 Task: Add a new product and its image to the database, including product details and image URLs.
Action: Mouse moved to (32, 127)
Screenshot: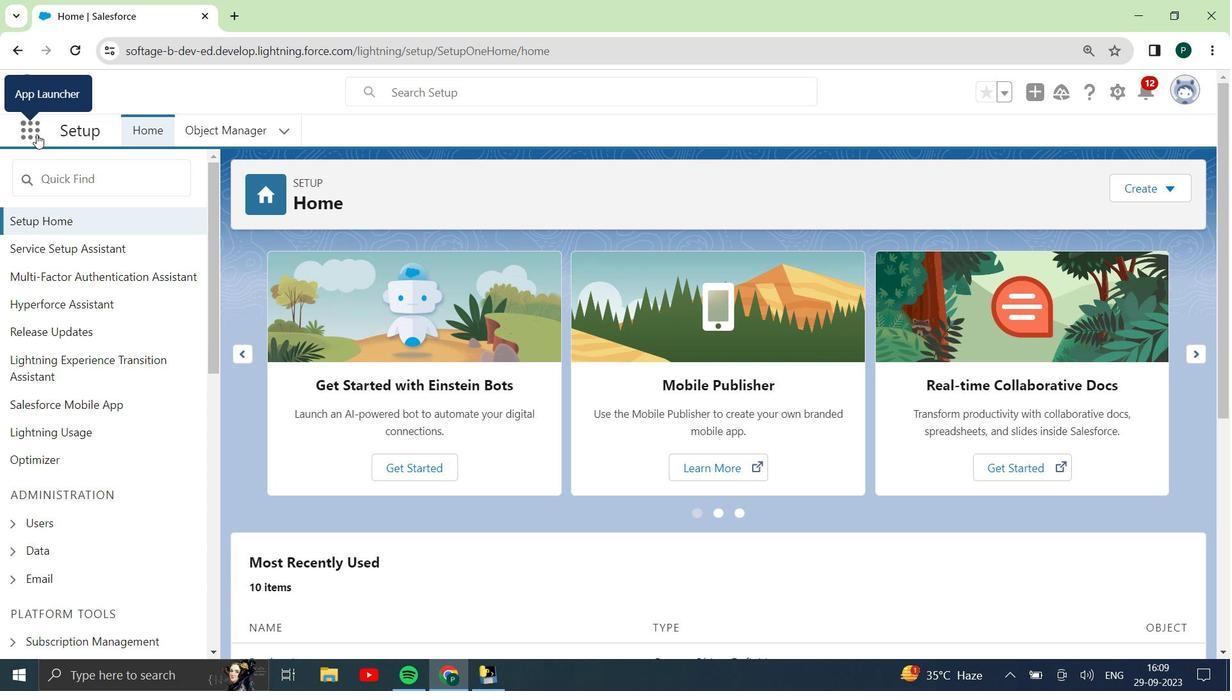 
Action: Mouse pressed left at (32, 127)
Screenshot: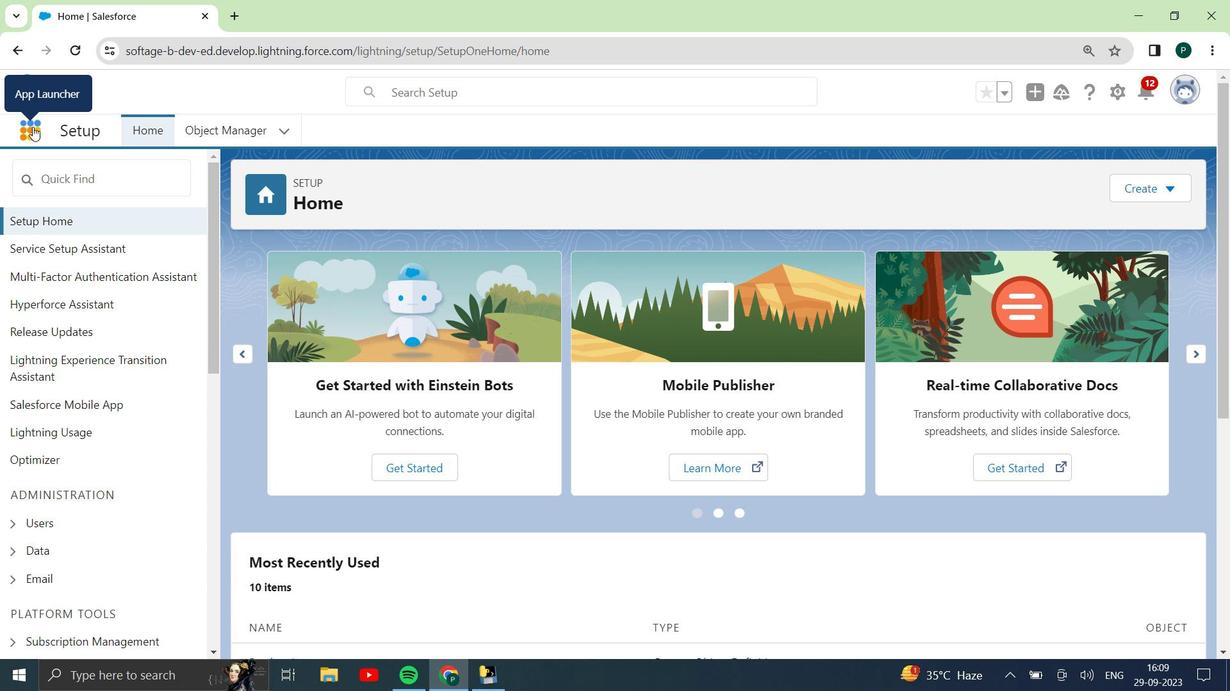 
Action: Mouse moved to (47, 436)
Screenshot: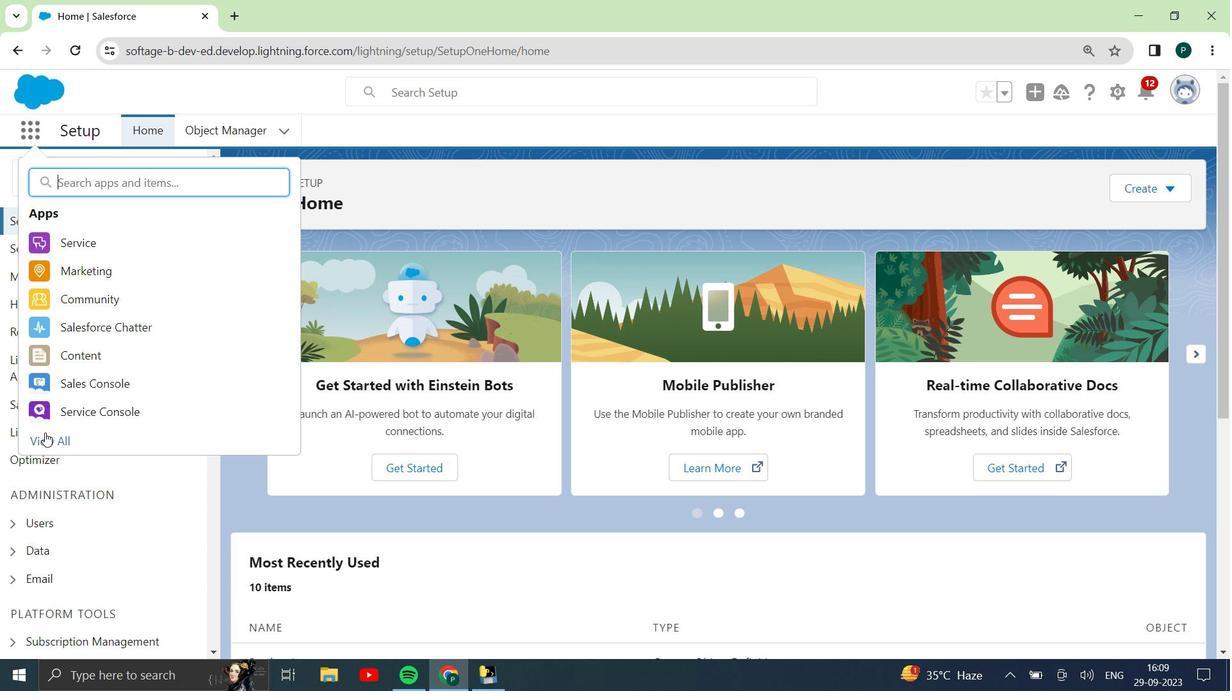 
Action: Mouse pressed left at (47, 436)
Screenshot: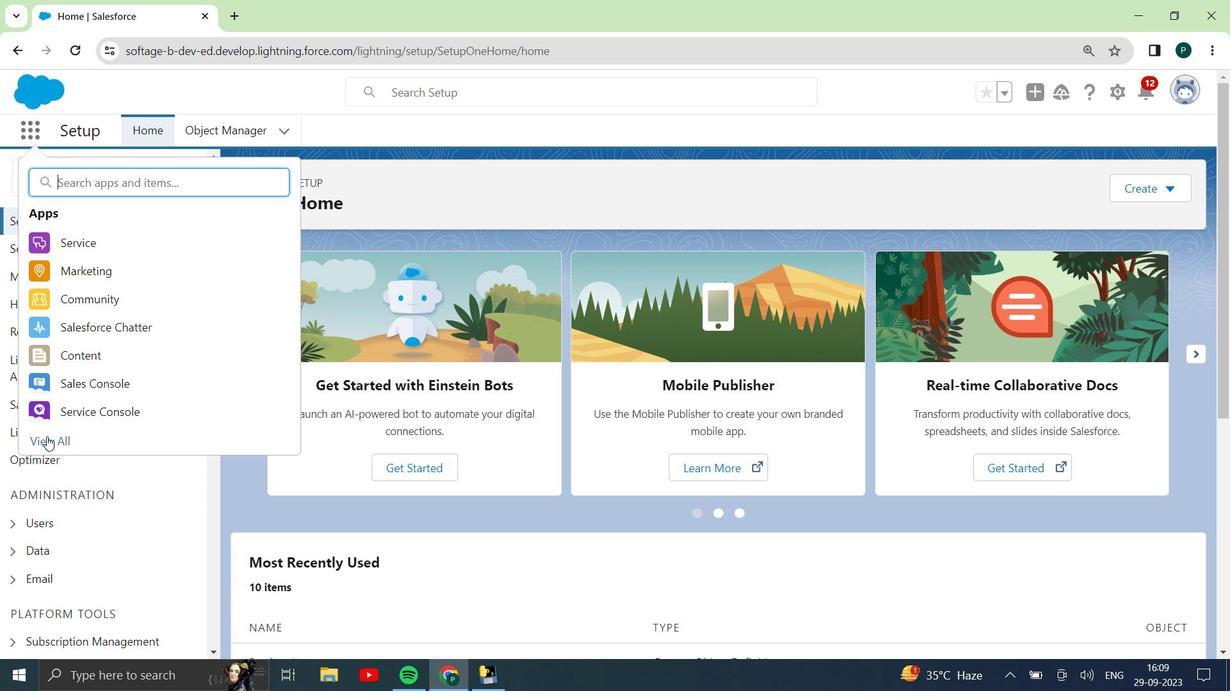 
Action: Mouse moved to (222, 375)
Screenshot: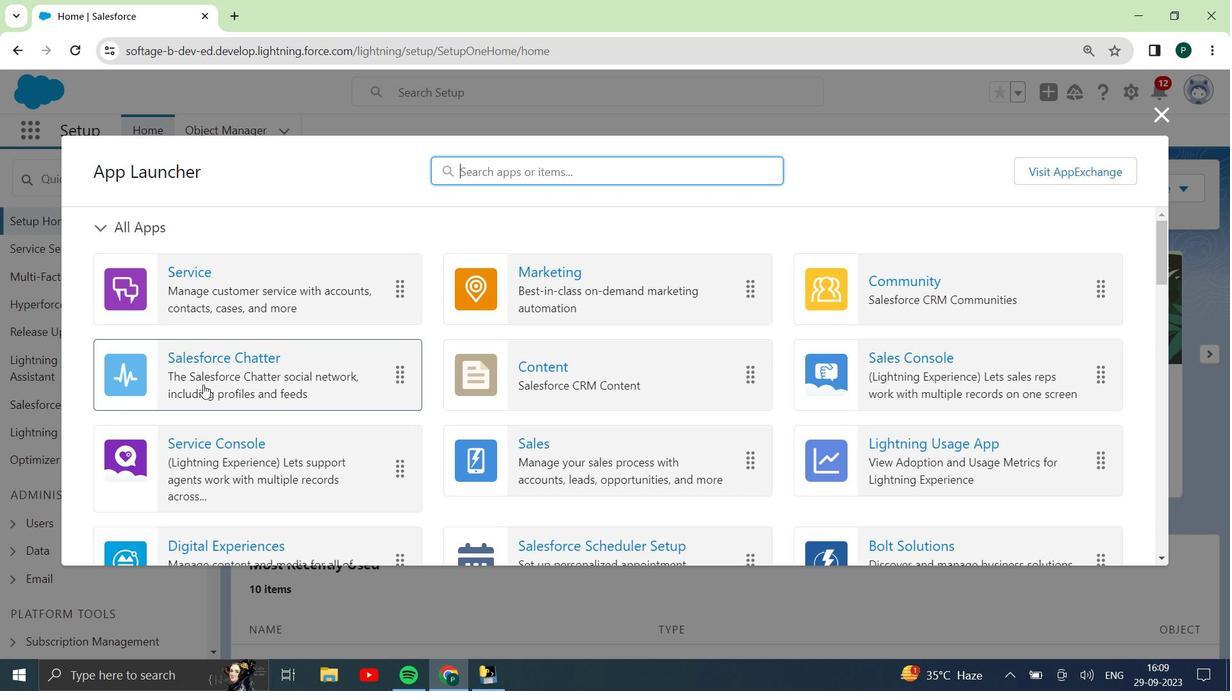 
Action: Mouse scrolled (222, 374) with delta (0, 0)
Screenshot: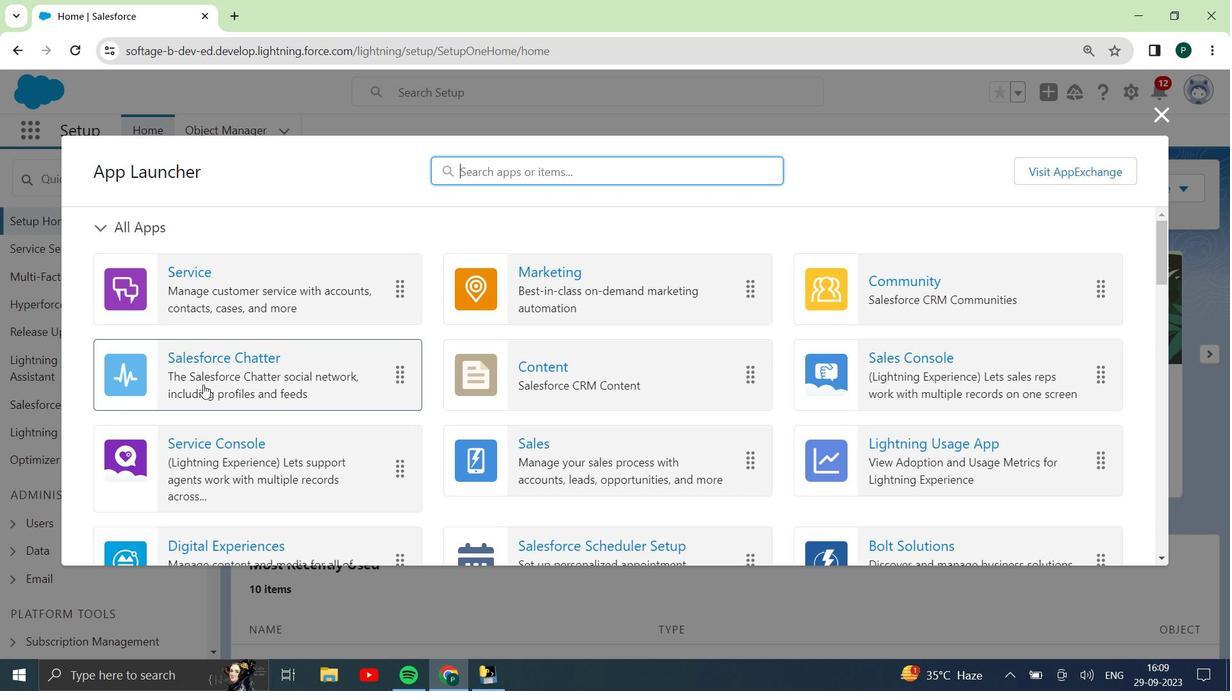
Action: Mouse scrolled (222, 374) with delta (0, 0)
Screenshot: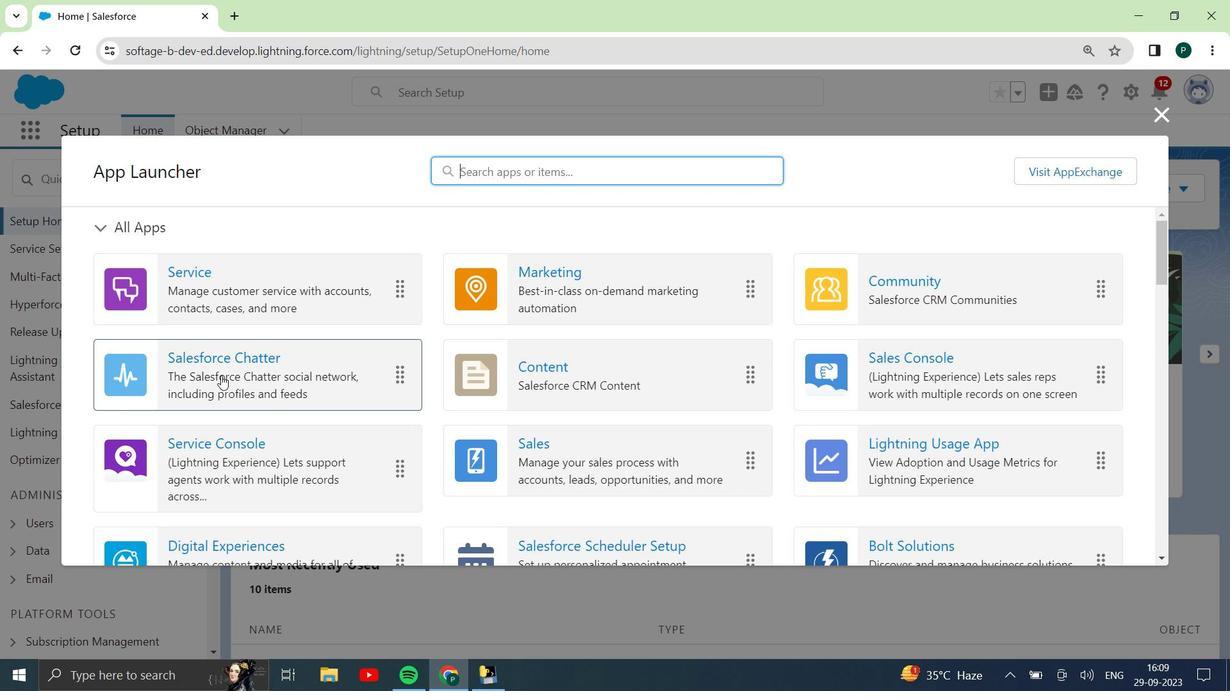 
Action: Mouse moved to (260, 475)
Screenshot: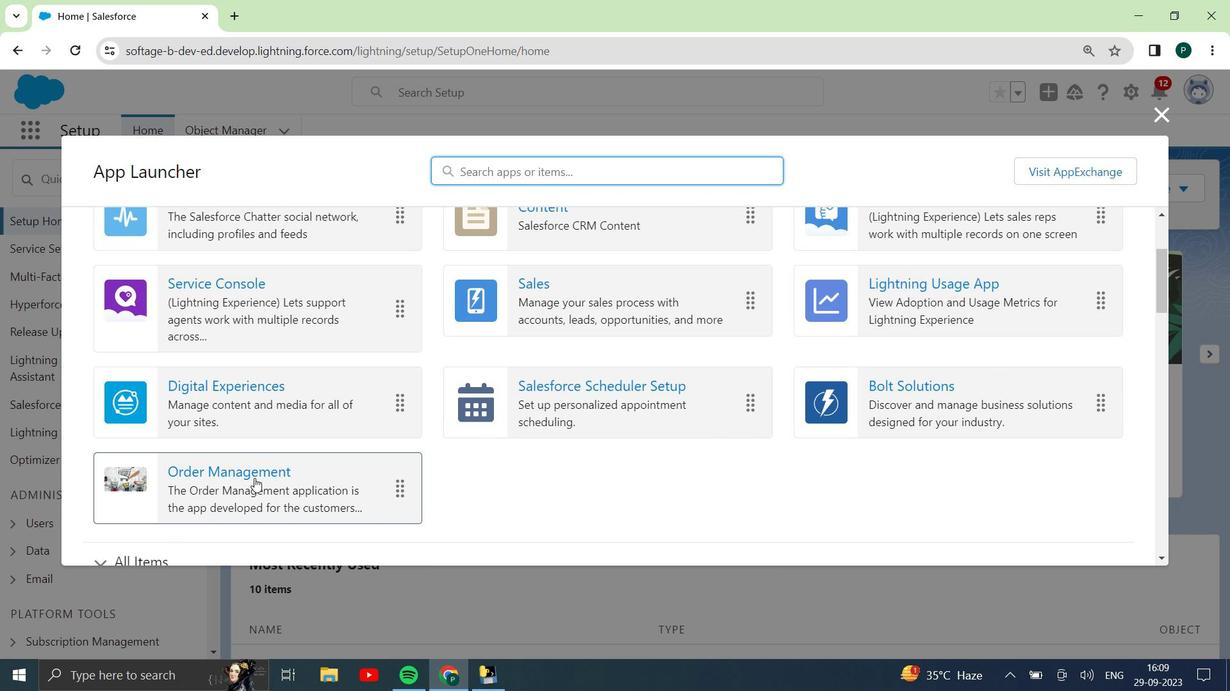 
Action: Mouse pressed left at (260, 475)
Screenshot: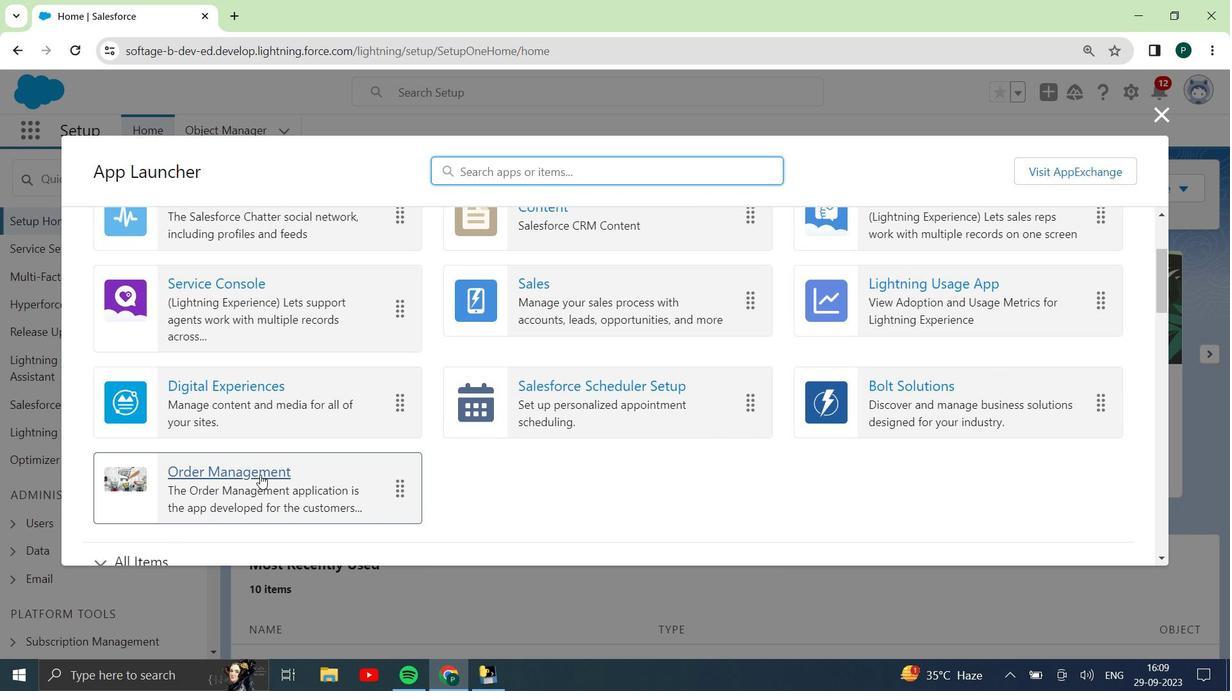 
Action: Mouse moved to (1103, 130)
Screenshot: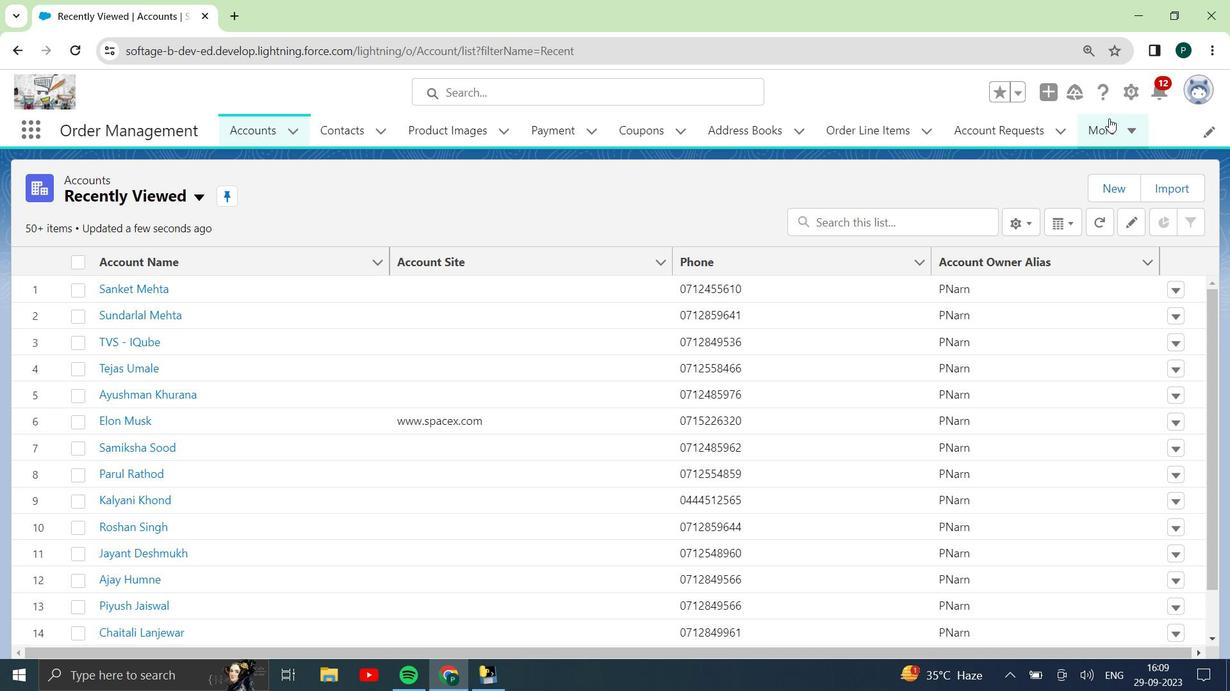 
Action: Mouse pressed left at (1103, 130)
Screenshot: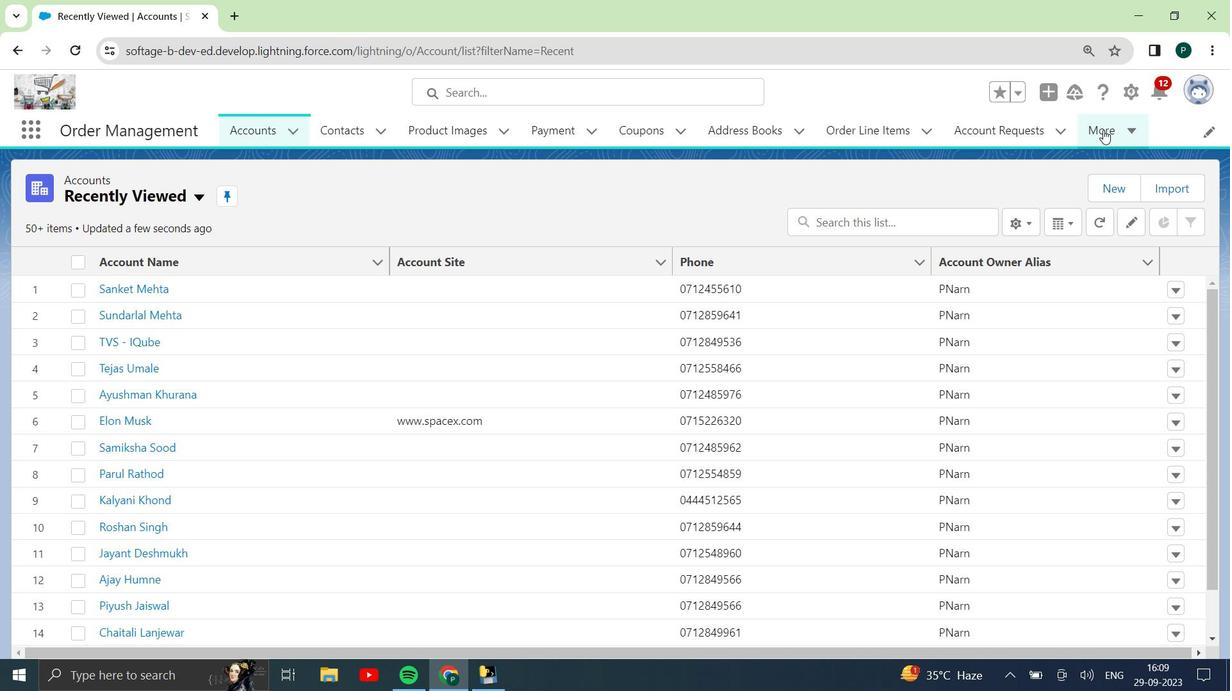 
Action: Mouse moved to (1078, 287)
Screenshot: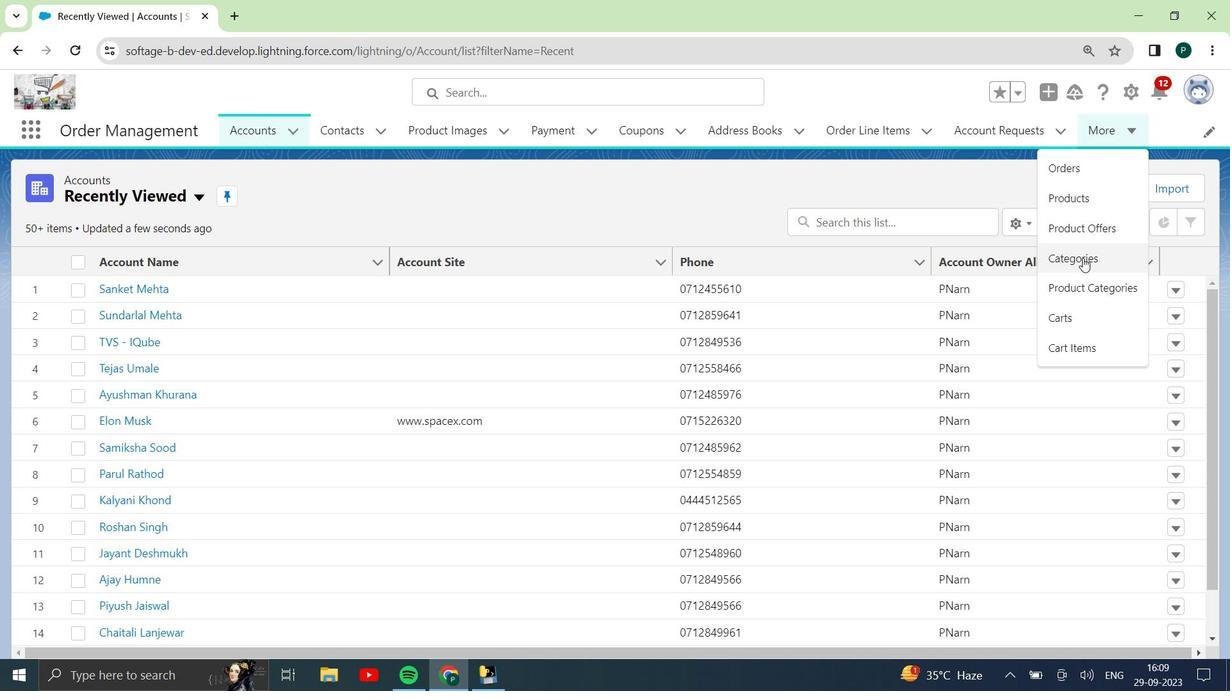 
Action: Mouse pressed left at (1078, 287)
Screenshot: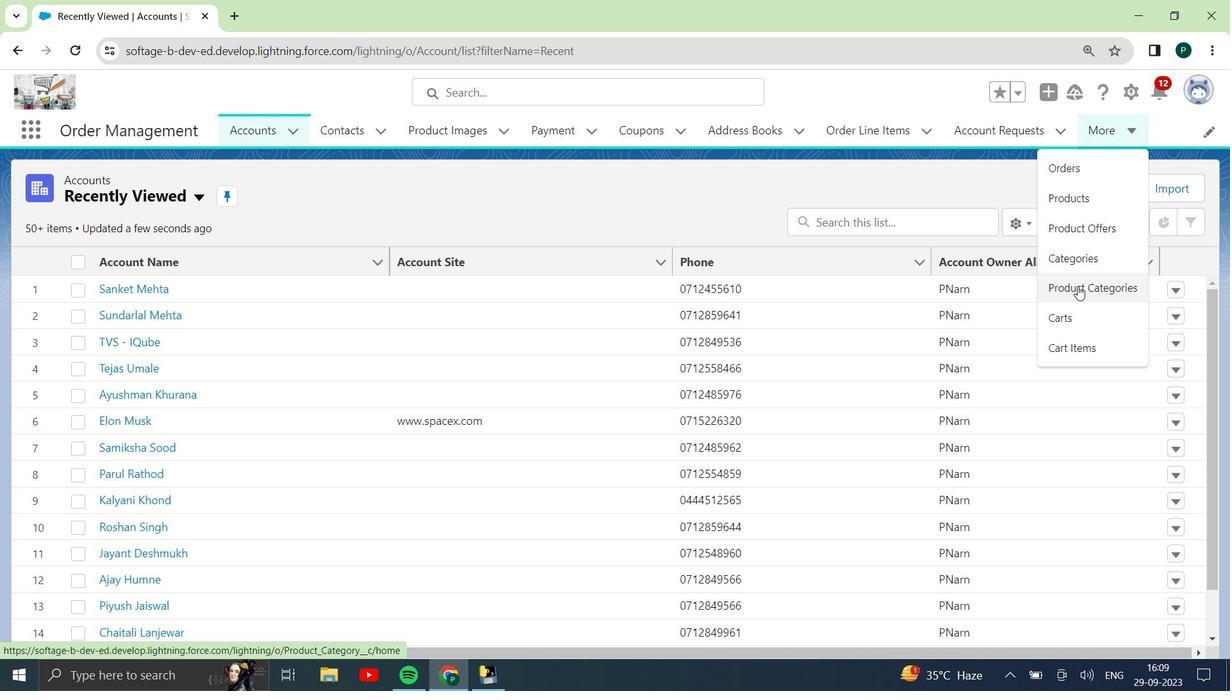 
Action: Mouse moved to (759, 465)
Screenshot: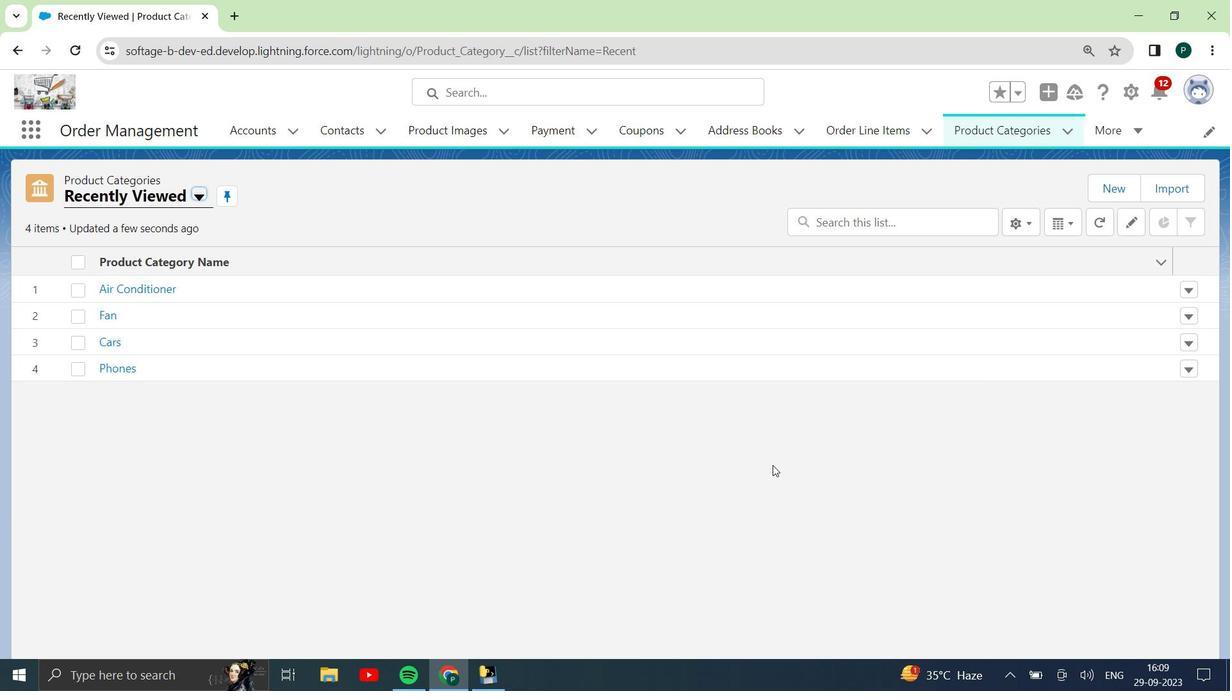 
Action: Mouse scrolled (759, 464) with delta (0, 0)
Screenshot: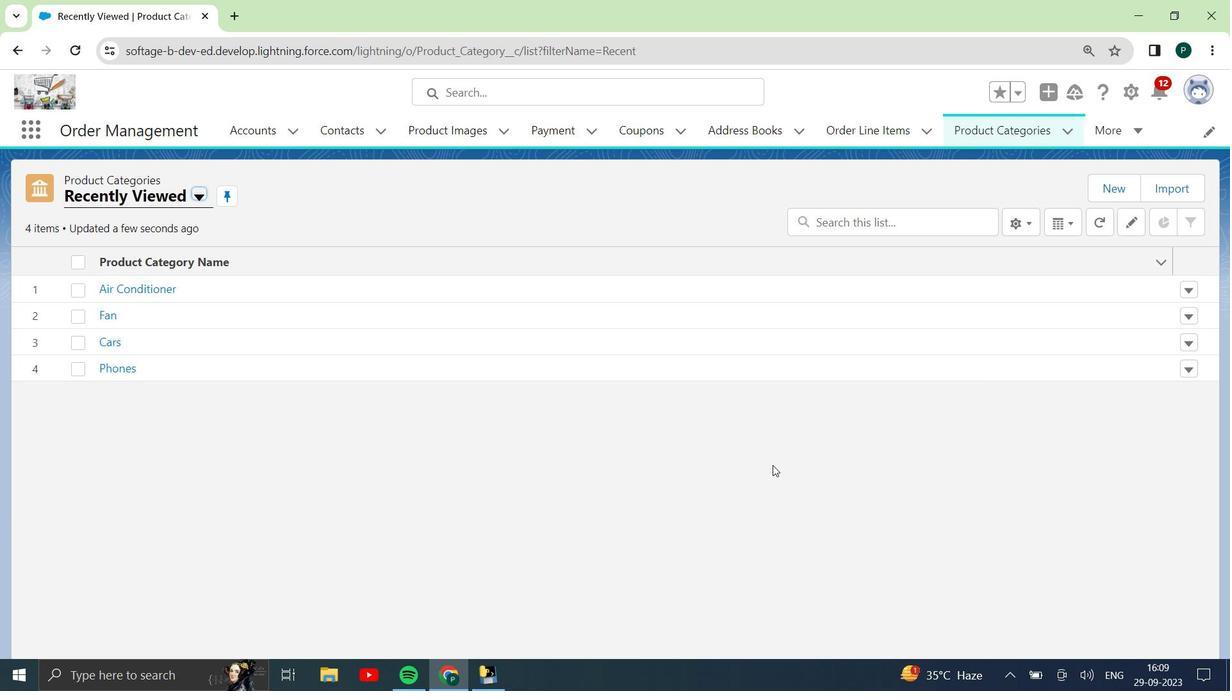 
Action: Mouse moved to (759, 465)
Screenshot: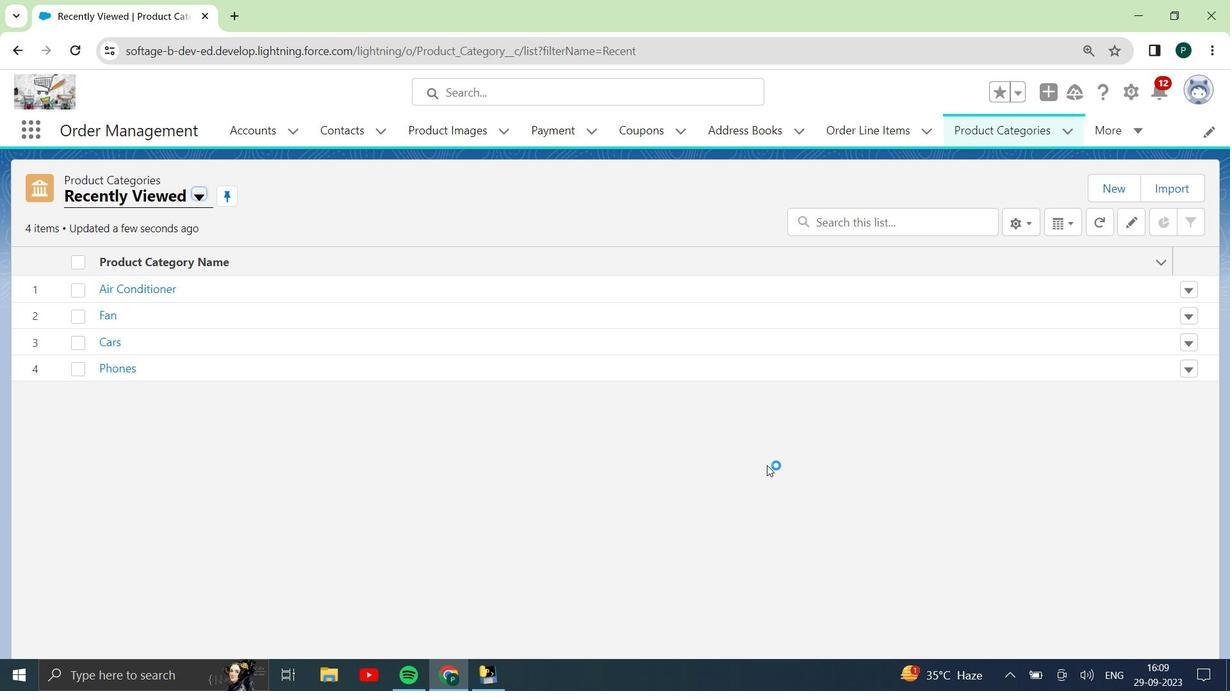 
Action: Mouse scrolled (759, 464) with delta (0, 0)
Screenshot: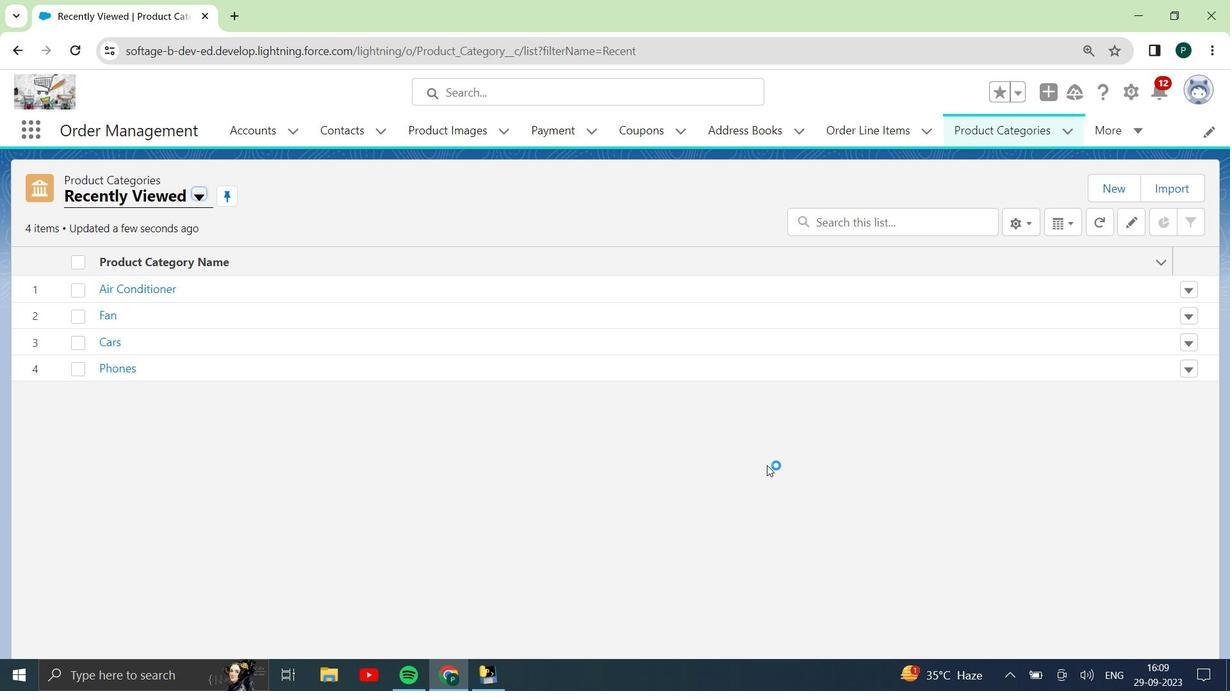 
Action: Mouse moved to (1114, 180)
Screenshot: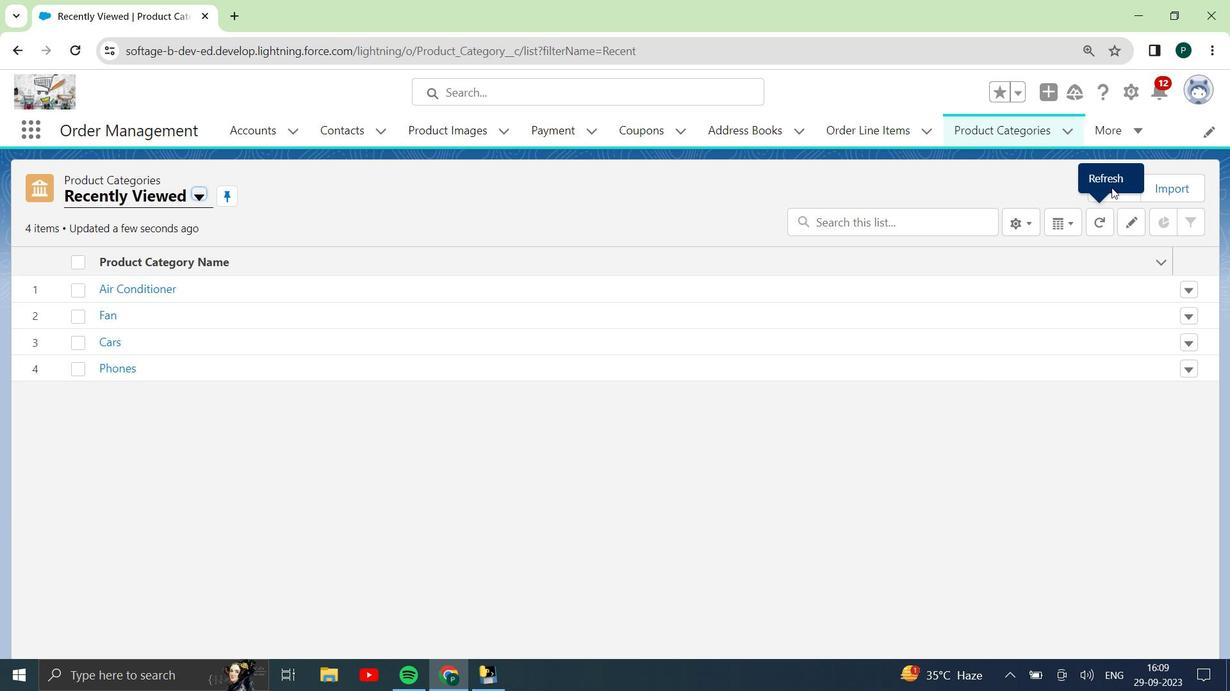 
Action: Mouse pressed left at (1114, 180)
Screenshot: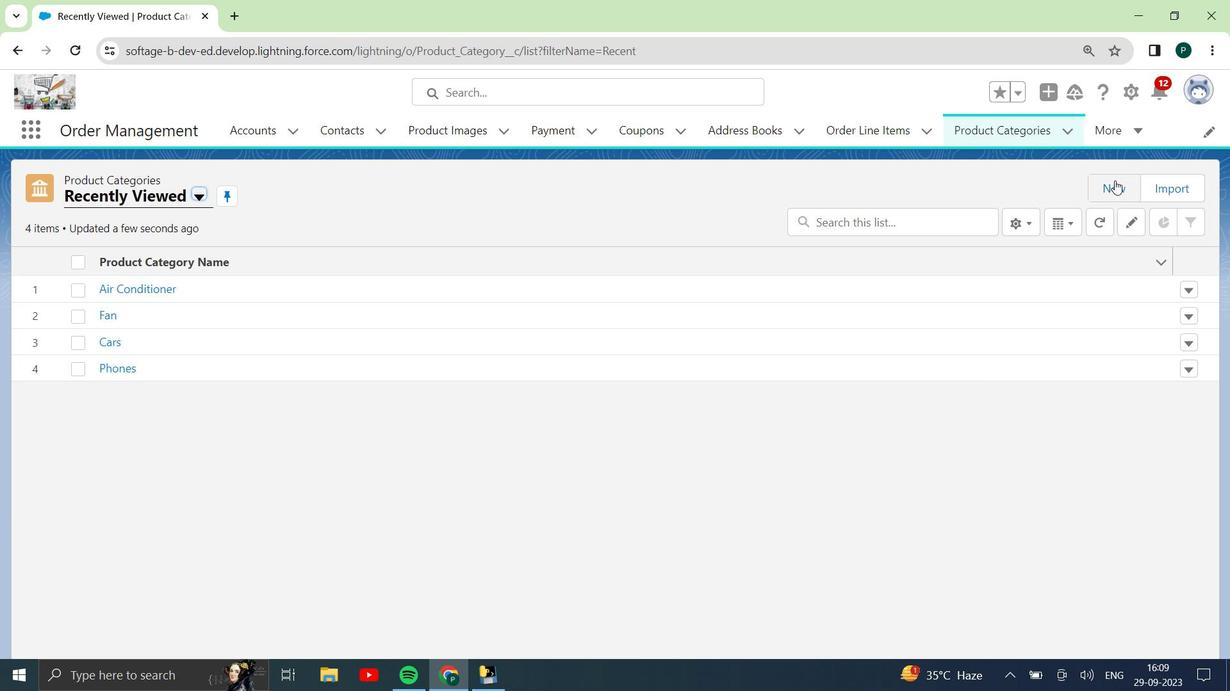 
Action: Mouse moved to (452, 402)
Screenshot: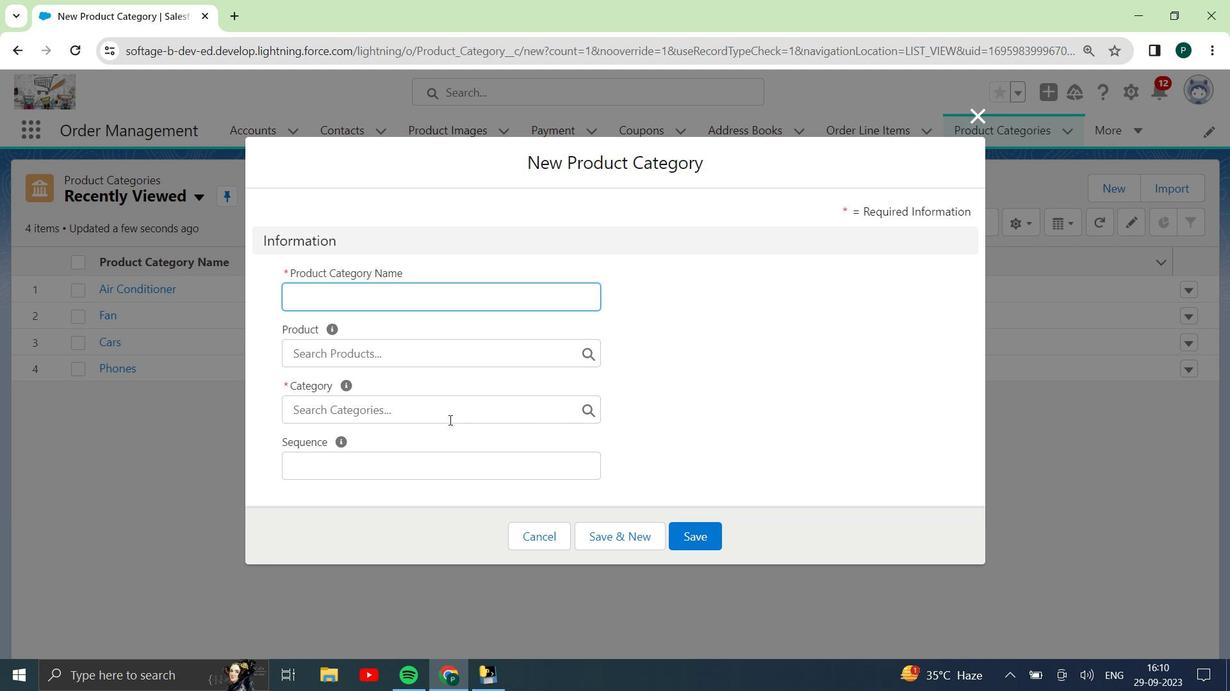 
Action: Mouse pressed left at (452, 402)
Screenshot: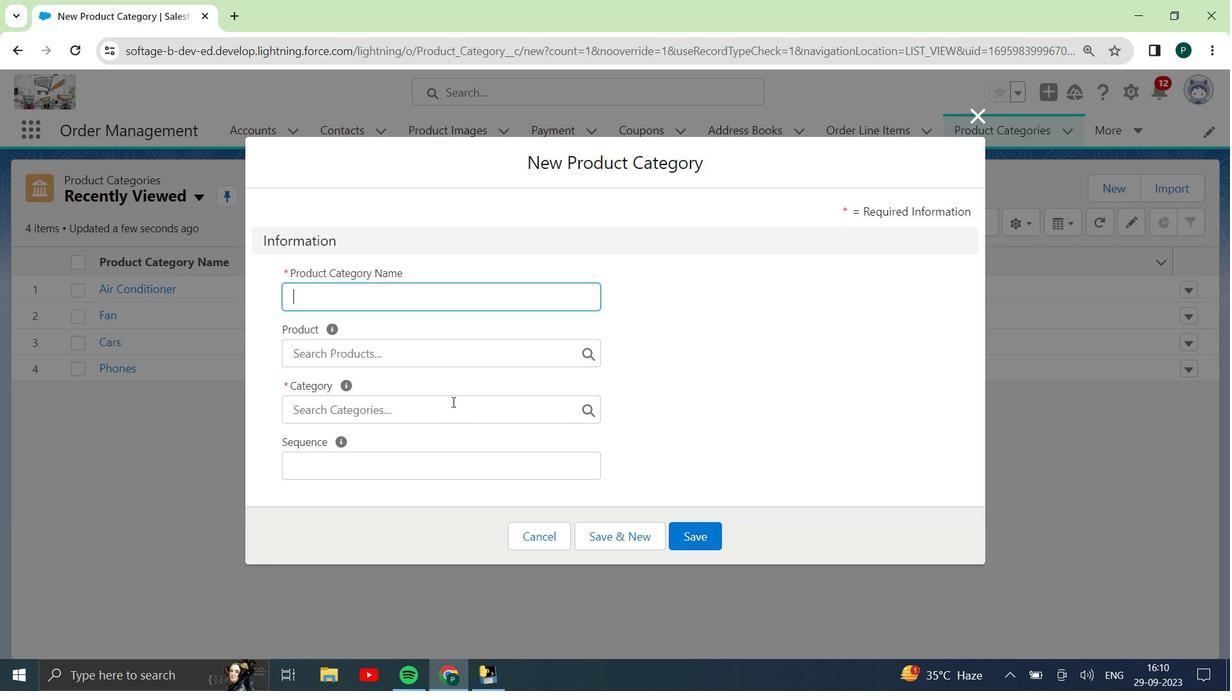
Action: Mouse moved to (411, 282)
Screenshot: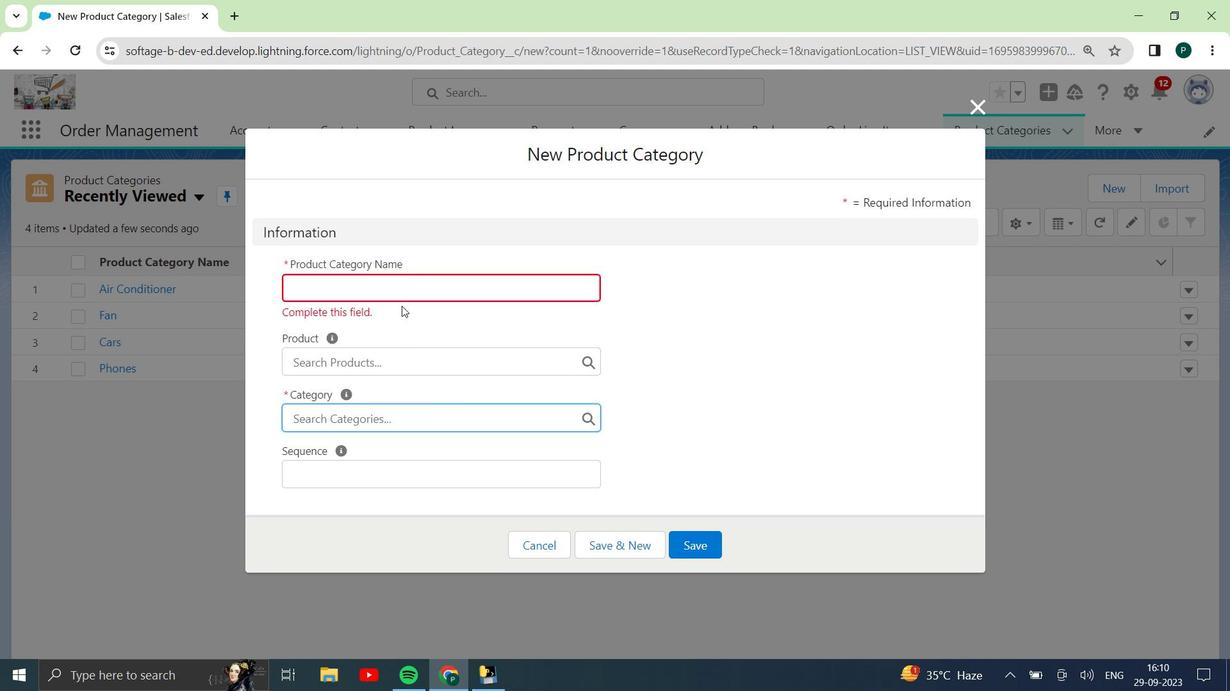 
Action: Mouse pressed left at (411, 282)
Screenshot: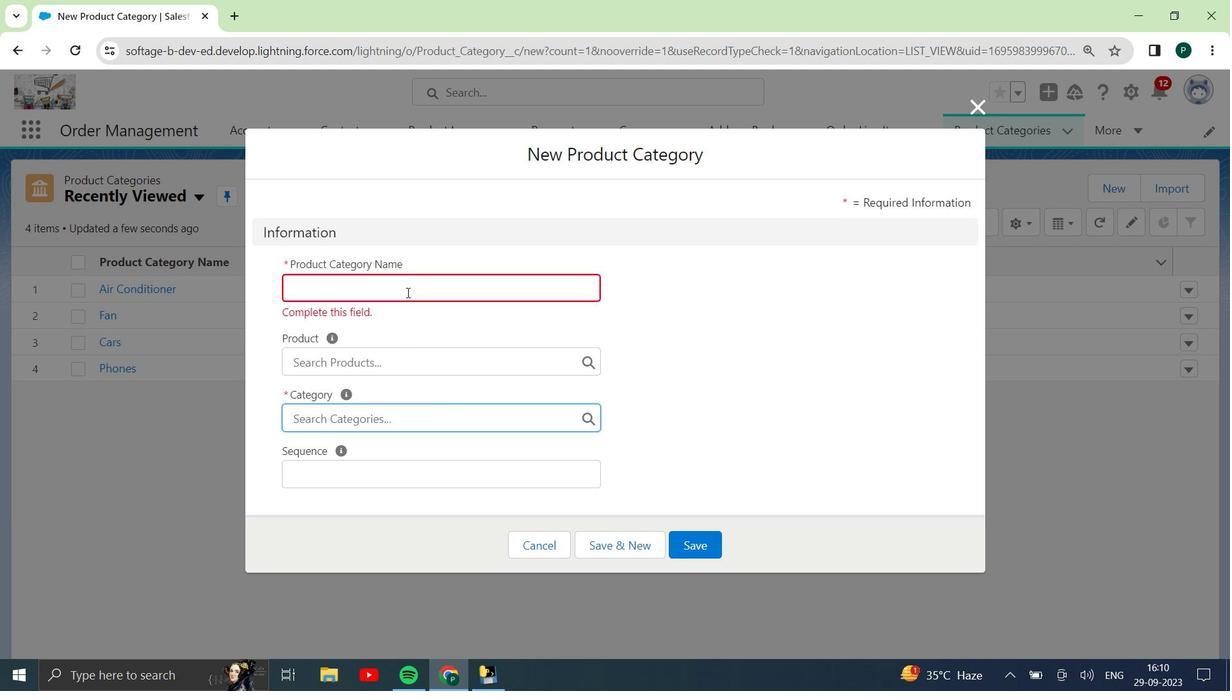 
Action: Key pressed vbn
Screenshot: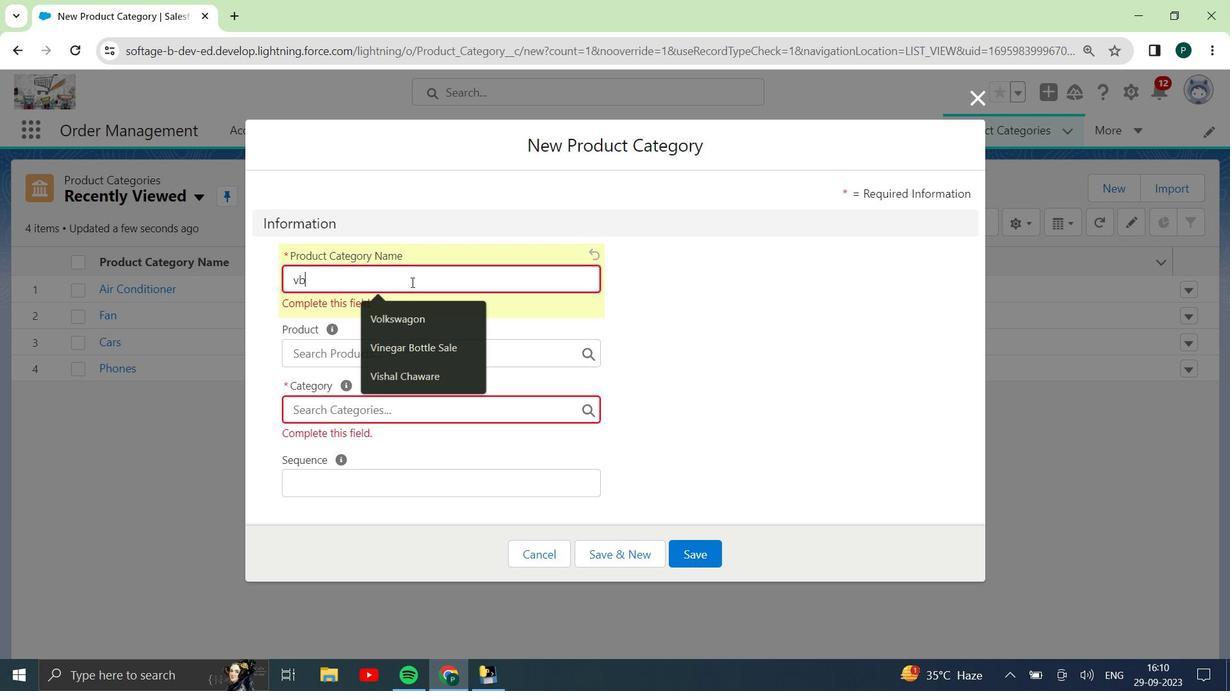 
Action: Mouse moved to (399, 402)
Screenshot: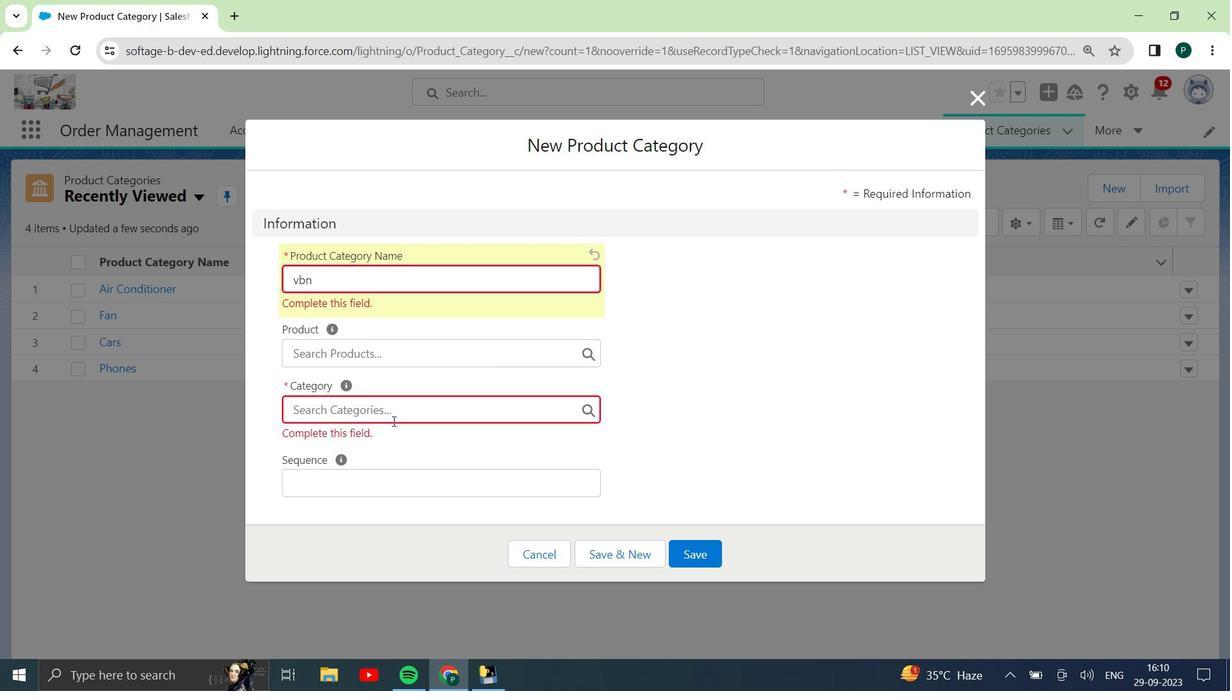 
Action: Mouse pressed left at (399, 402)
Screenshot: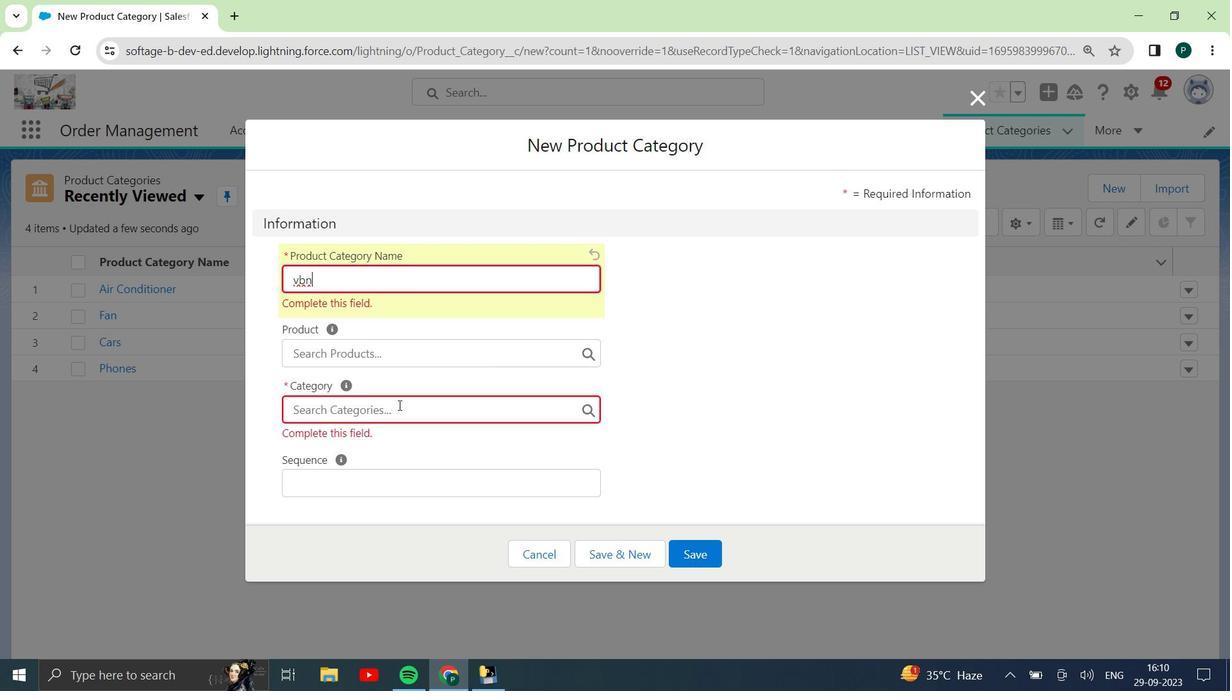 
Action: Mouse moved to (747, 373)
Screenshot: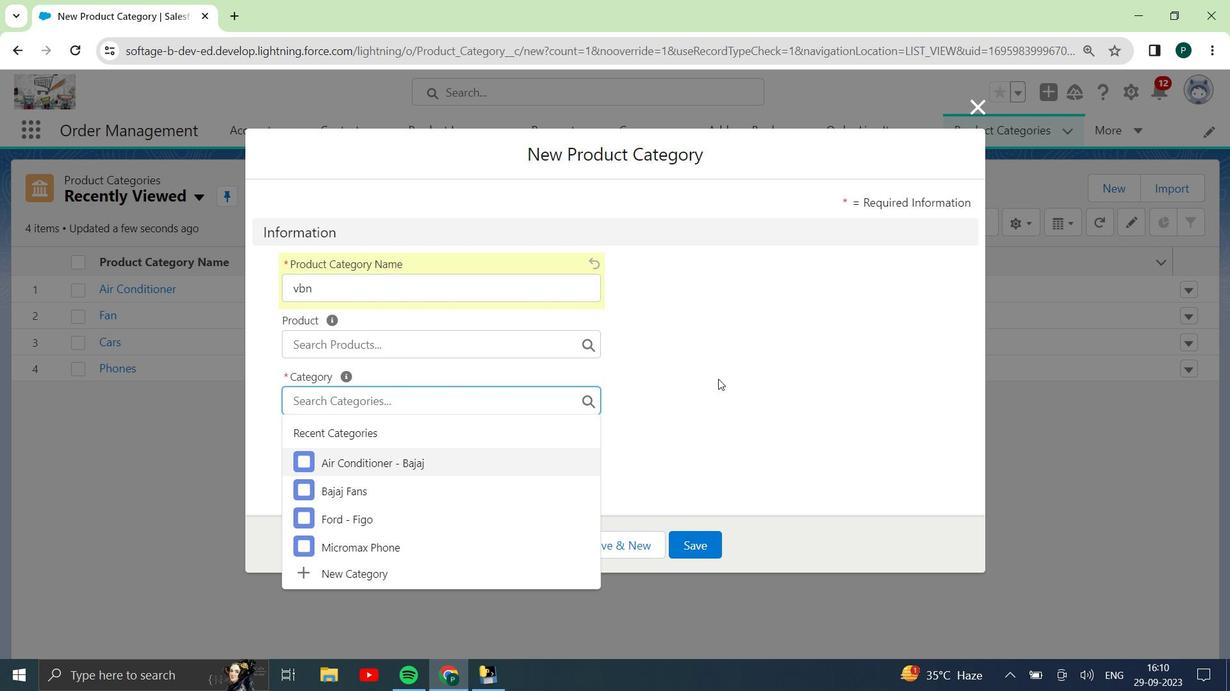 
Action: Mouse pressed left at (747, 373)
Screenshot: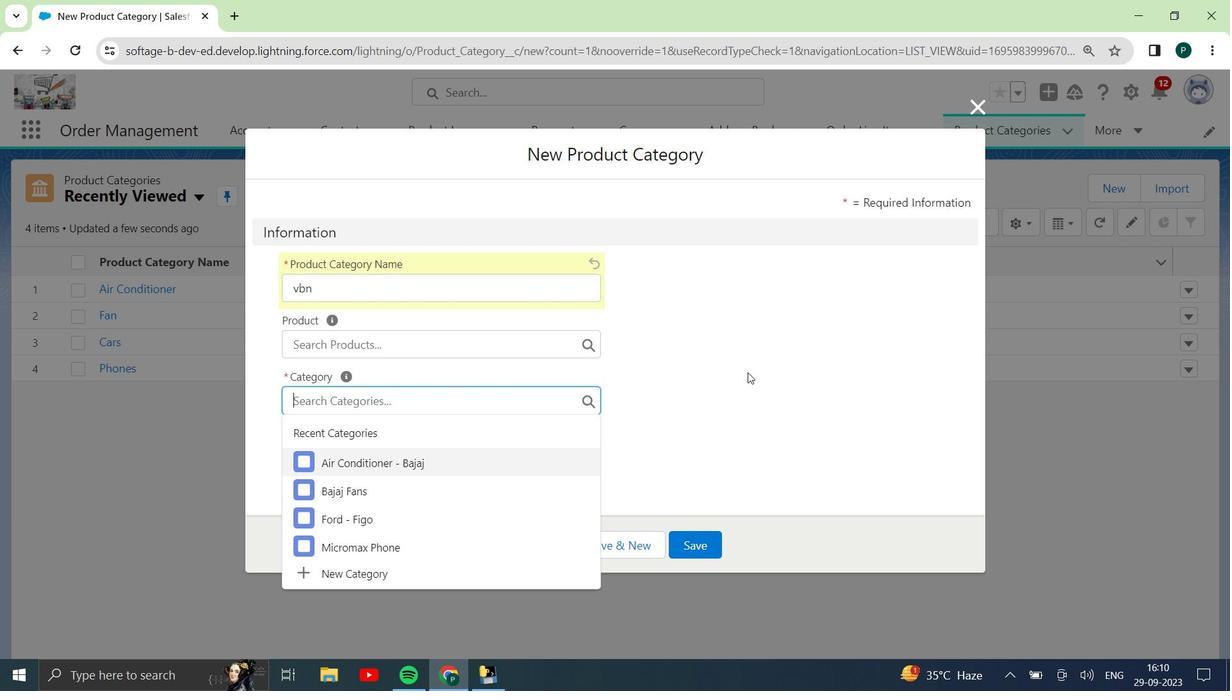 
Action: Mouse pressed left at (747, 373)
Screenshot: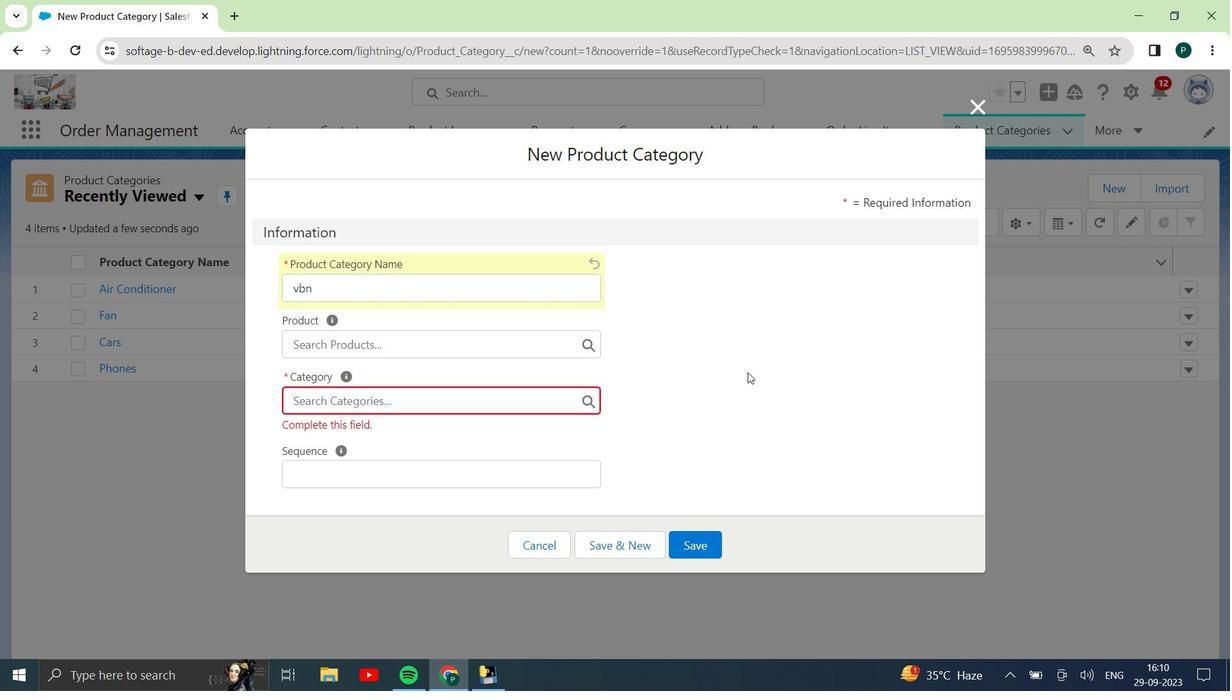 
Action: Mouse moved to (565, 549)
Screenshot: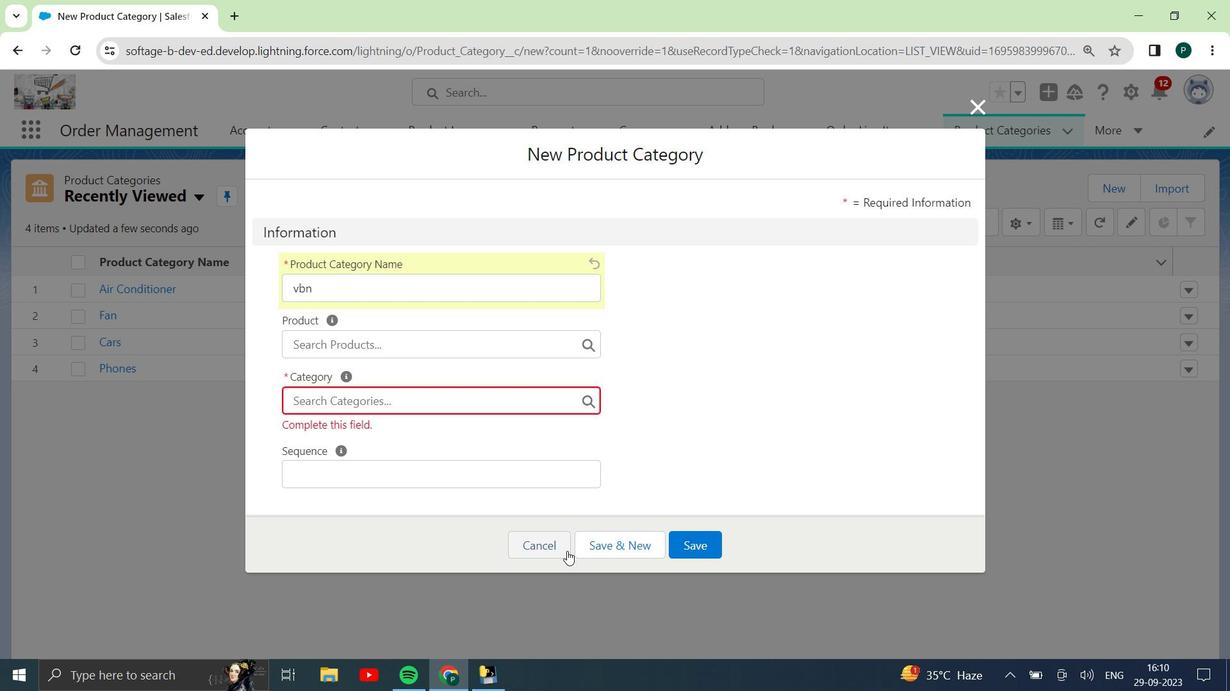 
Action: Mouse pressed left at (565, 549)
Screenshot: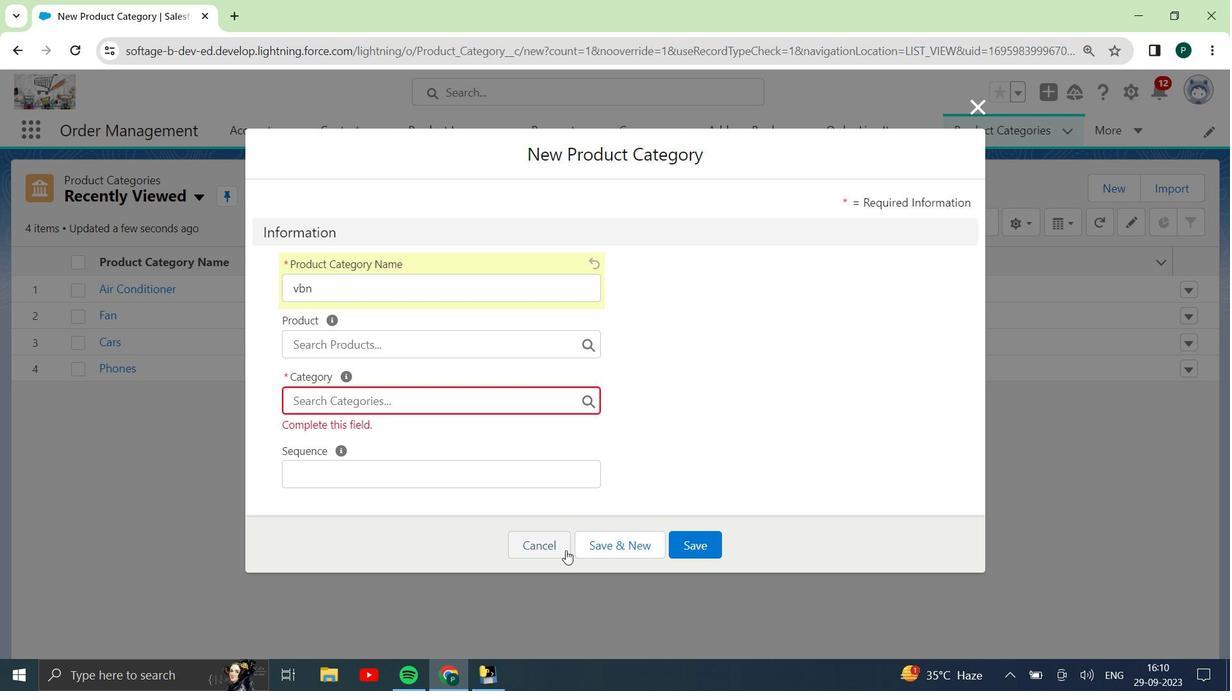 
Action: Mouse moved to (467, 128)
Screenshot: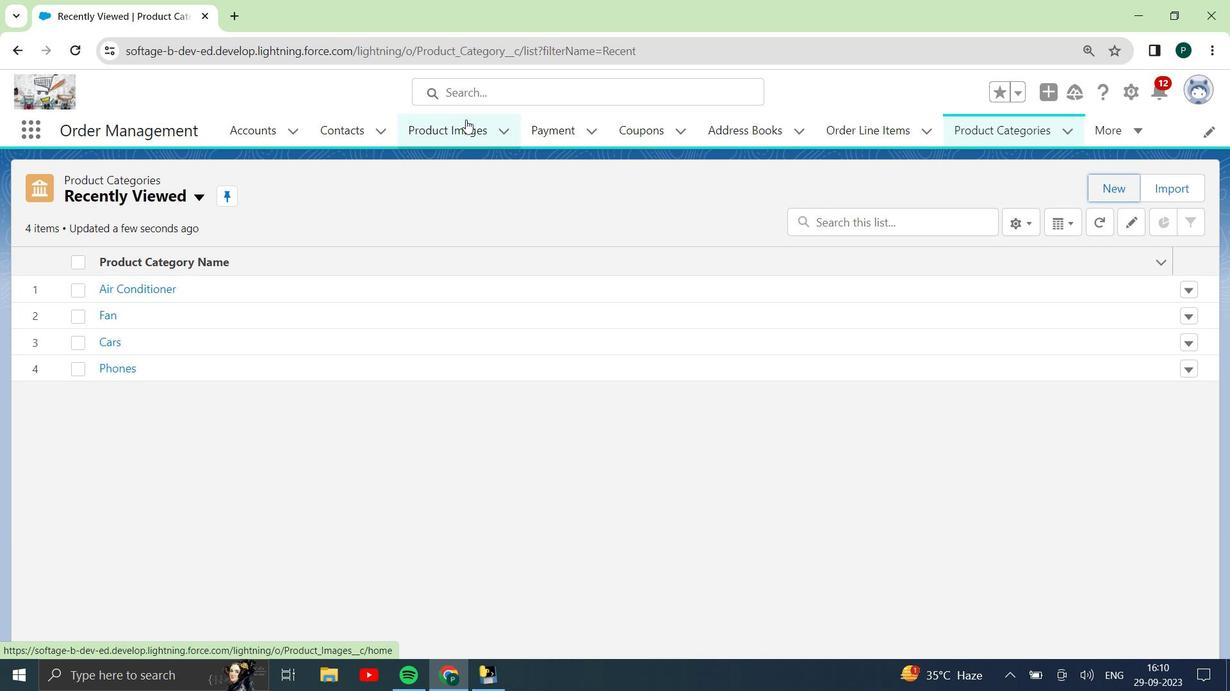 
Action: Mouse pressed left at (467, 128)
Screenshot: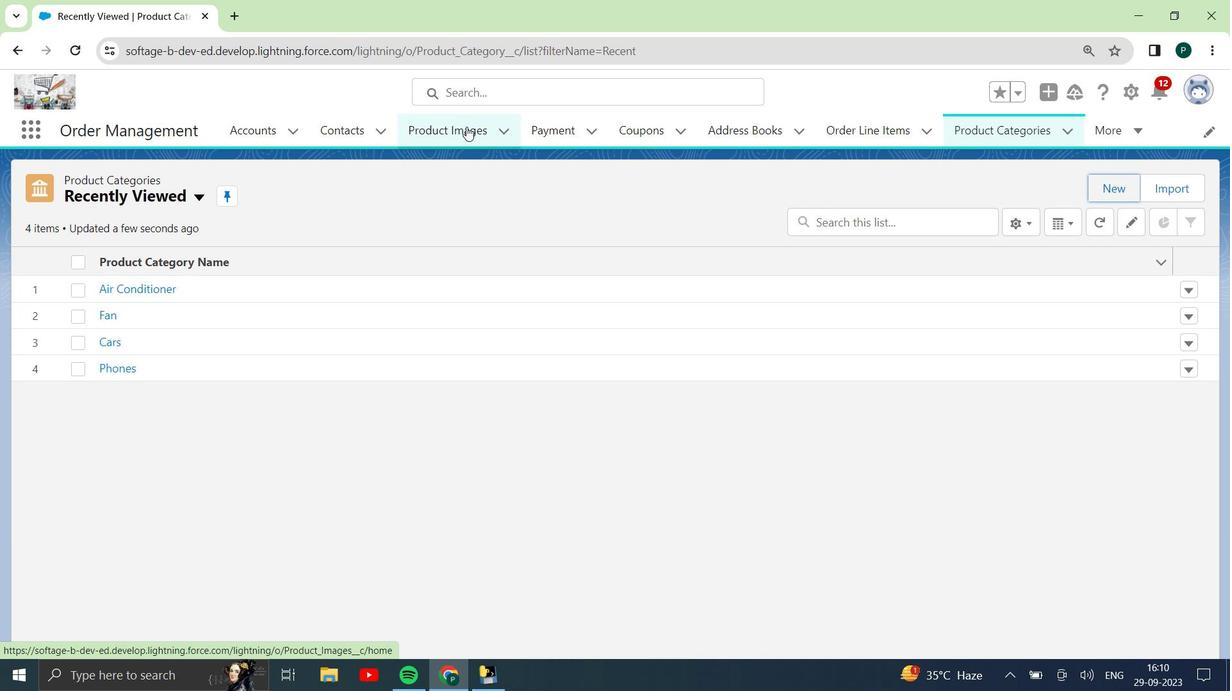 
Action: Mouse moved to (905, 414)
Screenshot: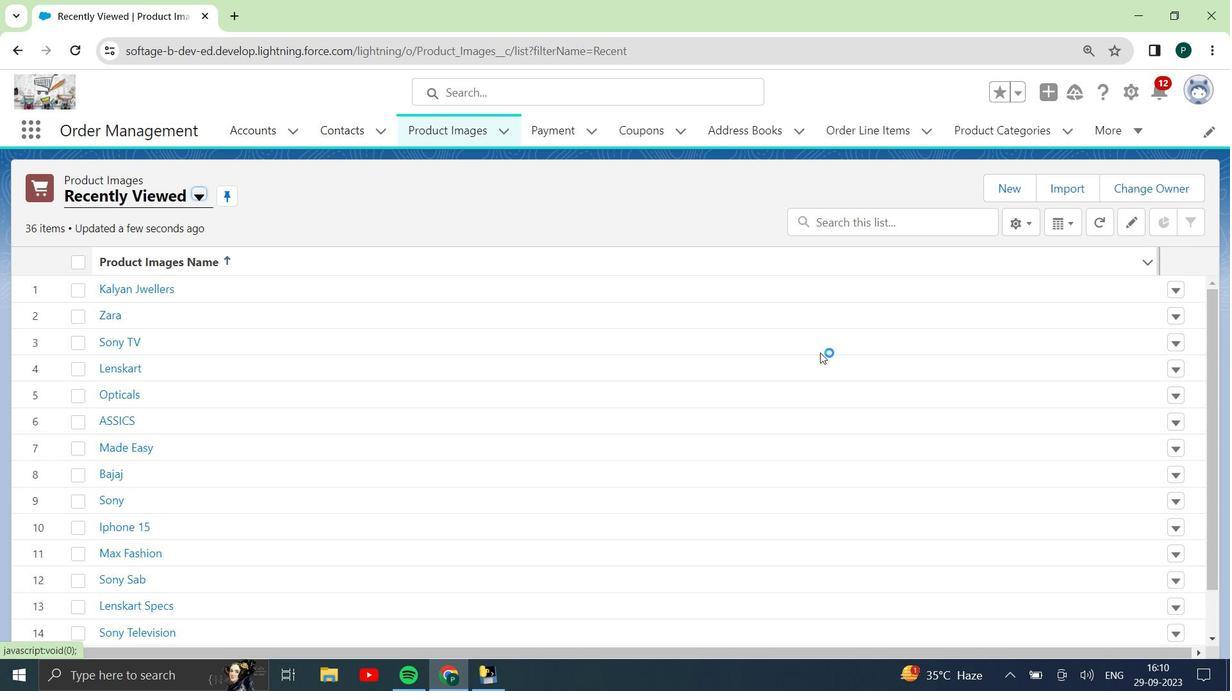
Action: Mouse scrolled (905, 413) with delta (0, 0)
Screenshot: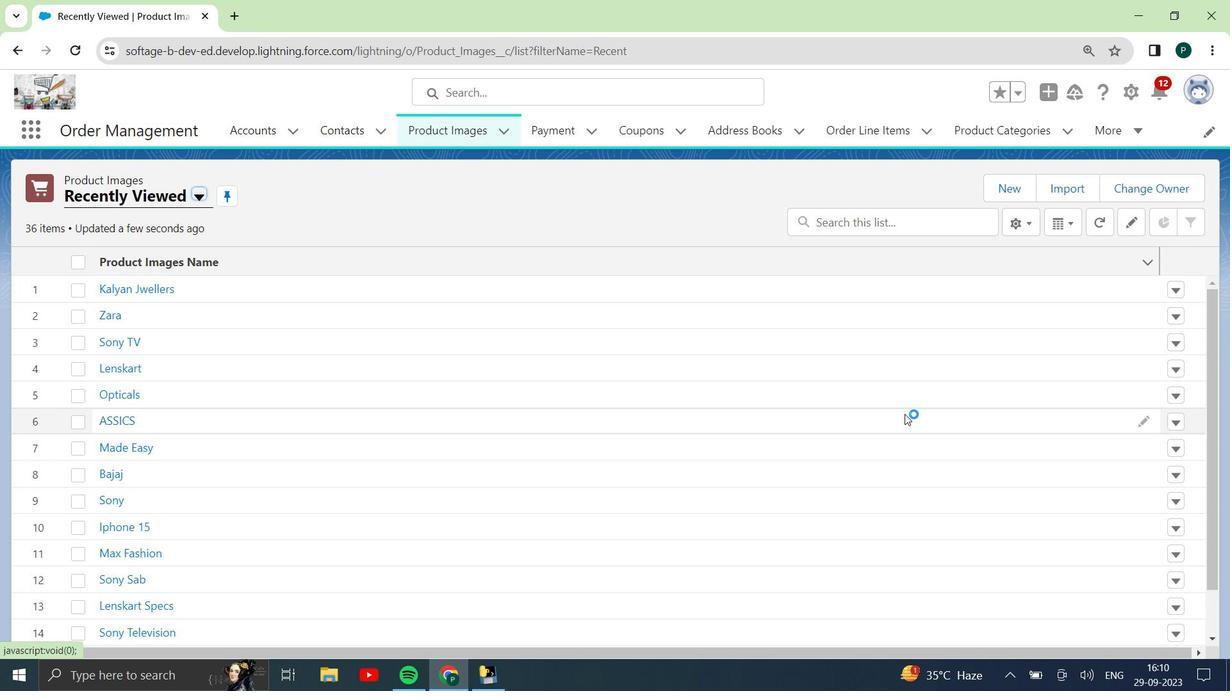
Action: Mouse scrolled (905, 413) with delta (0, 0)
Screenshot: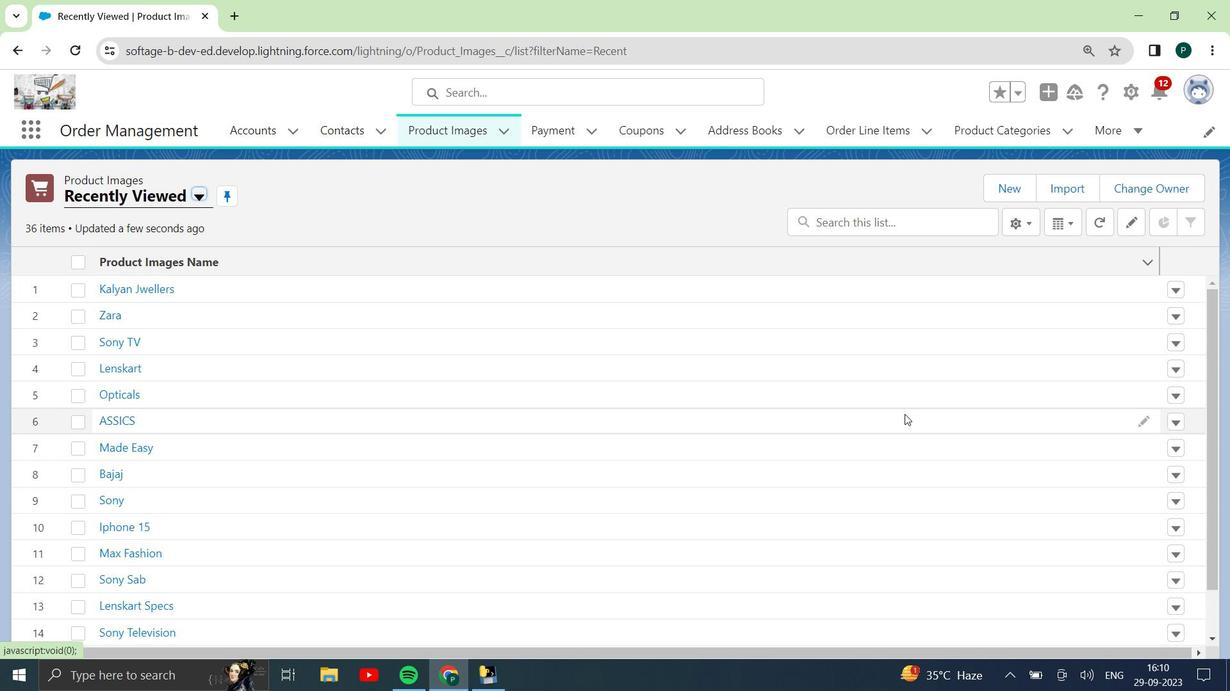 
Action: Mouse scrolled (905, 413) with delta (0, 0)
Screenshot: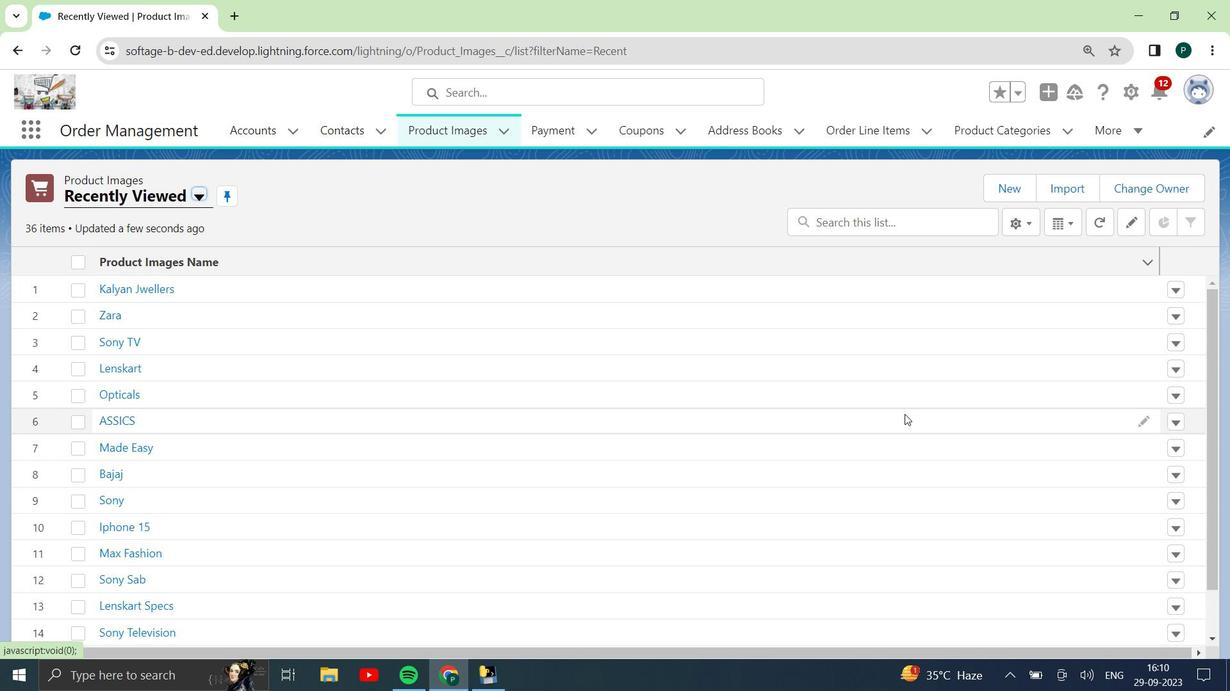 
Action: Mouse scrolled (905, 413) with delta (0, 0)
Screenshot: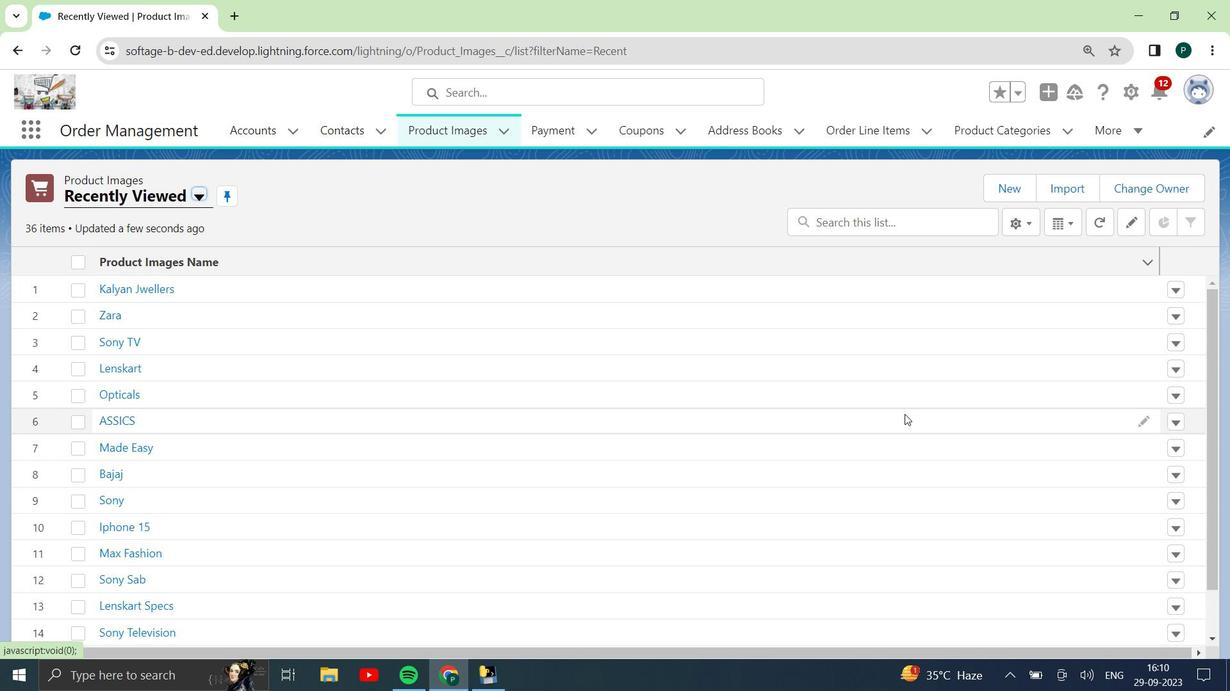 
Action: Mouse scrolled (905, 413) with delta (0, 0)
Screenshot: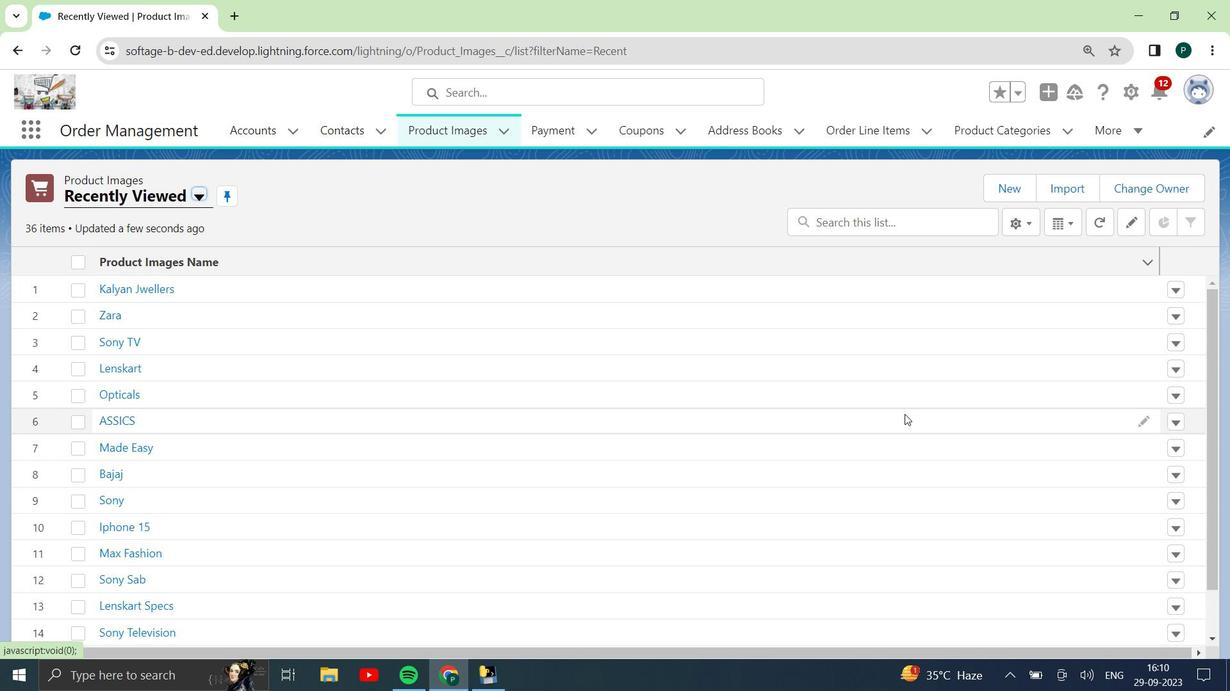
Action: Mouse scrolled (905, 413) with delta (0, 0)
Screenshot: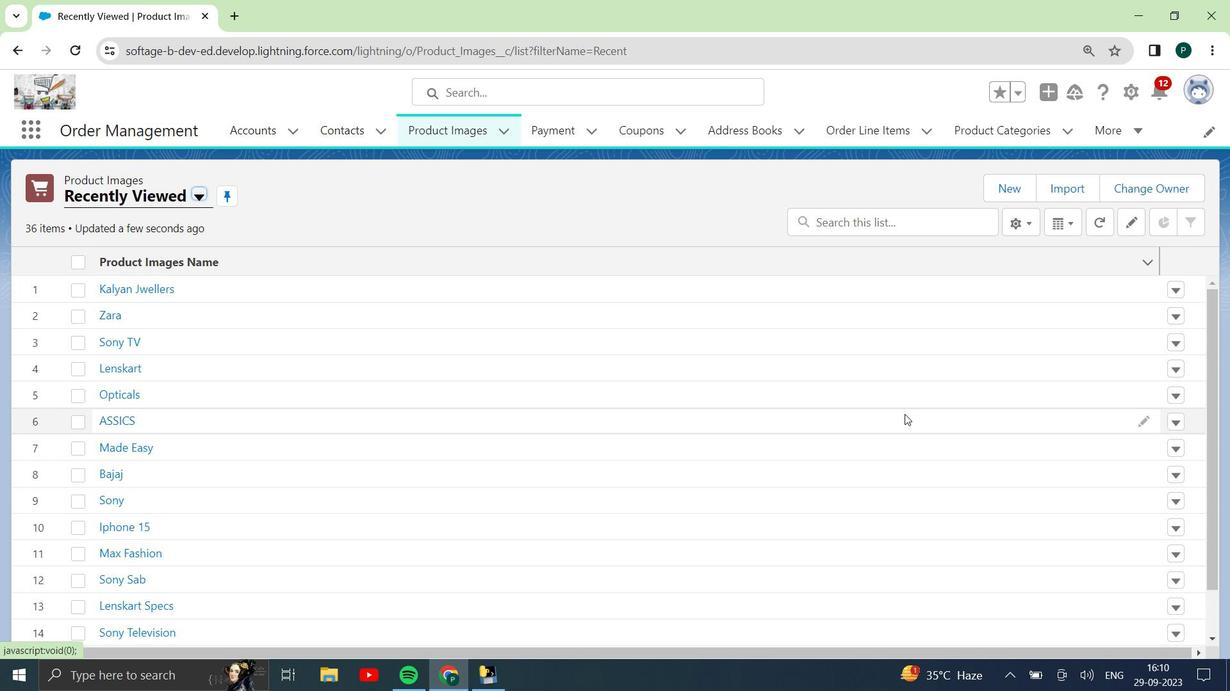 
Action: Mouse scrolled (905, 413) with delta (0, 0)
Screenshot: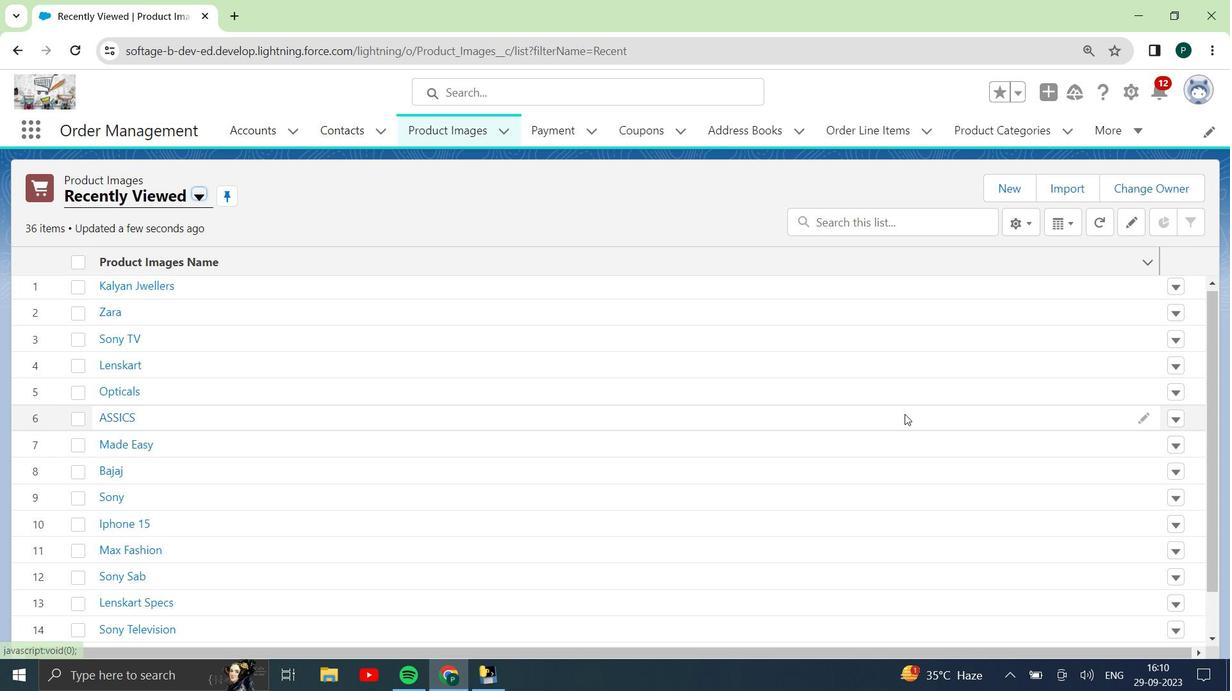 
Action: Mouse scrolled (905, 415) with delta (0, 0)
Screenshot: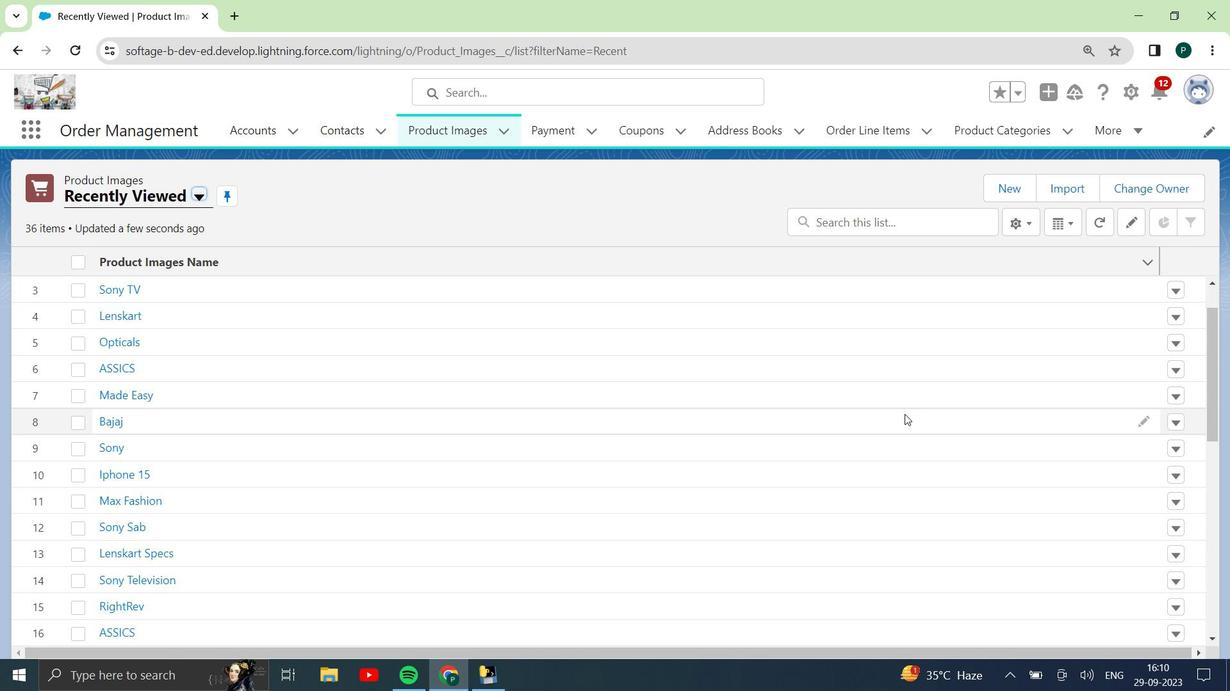 
Action: Mouse scrolled (905, 415) with delta (0, 0)
Screenshot: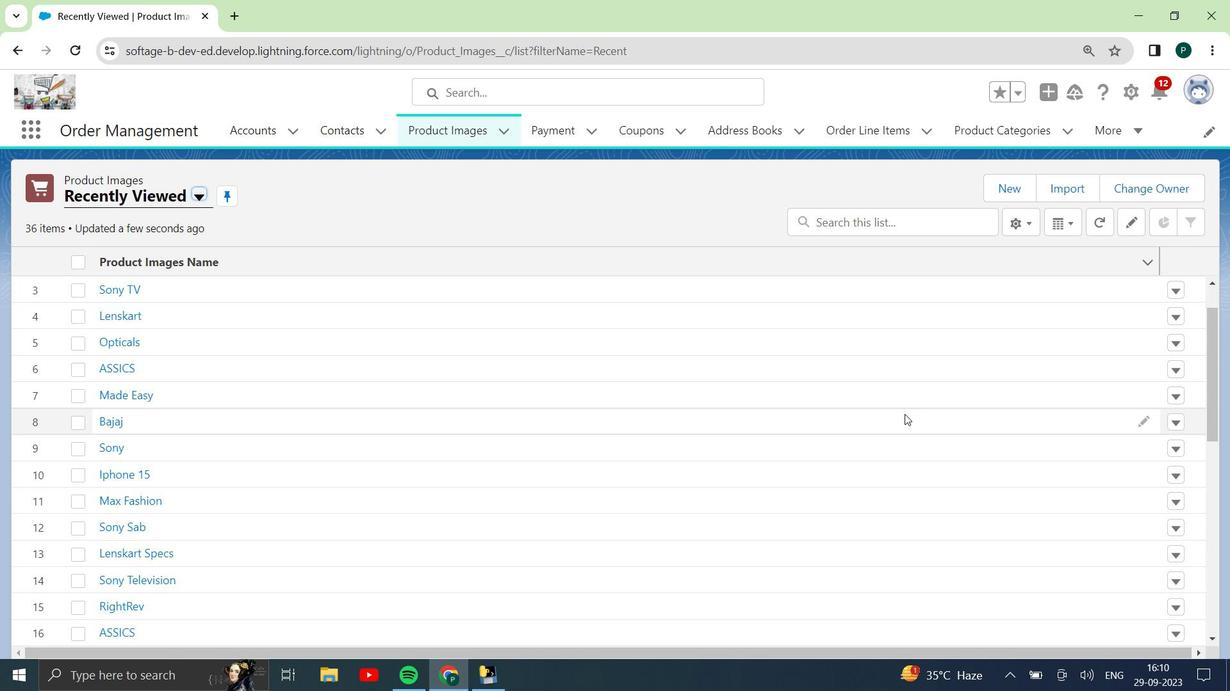 
Action: Mouse scrolled (905, 415) with delta (0, 0)
Screenshot: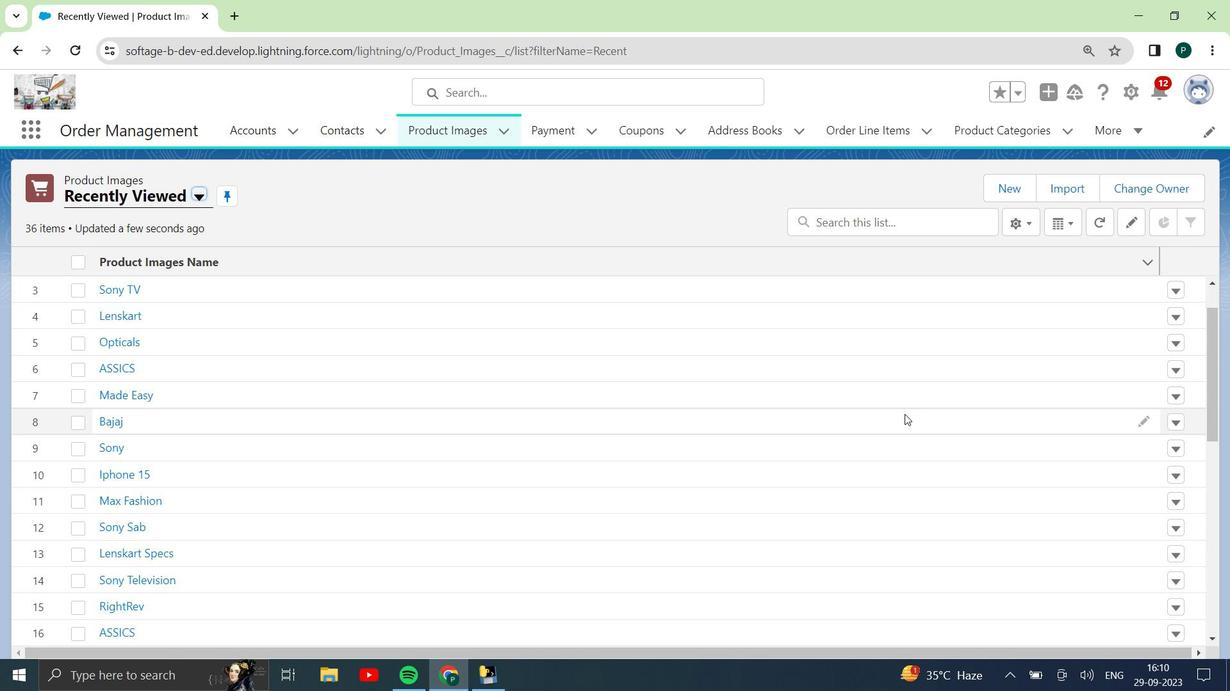 
Action: Mouse scrolled (905, 415) with delta (0, 0)
Screenshot: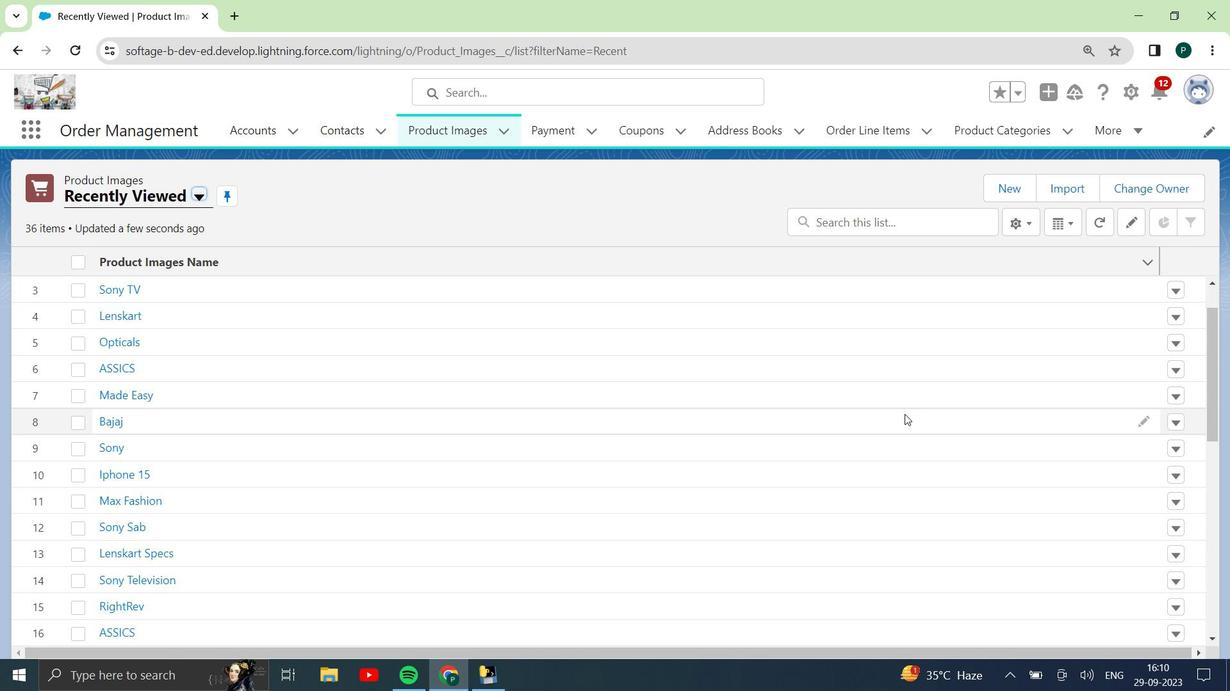 
Action: Mouse scrolled (905, 415) with delta (0, 0)
Screenshot: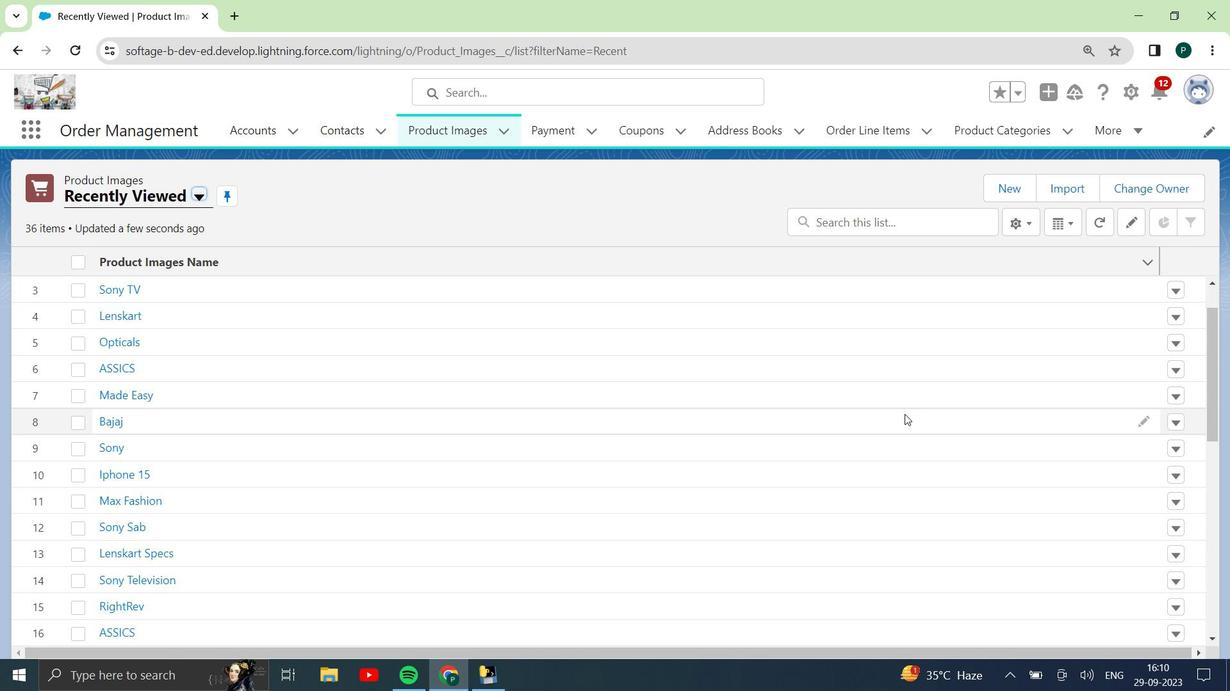 
Action: Mouse scrolled (905, 415) with delta (0, 0)
Screenshot: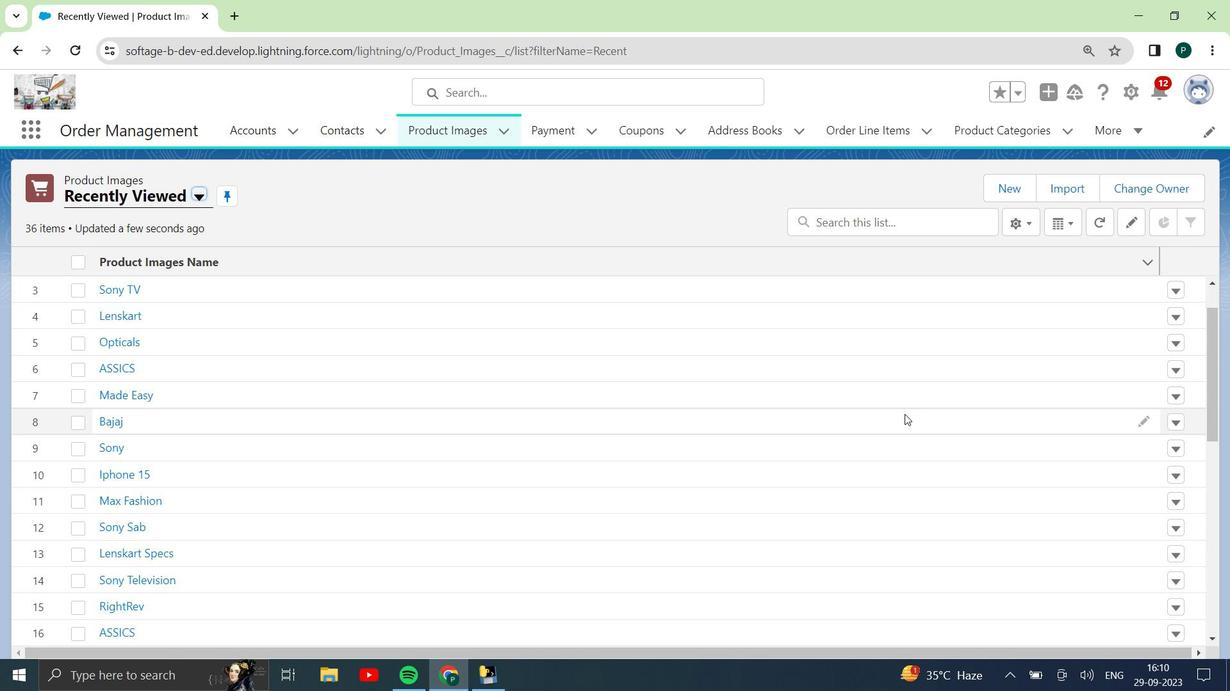 
Action: Mouse moved to (1012, 200)
Screenshot: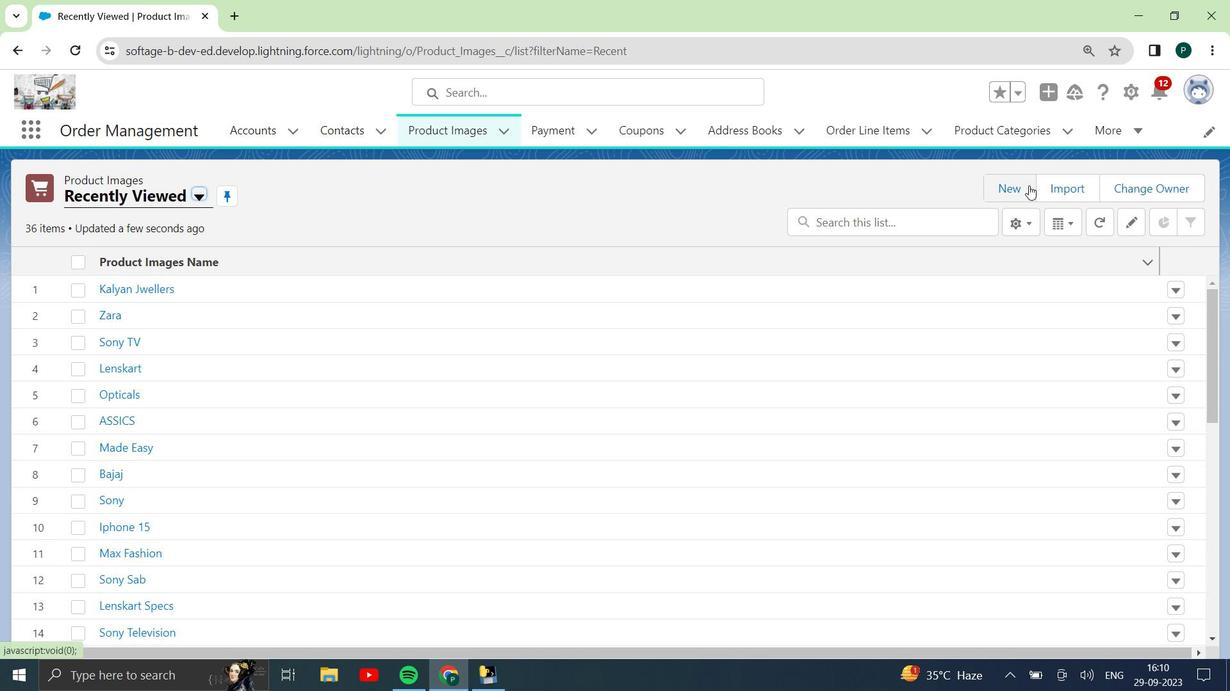 
Action: Mouse pressed left at (1012, 200)
Screenshot: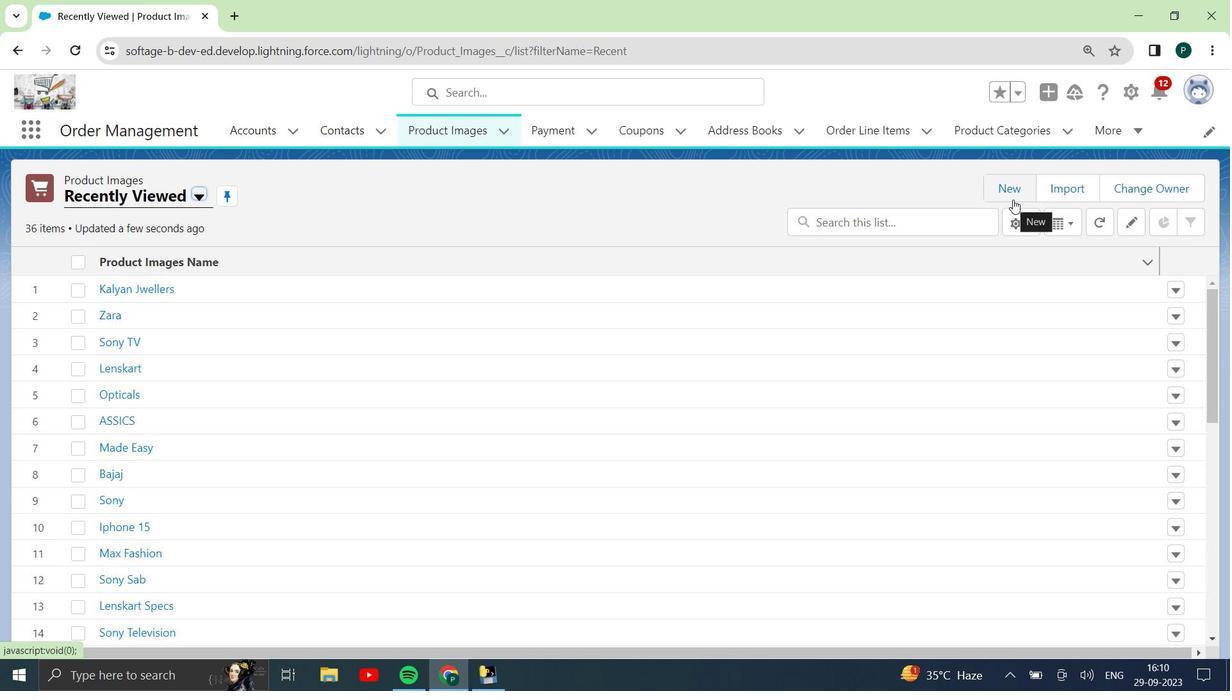 
Action: Mouse moved to (562, 290)
Screenshot: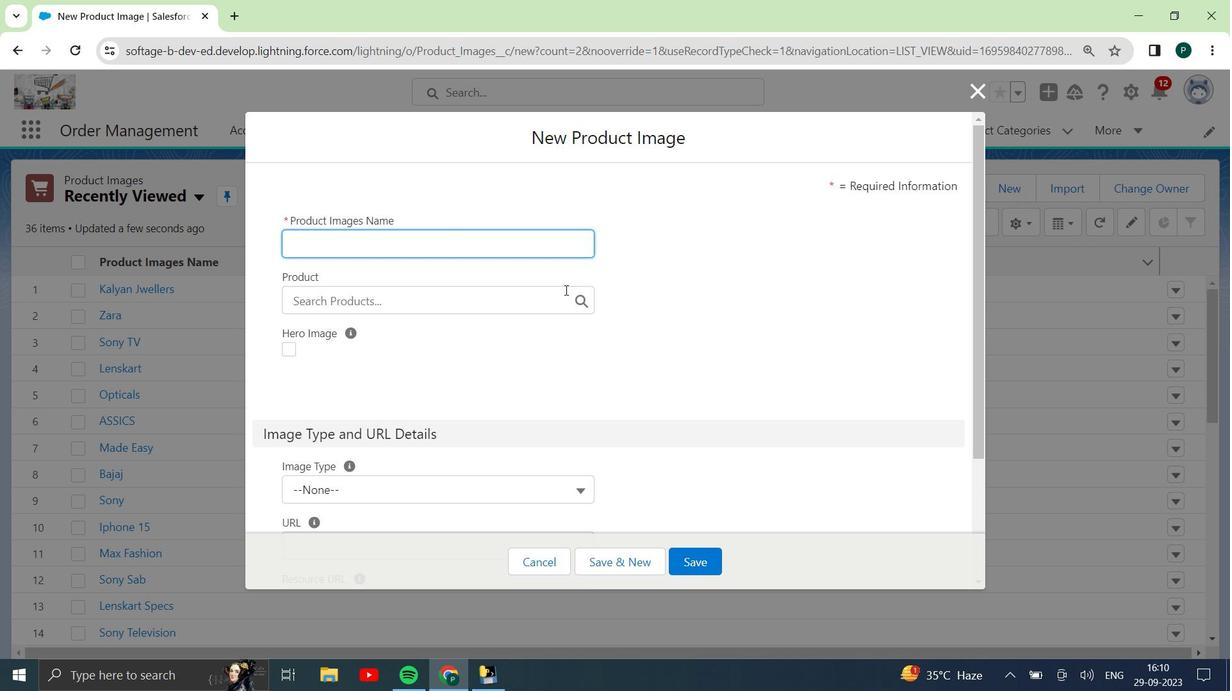 
Action: Mouse scrolled (562, 290) with delta (0, 0)
Screenshot: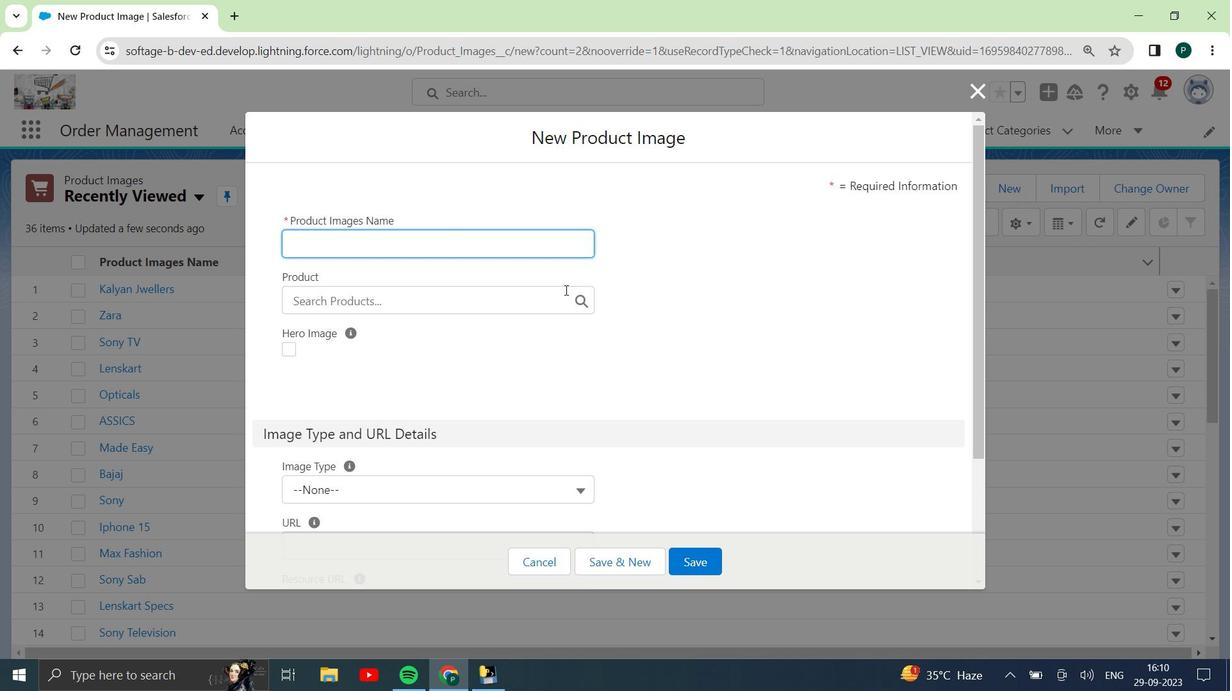 
Action: Mouse scrolled (562, 290) with delta (0, 0)
Screenshot: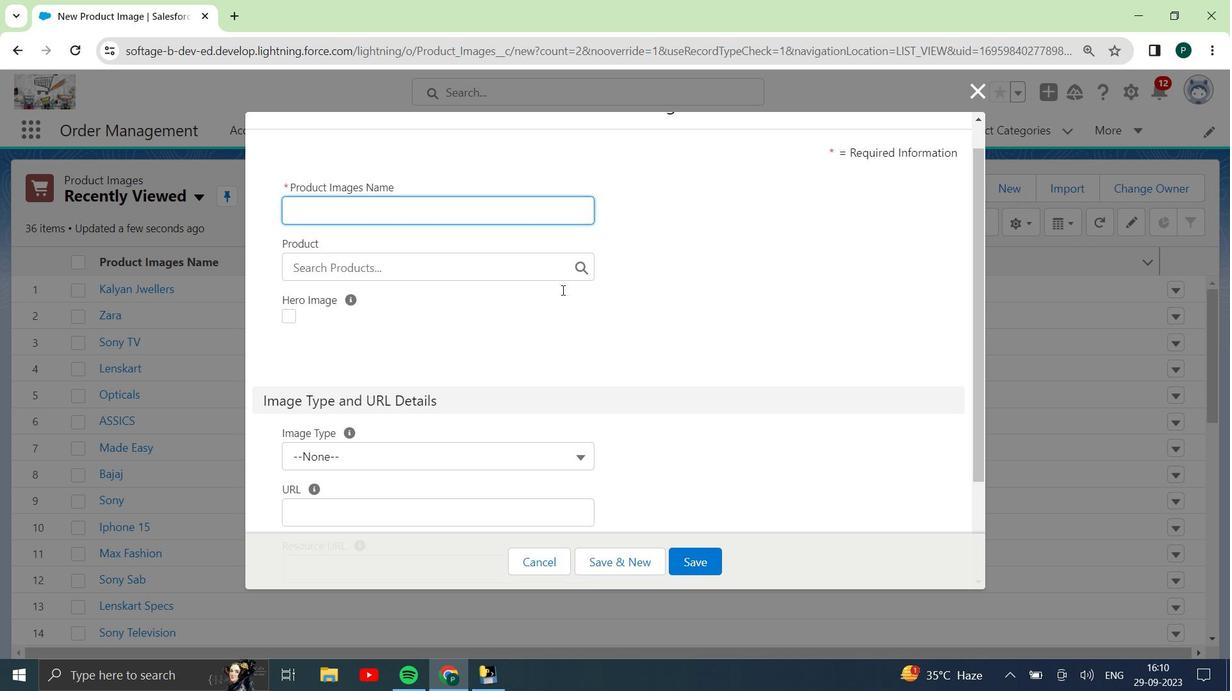 
Action: Mouse scrolled (562, 290) with delta (0, 0)
Screenshot: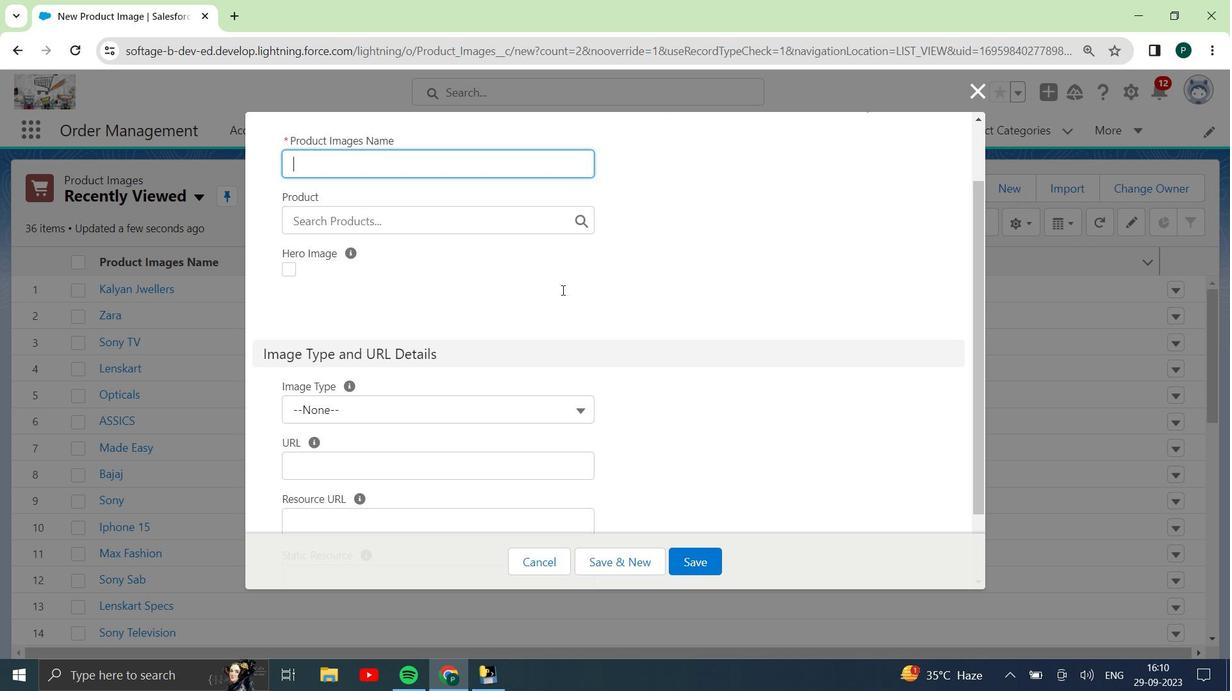 
Action: Mouse scrolled (562, 290) with delta (0, 0)
Screenshot: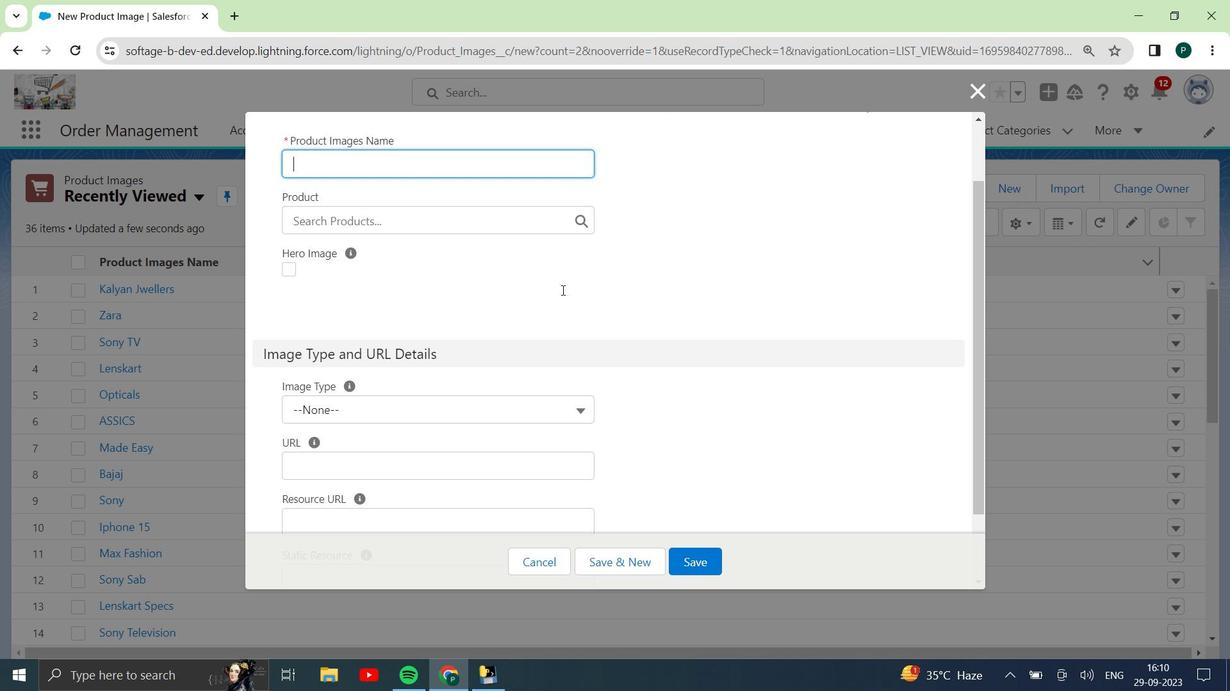 
Action: Mouse scrolled (562, 290) with delta (0, 0)
Screenshot: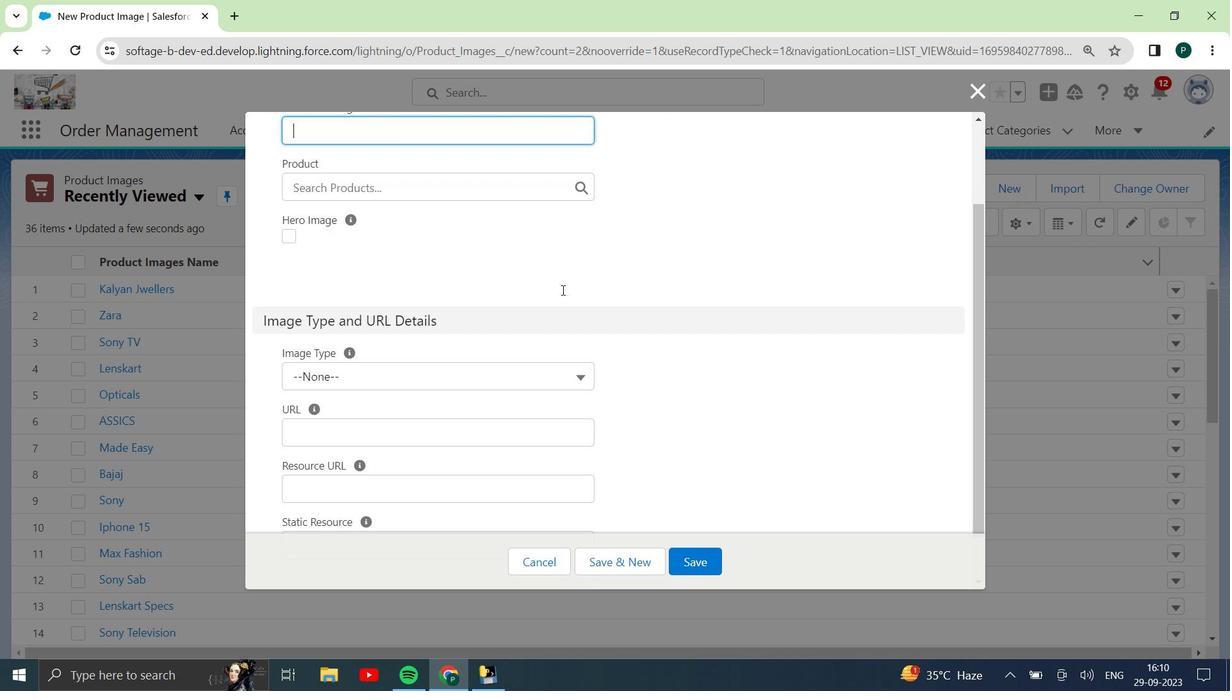 
Action: Mouse scrolled (562, 290) with delta (0, 0)
Screenshot: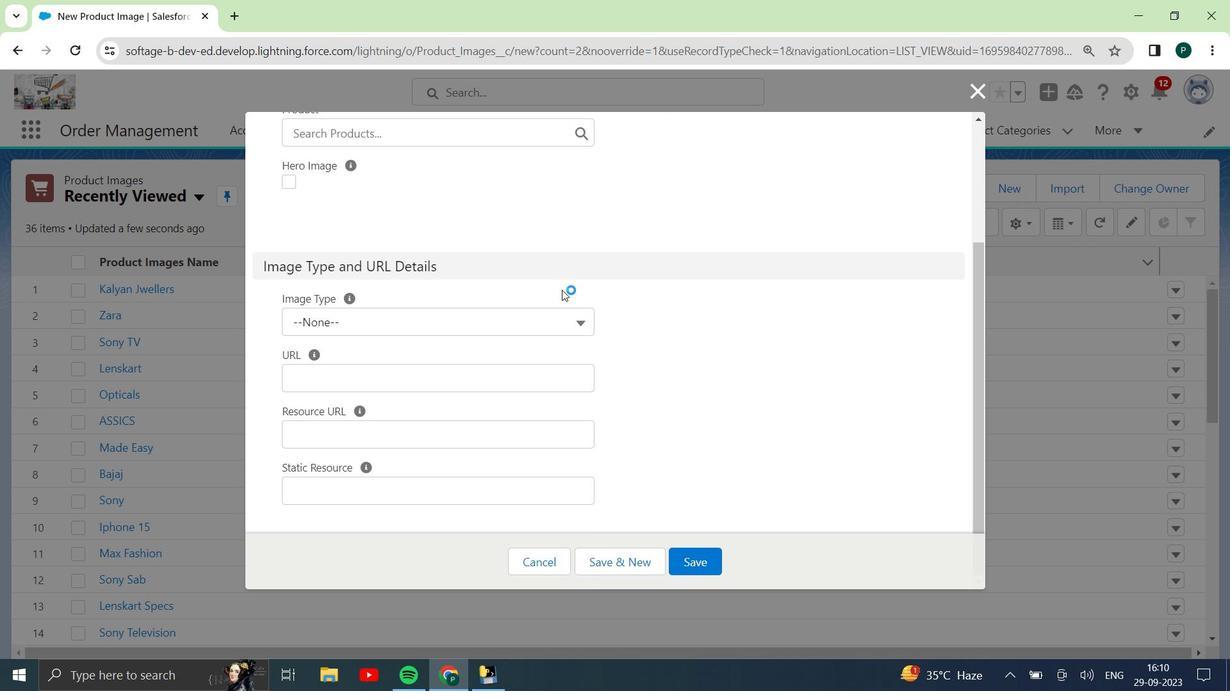 
Action: Mouse scrolled (562, 290) with delta (0, 0)
Screenshot: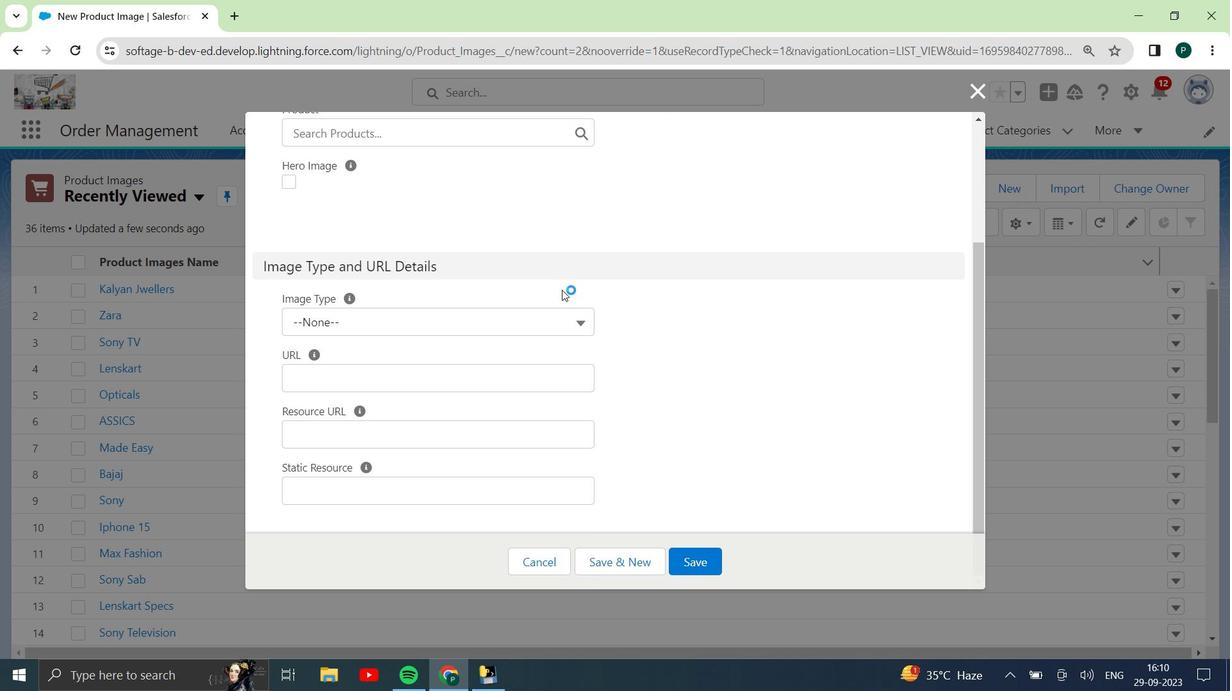 
Action: Mouse scrolled (562, 290) with delta (0, 0)
Screenshot: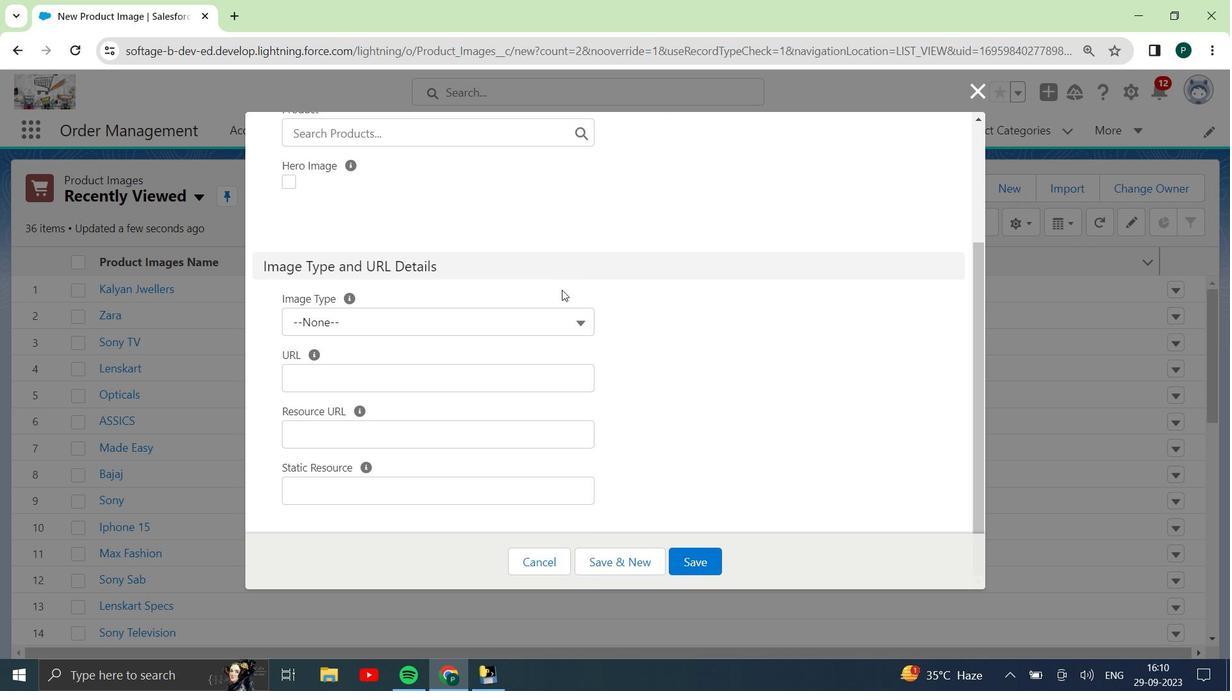 
Action: Mouse scrolled (562, 290) with delta (0, 0)
Screenshot: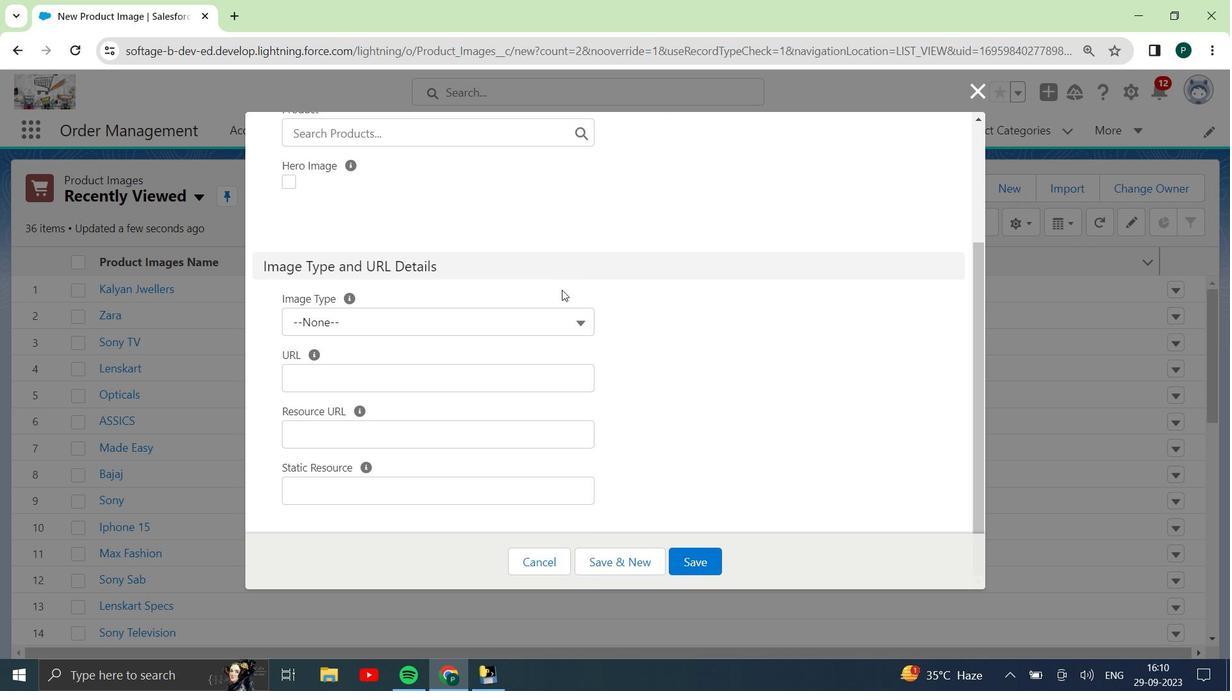 
Action: Mouse scrolled (562, 290) with delta (0, 0)
Screenshot: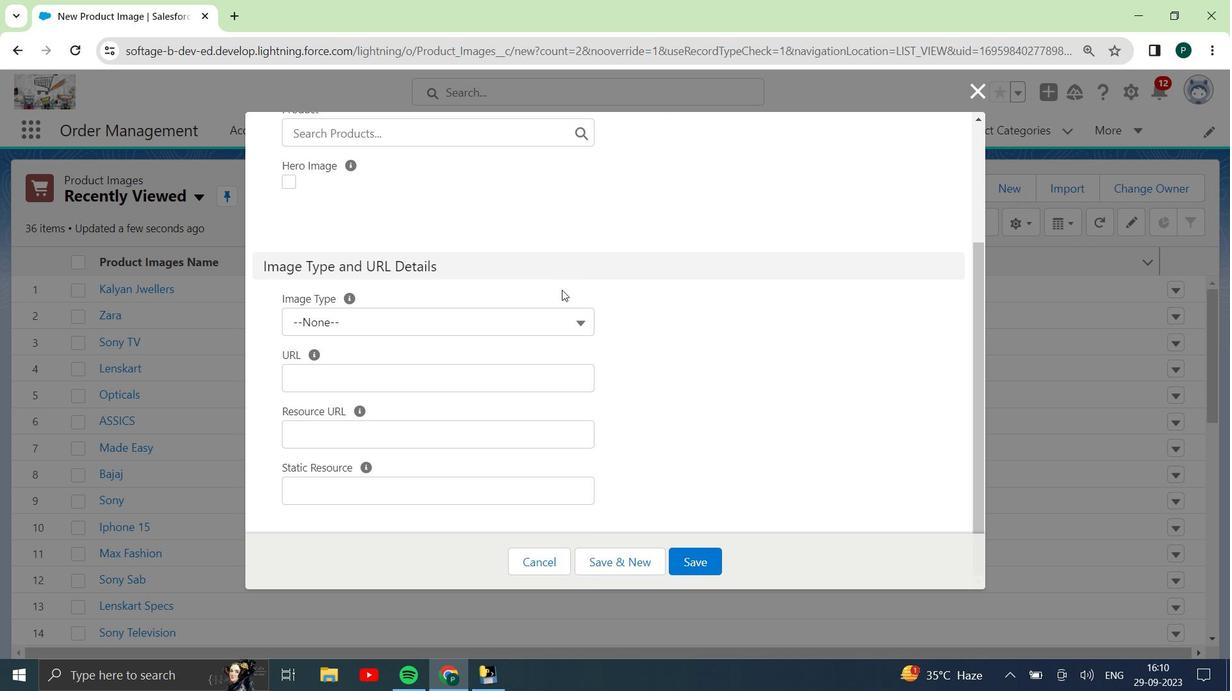 
Action: Mouse scrolled (562, 291) with delta (0, 0)
Screenshot: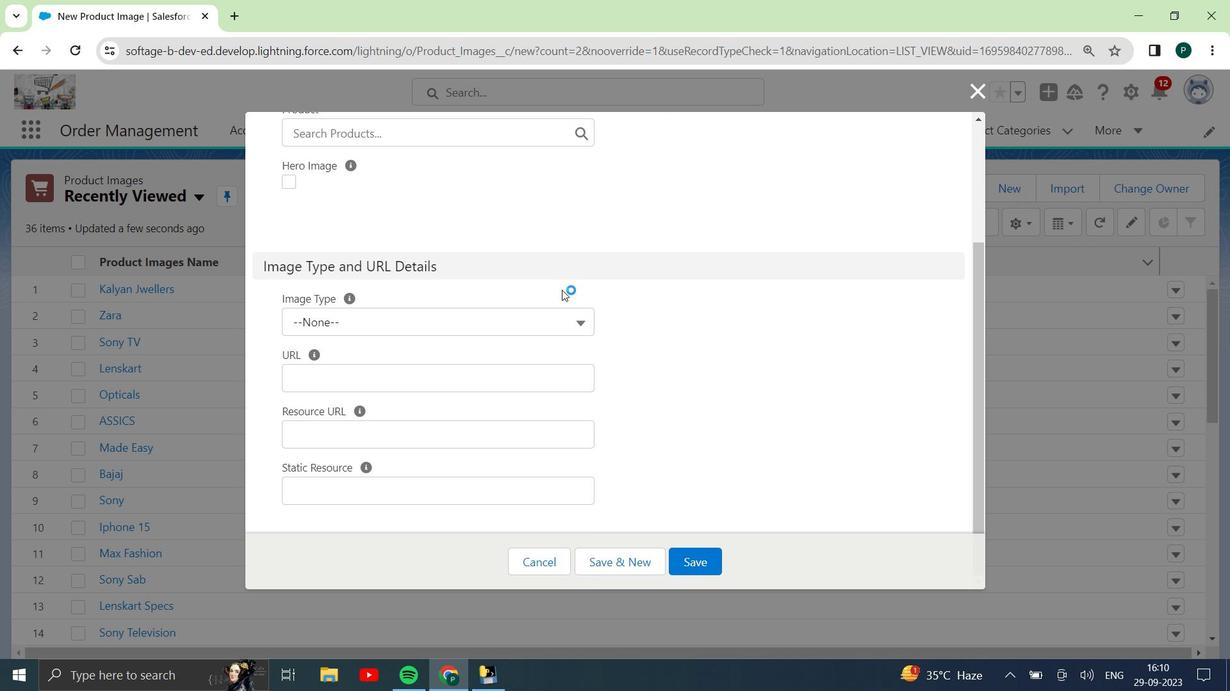 
Action: Mouse scrolled (562, 291) with delta (0, 0)
Screenshot: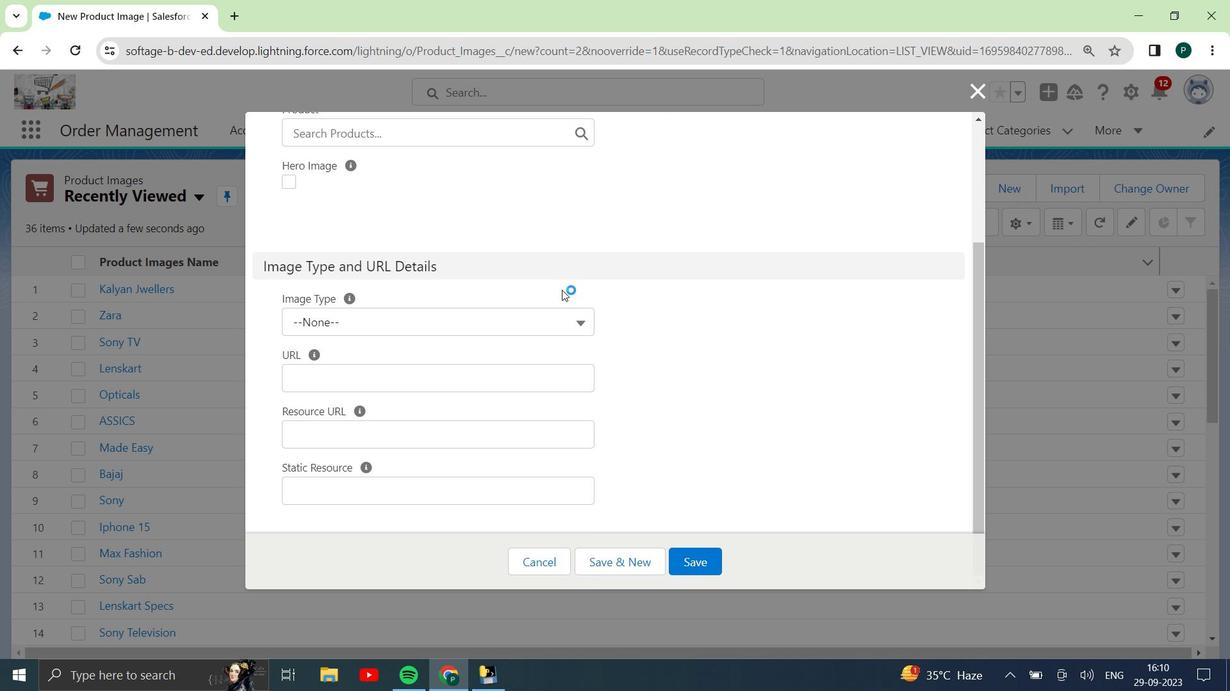 
Action: Mouse scrolled (562, 291) with delta (0, 0)
Screenshot: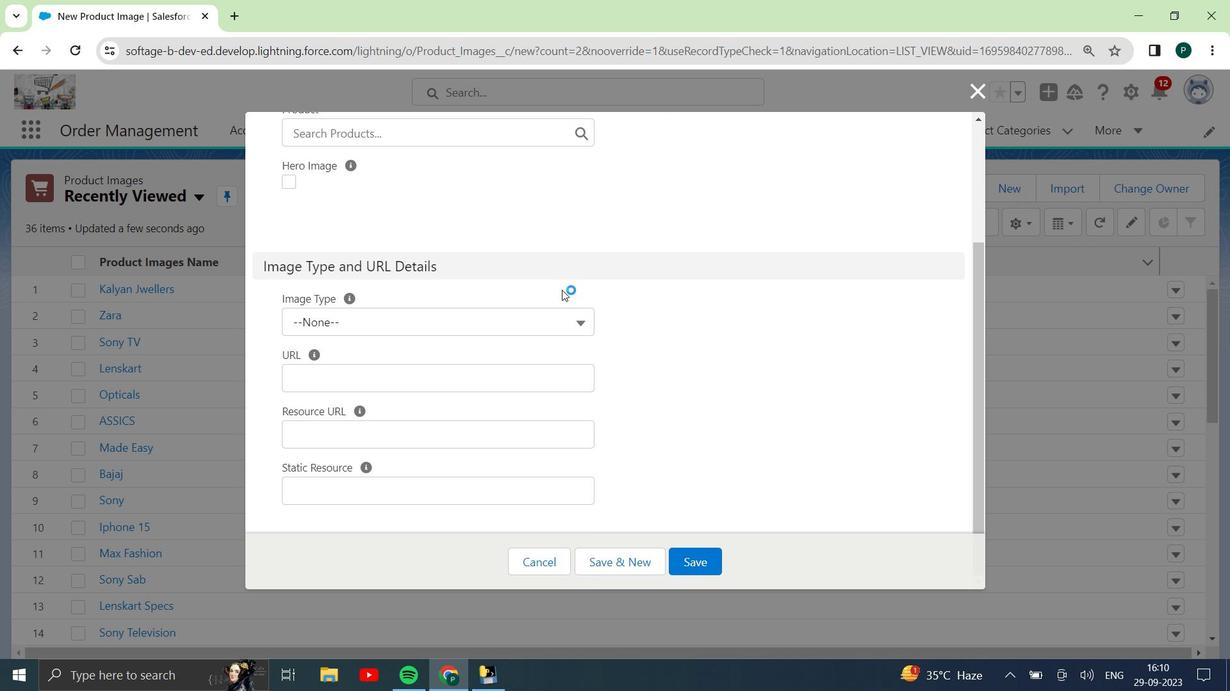 
Action: Mouse scrolled (562, 291) with delta (0, 0)
Screenshot: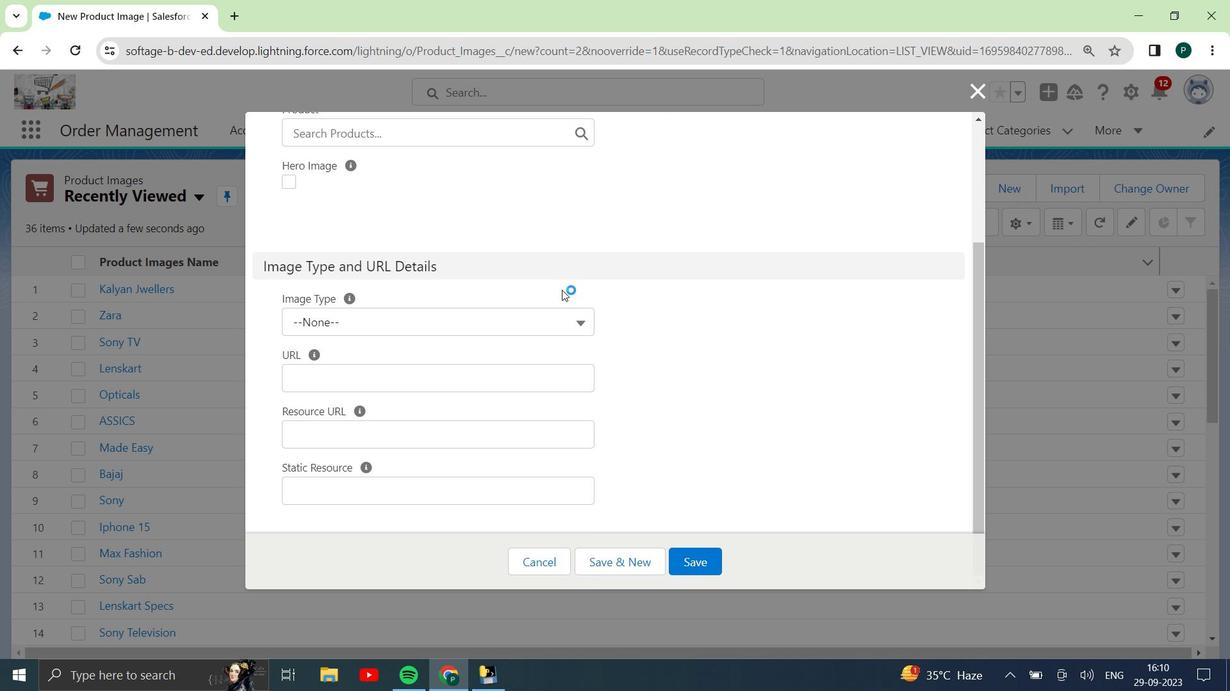
Action: Mouse scrolled (562, 291) with delta (0, 0)
Screenshot: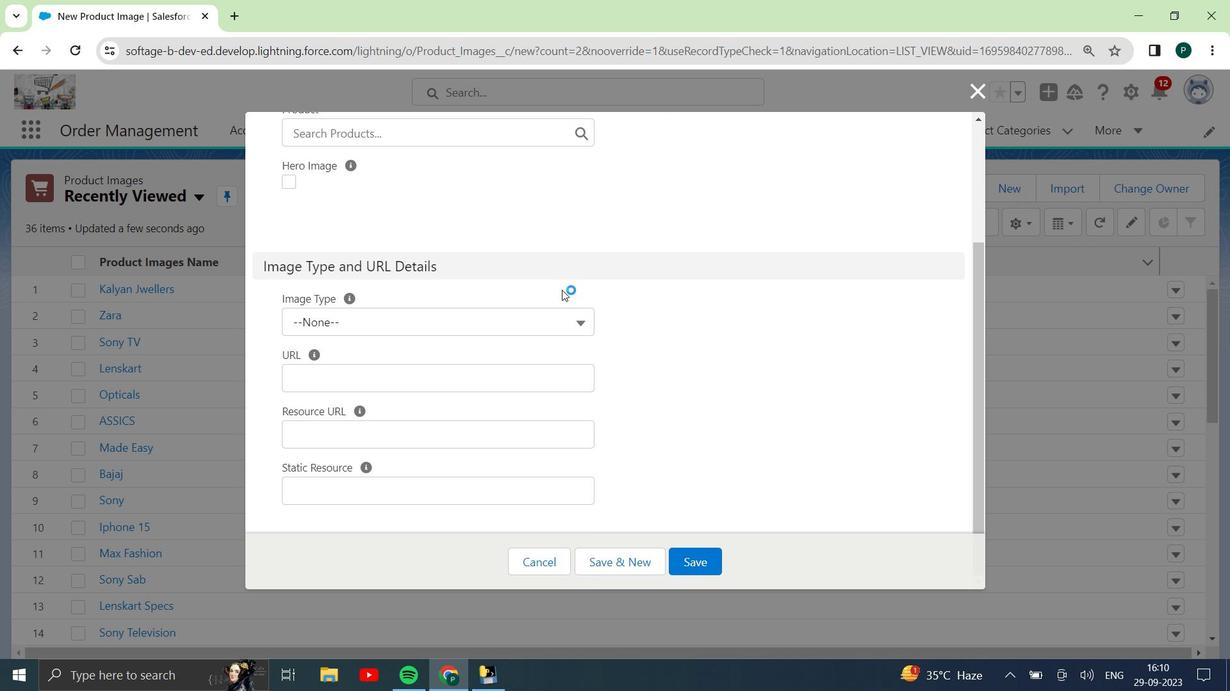
Action: Mouse scrolled (562, 291) with delta (0, 0)
Screenshot: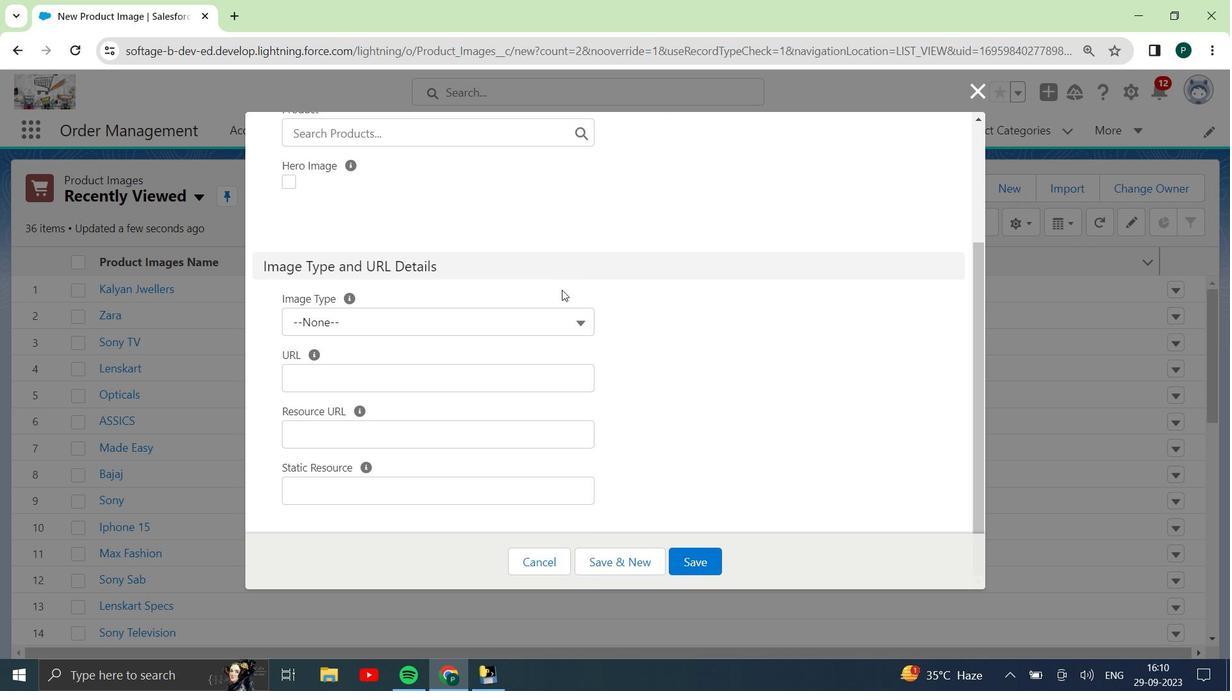 
Action: Mouse scrolled (562, 291) with delta (0, 0)
Screenshot: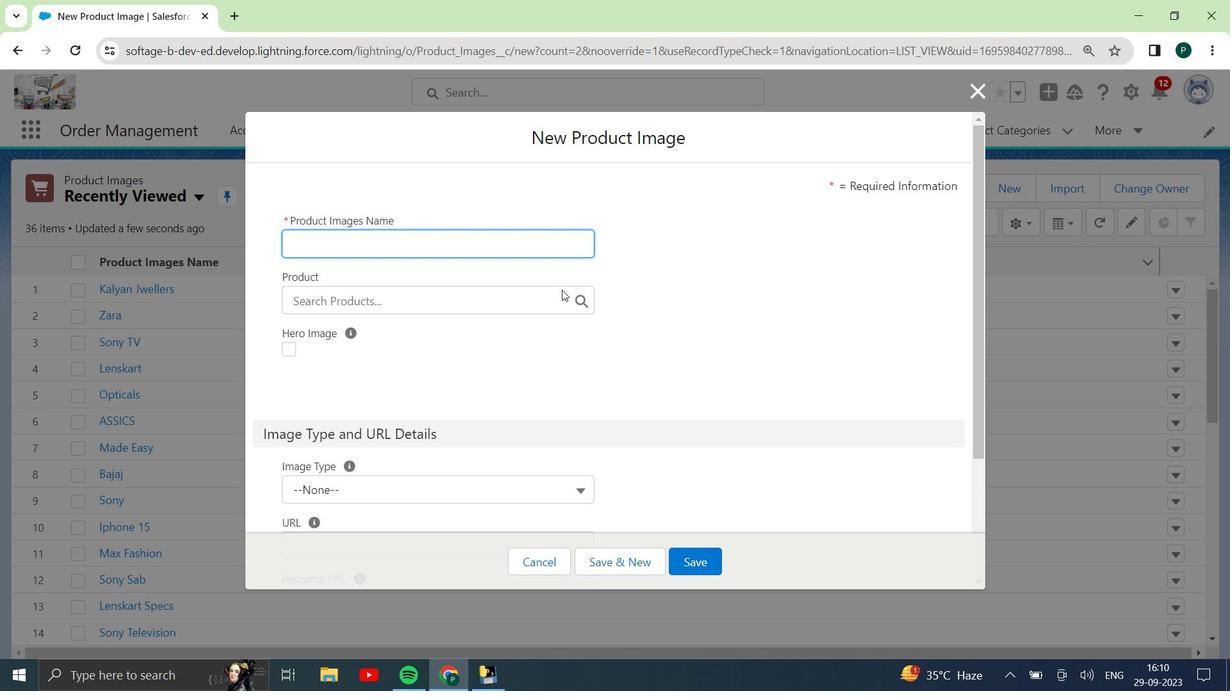 
Action: Mouse scrolled (562, 291) with delta (0, 0)
Screenshot: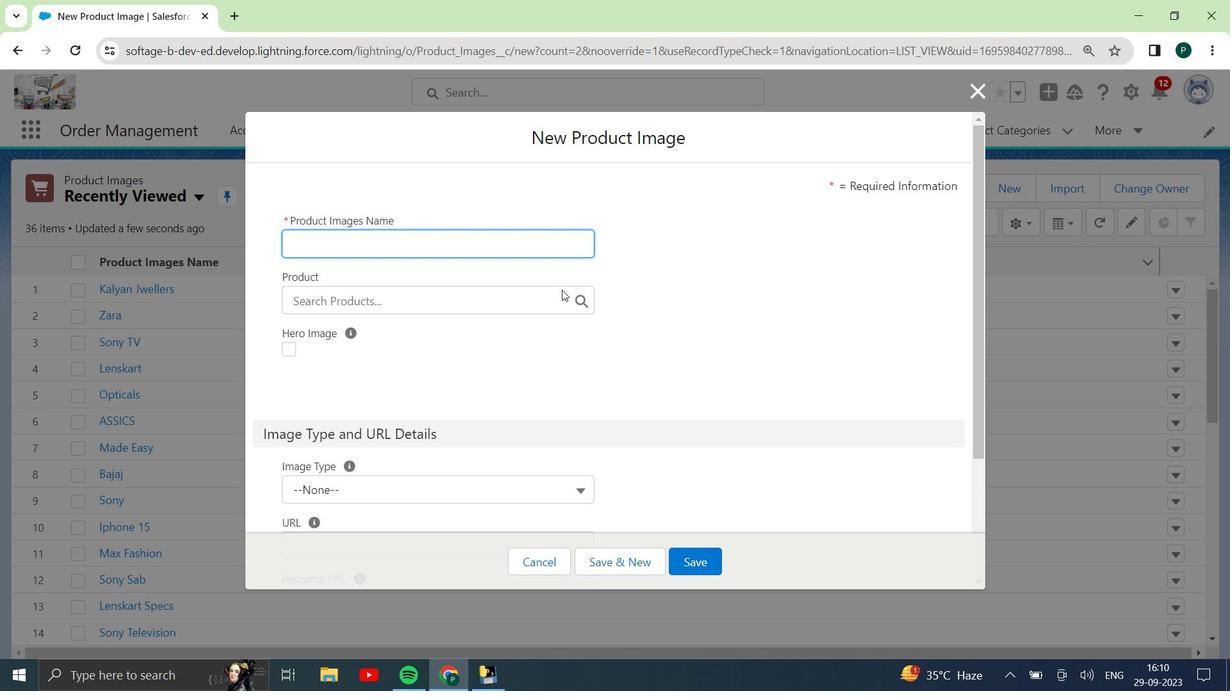 
Action: Mouse scrolled (562, 291) with delta (0, 0)
Screenshot: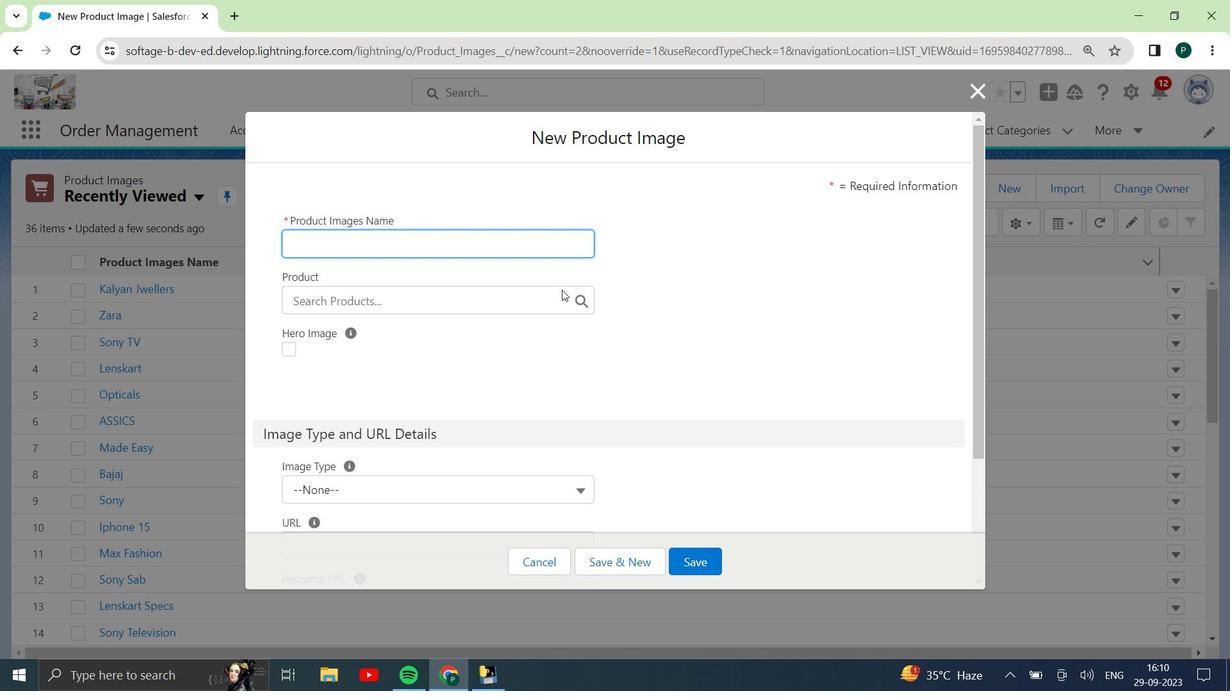 
Action: Mouse scrolled (562, 291) with delta (0, 0)
Screenshot: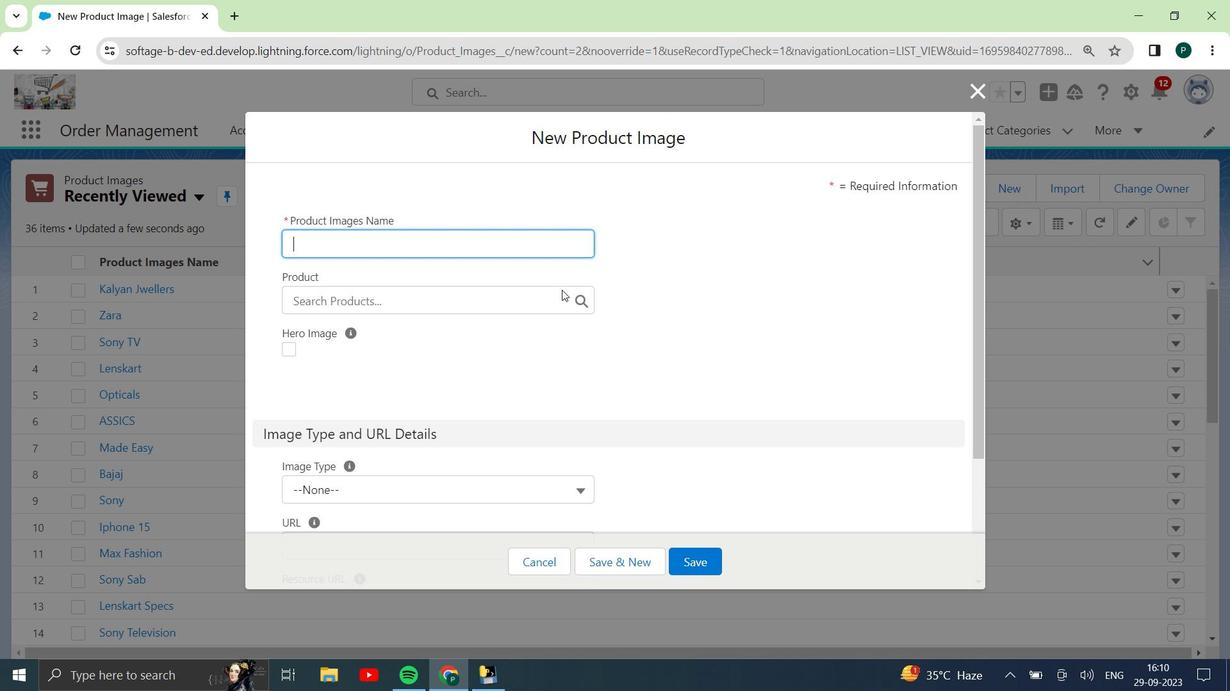 
Action: Mouse scrolled (562, 291) with delta (0, 0)
Screenshot: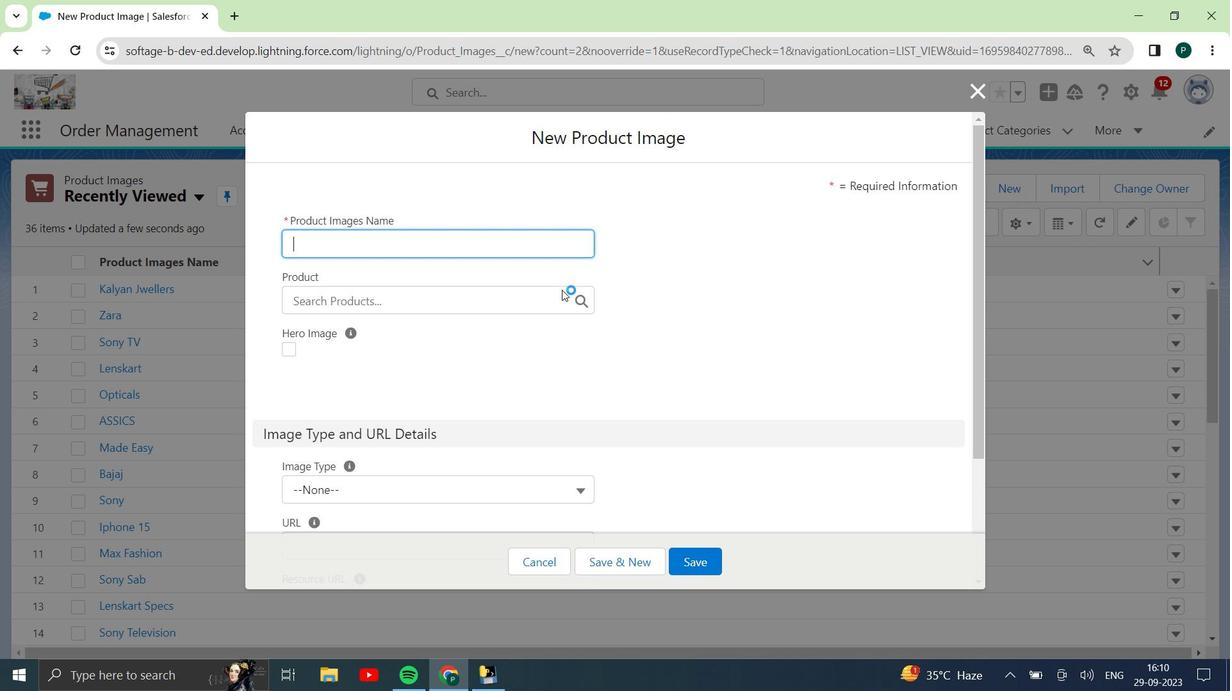 
Action: Mouse scrolled (562, 291) with delta (0, 0)
Screenshot: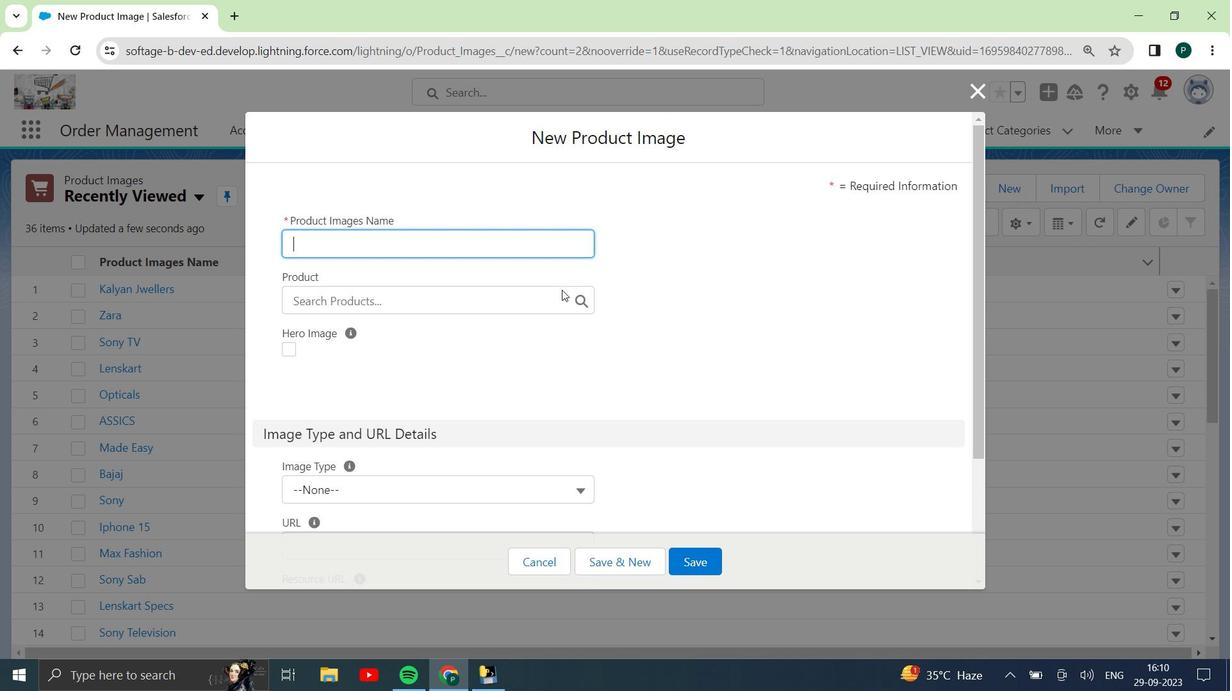 
Action: Mouse moved to (409, 240)
Screenshot: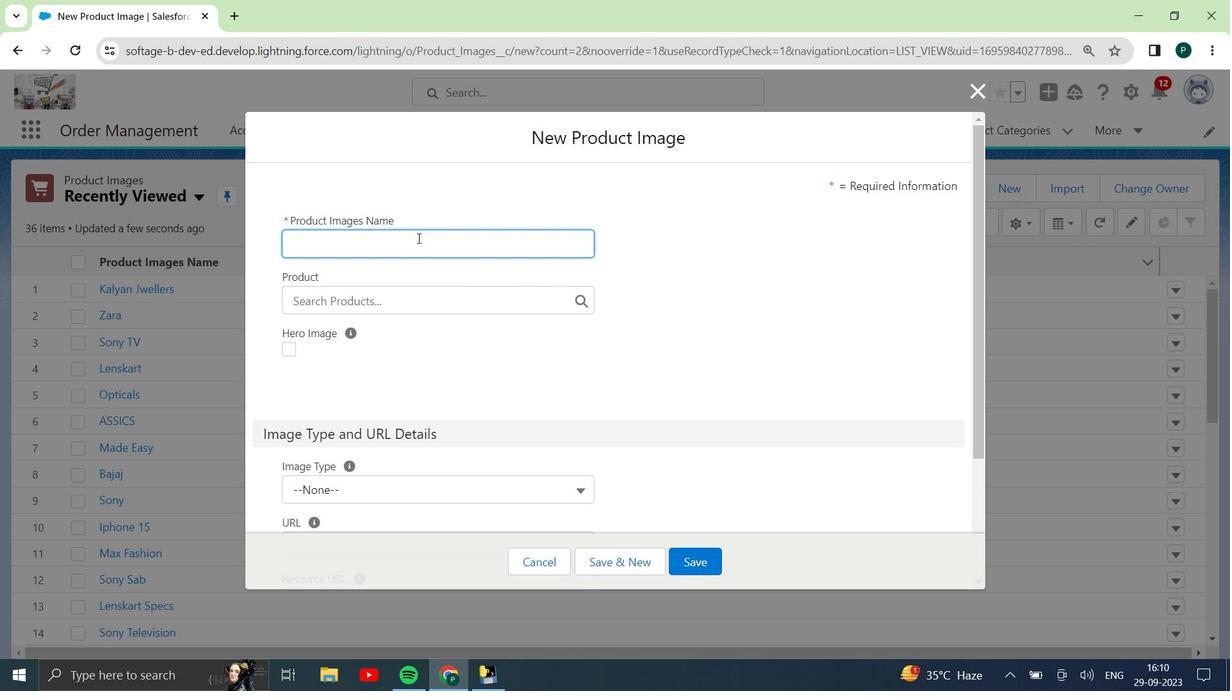 
Action: Mouse pressed left at (409, 240)
Screenshot: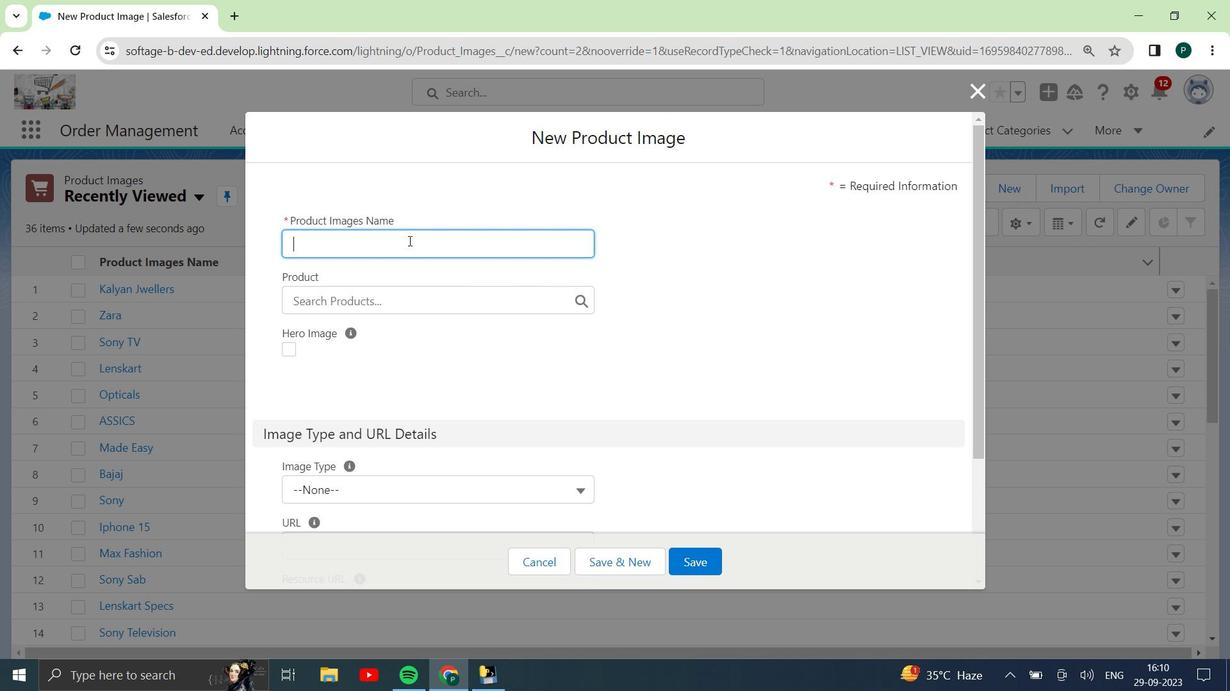 
Action: Key pressed <Key.shift><Key.shift><Key.shift>Yamaha<Key.space>-<Key.space><Key.shift><Key.shift><Key.shift><Key.shift>RX<Key.space><Key.backspace>100
Screenshot: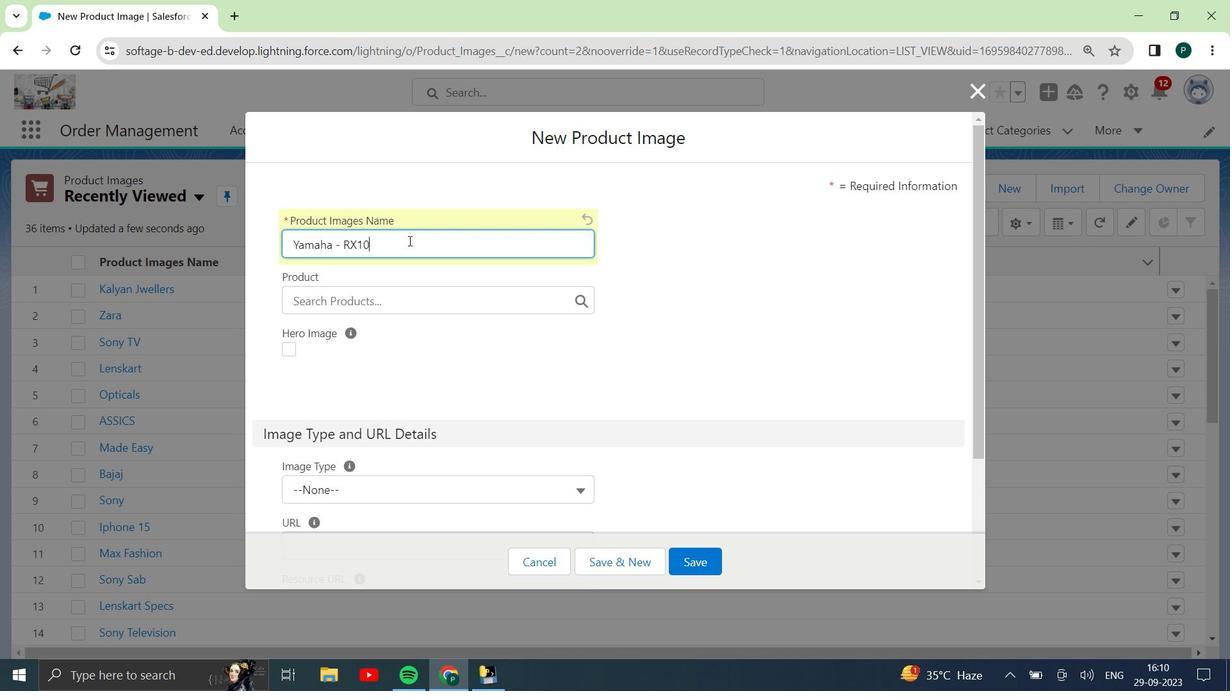 
Action: Mouse moved to (294, 348)
Screenshot: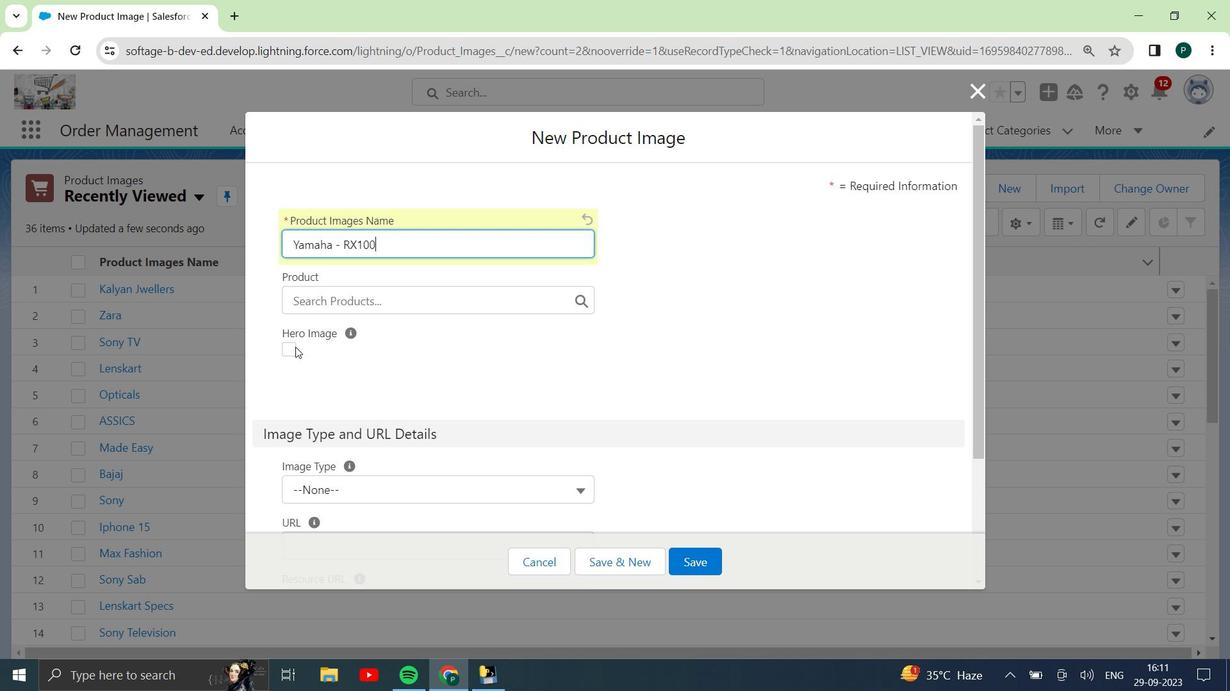 
Action: Mouse pressed left at (294, 348)
Screenshot: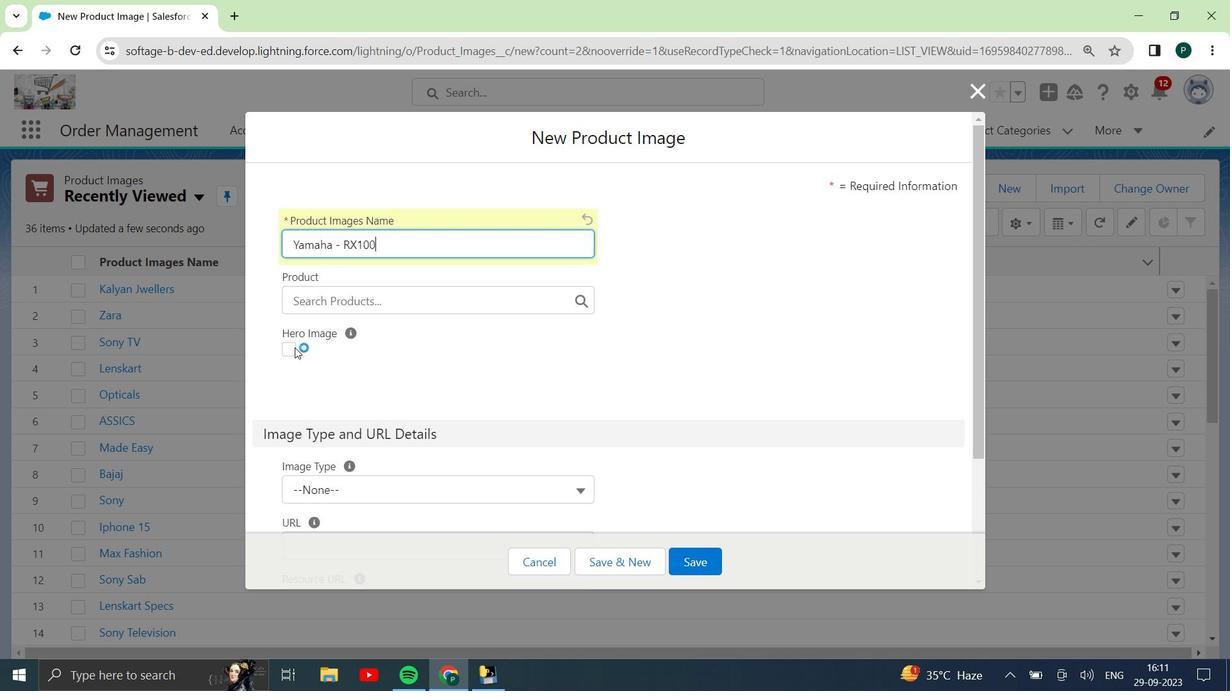 
Action: Mouse moved to (400, 303)
Screenshot: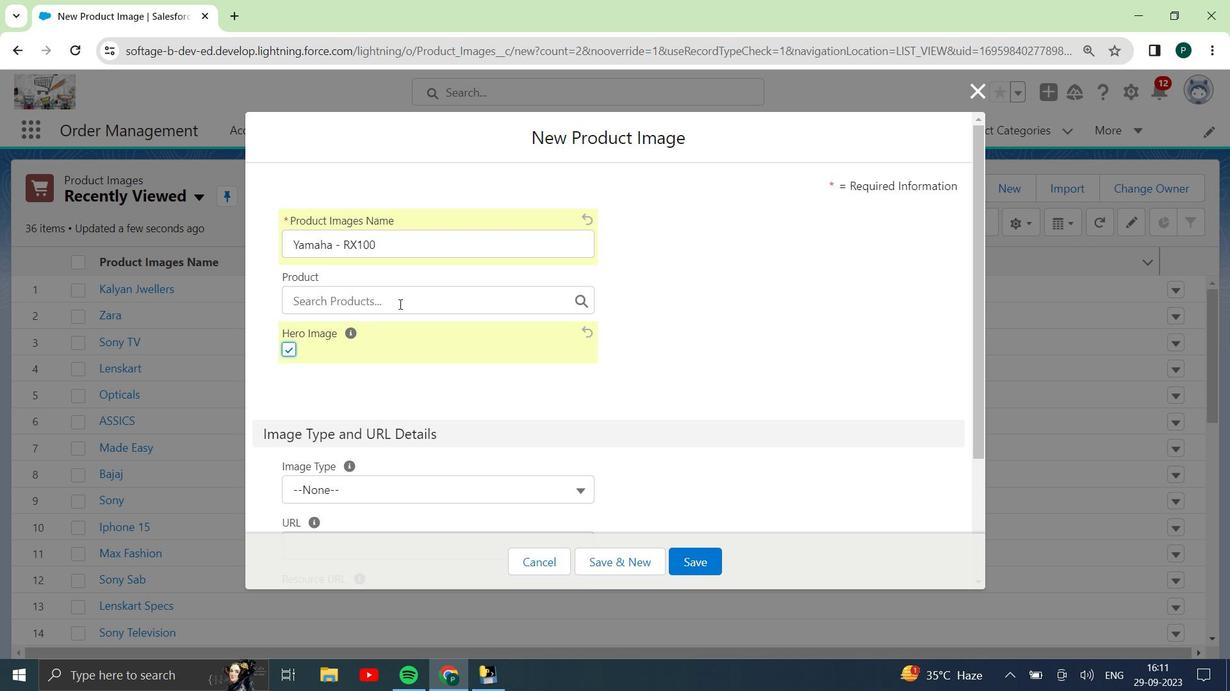 
Action: Mouse pressed left at (400, 303)
Screenshot: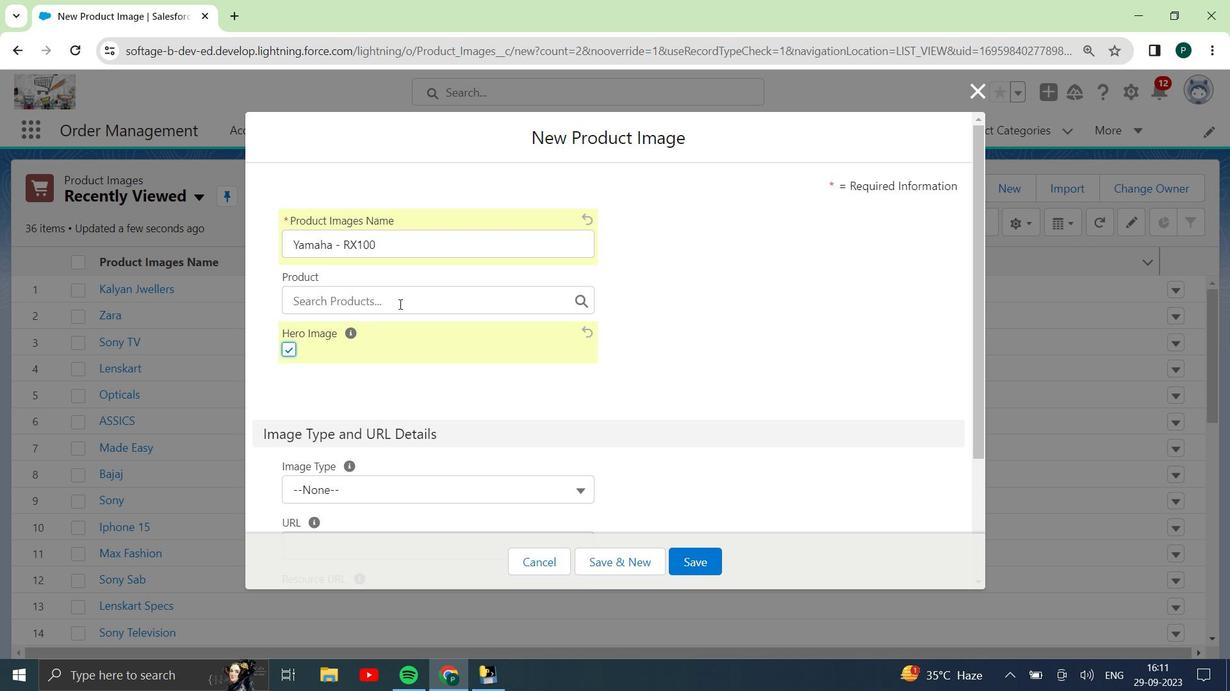 
Action: Mouse moved to (408, 376)
Screenshot: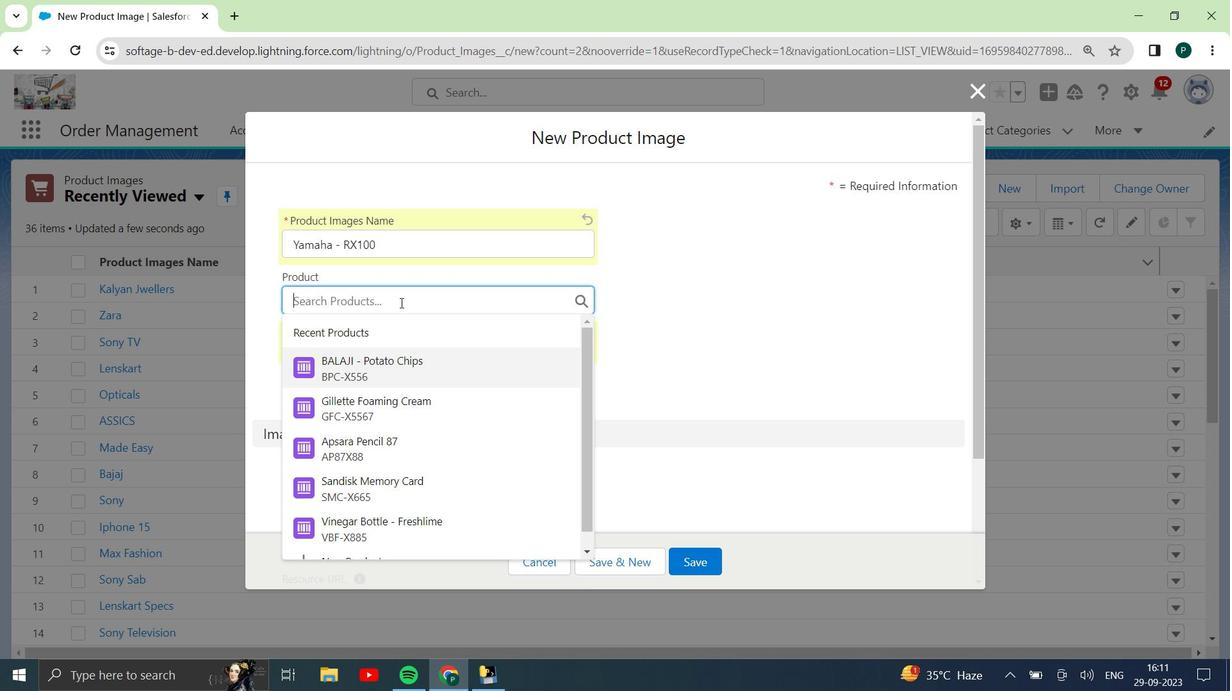 
Action: Mouse scrolled (408, 375) with delta (0, 0)
Screenshot: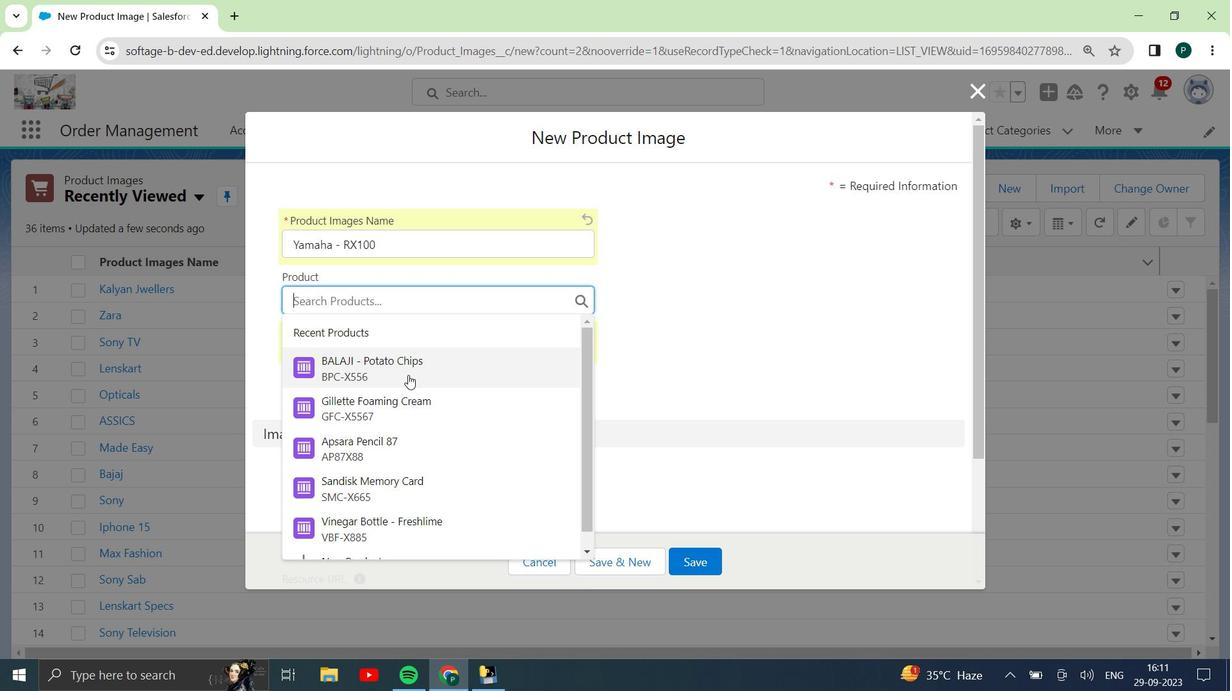 
Action: Mouse scrolled (408, 375) with delta (0, 0)
Screenshot: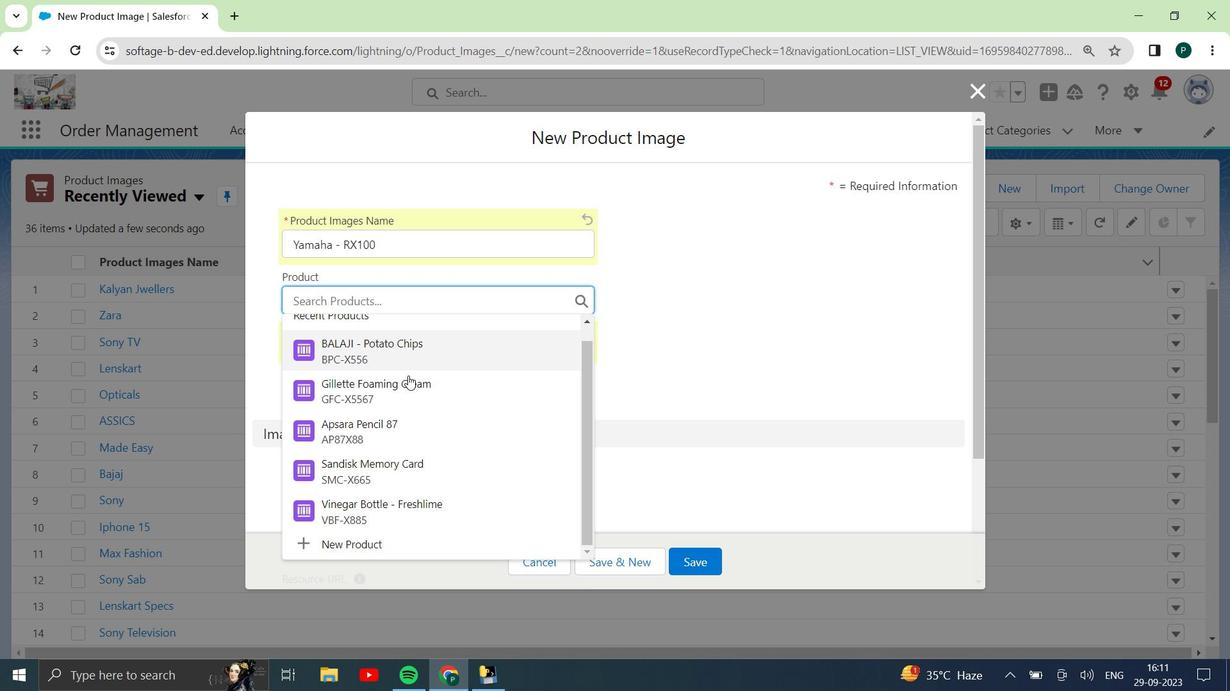 
Action: Mouse scrolled (408, 375) with delta (0, 0)
Screenshot: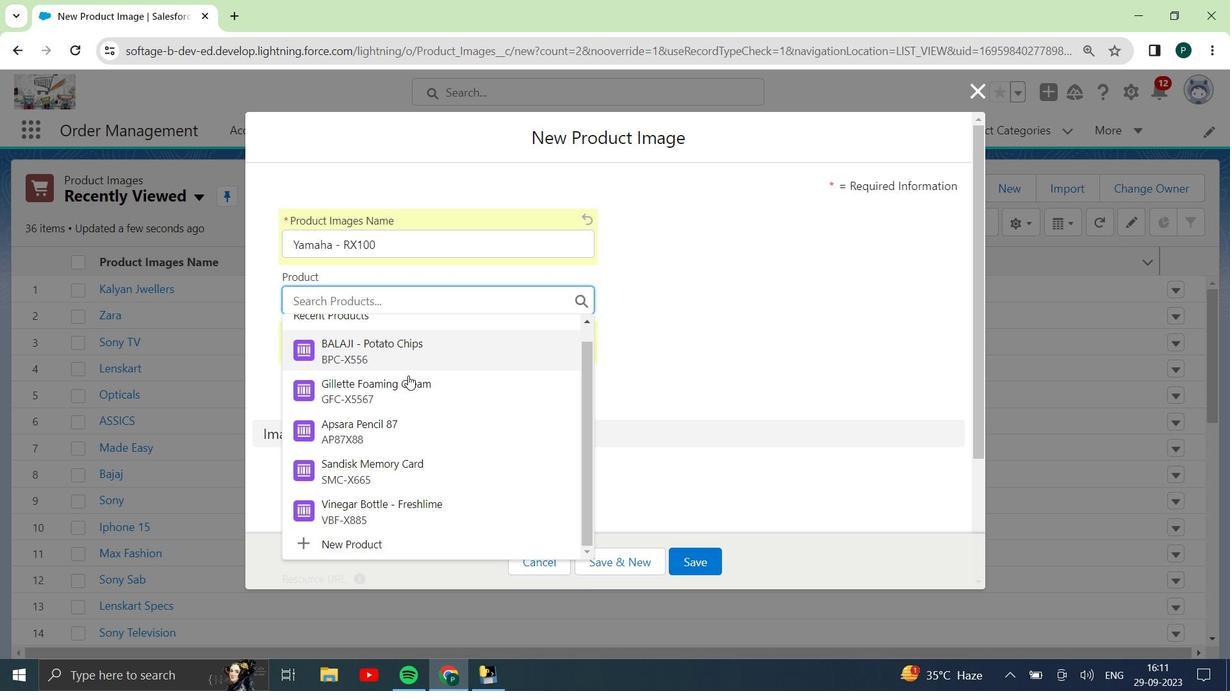 
Action: Mouse scrolled (408, 375) with delta (0, 0)
Screenshot: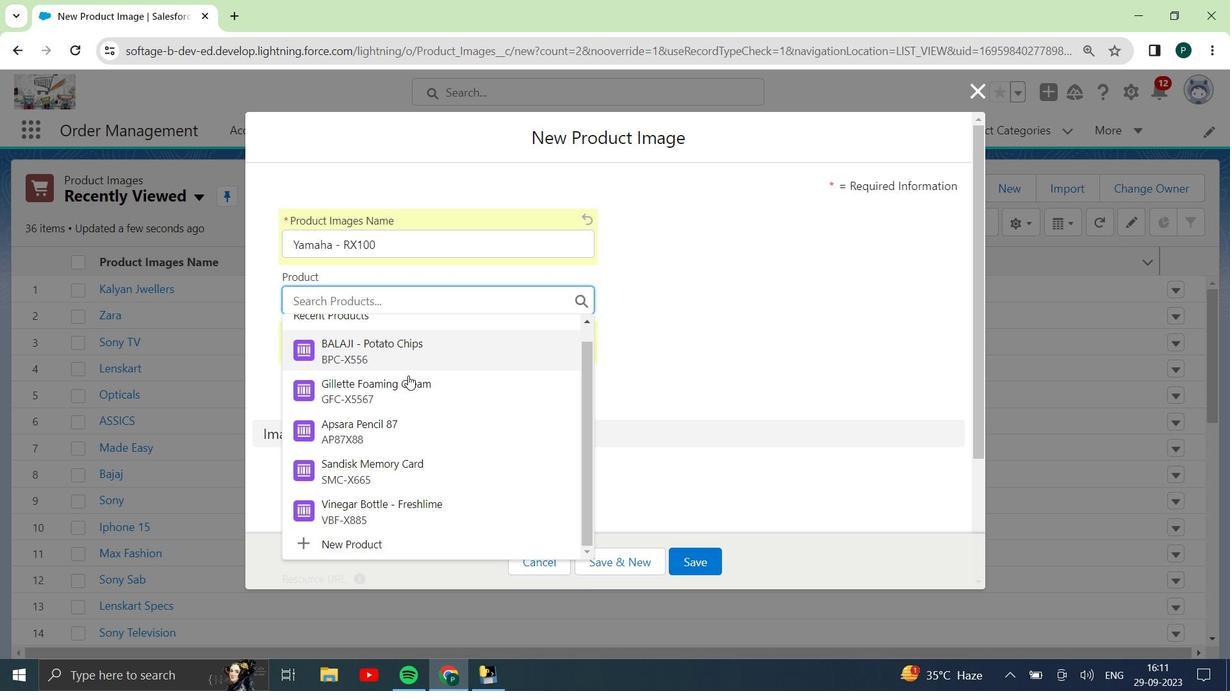 
Action: Mouse scrolled (408, 375) with delta (0, 0)
Screenshot: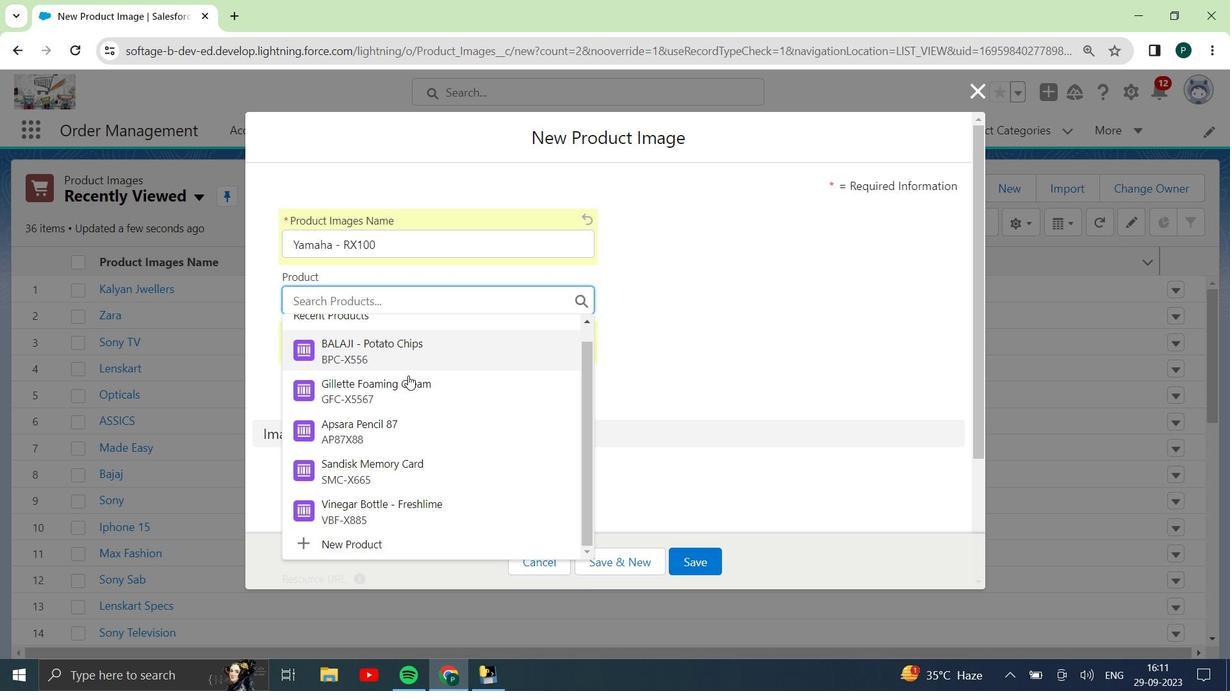 
Action: Mouse moved to (358, 540)
Screenshot: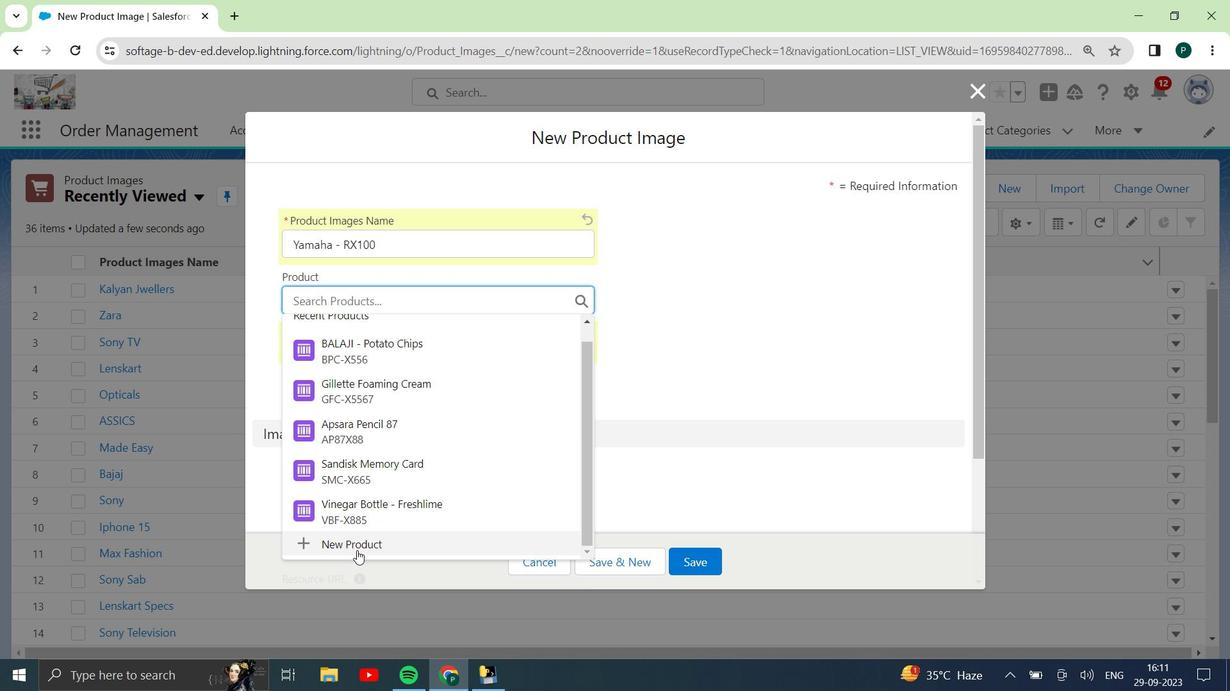 
Action: Mouse pressed left at (358, 540)
Screenshot: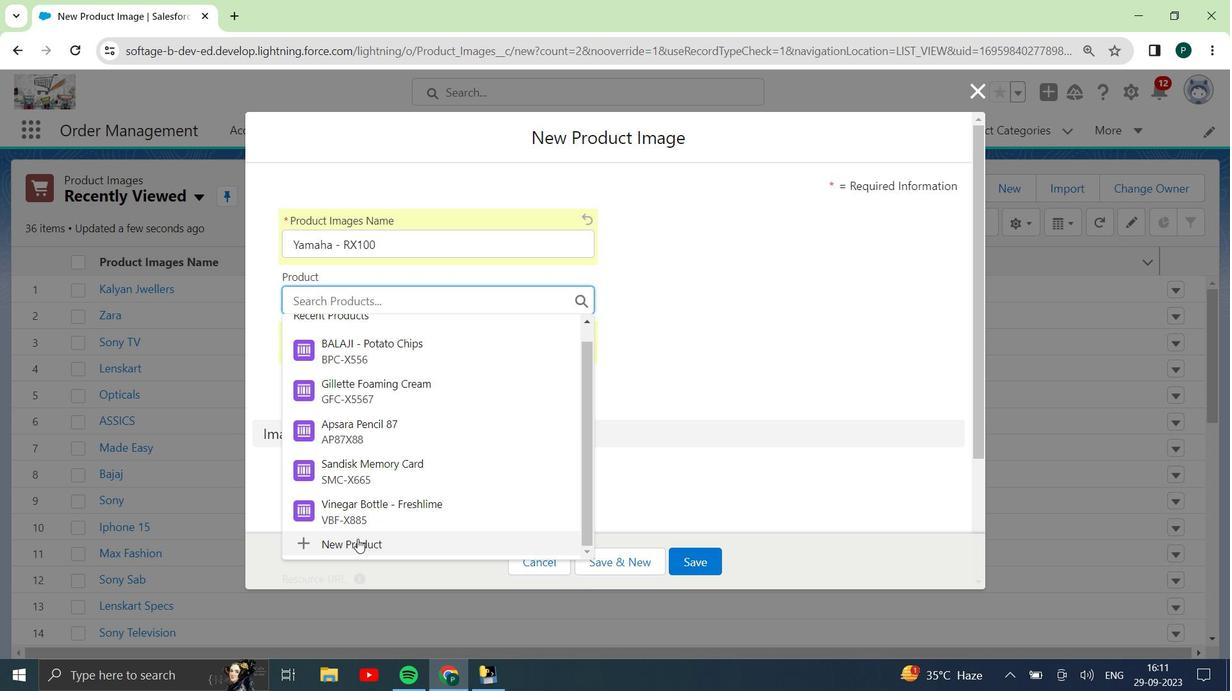 
Action: Mouse moved to (632, 253)
Screenshot: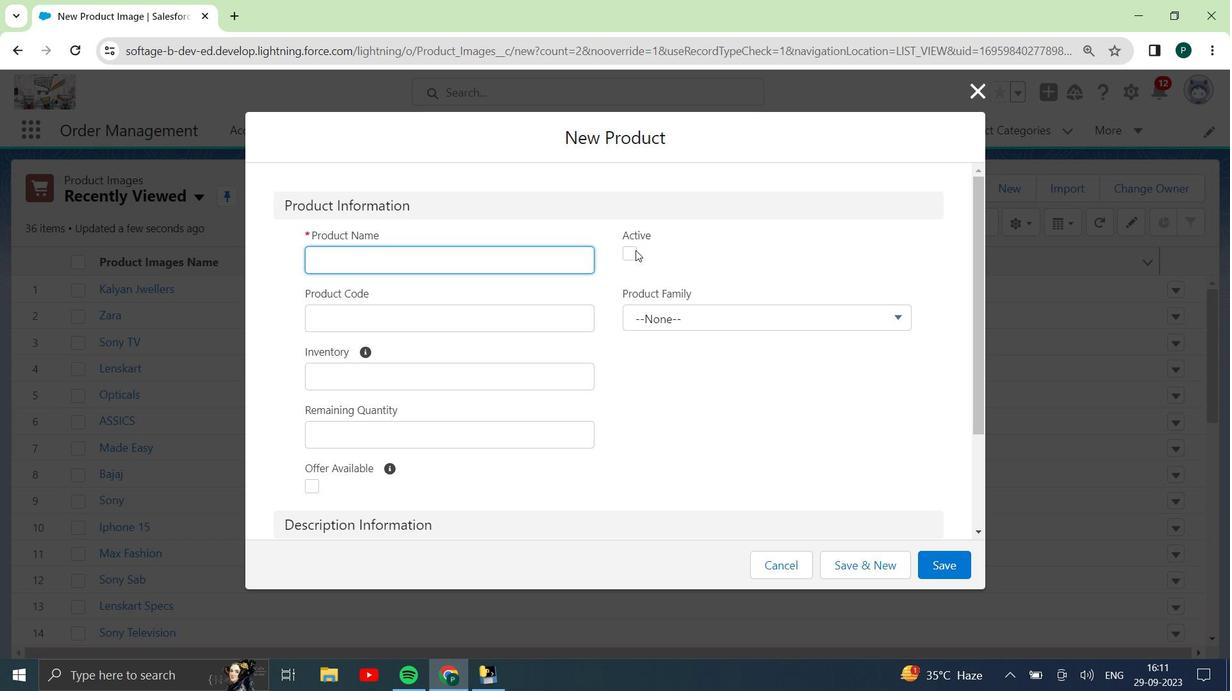 
Action: Mouse pressed left at (632, 253)
Screenshot: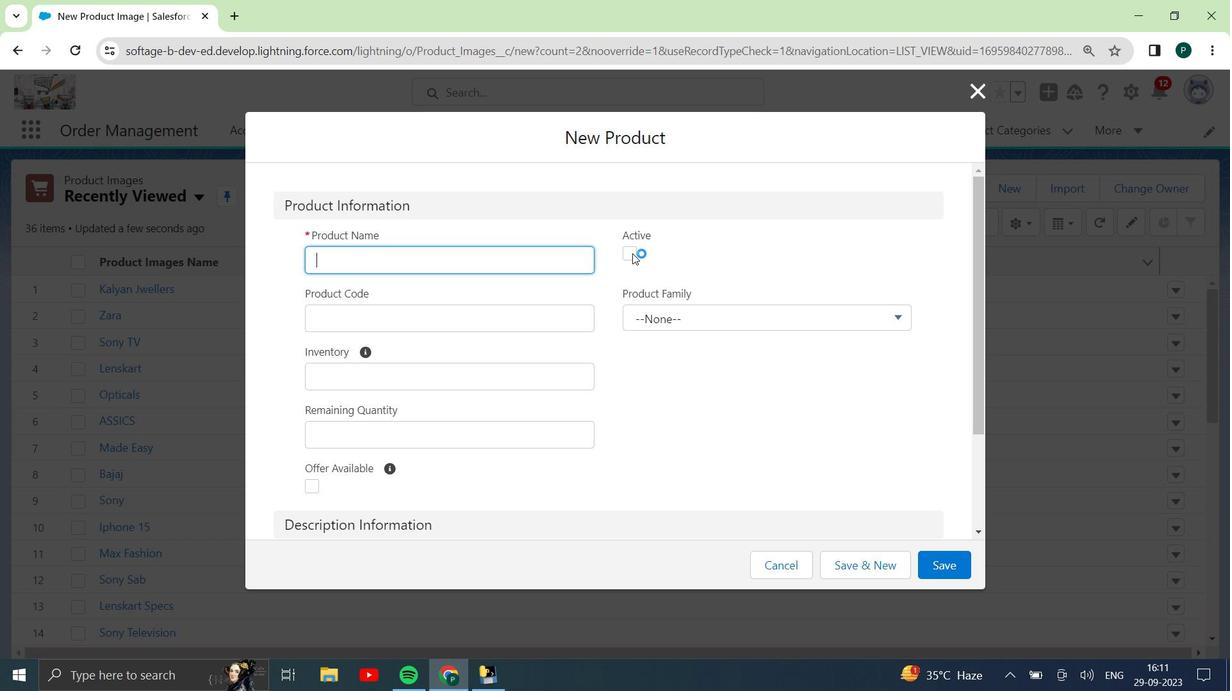 
Action: Mouse moved to (975, 84)
Screenshot: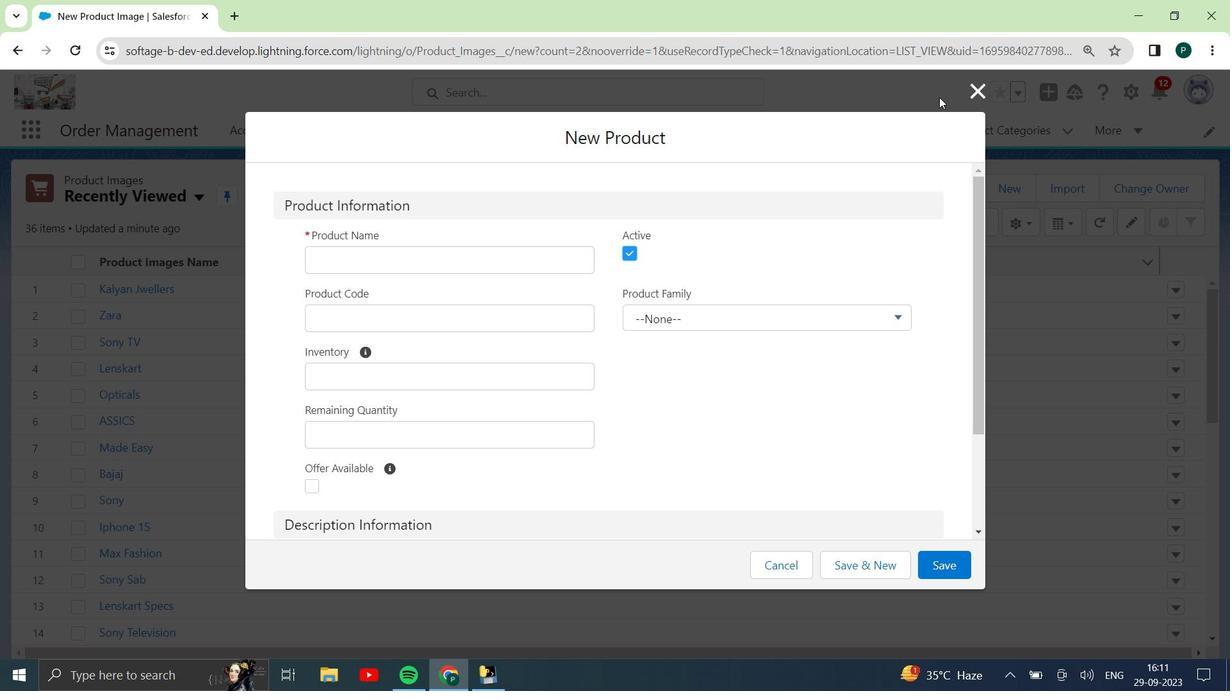 
Action: Mouse pressed left at (975, 84)
Screenshot: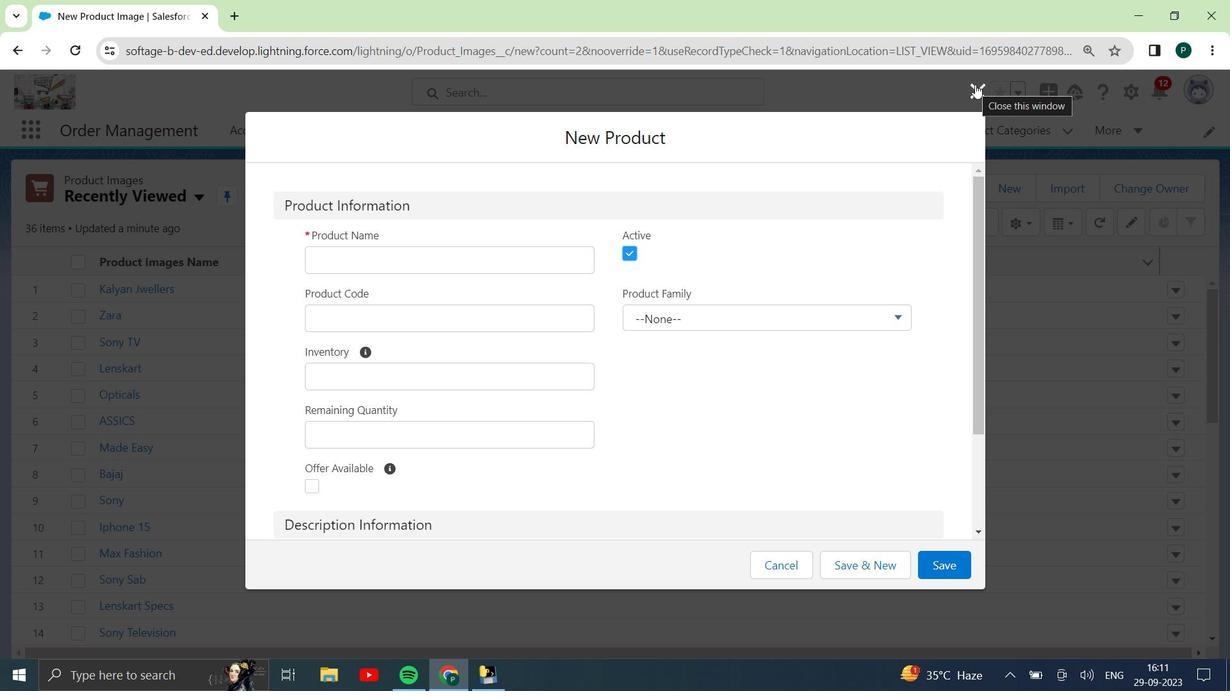 
Action: Mouse moved to (634, 286)
Screenshot: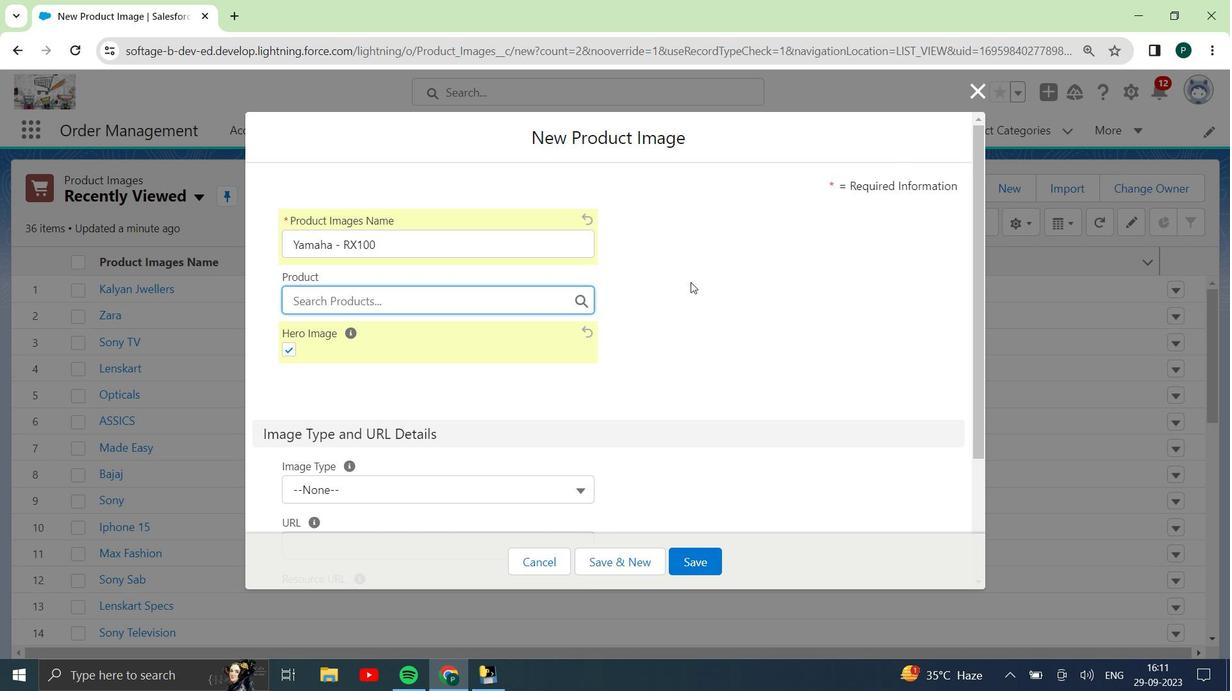 
Action: Mouse scrolled (634, 287) with delta (0, 0)
Screenshot: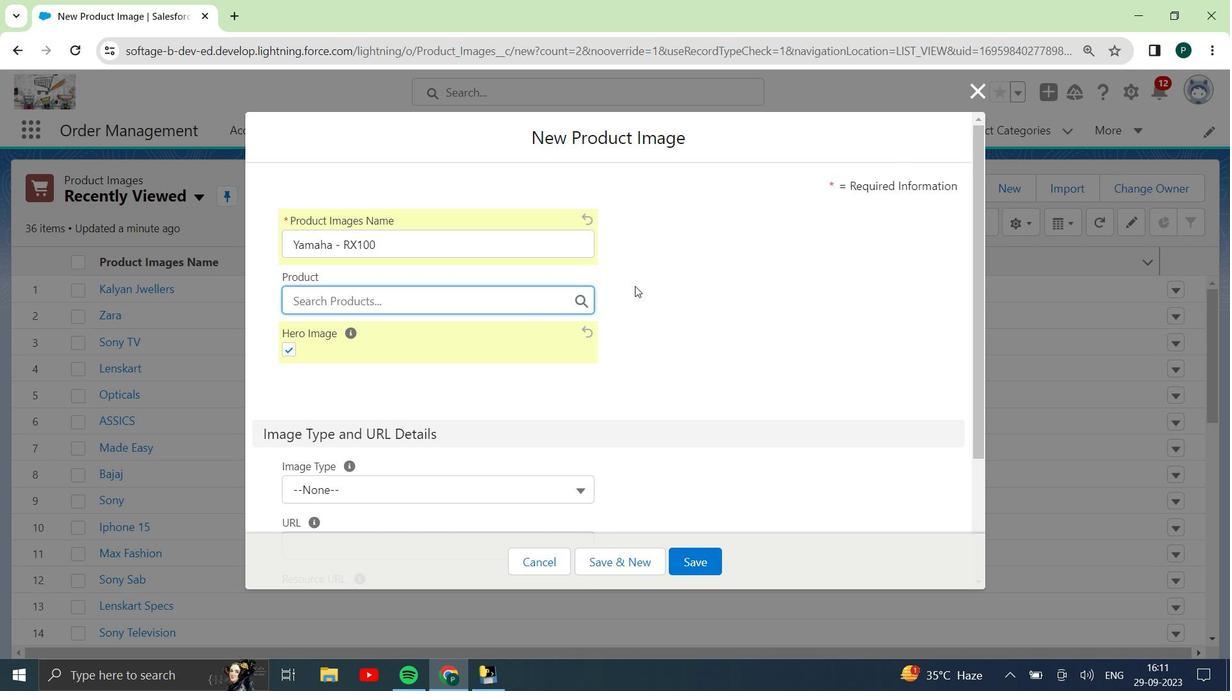 
Action: Mouse scrolled (634, 287) with delta (0, 0)
Screenshot: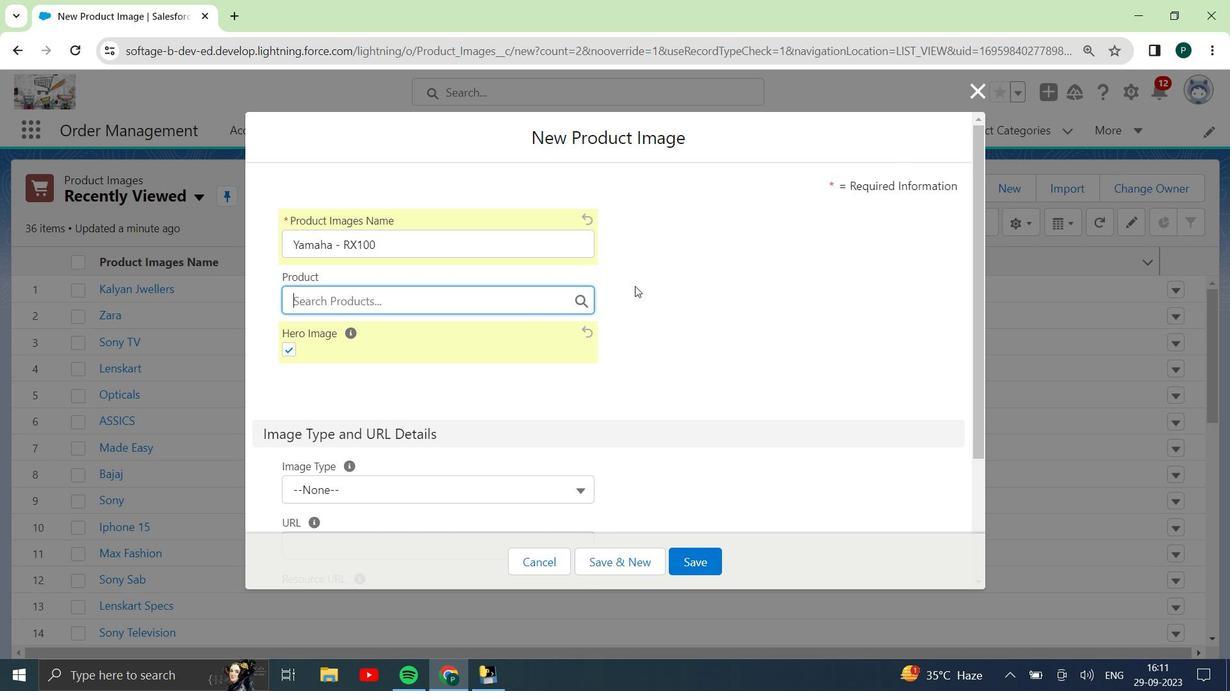 
Action: Mouse scrolled (634, 287) with delta (0, 0)
Screenshot: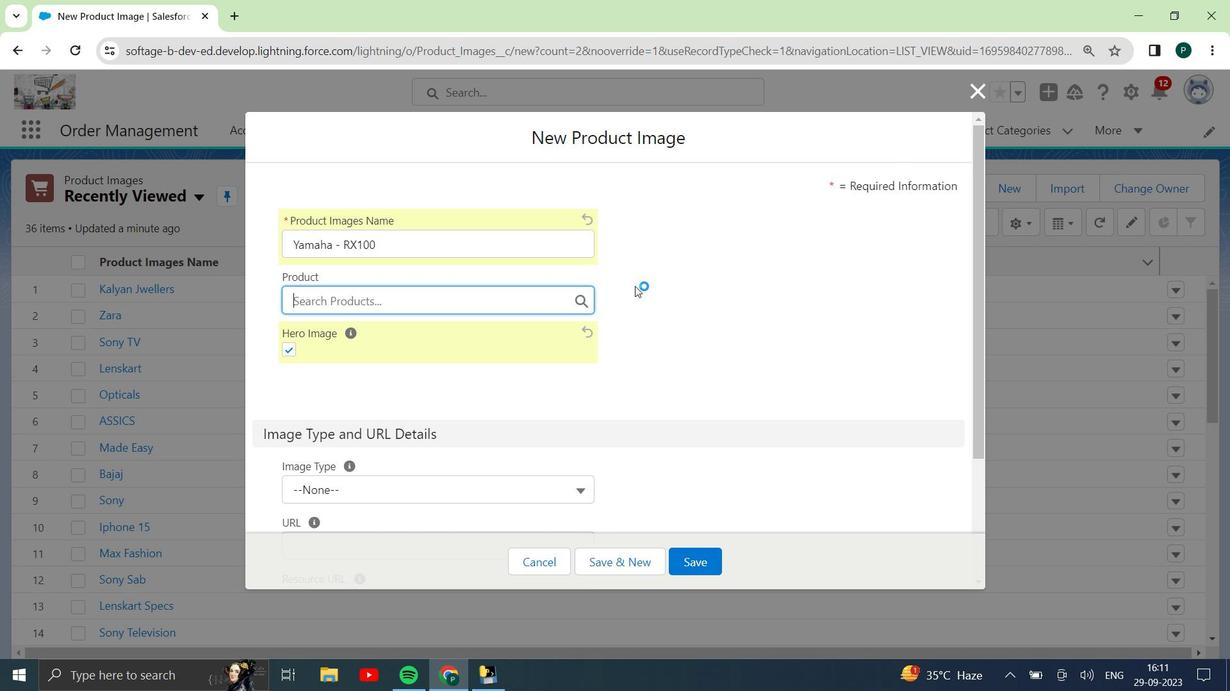 
Action: Mouse scrolled (634, 287) with delta (0, 0)
Screenshot: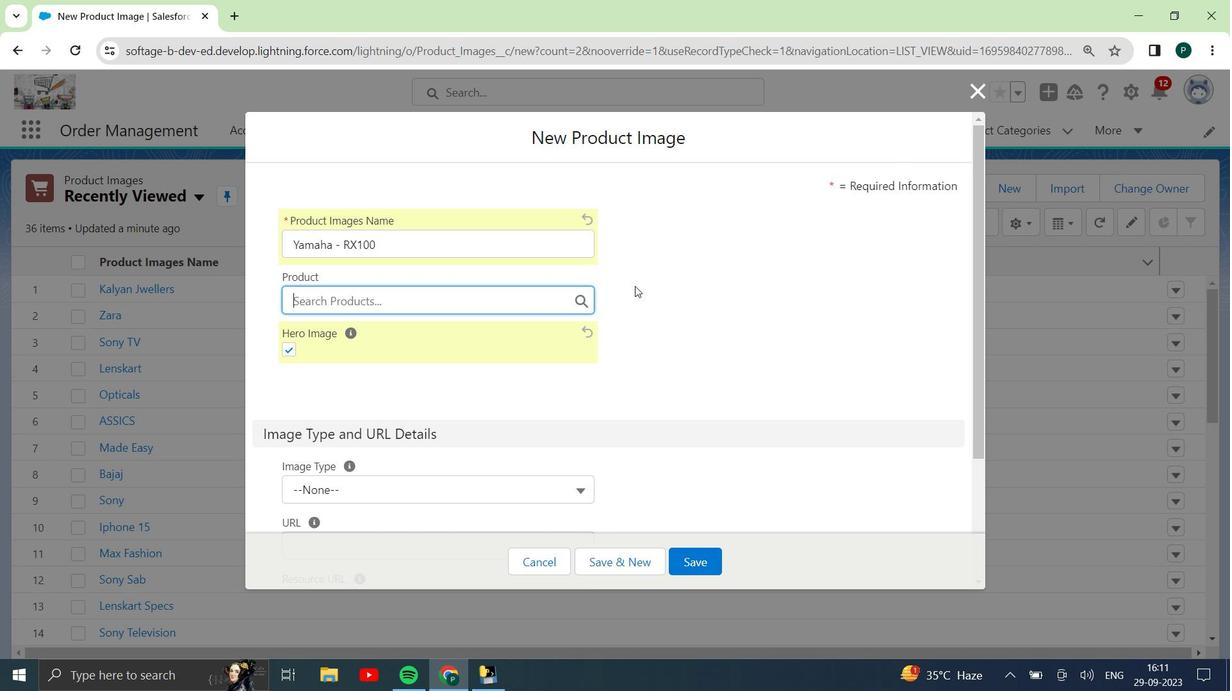
Action: Mouse scrolled (634, 285) with delta (0, 0)
Screenshot: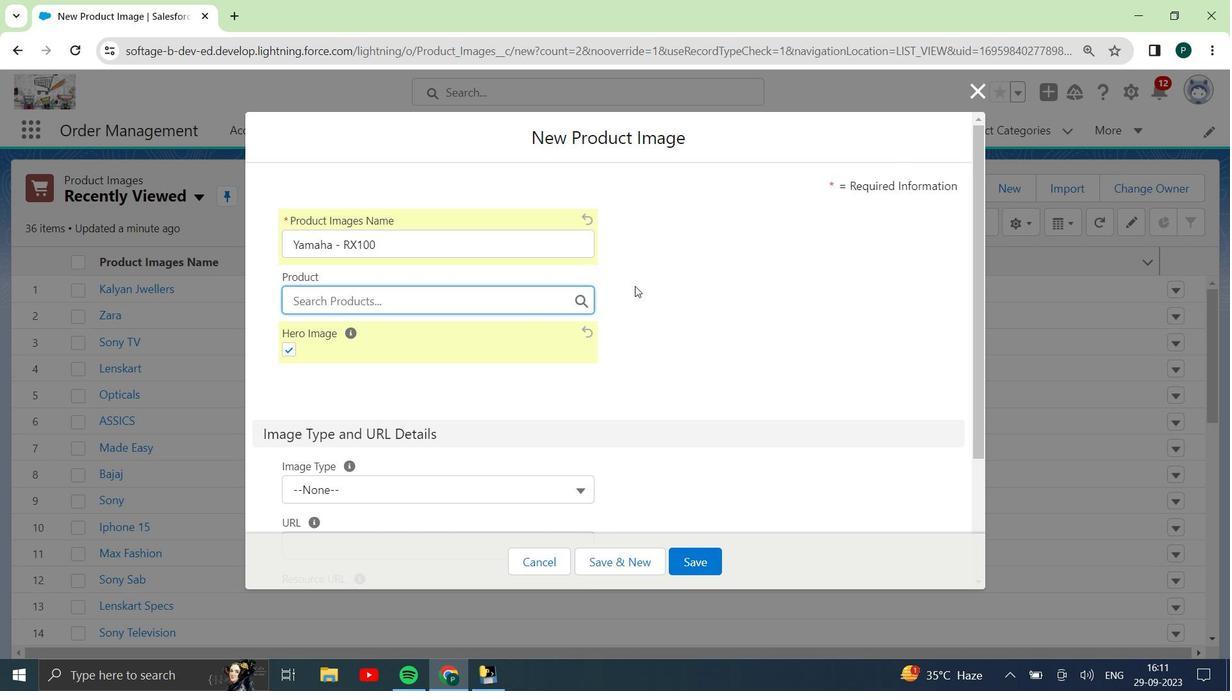 
Action: Mouse scrolled (634, 285) with delta (0, 0)
Screenshot: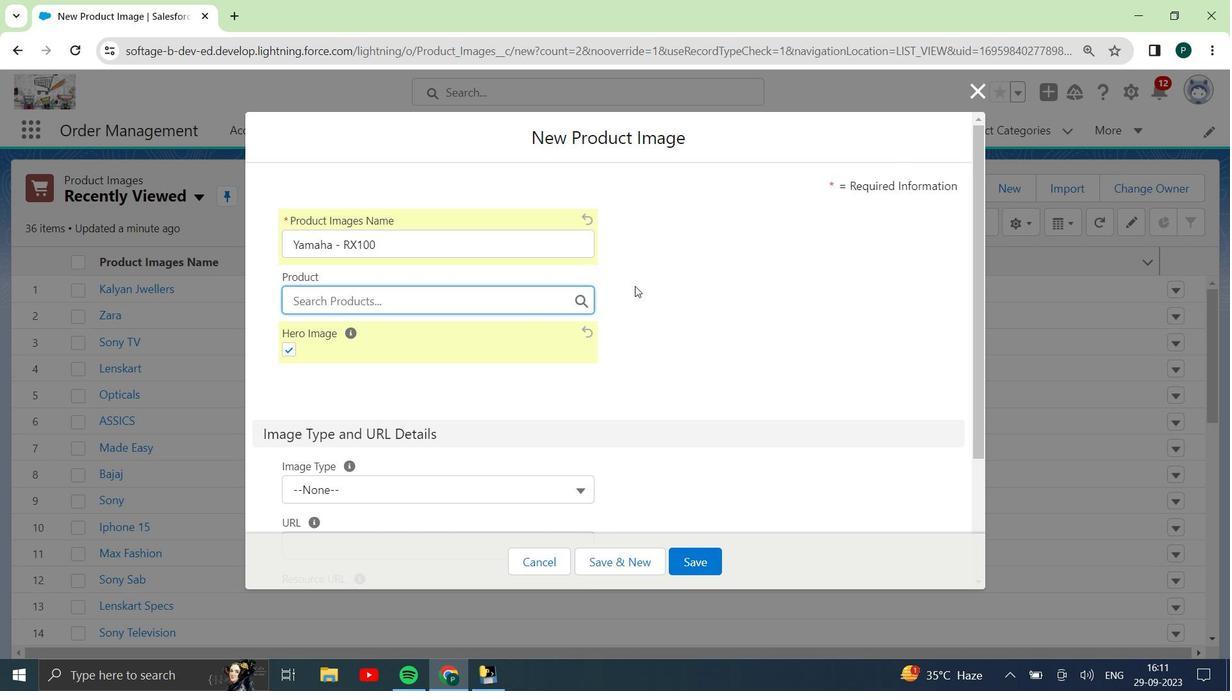 
Action: Mouse scrolled (634, 285) with delta (0, 0)
Screenshot: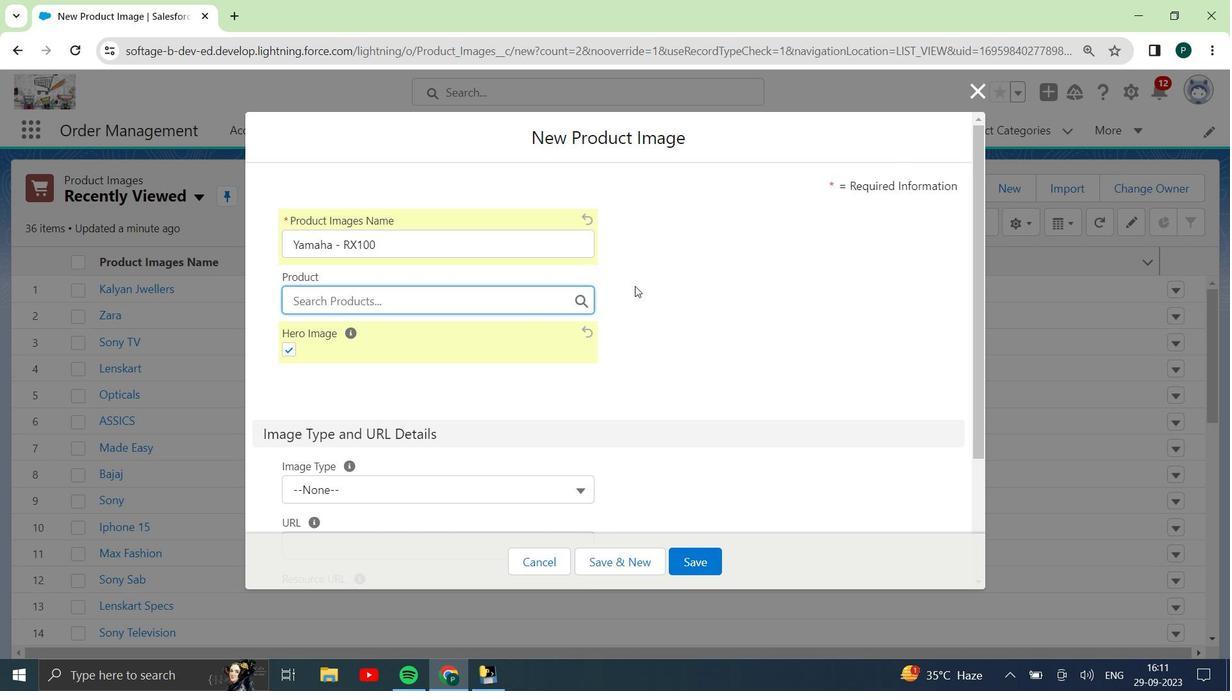 
Action: Mouse scrolled (634, 285) with delta (0, 0)
Screenshot: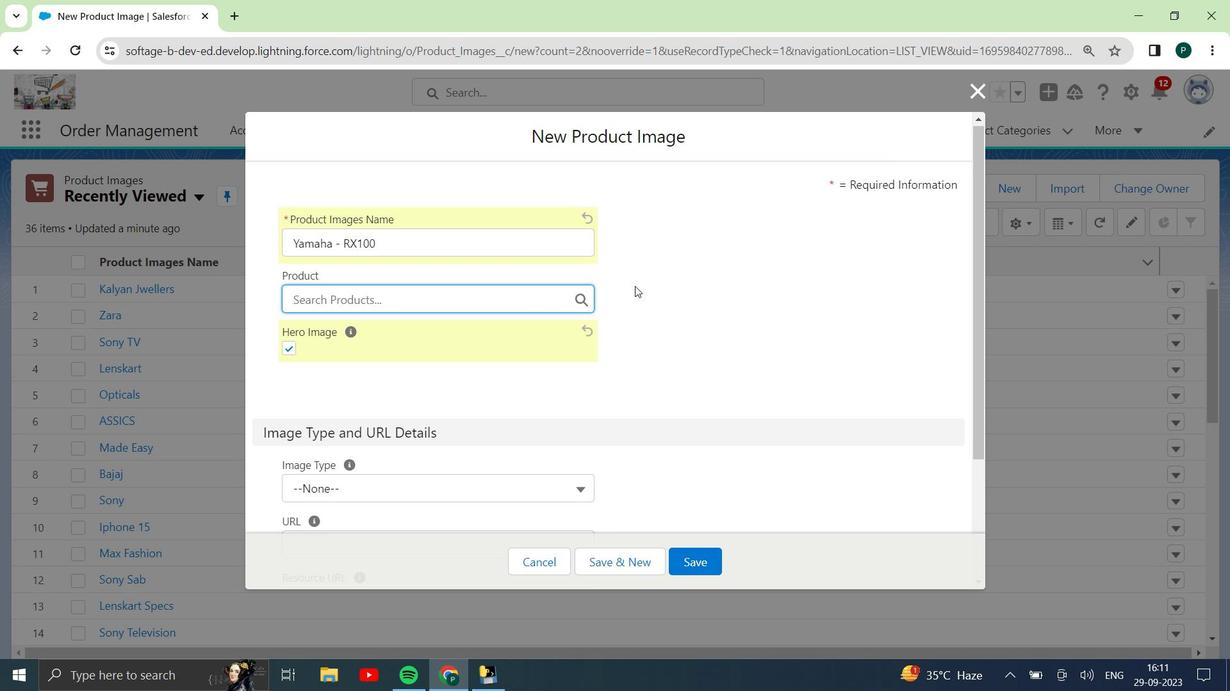
Action: Mouse scrolled (634, 285) with delta (0, 0)
Screenshot: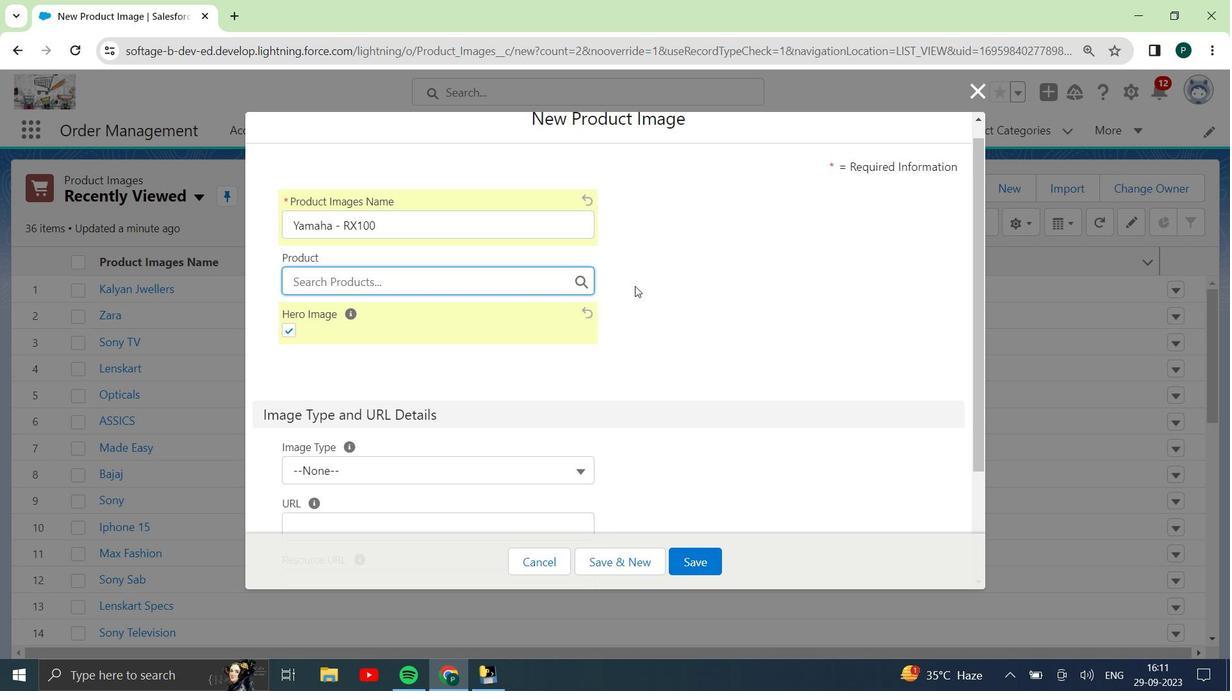 
Action: Mouse scrolled (634, 287) with delta (0, 0)
Screenshot: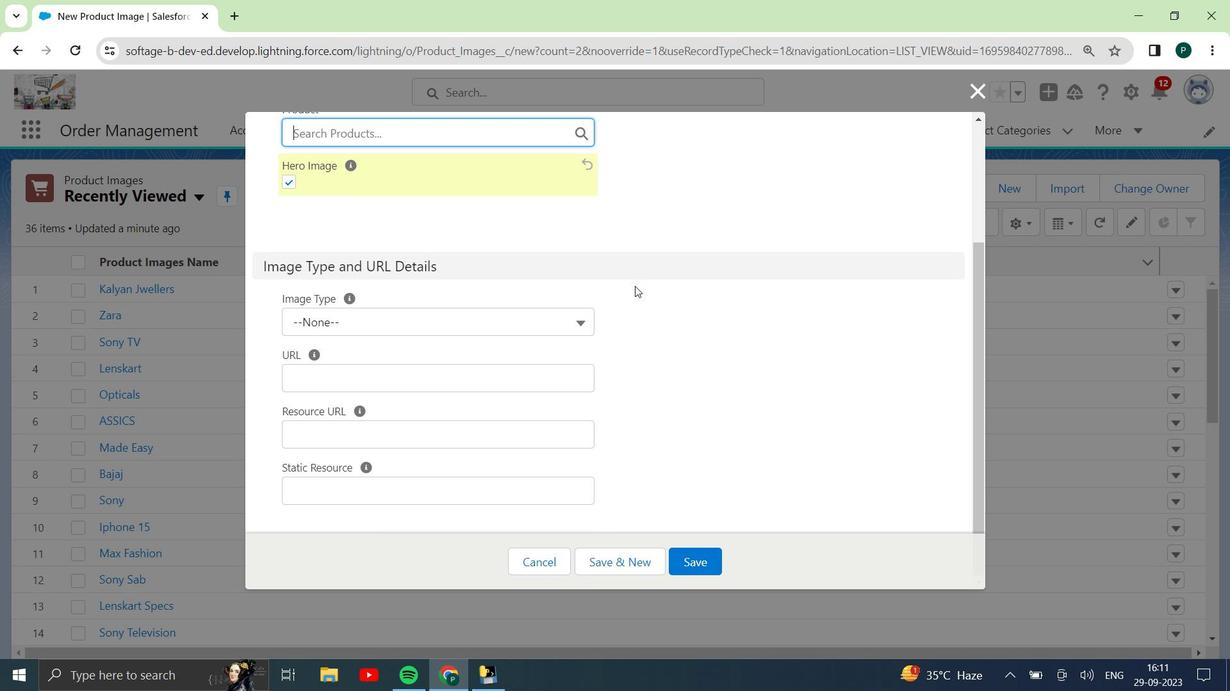 
Action: Mouse scrolled (634, 287) with delta (0, 0)
Screenshot: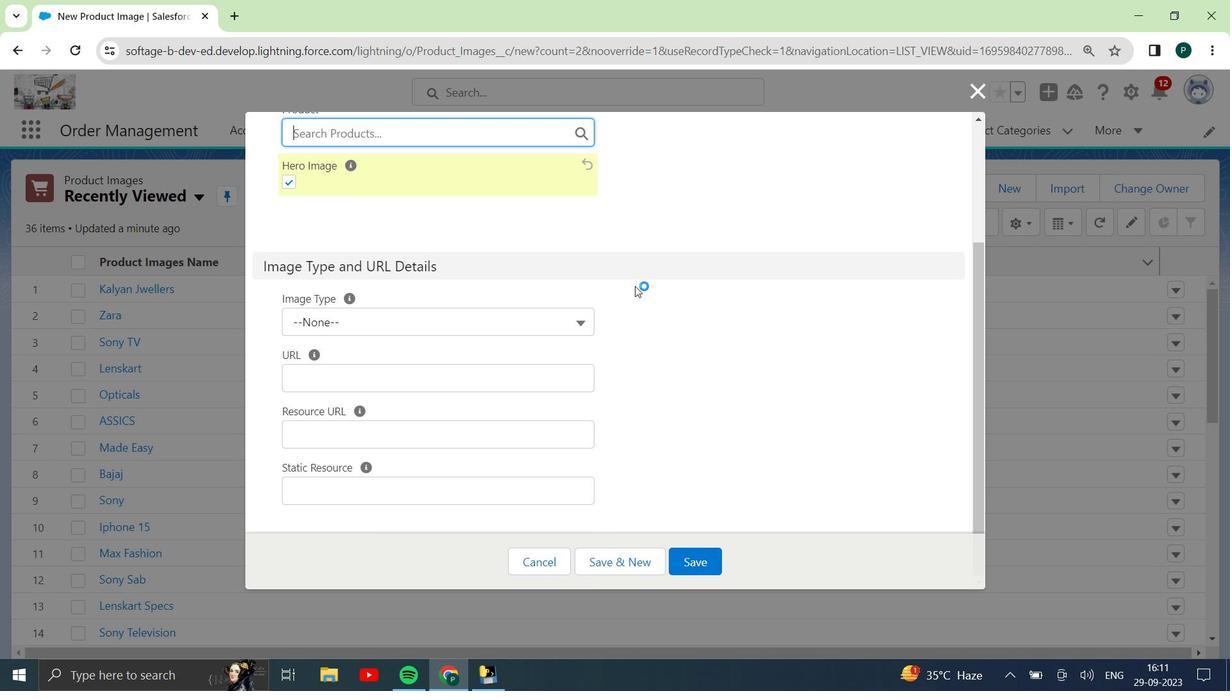
Action: Mouse scrolled (634, 287) with delta (0, 0)
Screenshot: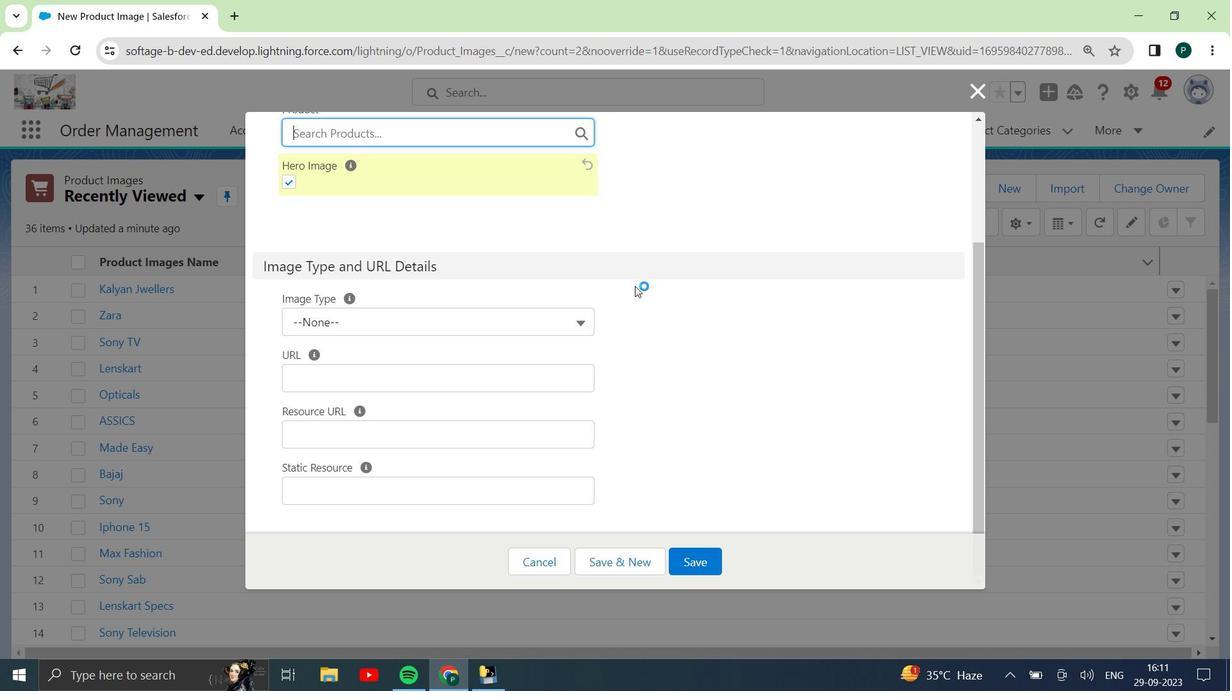 
Action: Mouse scrolled (634, 287) with delta (0, 0)
Screenshot: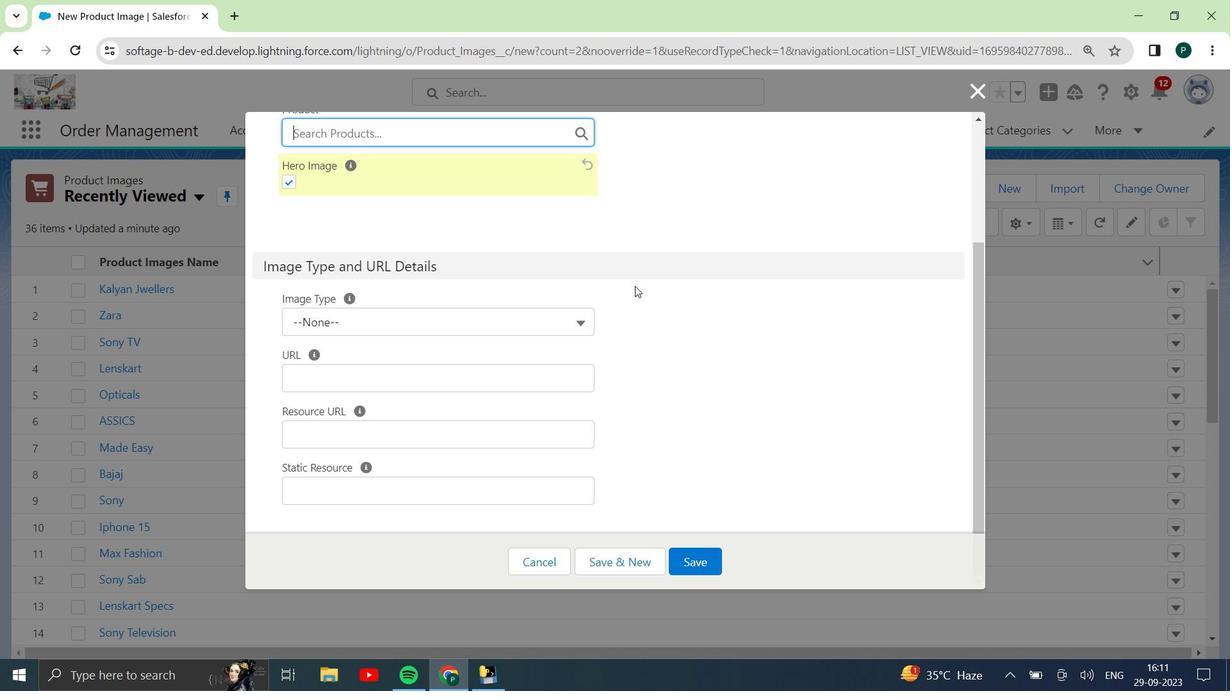 
Action: Mouse scrolled (634, 287) with delta (0, 0)
Screenshot: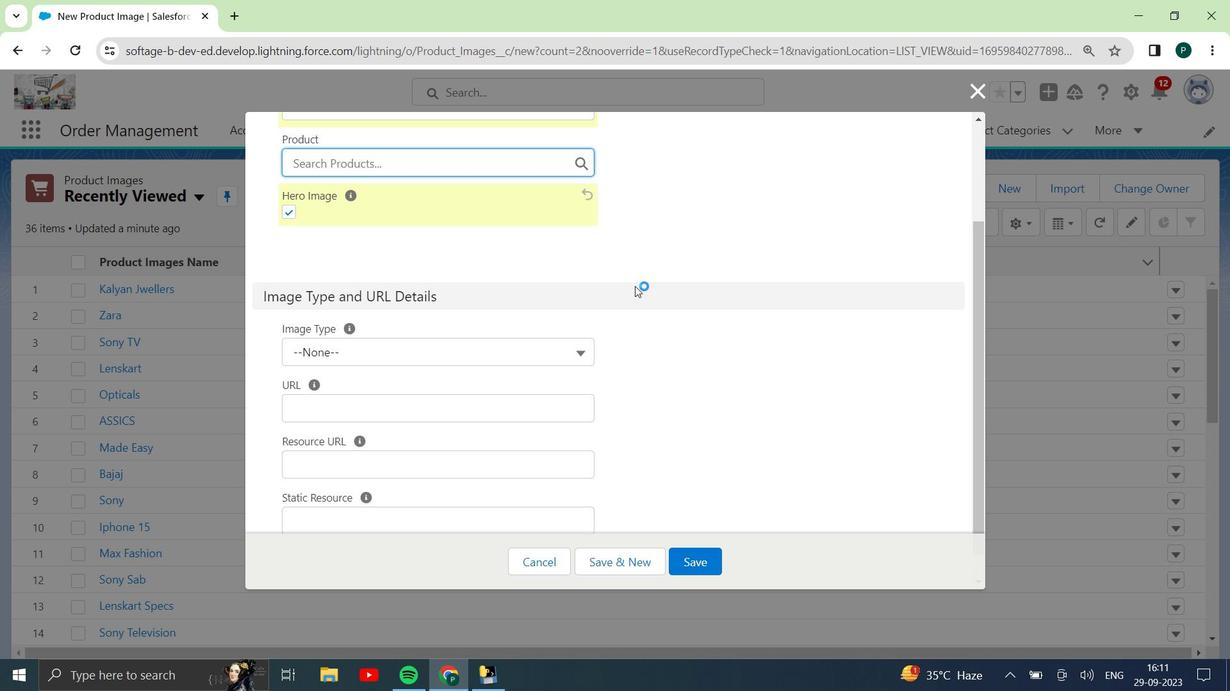 
Action: Mouse moved to (382, 305)
Screenshot: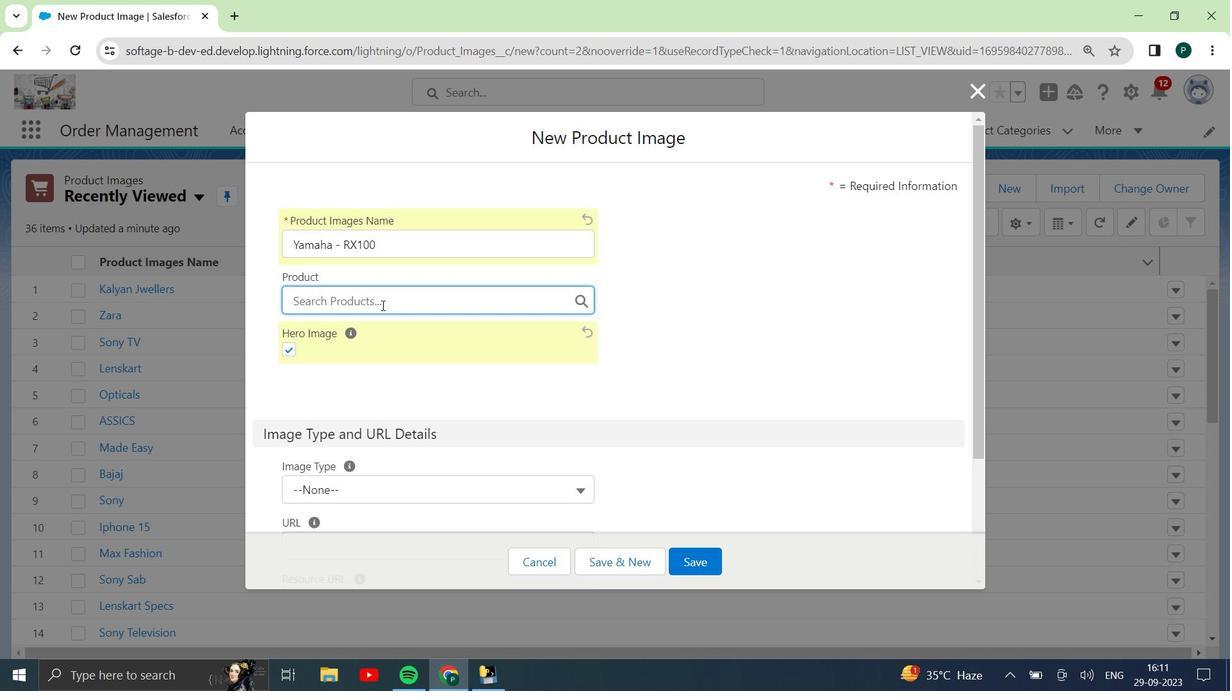 
Action: Mouse pressed left at (382, 305)
Screenshot: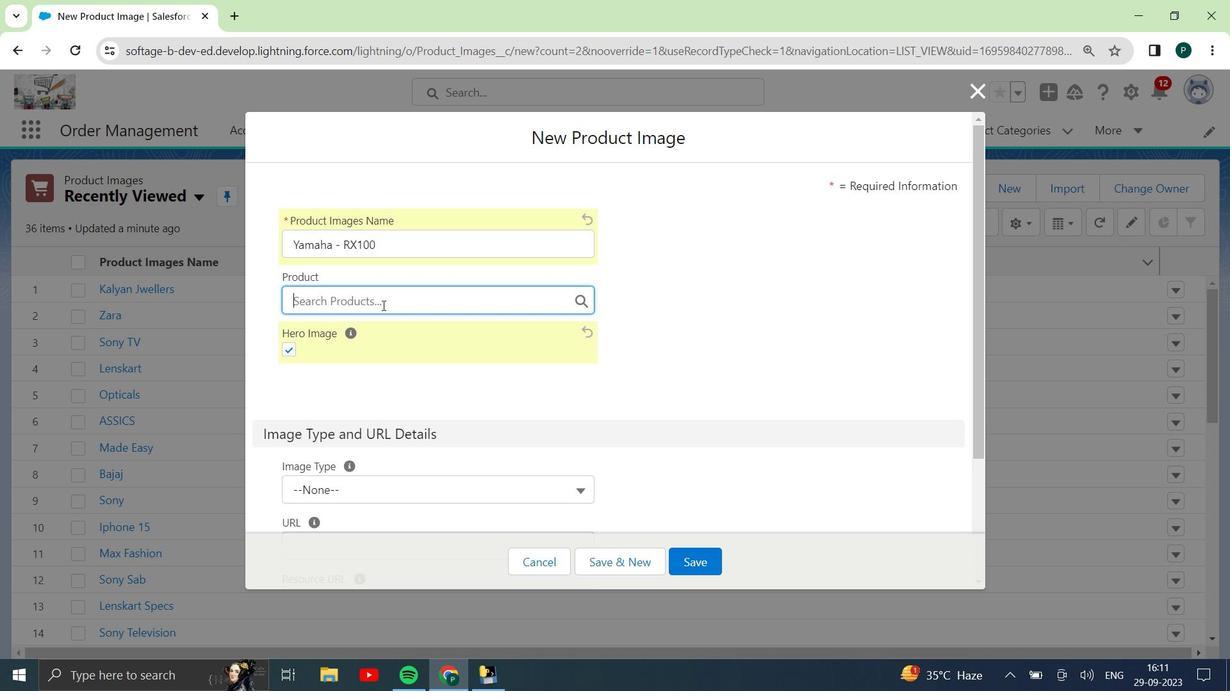 
Action: Mouse moved to (356, 457)
Screenshot: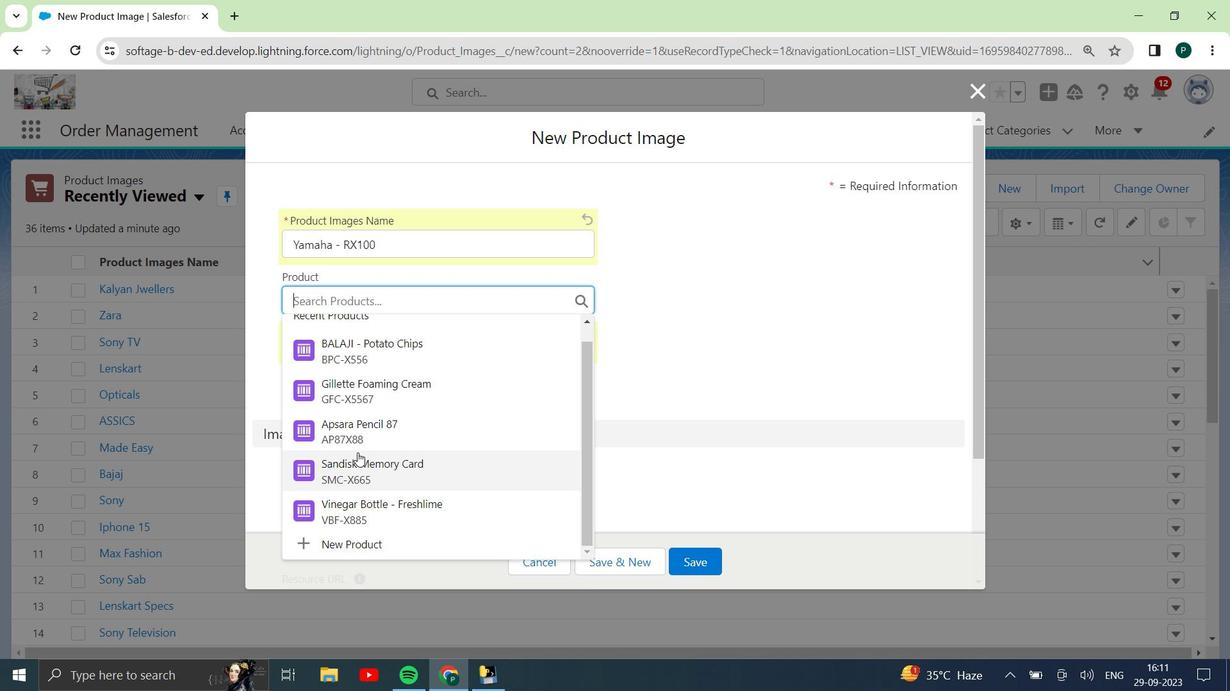 
Action: Mouse scrolled (356, 456) with delta (0, 0)
Screenshot: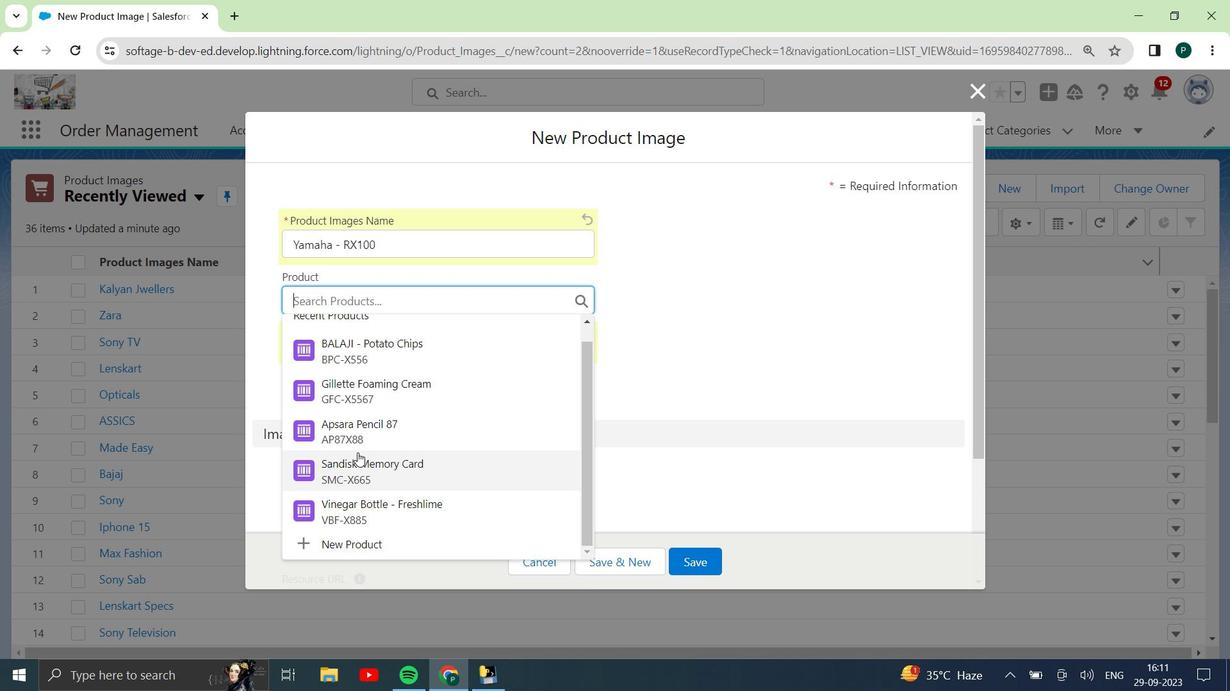 
Action: Mouse moved to (354, 464)
Screenshot: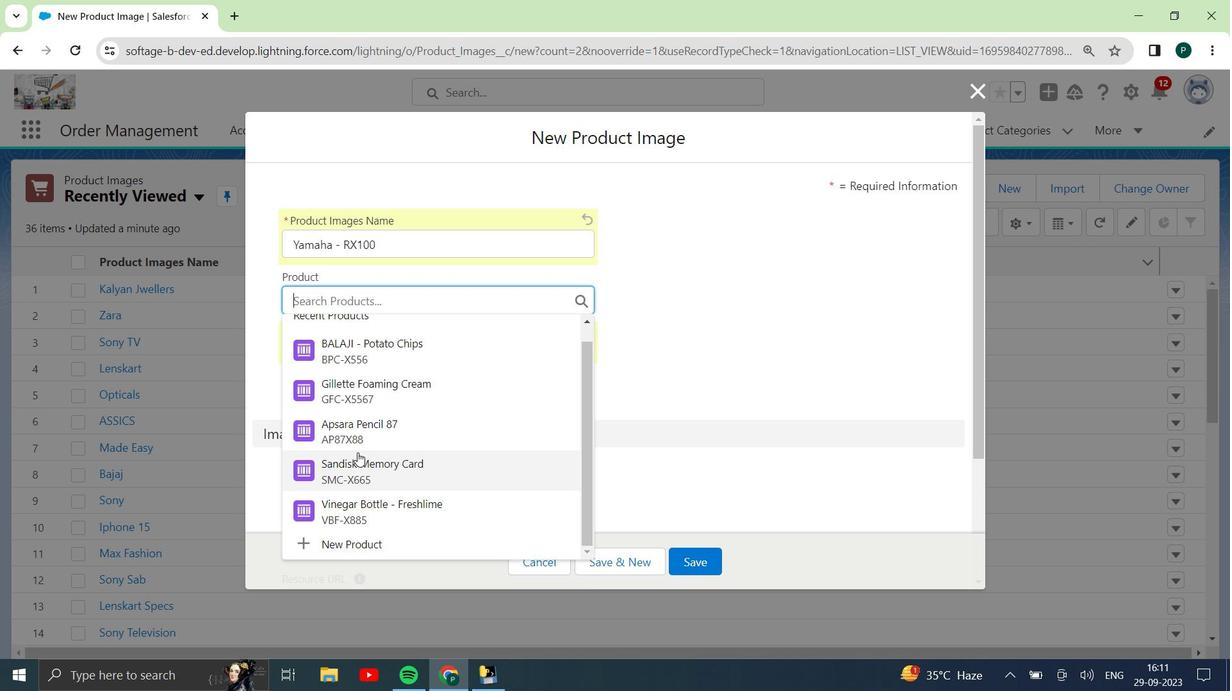 
Action: Mouse scrolled (354, 463) with delta (0, 0)
Screenshot: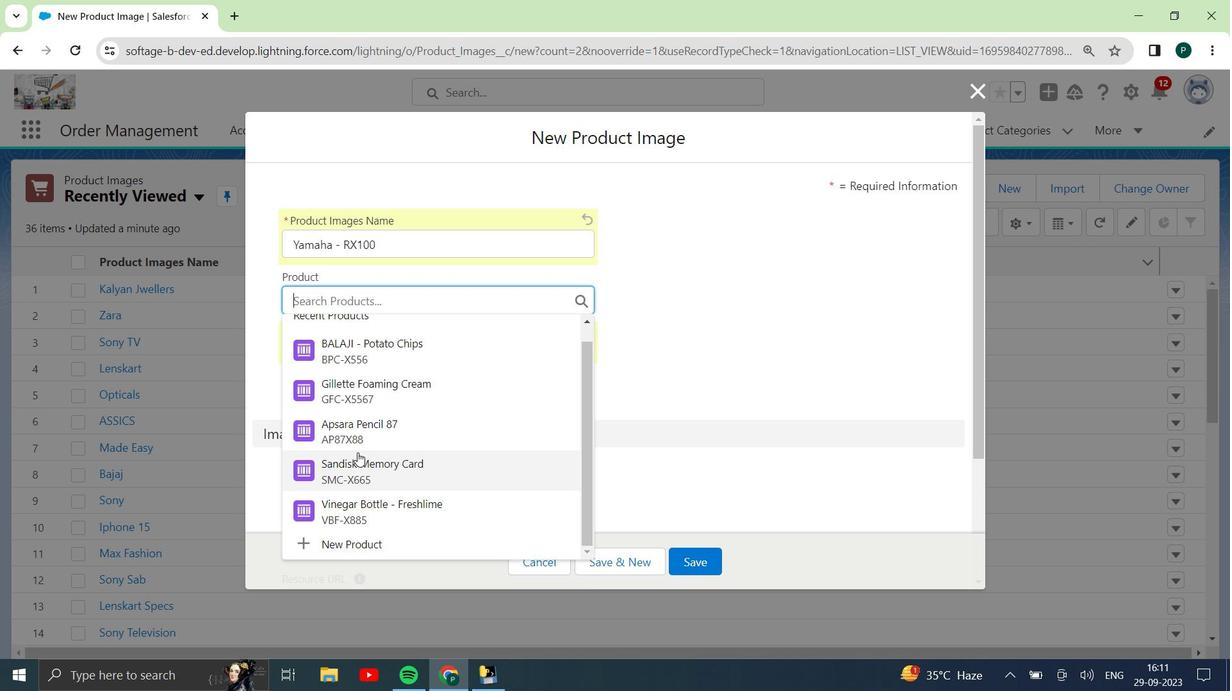 
Action: Mouse moved to (349, 549)
Screenshot: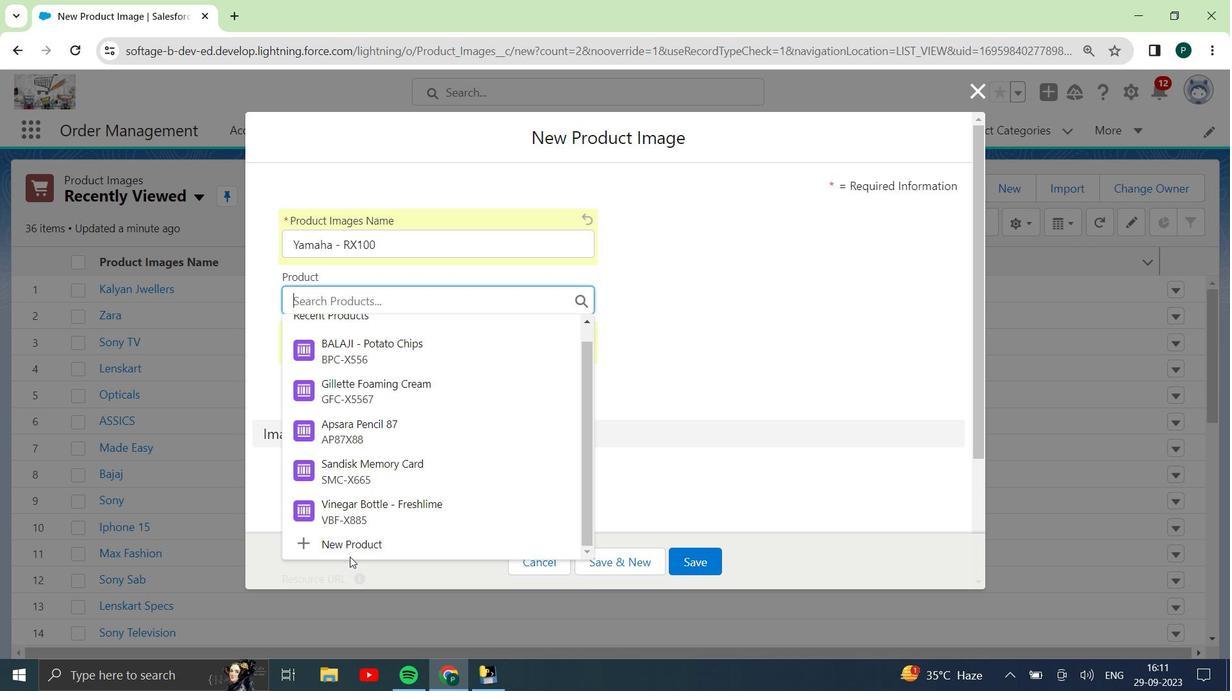 
Action: Mouse pressed left at (349, 549)
Screenshot: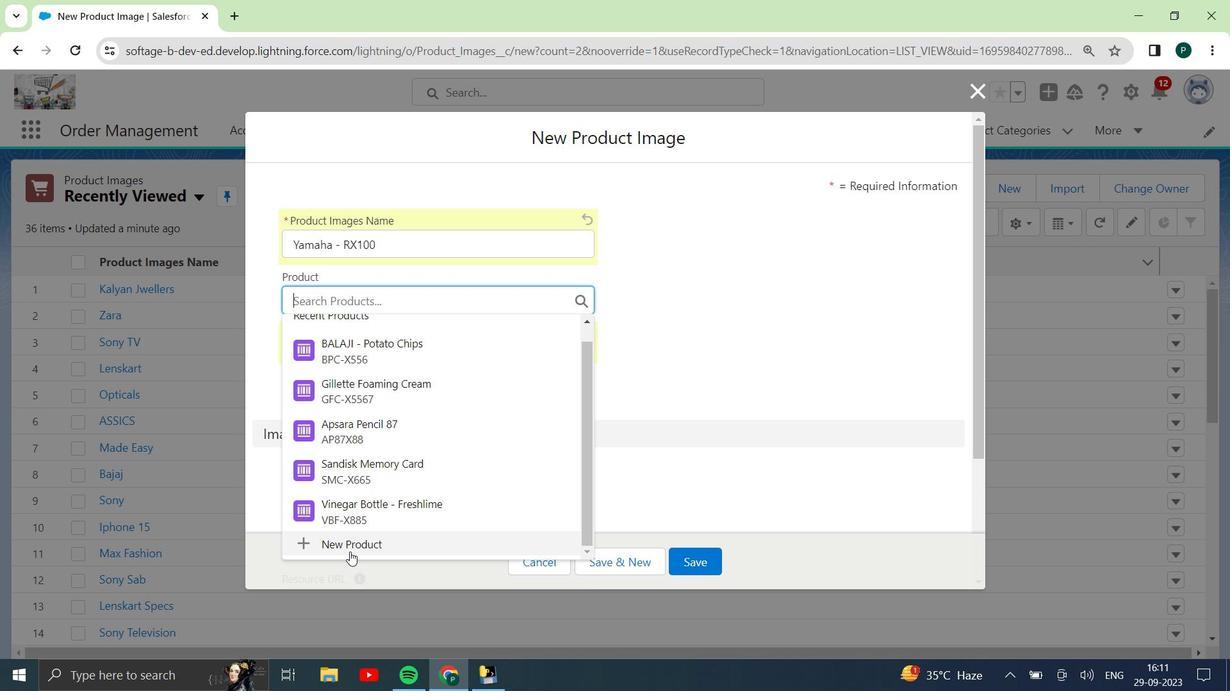 
Action: Mouse moved to (426, 253)
Screenshot: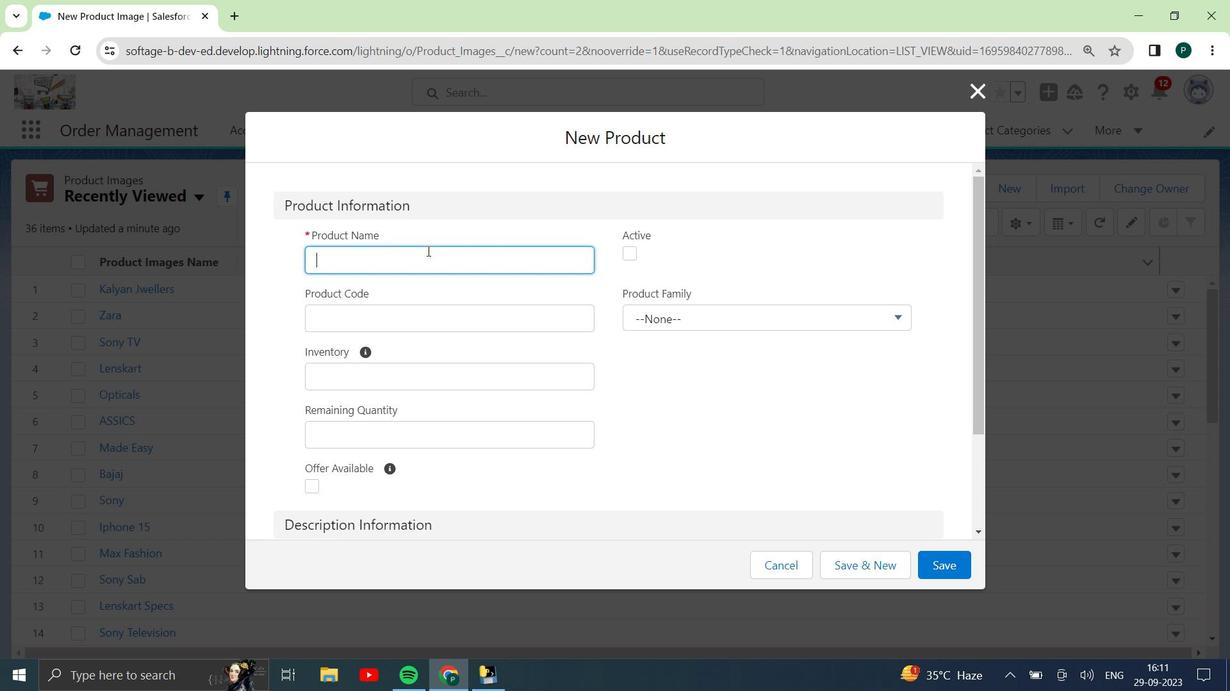 
Action: Mouse pressed left at (426, 253)
Screenshot: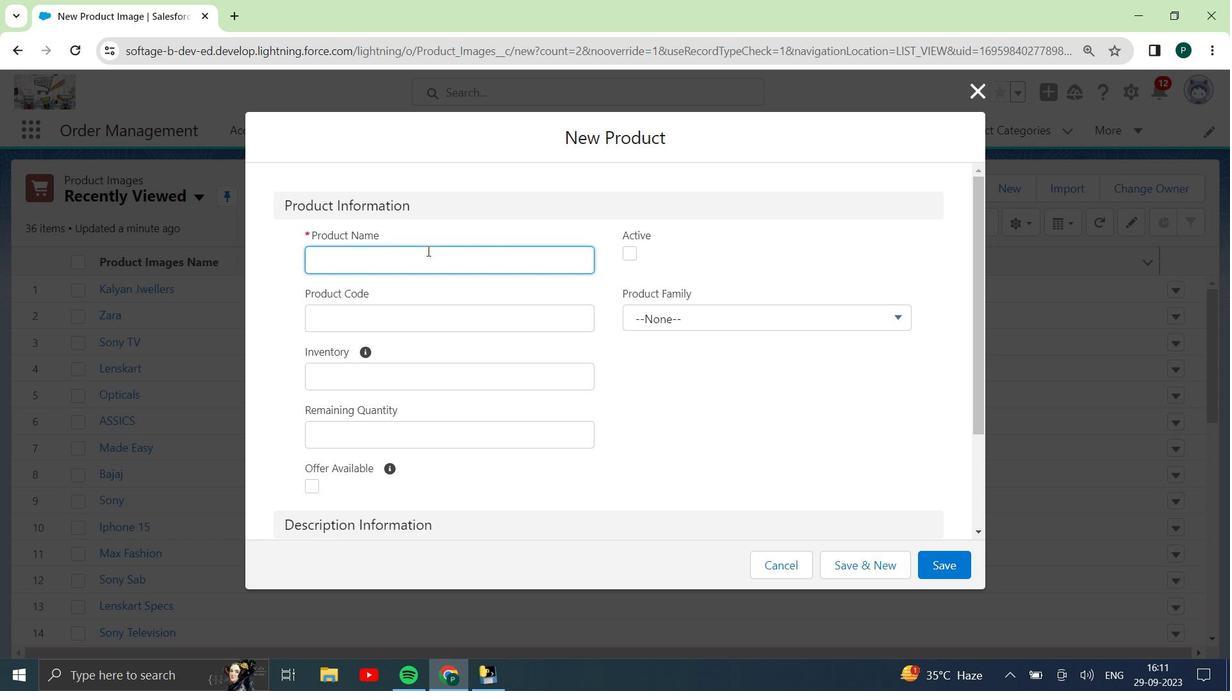 
Action: Key pressed <Key.shift>Yamaha<Key.space>-<Key.space><Key.shift>Rx<Key.backspace><Key.shift>X100
Screenshot: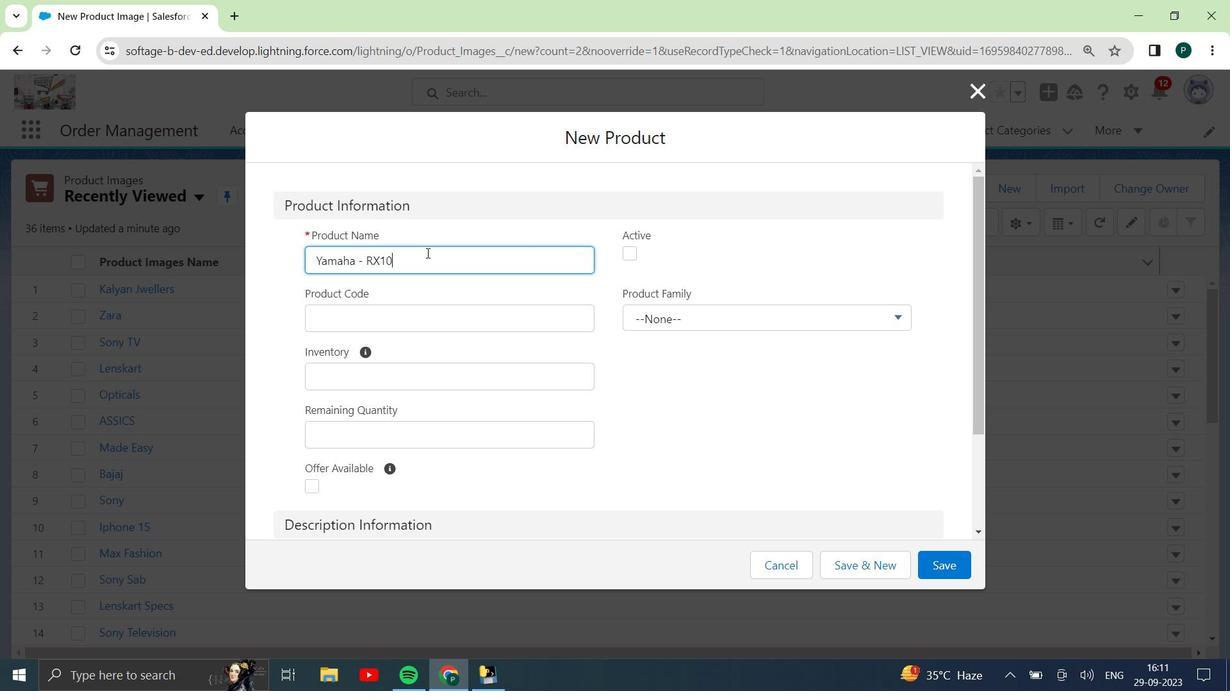 
Action: Mouse moved to (440, 310)
Screenshot: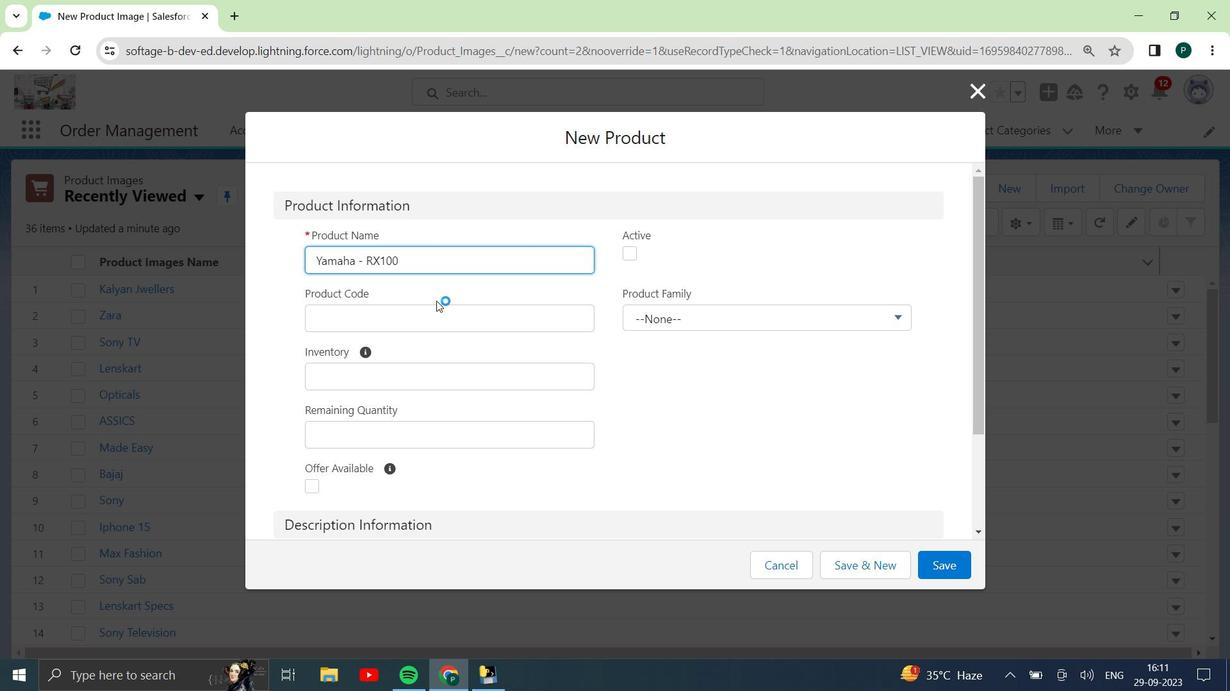 
Action: Mouse pressed left at (440, 310)
Screenshot: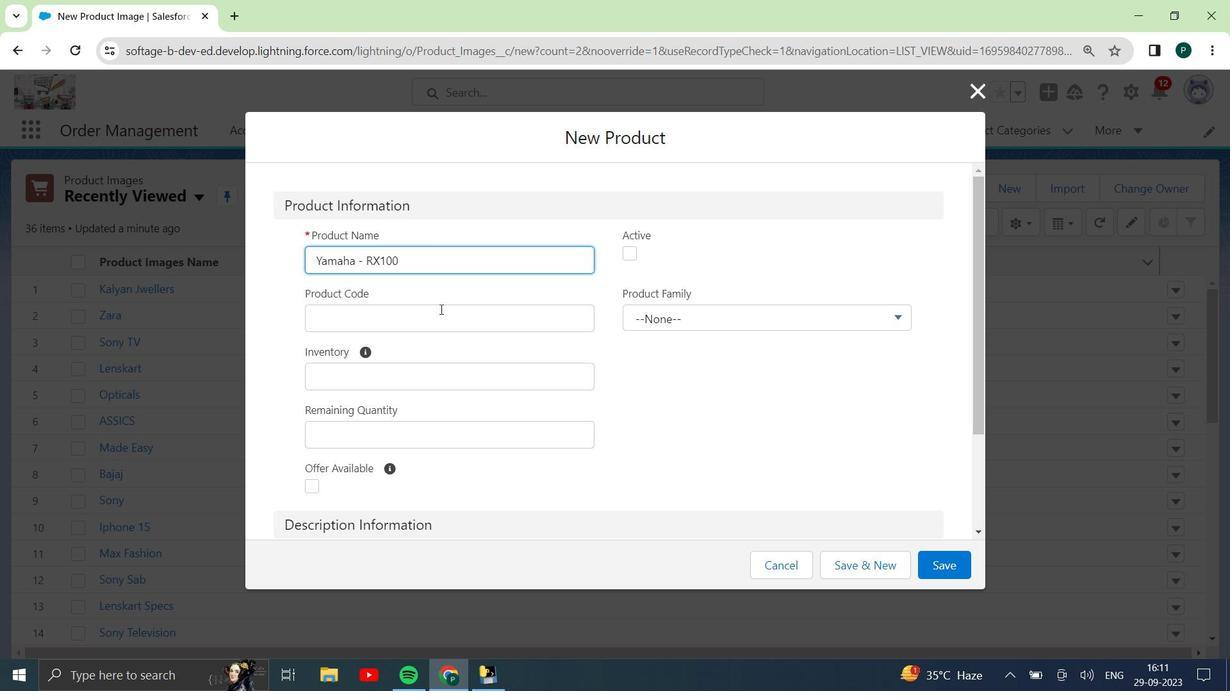 
Action: Key pressed <Key.shift>Y<Key.shift>M<Key.shift>H-<Key.shift>Rx<Key.backspace><Key.shift>X199<Key.backspace><Key.backspace><Key.backspace>100<Key.shift>X45
Screenshot: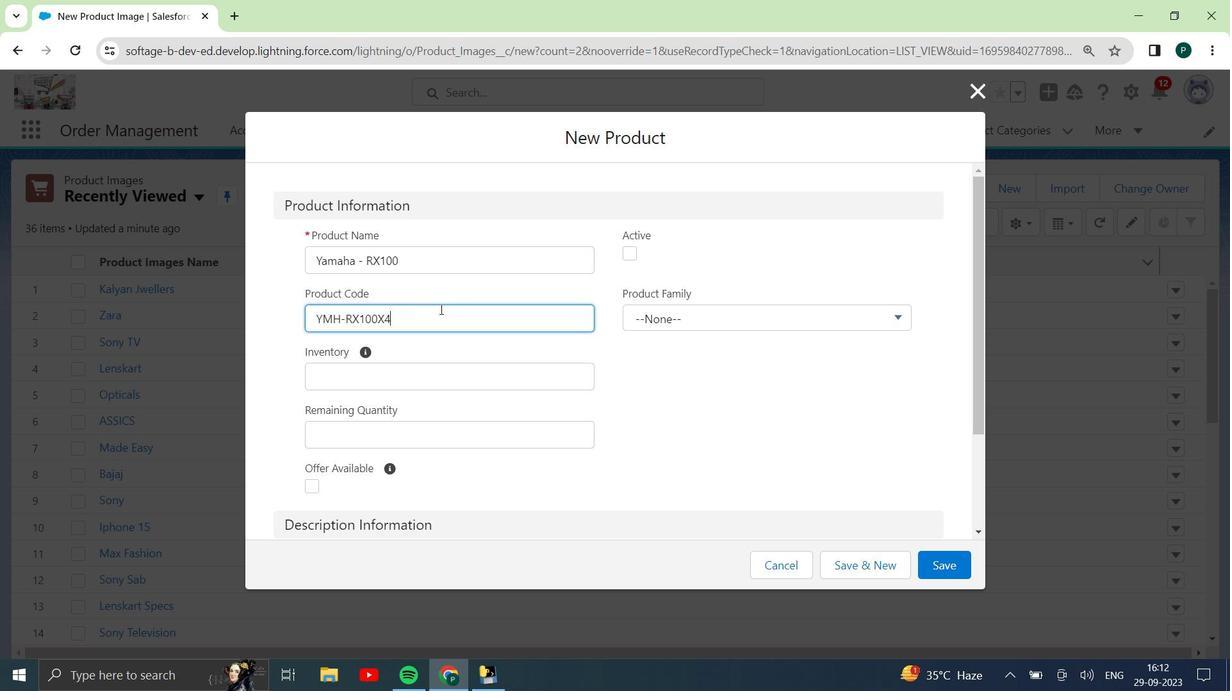 
Action: Mouse moved to (632, 256)
Screenshot: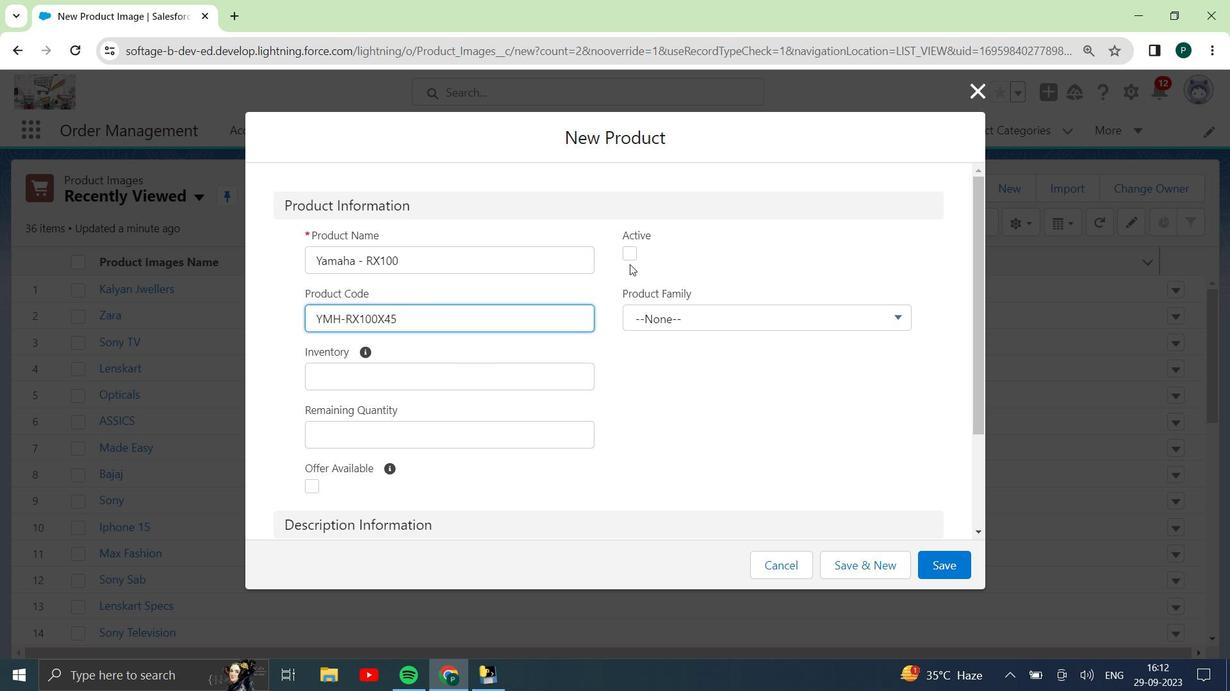 
Action: Mouse pressed left at (632, 256)
Screenshot: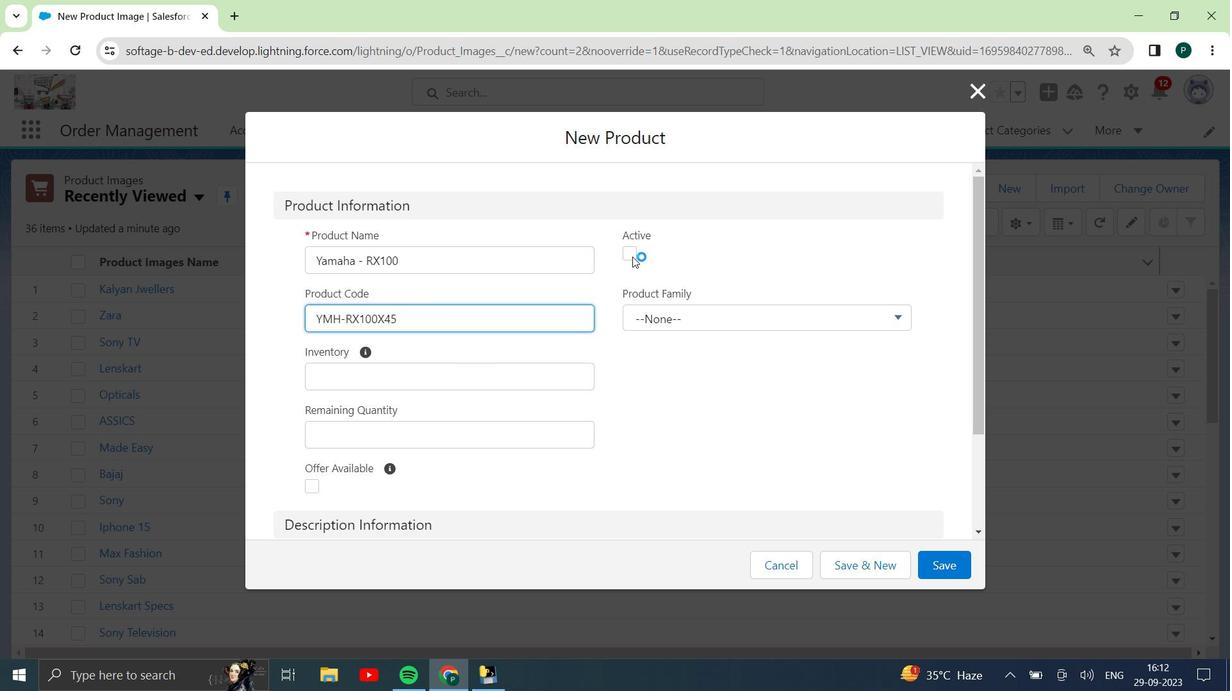 
Action: Mouse moved to (312, 490)
Screenshot: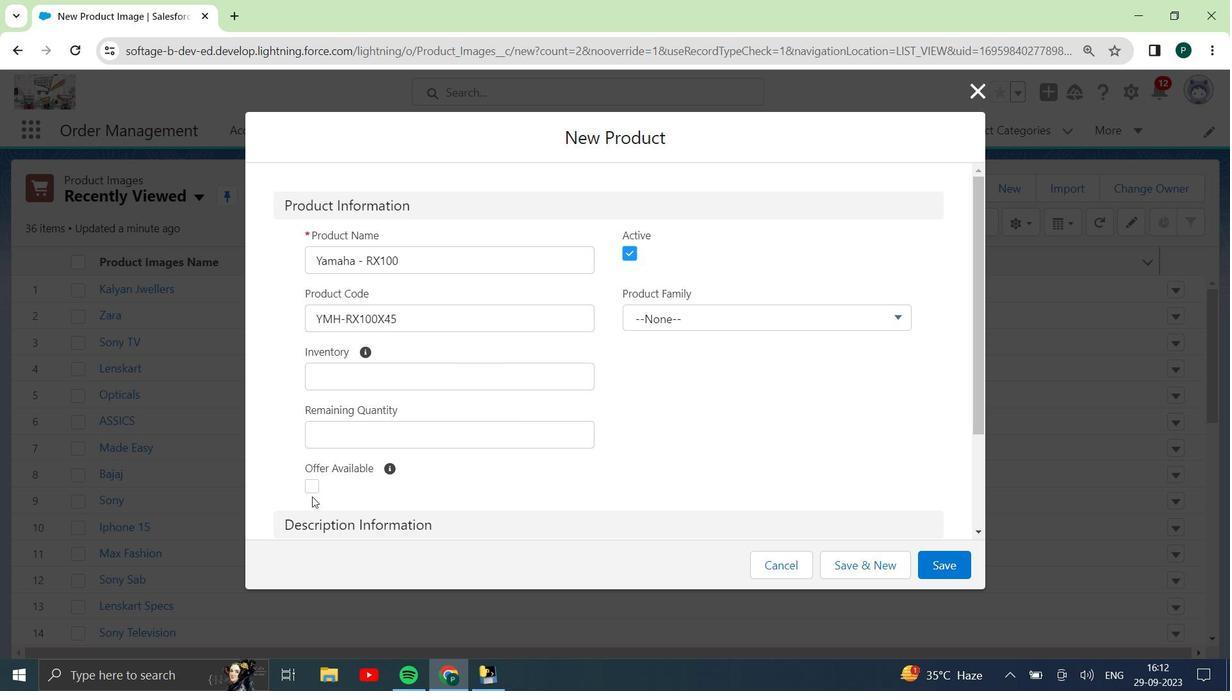 
Action: Mouse pressed left at (312, 490)
Screenshot: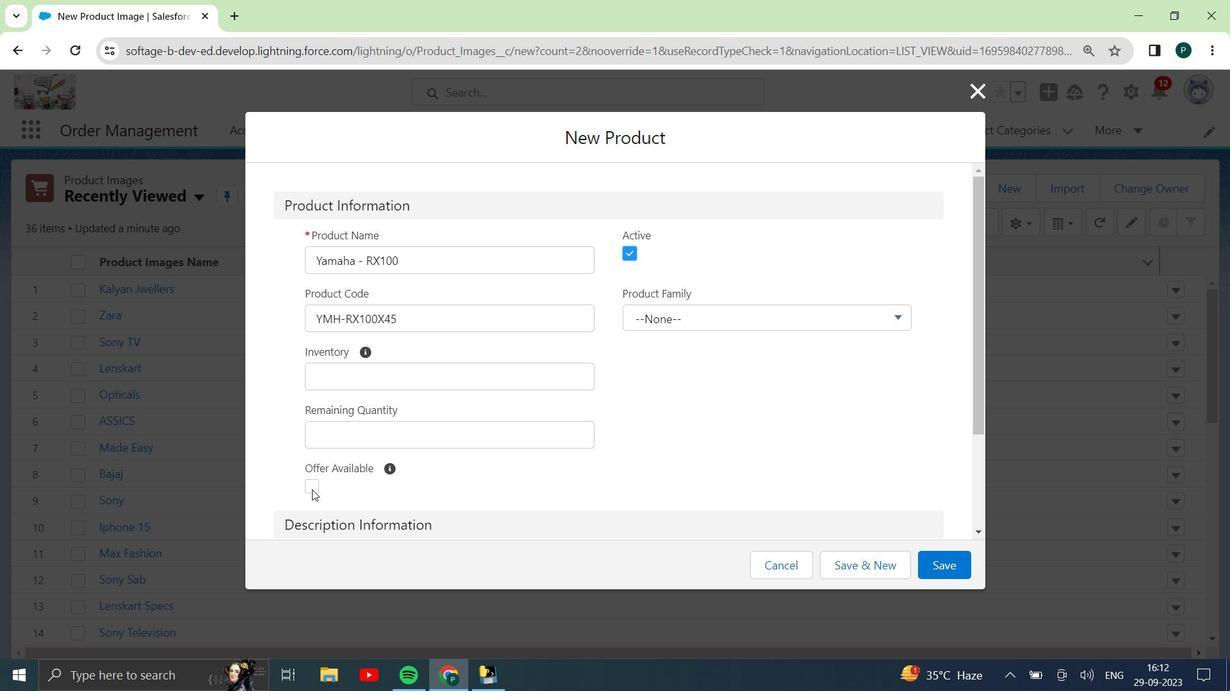 
Action: Mouse moved to (674, 317)
Screenshot: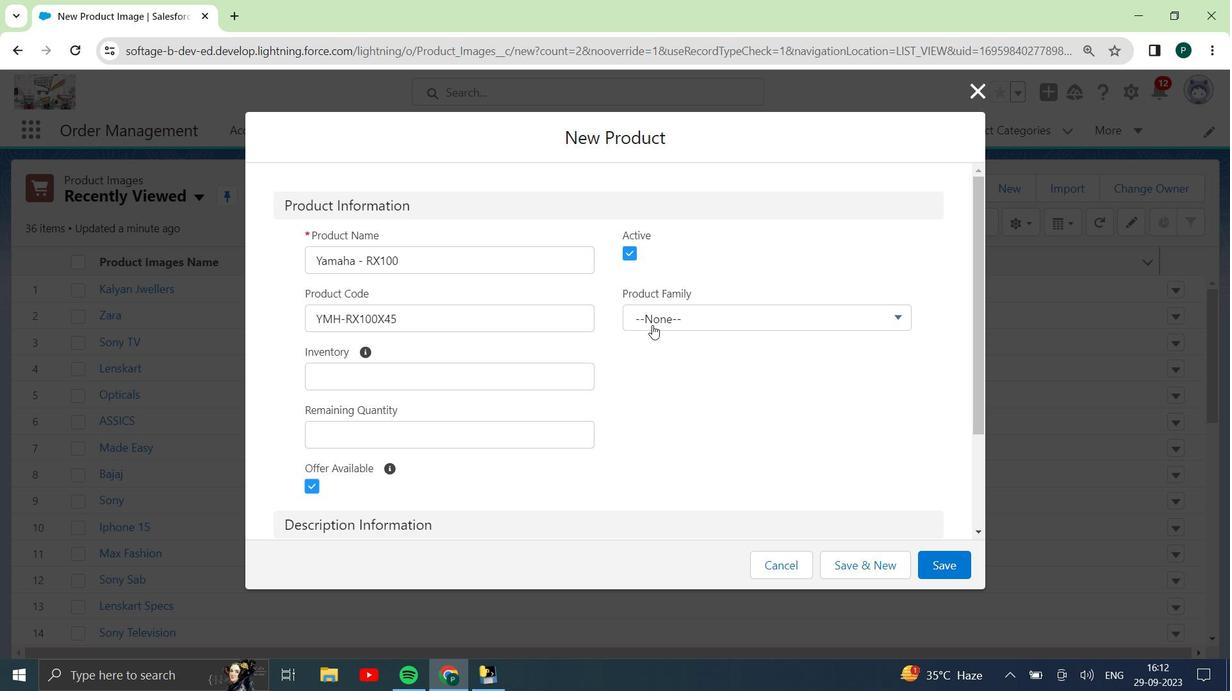
Action: Mouse pressed left at (674, 317)
Screenshot: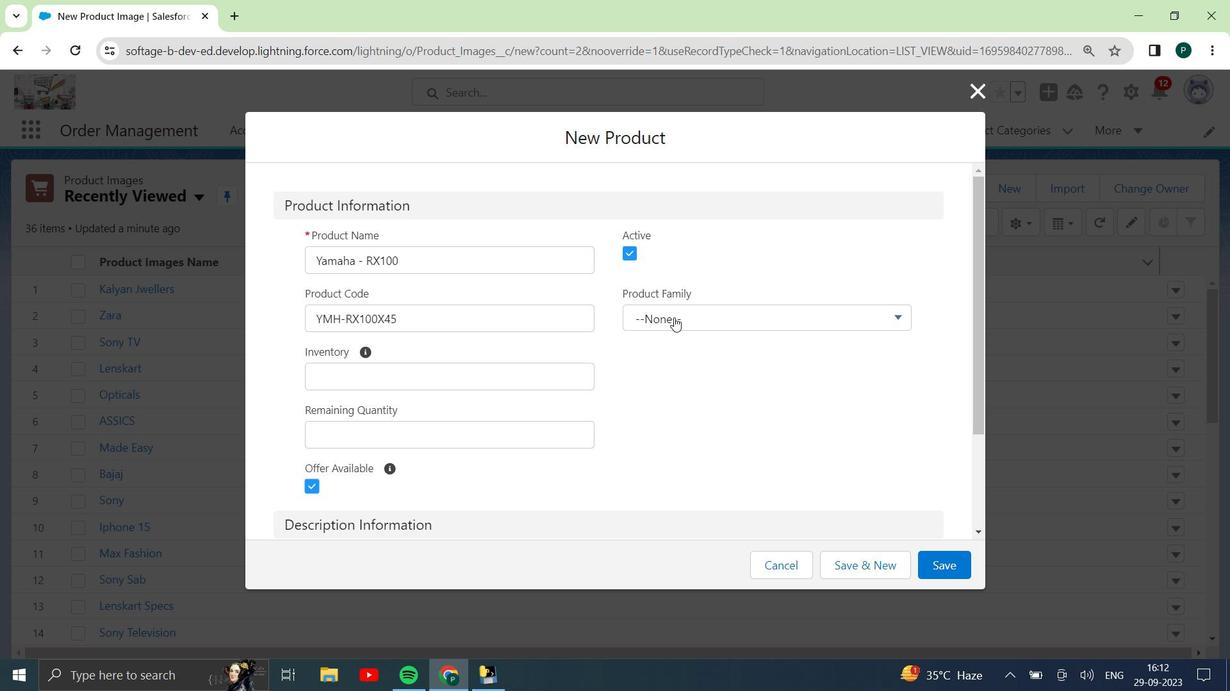 
Action: Mouse moved to (686, 381)
Screenshot: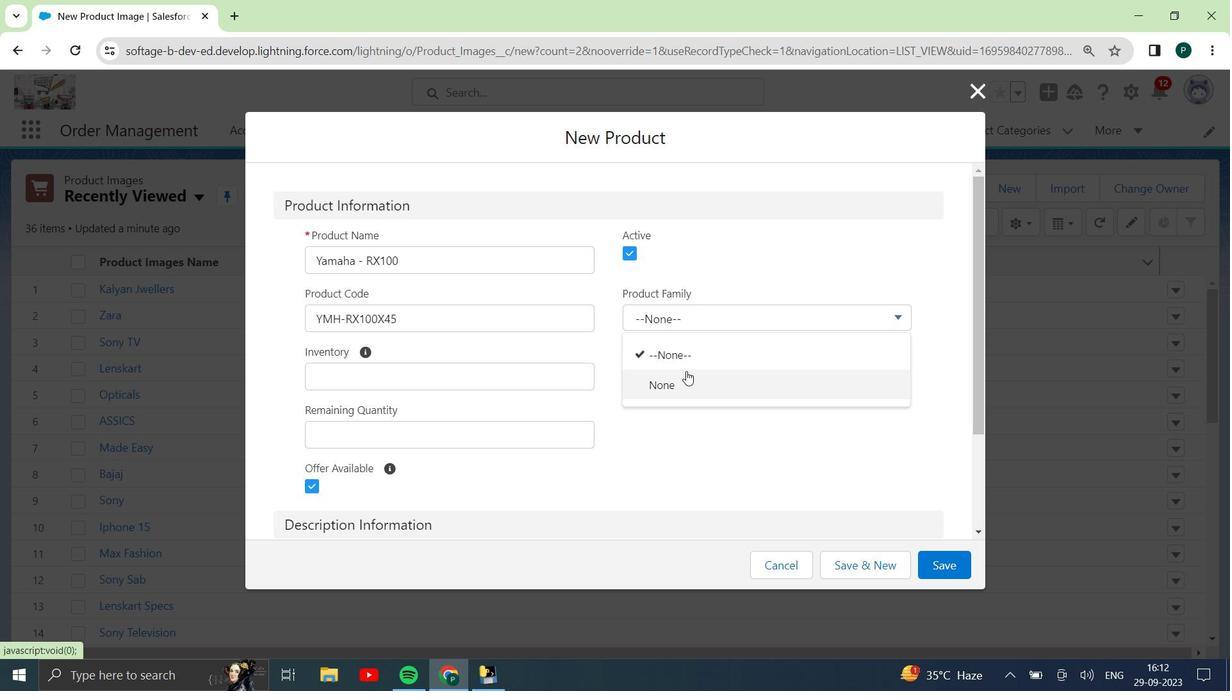 
Action: Mouse pressed left at (686, 381)
Screenshot: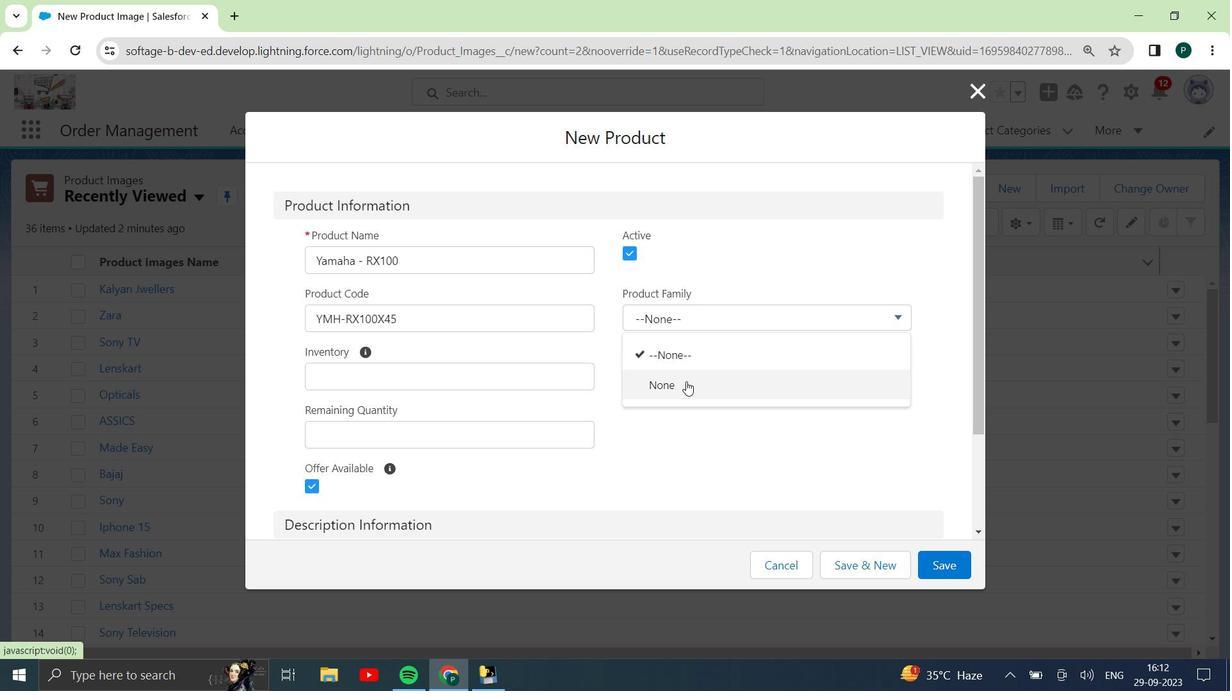 
Action: Mouse moved to (402, 385)
Screenshot: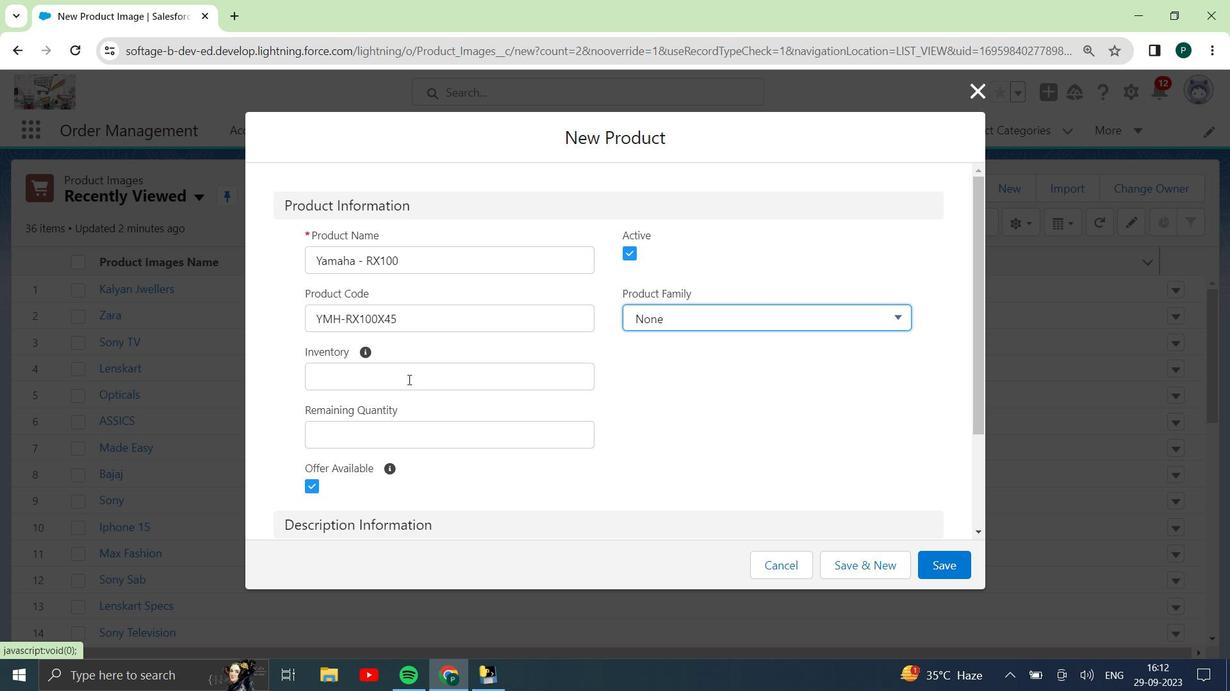 
Action: Mouse pressed left at (402, 385)
Screenshot: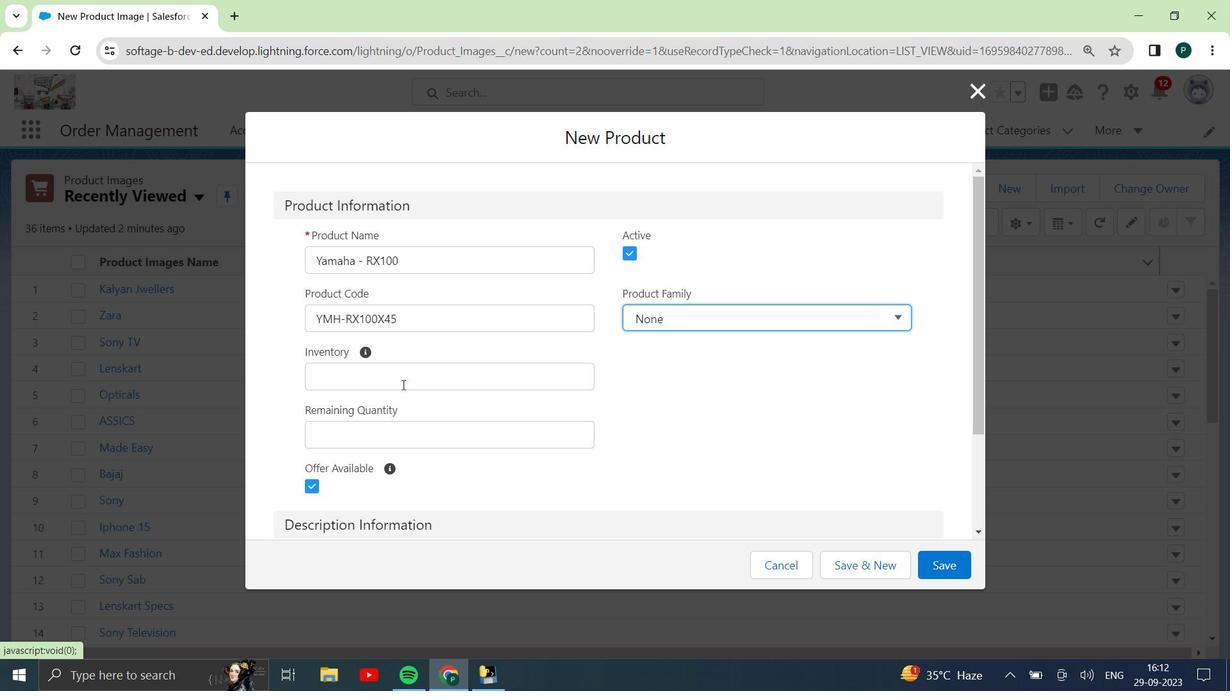 
Action: Key pressed 15000
Screenshot: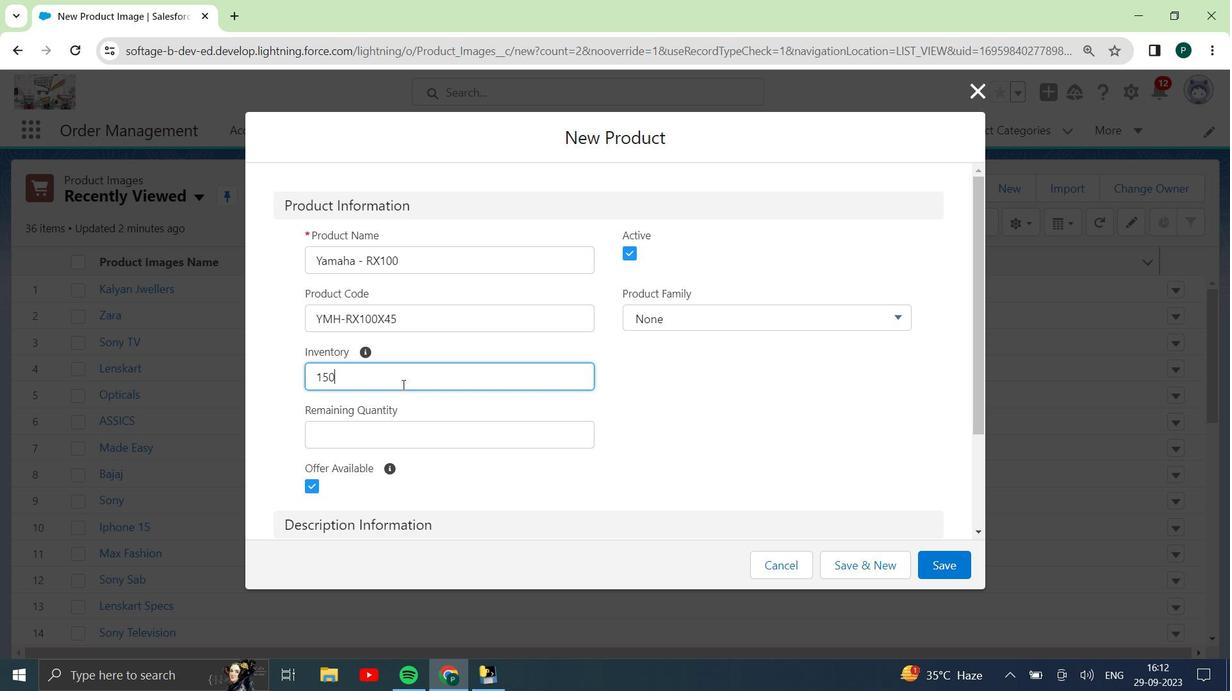 
Action: Mouse moved to (401, 449)
Screenshot: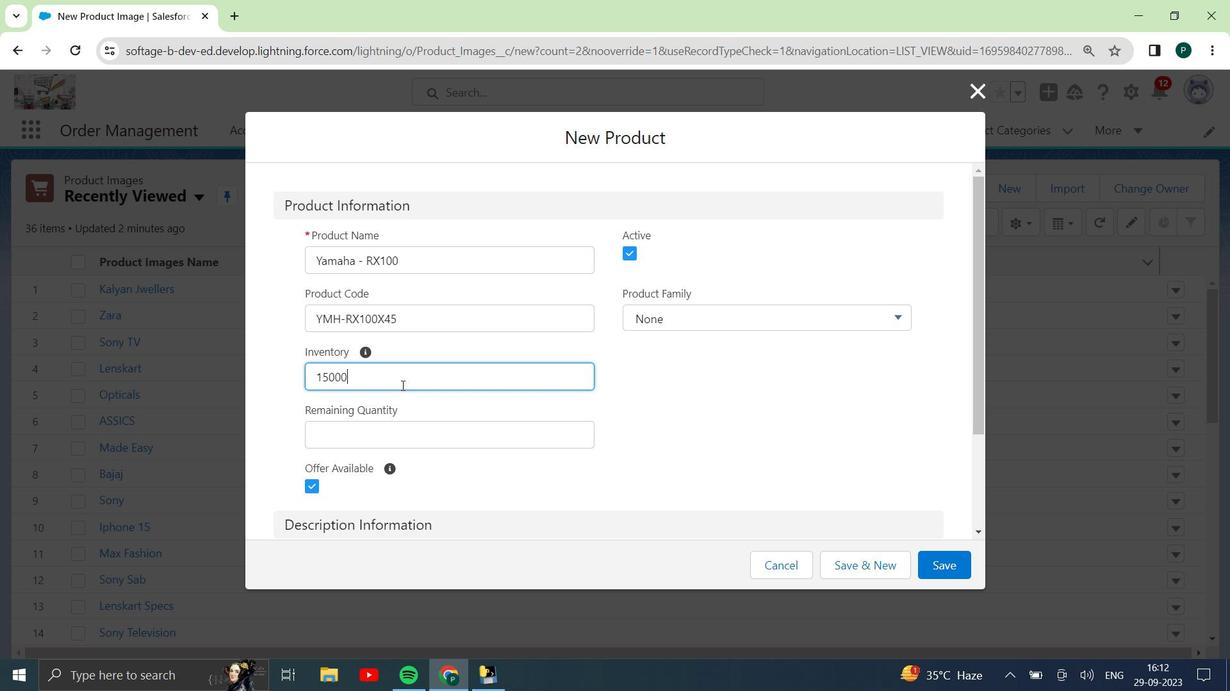 
Action: Mouse pressed left at (401, 449)
Screenshot: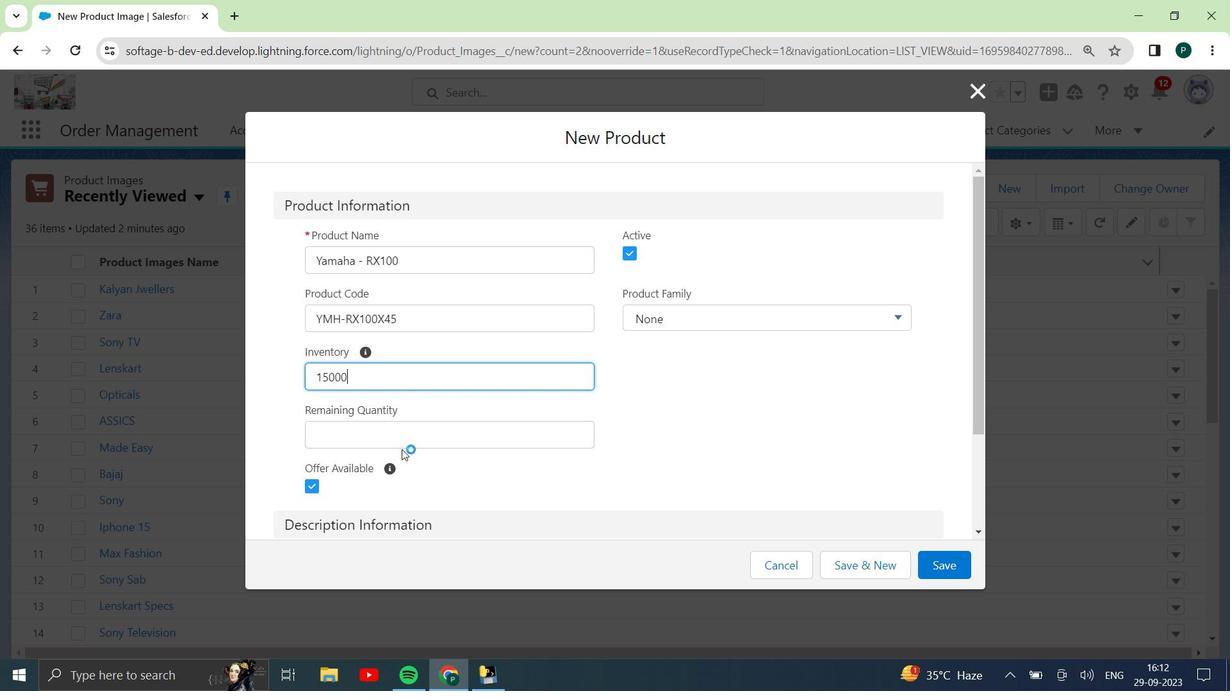 
Action: Mouse moved to (407, 435)
Screenshot: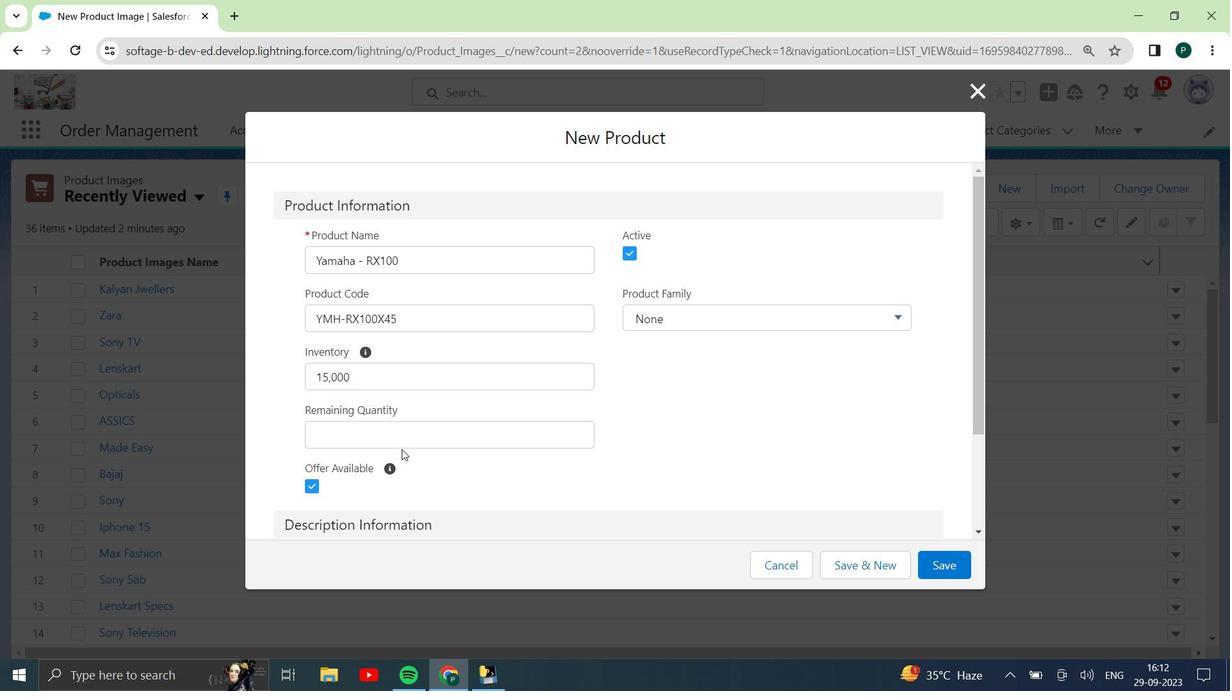 
Action: Mouse pressed left at (407, 435)
Screenshot: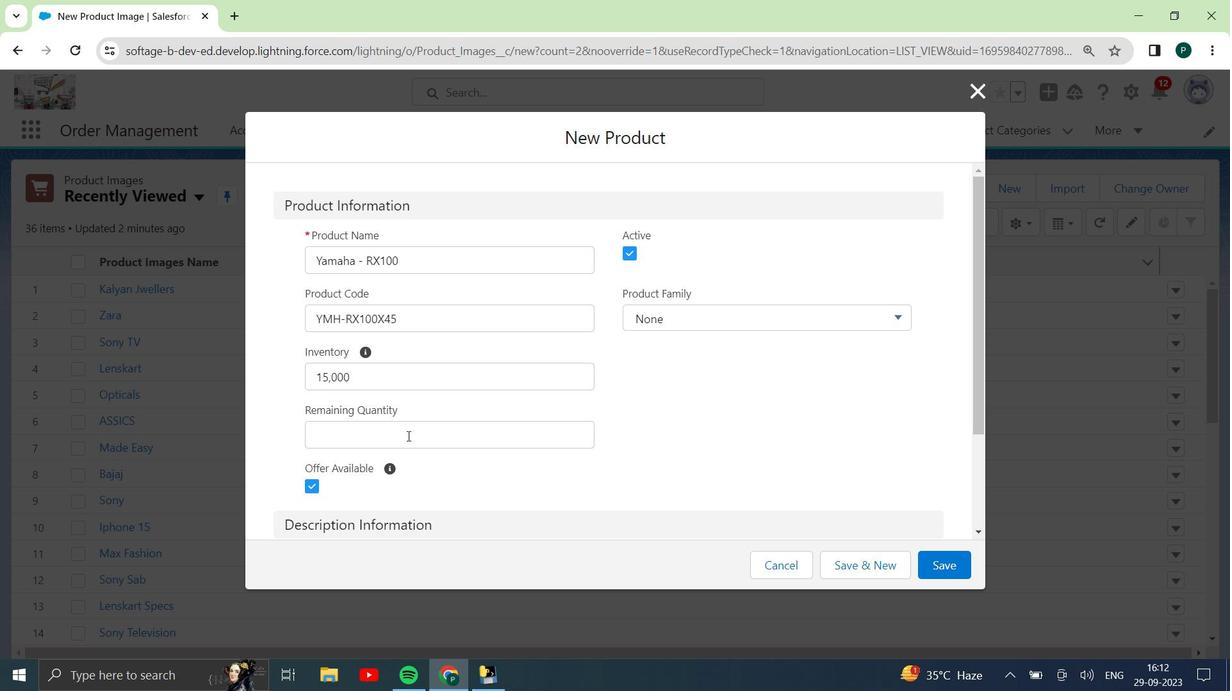 
Action: Key pressed 3534
Screenshot: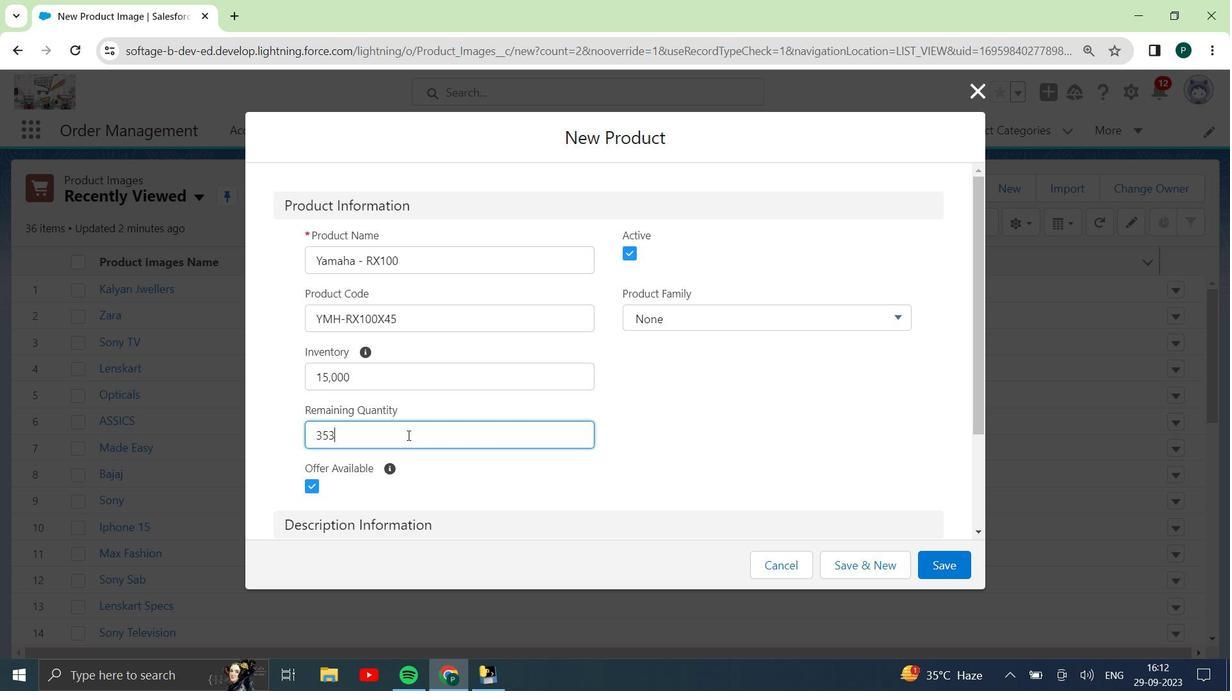
Action: Mouse moved to (670, 416)
Screenshot: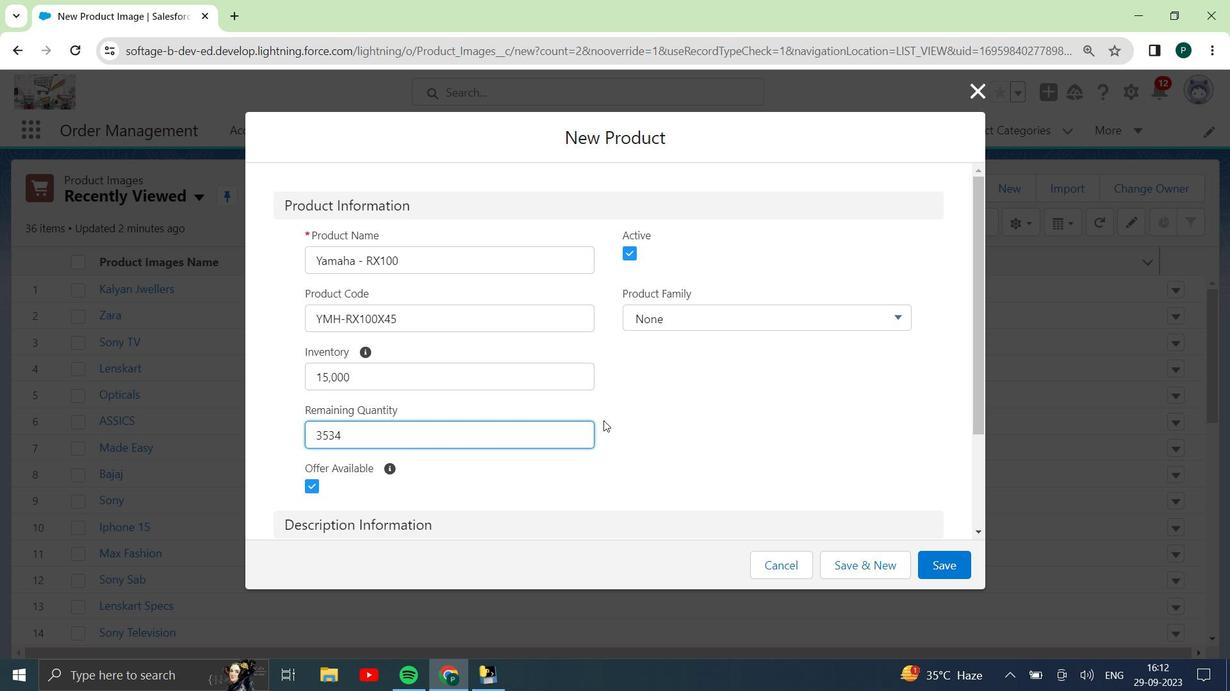 
Action: Mouse scrolled (670, 415) with delta (0, 0)
Screenshot: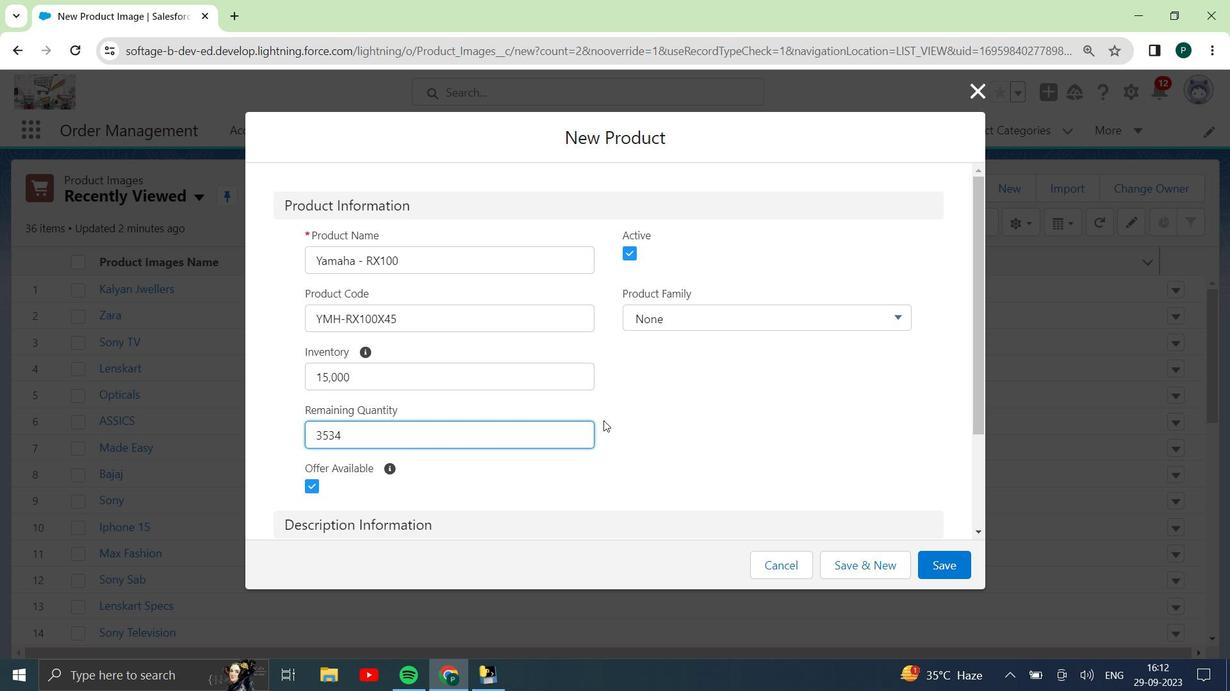 
Action: Mouse moved to (671, 416)
Screenshot: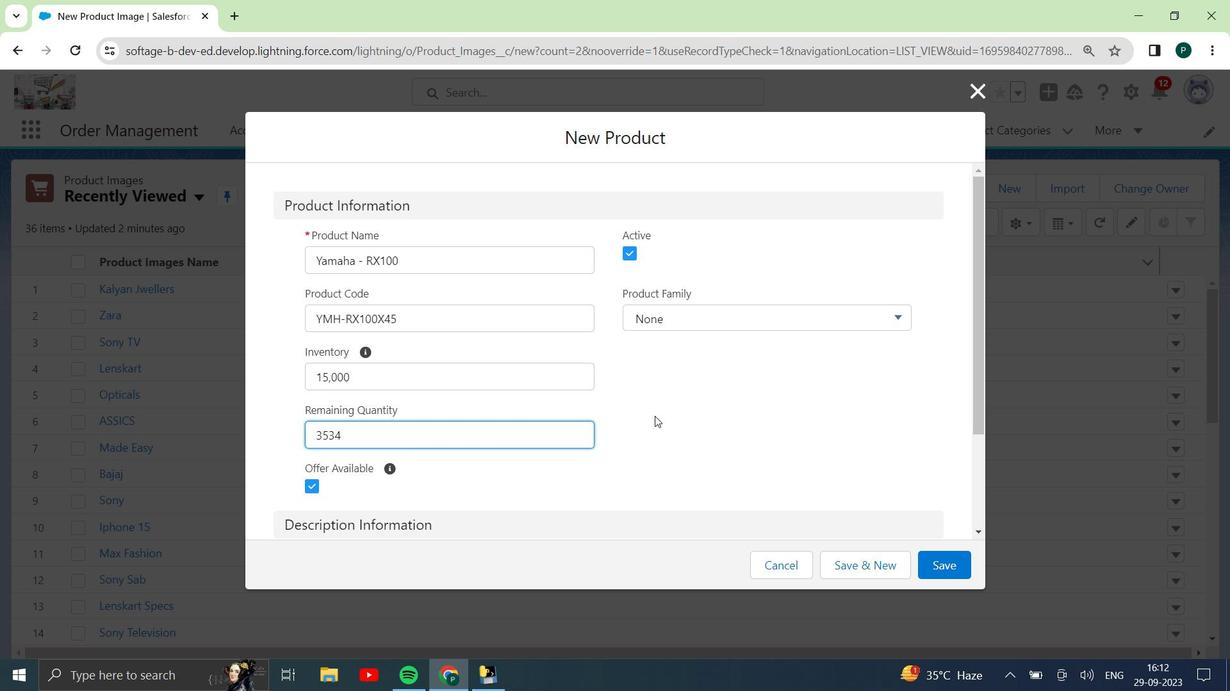 
Action: Mouse scrolled (671, 415) with delta (0, 0)
Screenshot: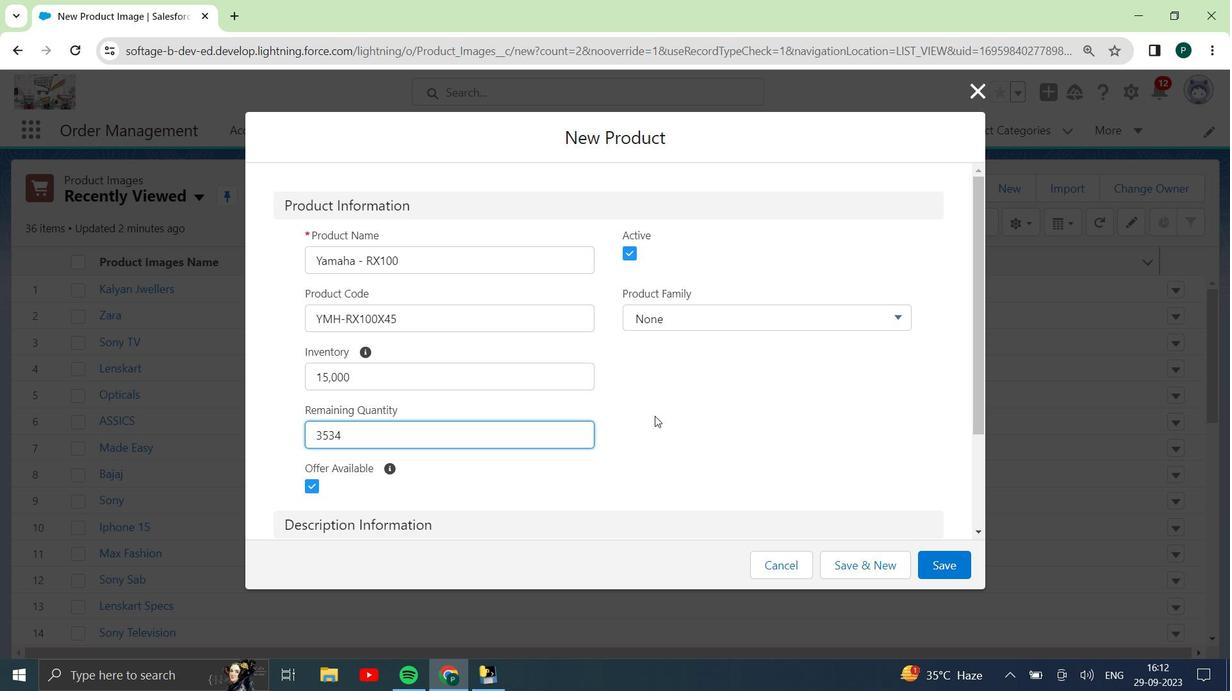 
Action: Mouse moved to (671, 417)
Screenshot: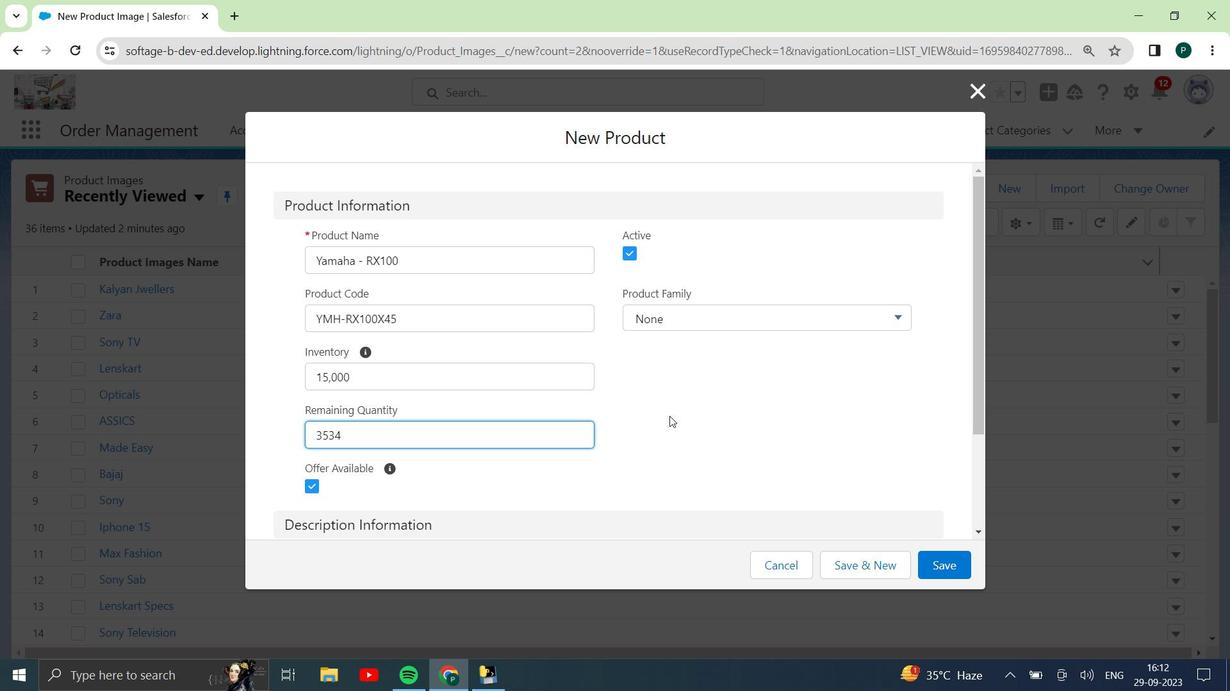 
Action: Mouse scrolled (671, 417) with delta (0, 0)
Screenshot: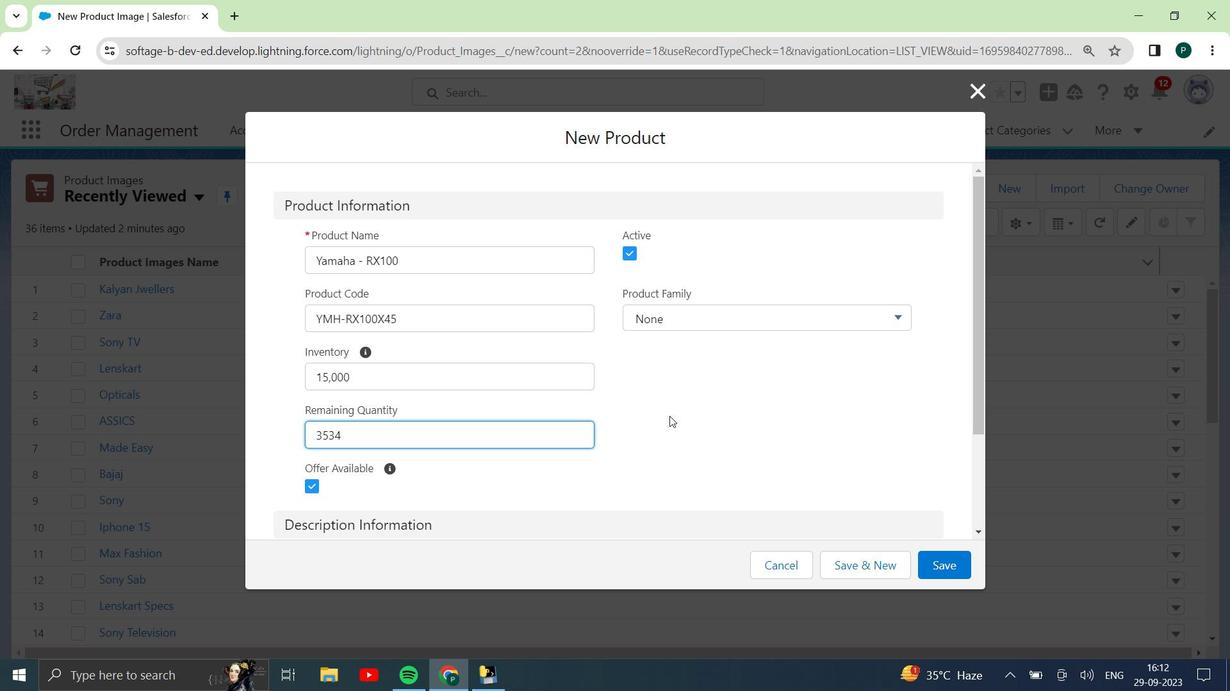 
Action: Mouse moved to (467, 443)
Screenshot: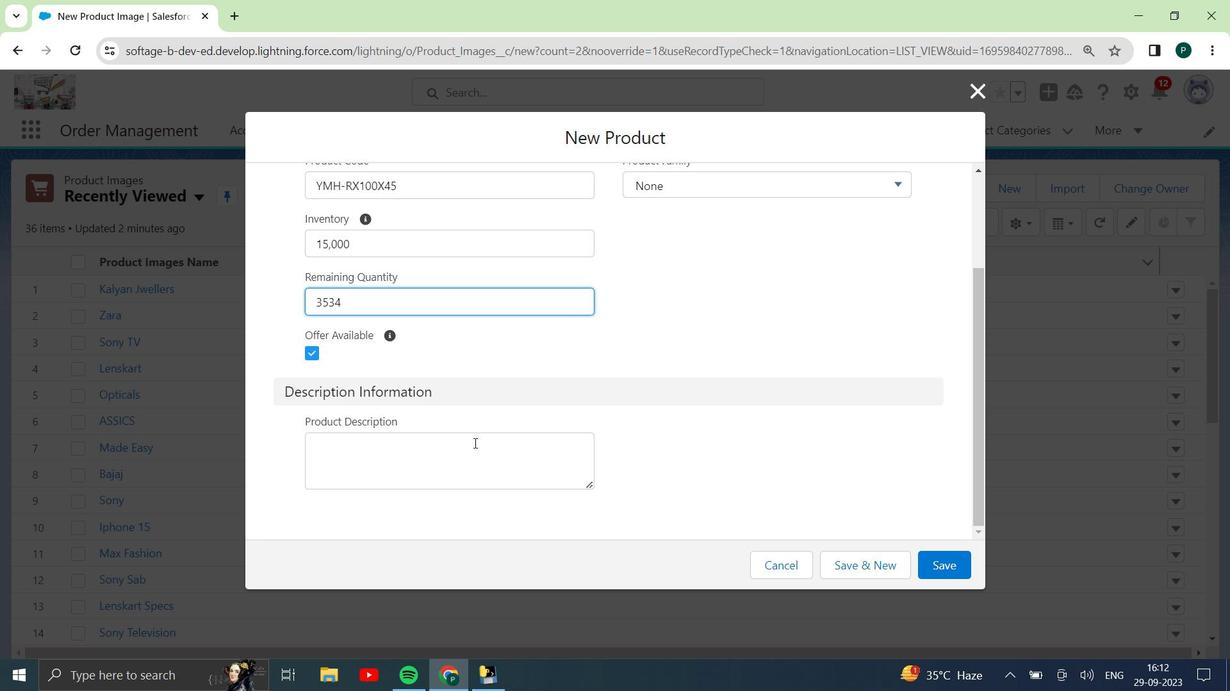 
Action: Mouse pressed left at (467, 443)
Screenshot: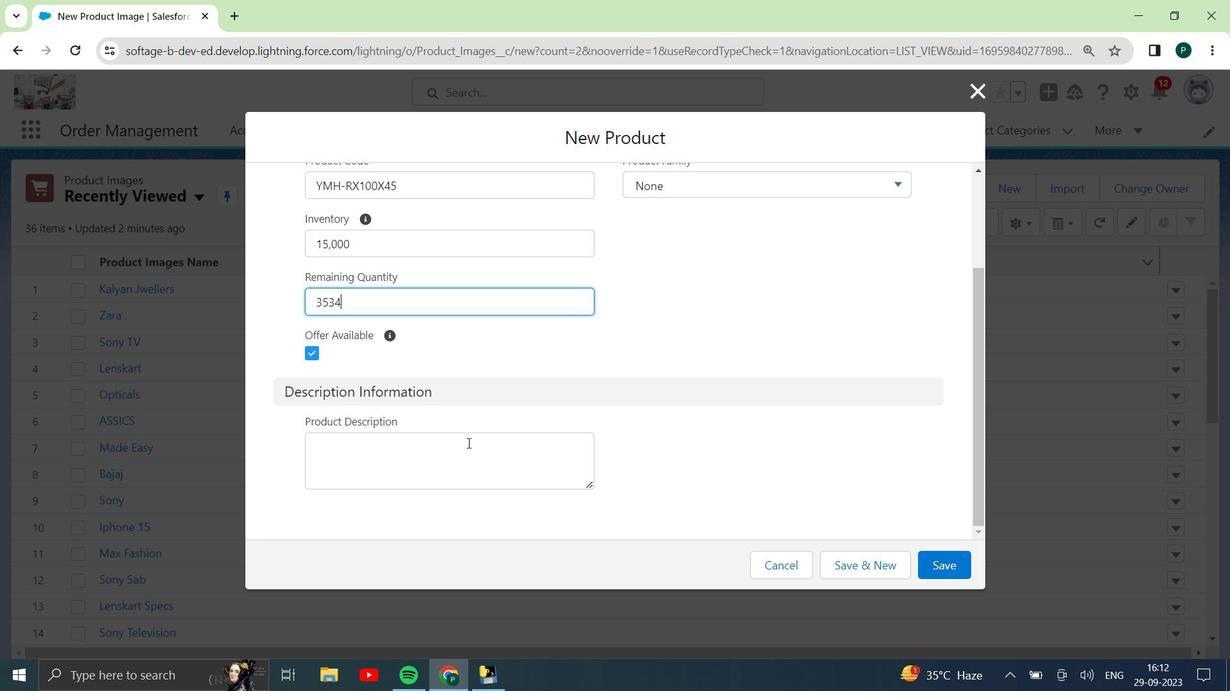 
Action: Key pressed <Key.shift><Key.shift><Key.shift><Key.shift><Key.shift><Key.shift><Key.shift><Key.shift><Key.shift><Key.shift><Key.shift><Key.shift><Key.shift><Key.shift><Key.shift><Key.shift><Key.shift><Key.shift><Key.shift>YMH-<Key.shift><Key.shift><Key.shift><Key.shift><Key.shift><Key.shift>RX100<Key.shift><Key.shift><Key.shift><Key.shift>X45<Key.space>
Screenshot: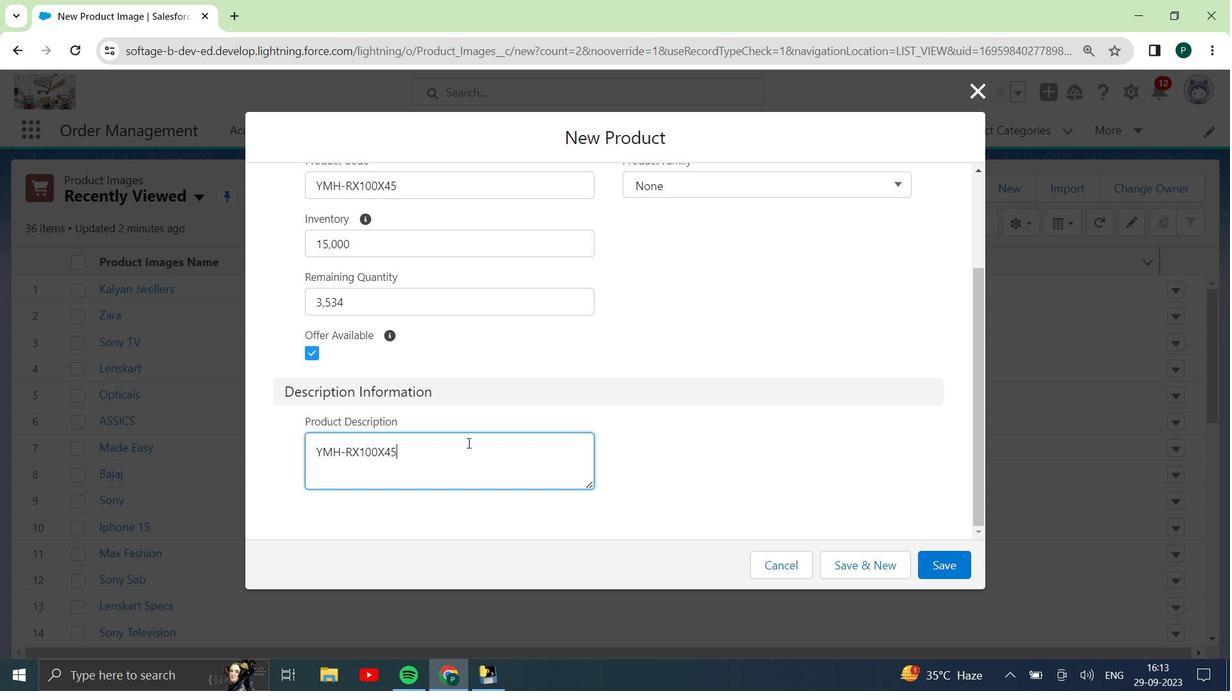 
Action: Mouse moved to (948, 570)
Screenshot: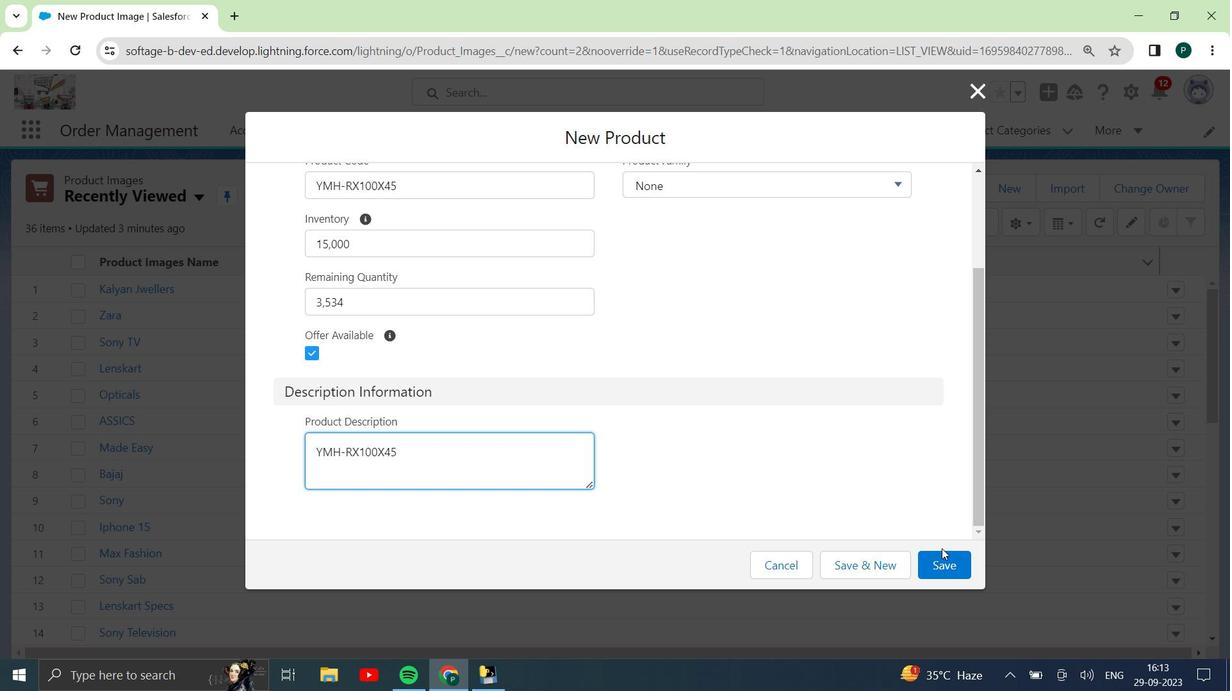 
Action: Mouse pressed left at (948, 570)
Screenshot: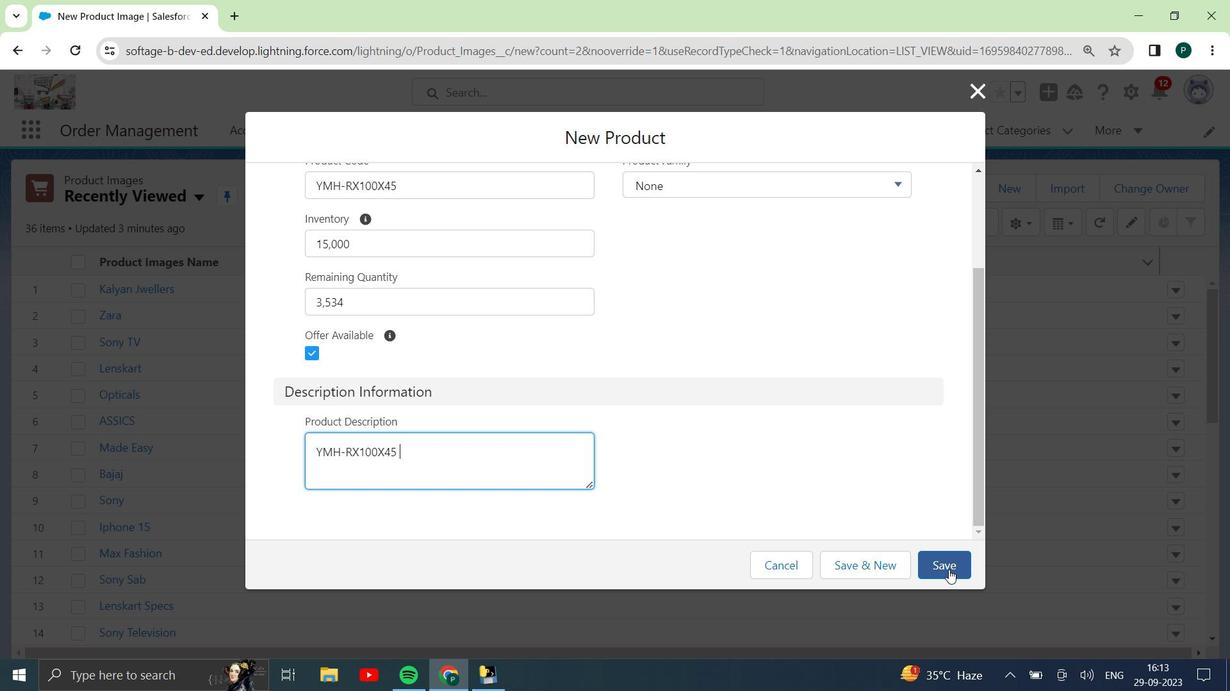 
Action: Mouse moved to (848, 354)
Screenshot: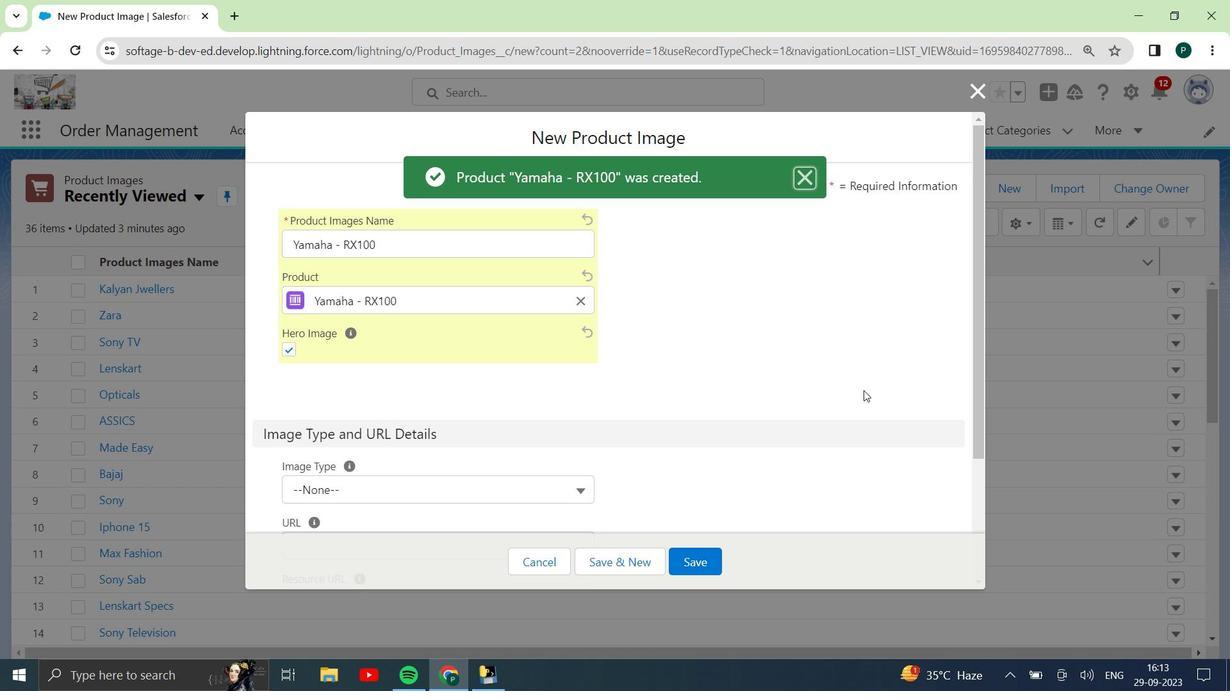 
Action: Mouse scrolled (848, 354) with delta (0, 0)
Screenshot: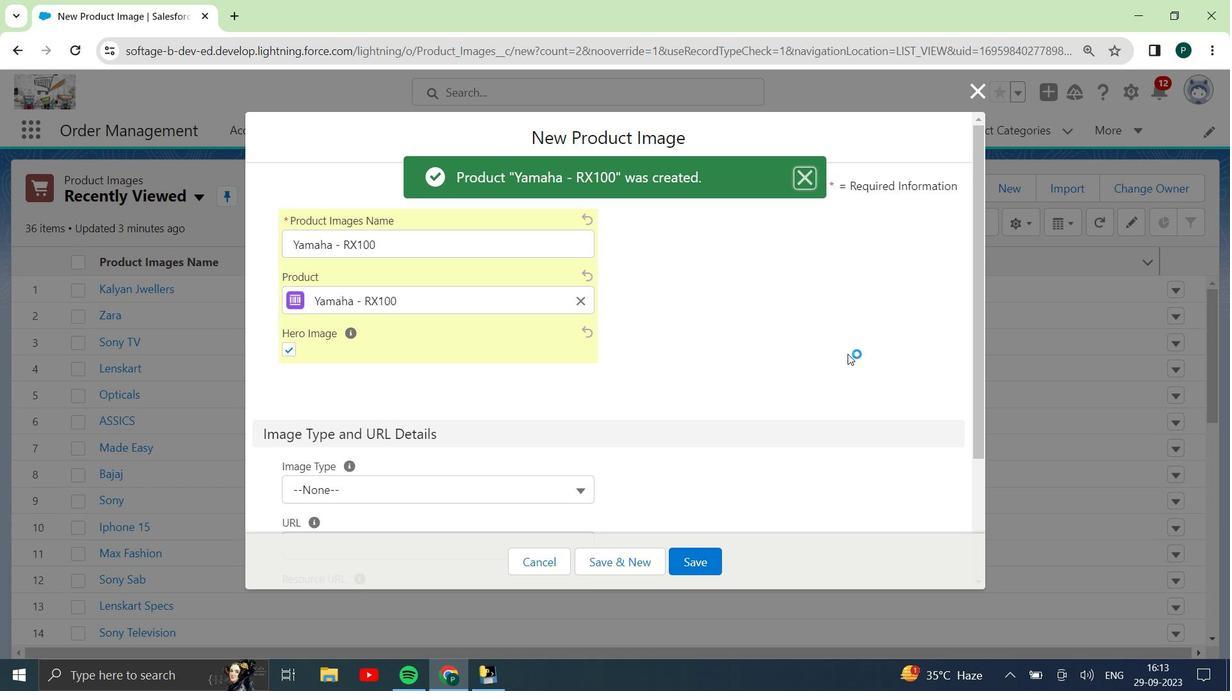 
Action: Mouse moved to (847, 354)
Screenshot: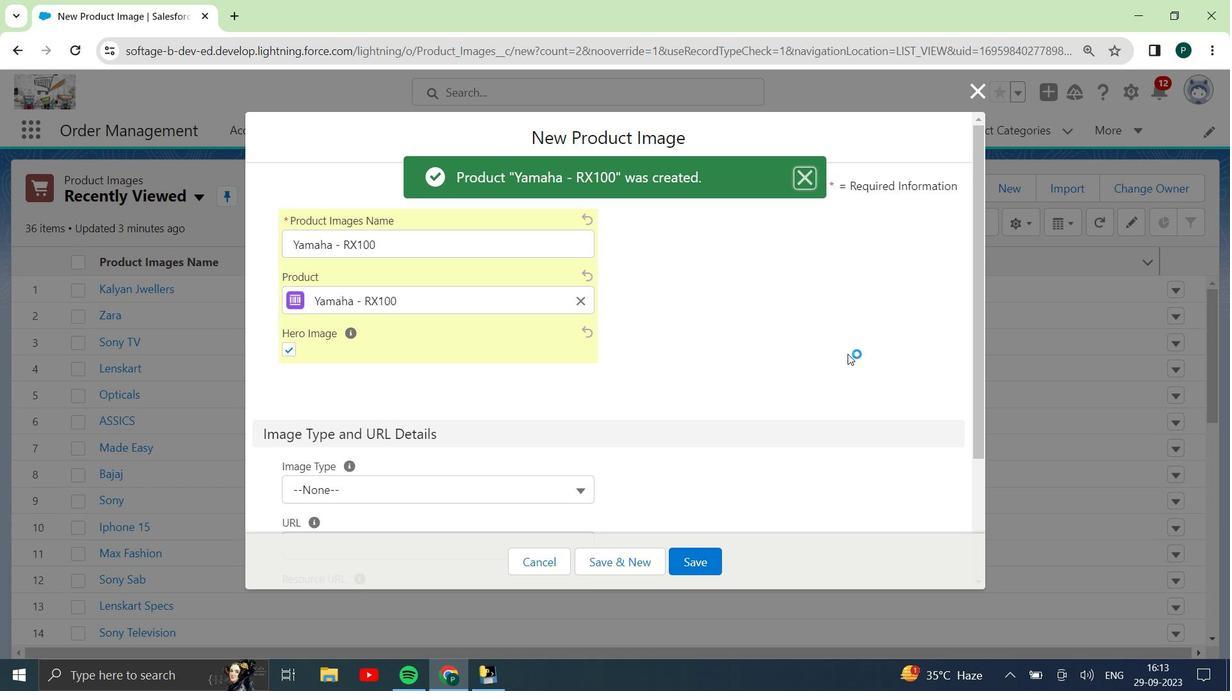 
Action: Mouse scrolled (847, 353) with delta (0, 0)
Screenshot: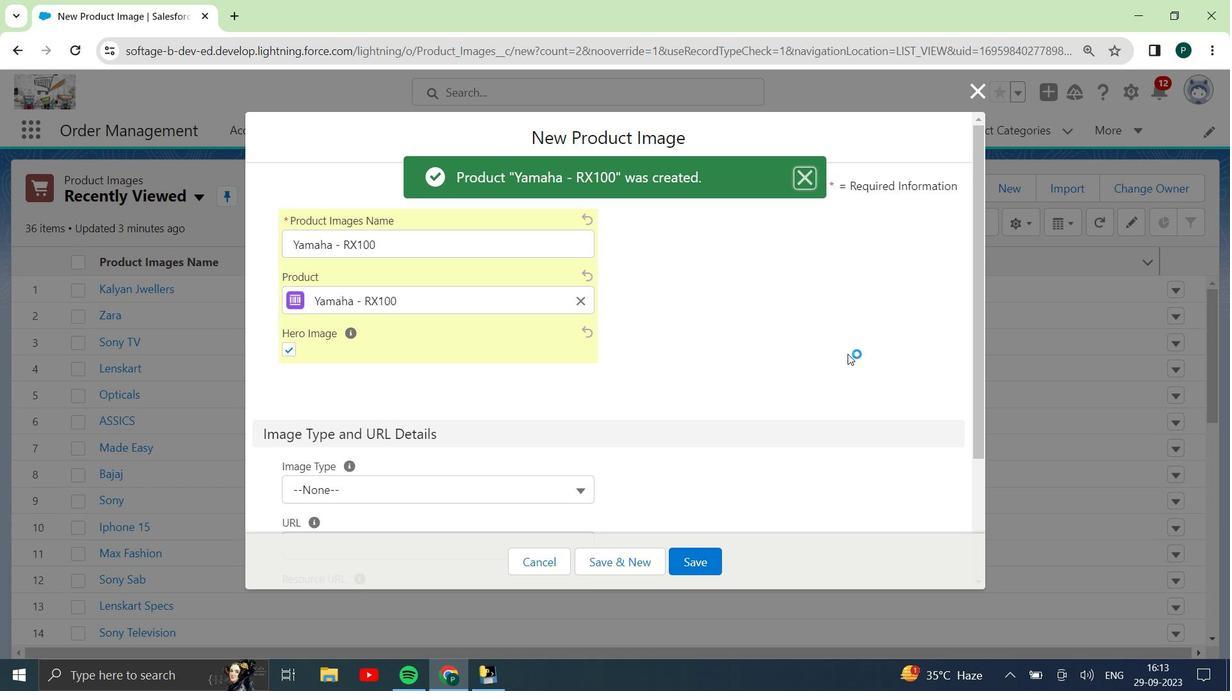 
Action: Mouse moved to (834, 355)
Screenshot: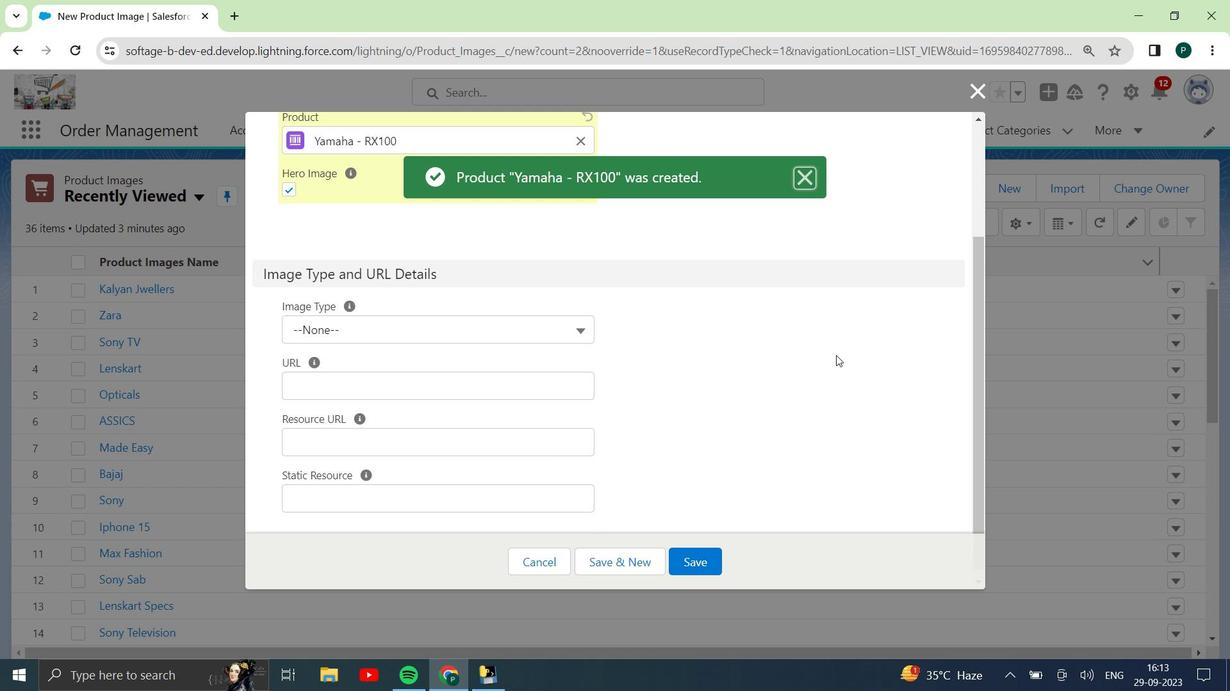 
Action: Mouse scrolled (834, 354) with delta (0, 0)
Screenshot: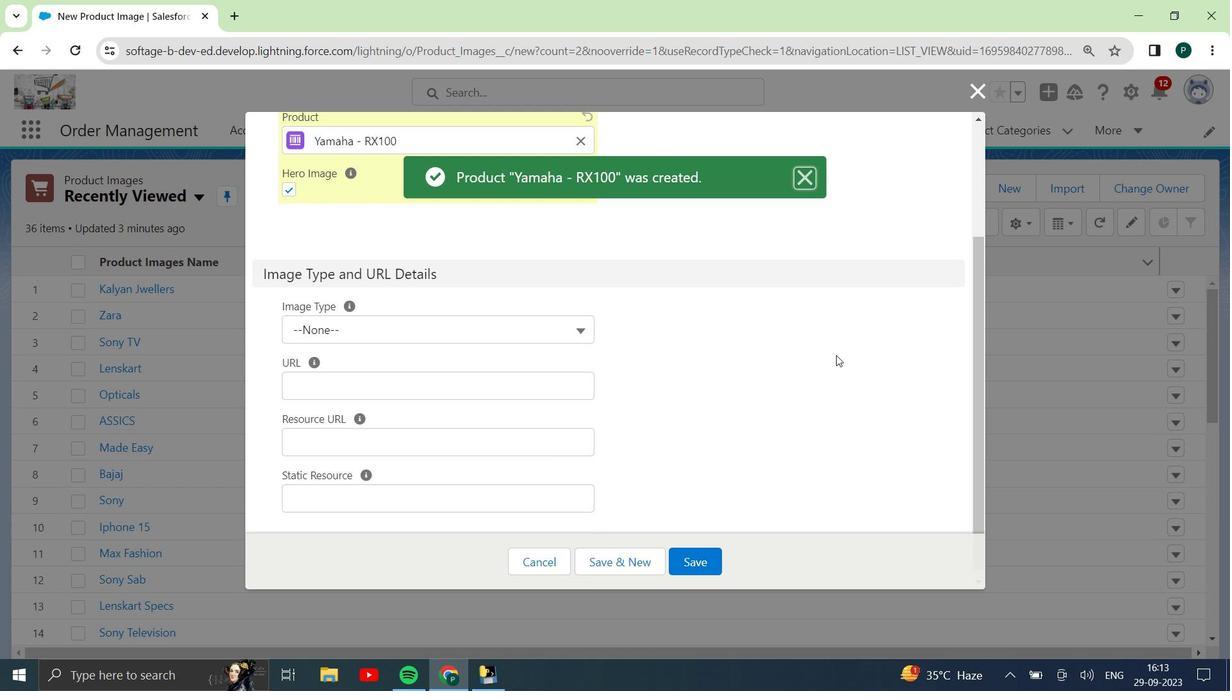 
Action: Mouse moved to (834, 355)
Screenshot: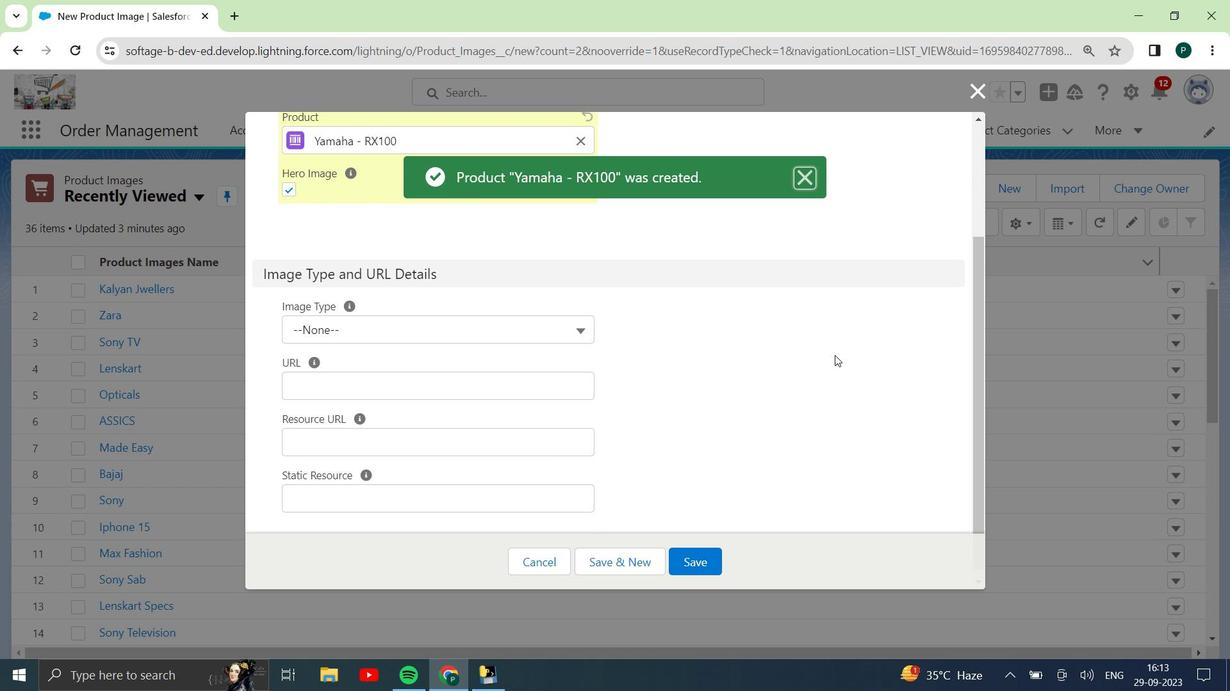 
Action: Mouse scrolled (834, 354) with delta (0, 0)
Screenshot: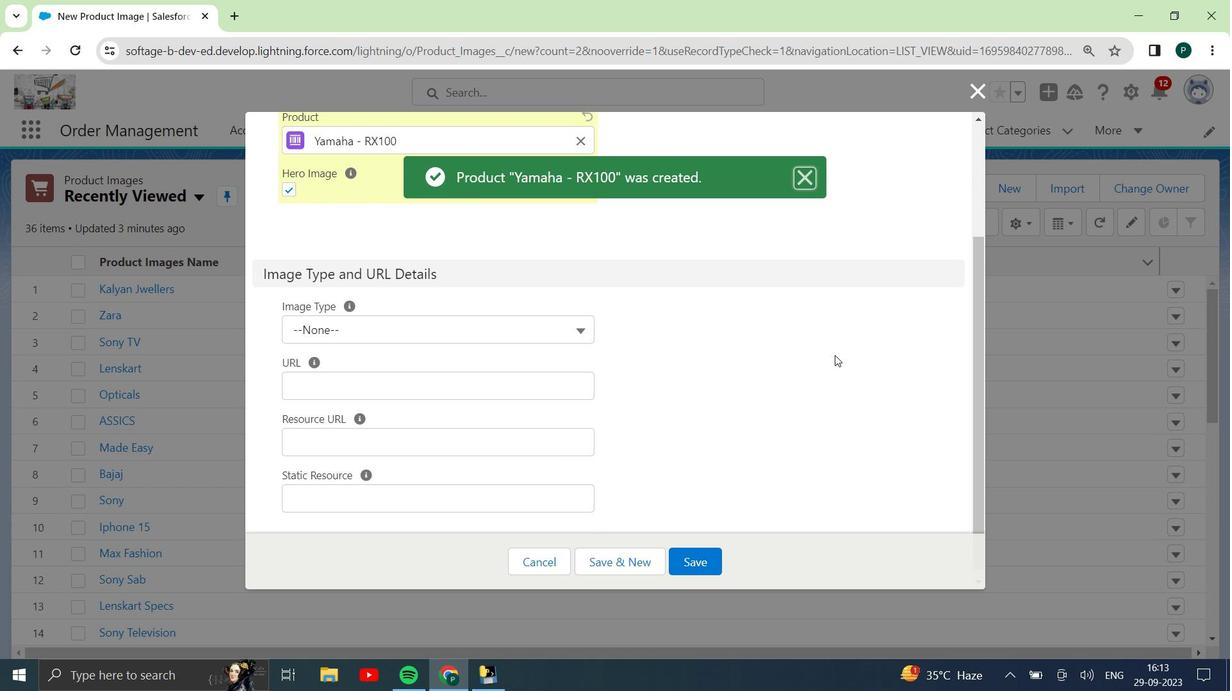 
Action: Mouse moved to (832, 355)
Screenshot: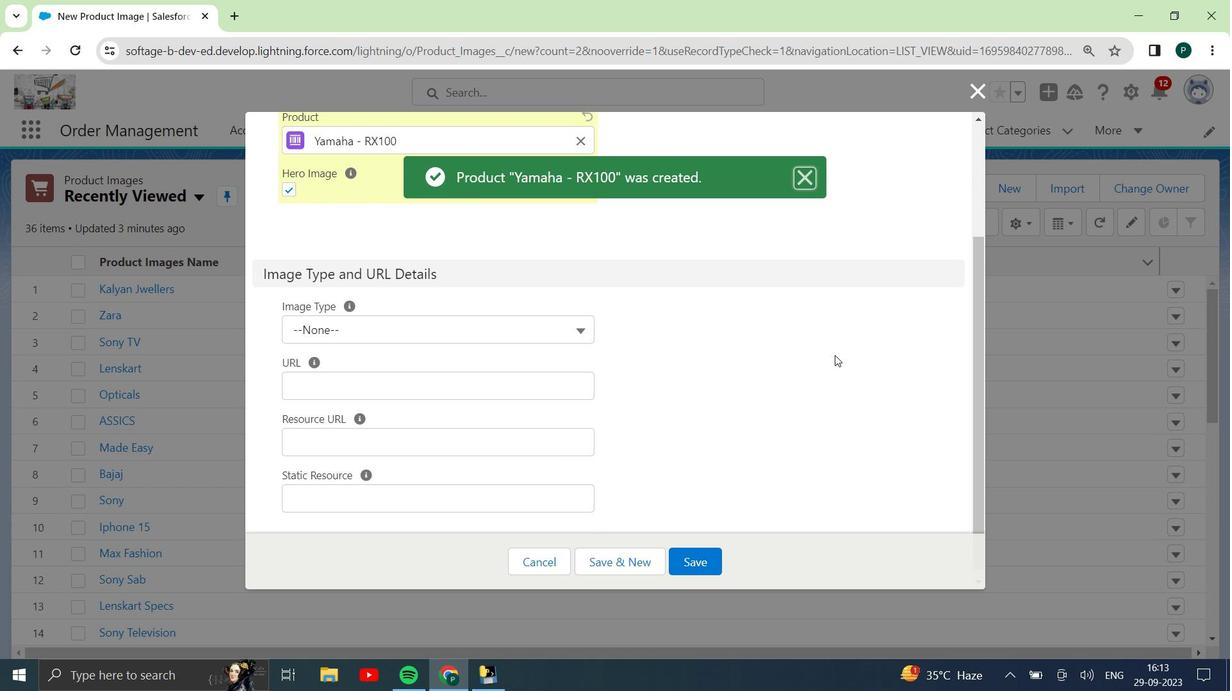 
Action: Mouse scrolled (832, 354) with delta (0, 0)
Screenshot: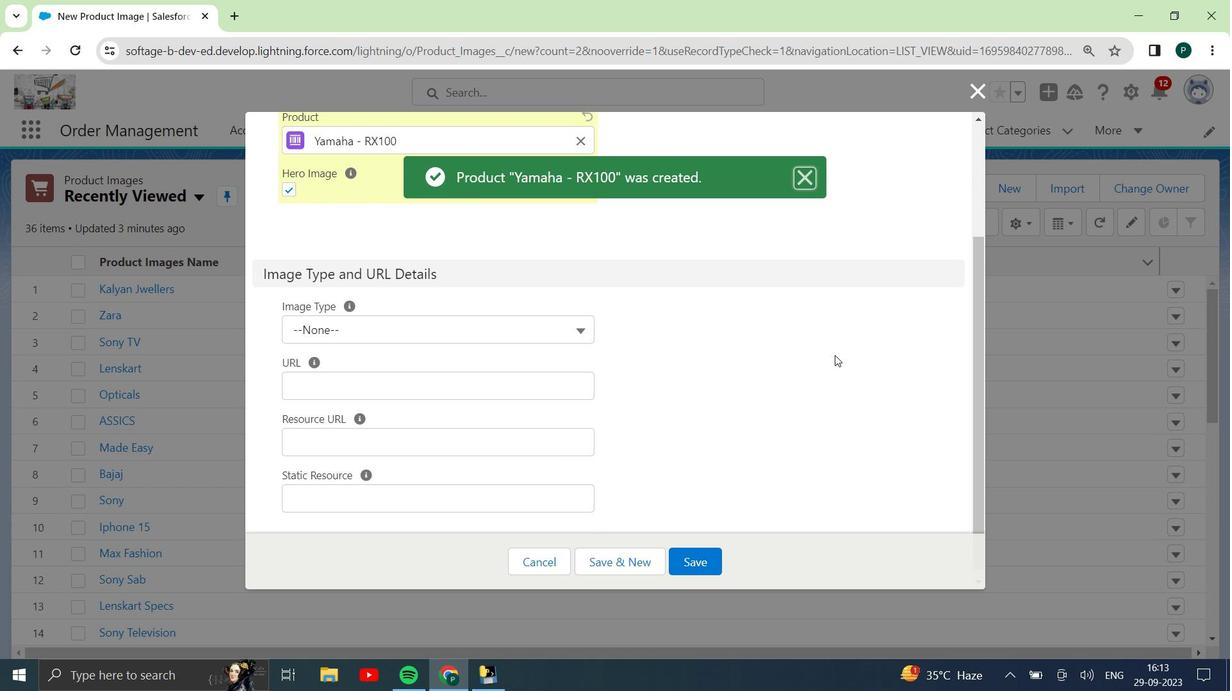 
Action: Mouse moved to (832, 355)
Screenshot: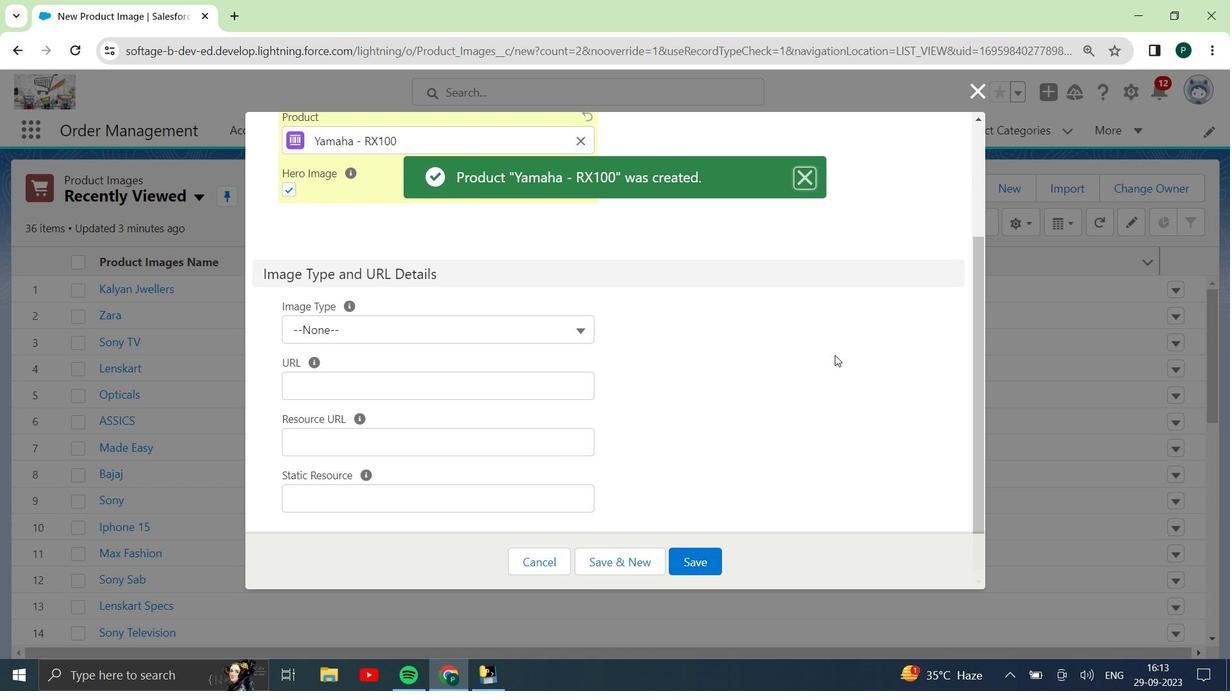
Action: Mouse scrolled (832, 354) with delta (0, 0)
Screenshot: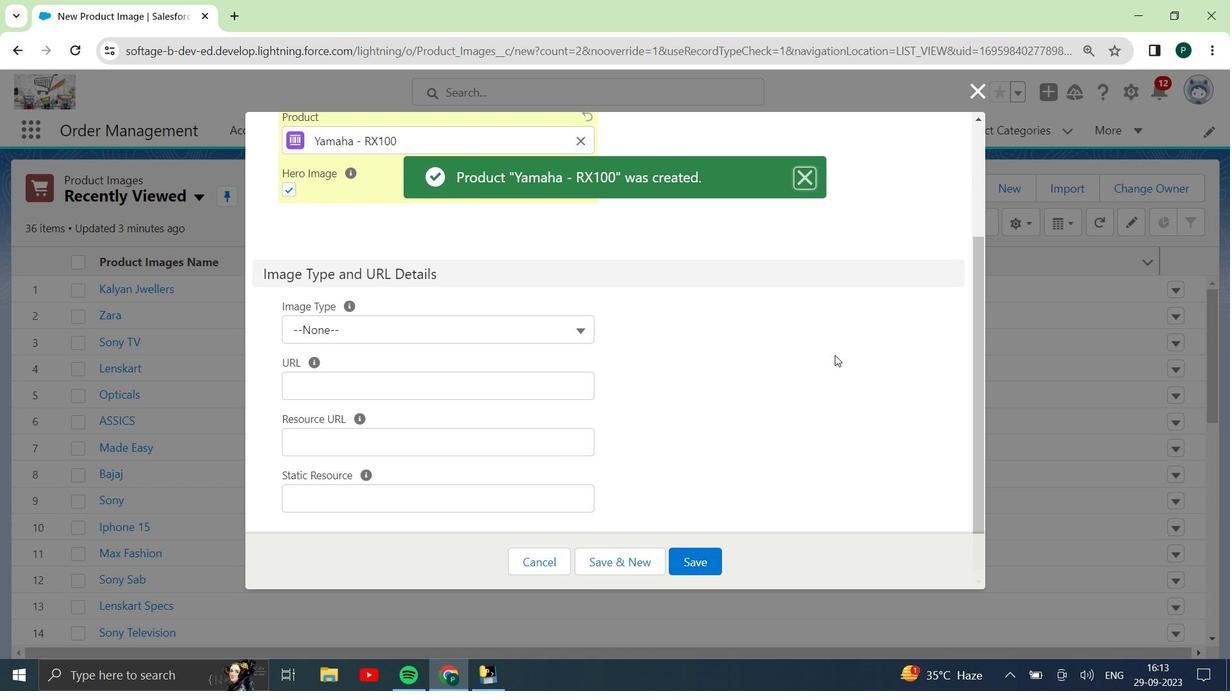 
Action: Mouse moved to (477, 320)
Screenshot: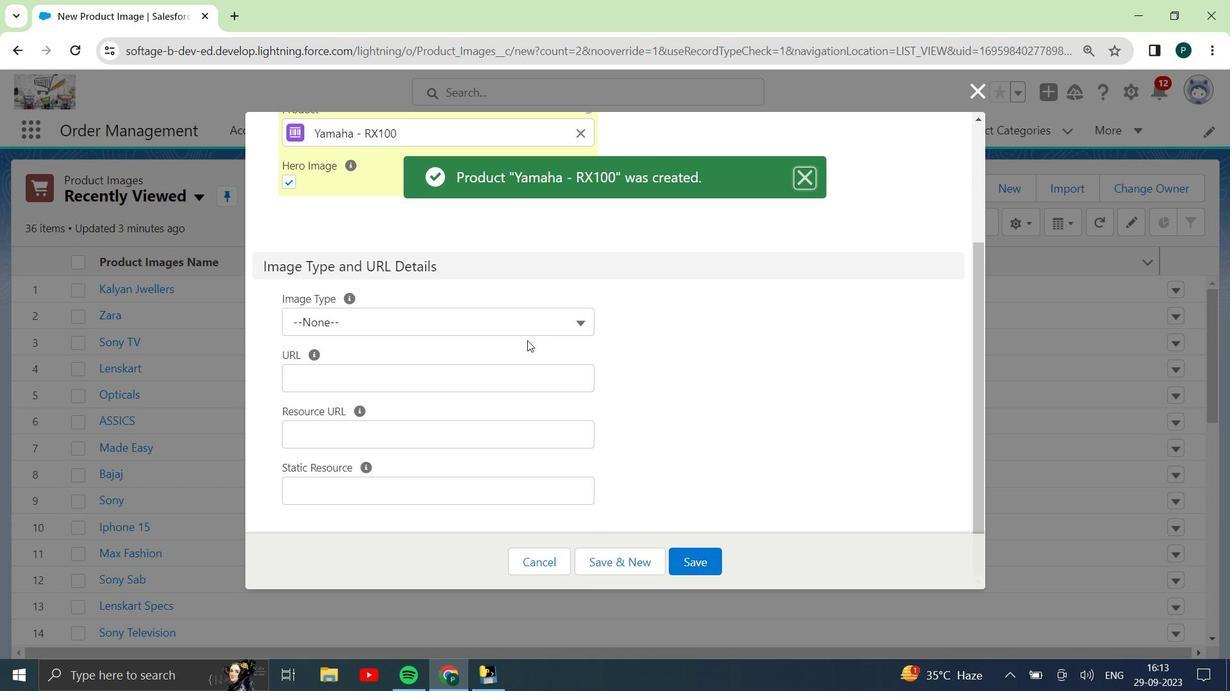 
Action: Mouse pressed left at (477, 320)
Screenshot: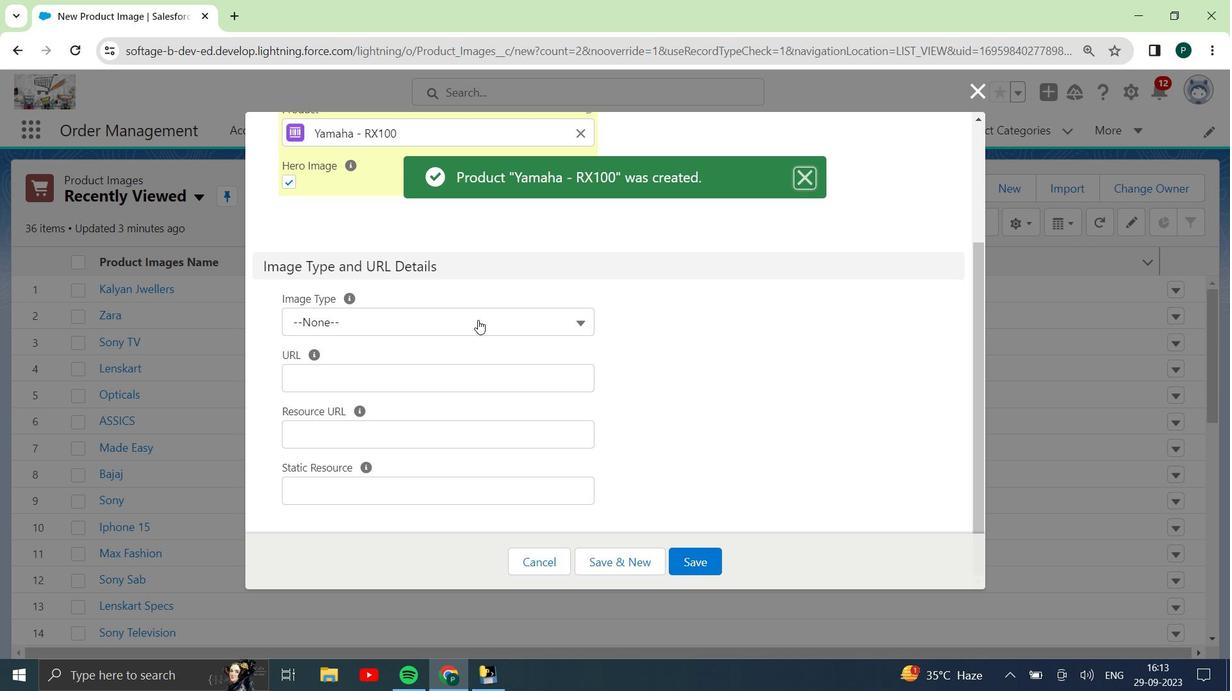 
Action: Mouse moved to (374, 389)
Screenshot: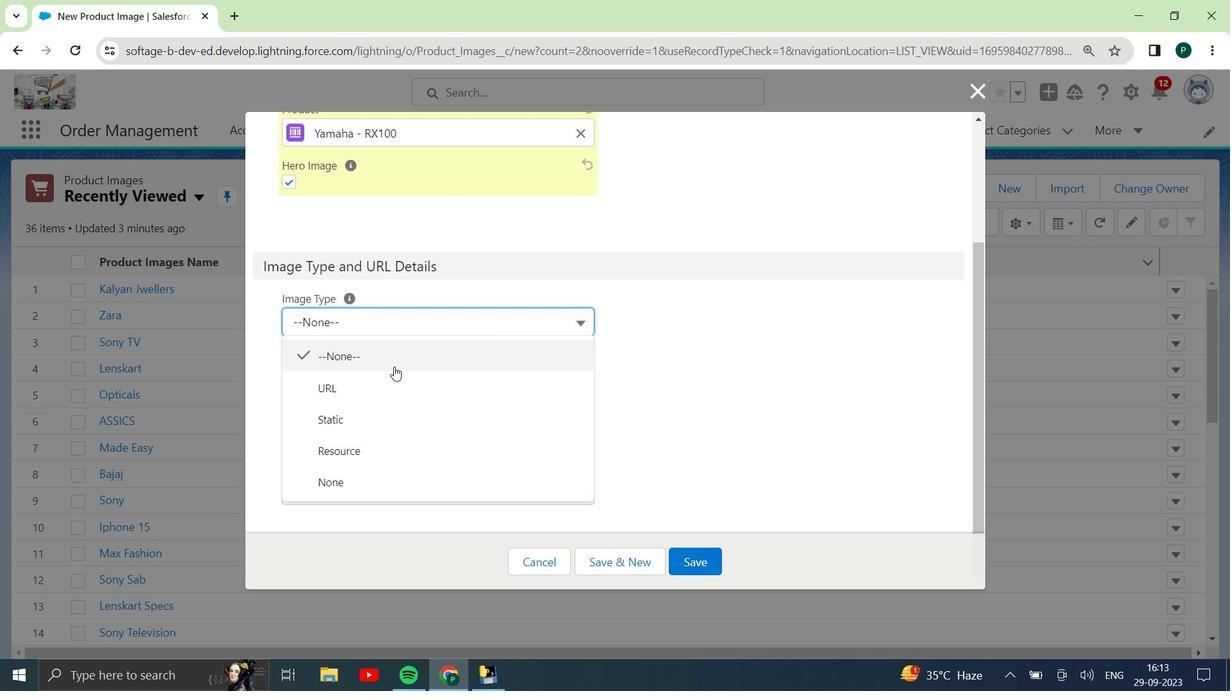 
Action: Mouse pressed left at (374, 389)
Screenshot: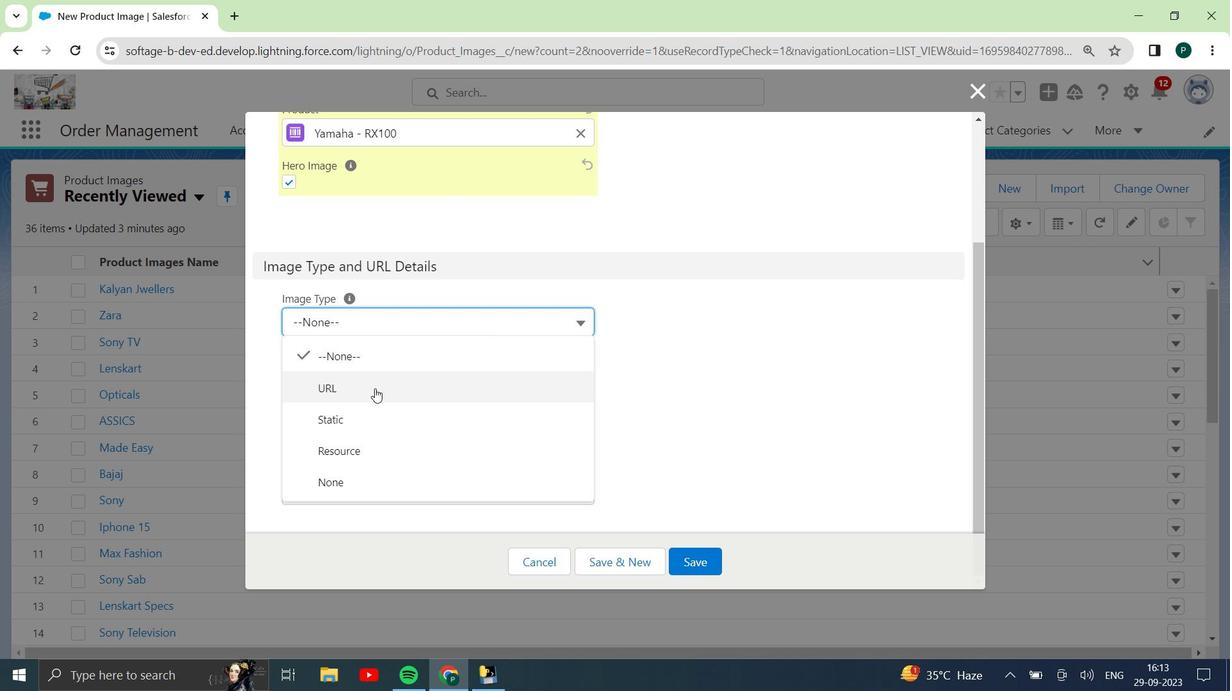 
Action: Mouse moved to (379, 380)
Screenshot: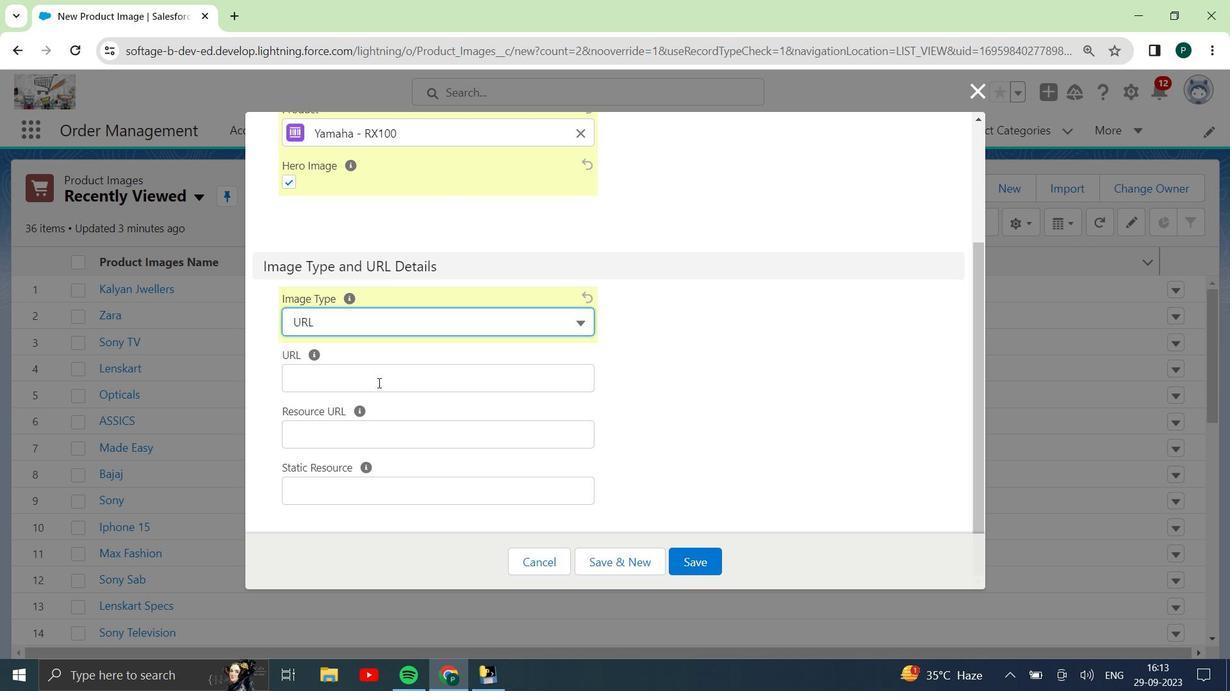 
Action: Mouse pressed left at (379, 380)
Screenshot: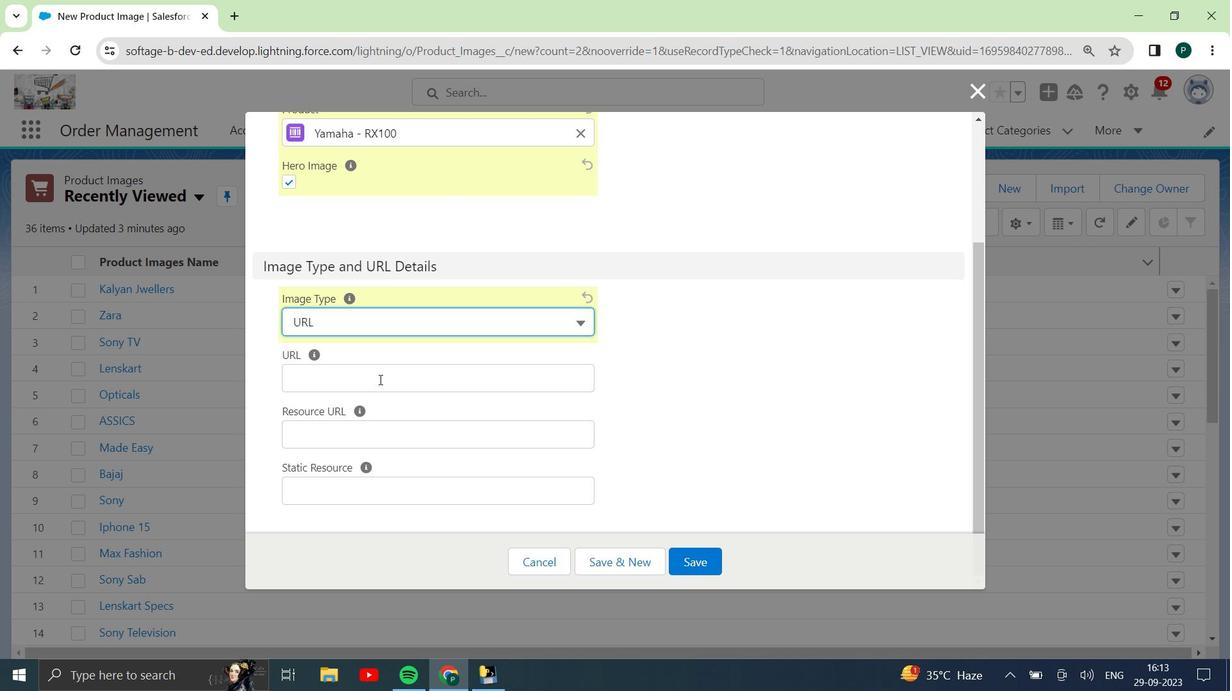
Action: Key pressed https<Key.shift_r><Key.shift_r><Key.shift_r><Key.shift_r><Key.shift_r>://www.yamaharx100.com
Screenshot: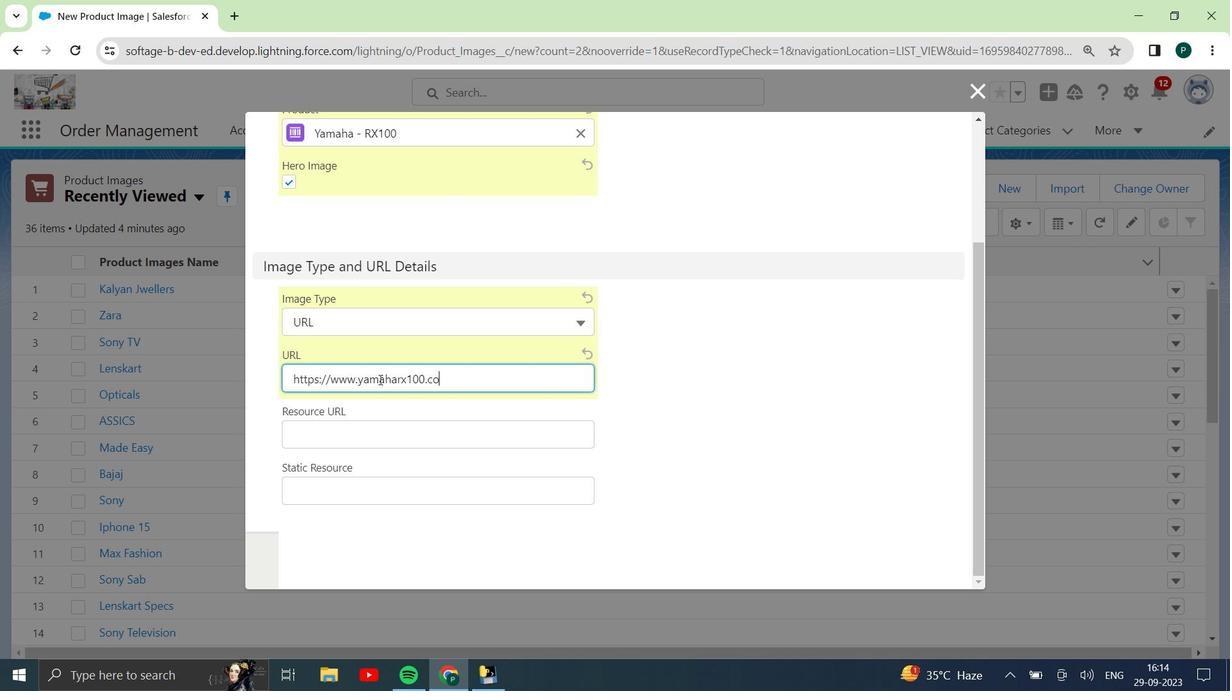 
Action: Mouse moved to (377, 443)
Screenshot: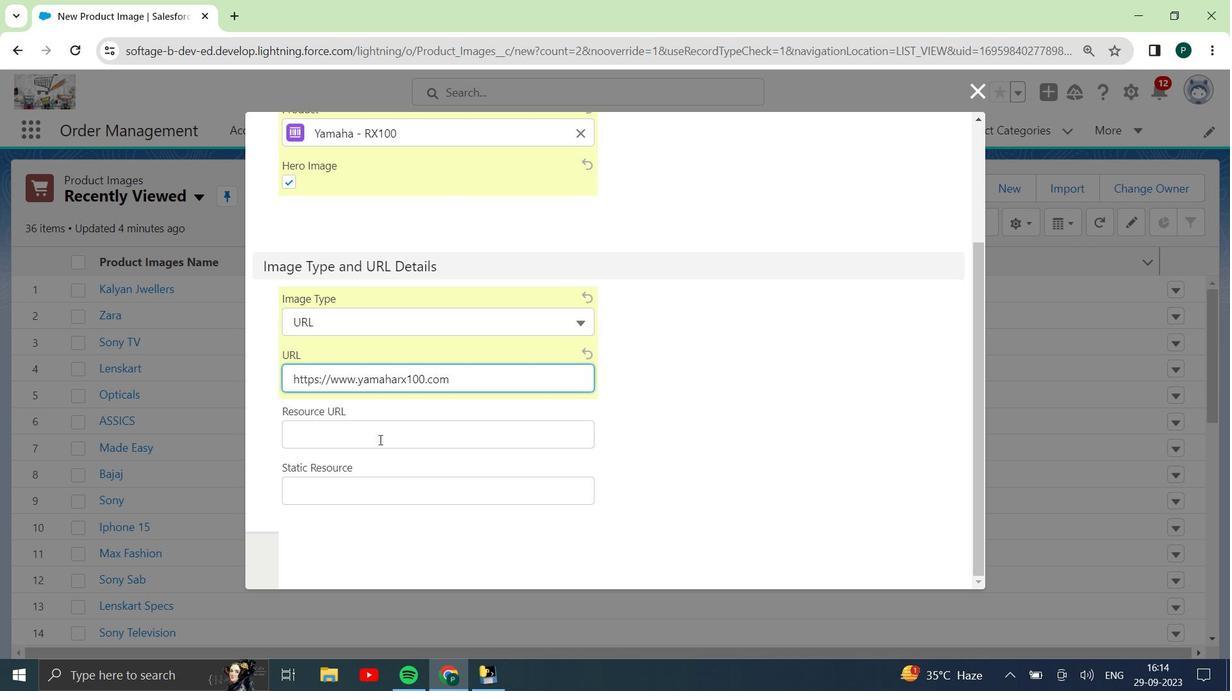 
Action: Mouse pressed left at (377, 443)
Screenshot: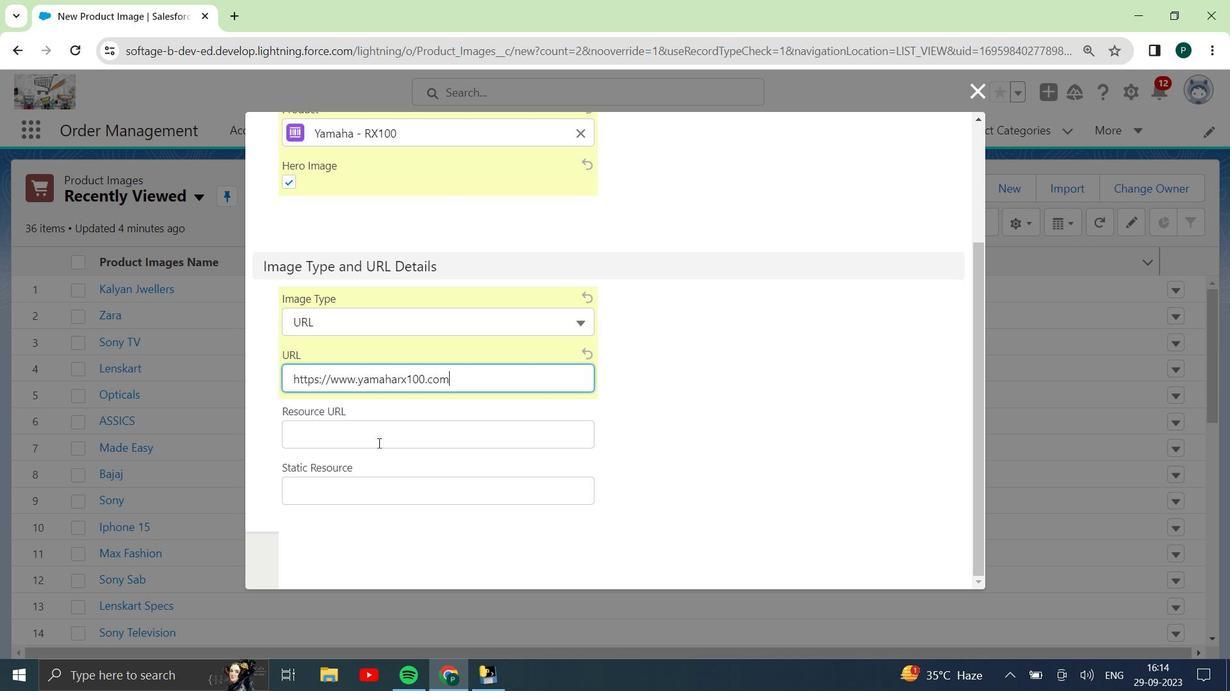 
Action: Key pressed www.google.com
Screenshot: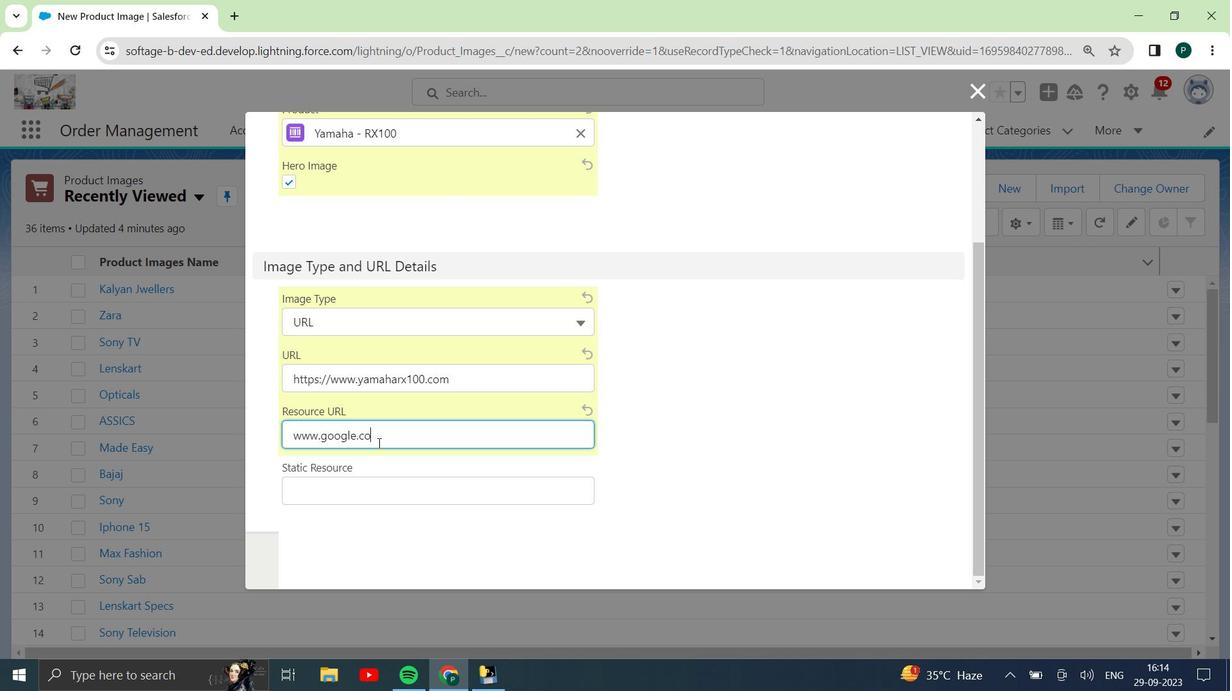 
Action: Mouse moved to (366, 482)
Screenshot: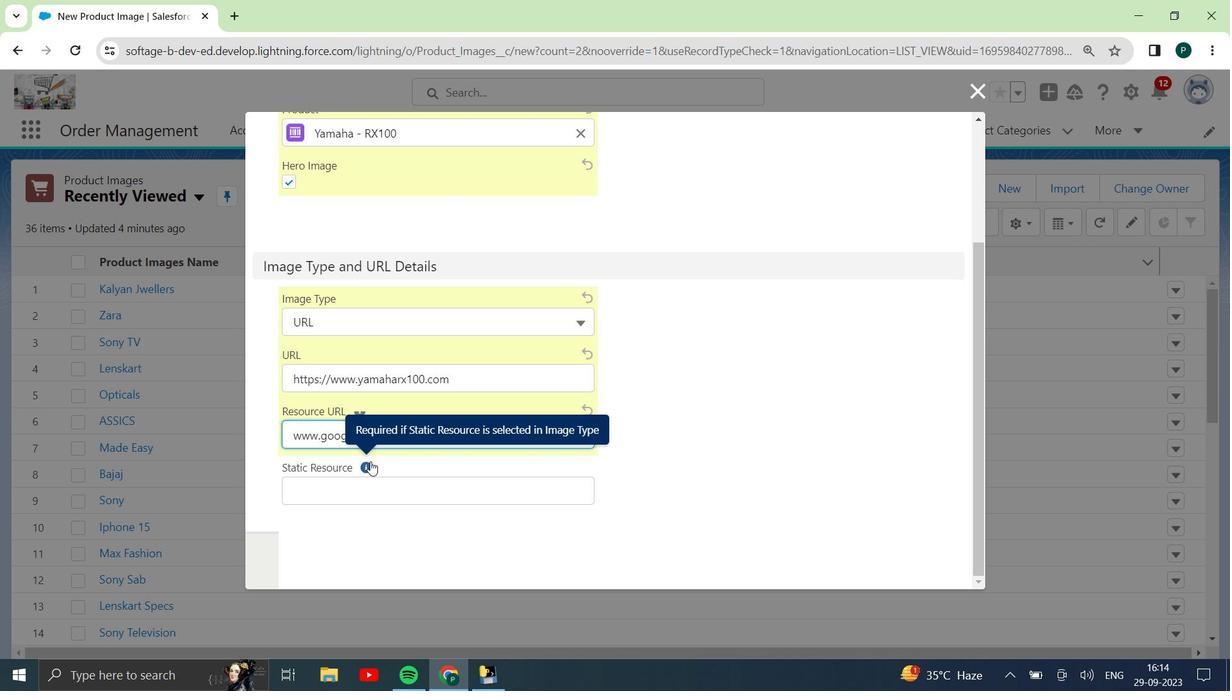 
Action: Mouse pressed left at (366, 482)
Screenshot: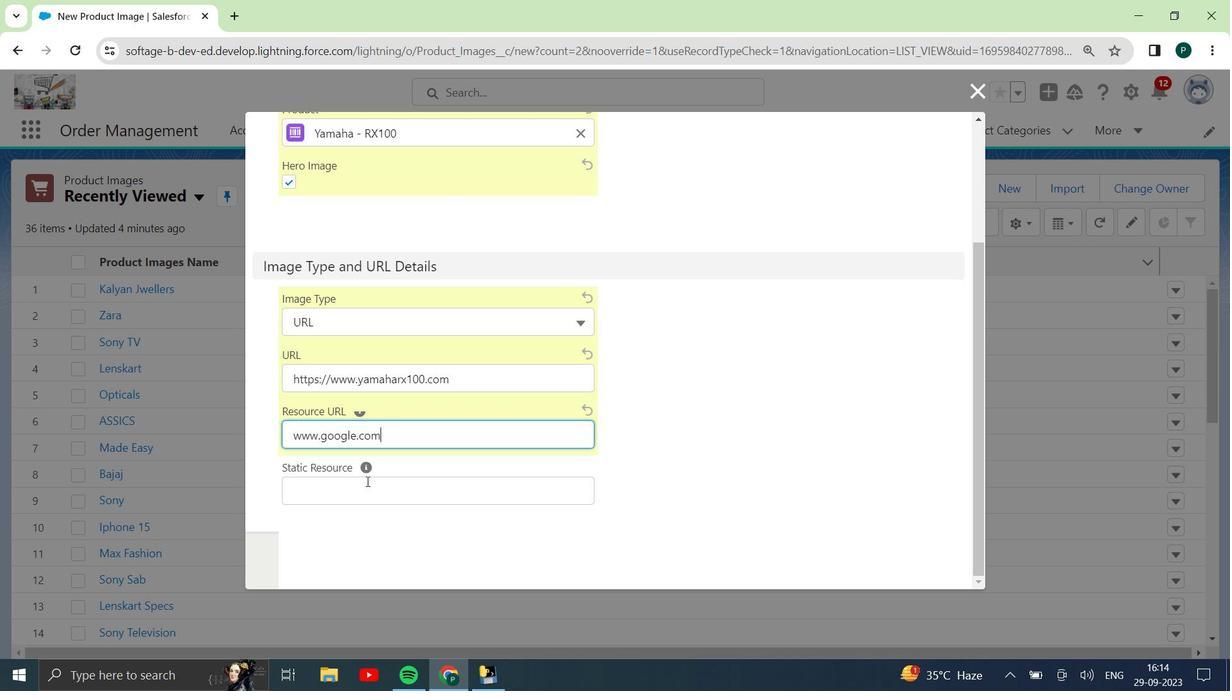 
Action: Key pressed www.yamaha.co.in
Screenshot: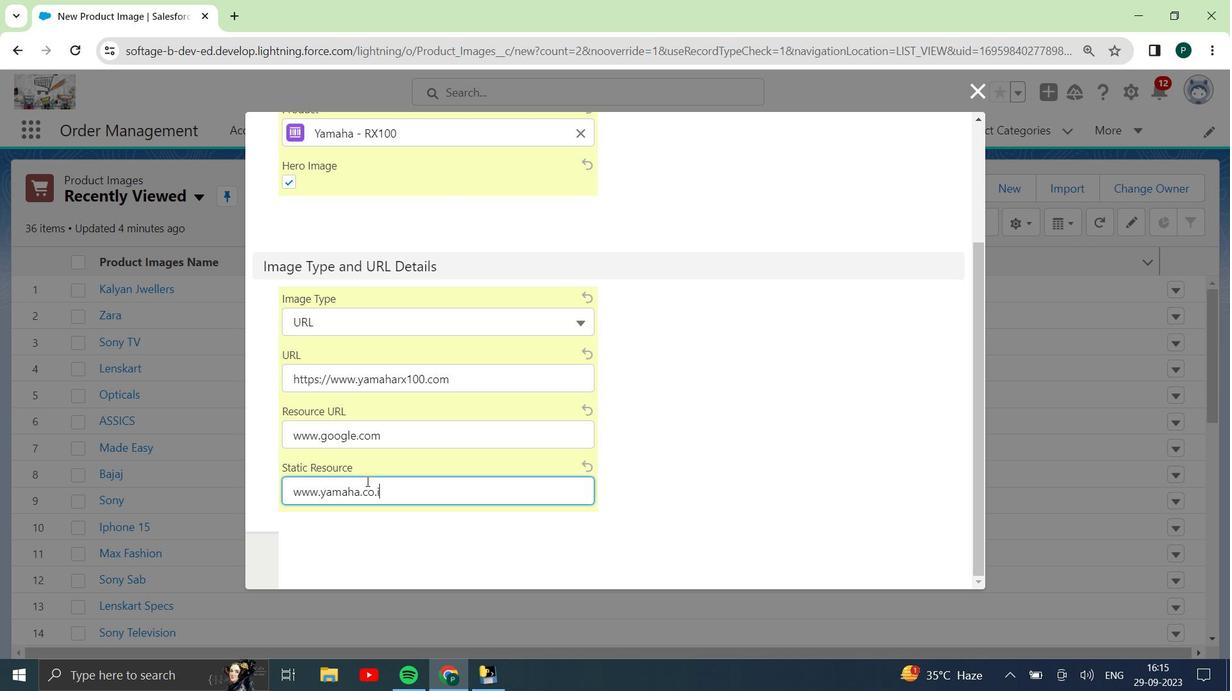 
Action: Mouse moved to (693, 557)
Screenshot: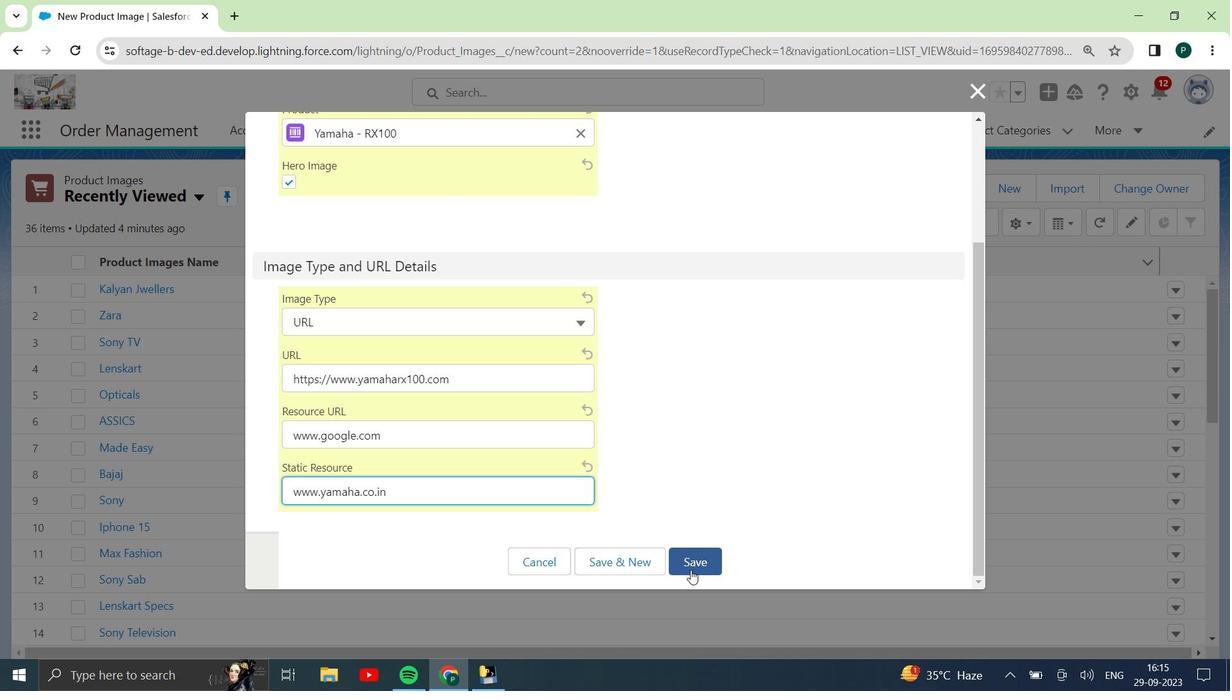
Action: Mouse pressed left at (693, 557)
Screenshot: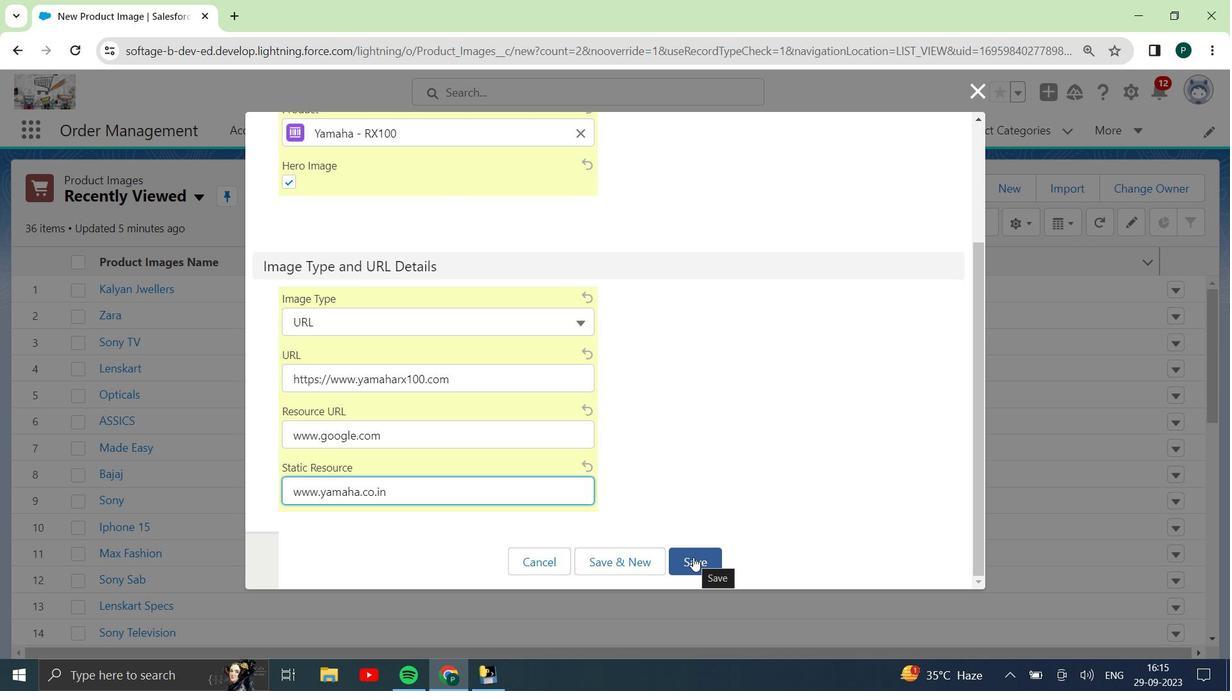 
Action: Mouse moved to (162, 421)
Screenshot: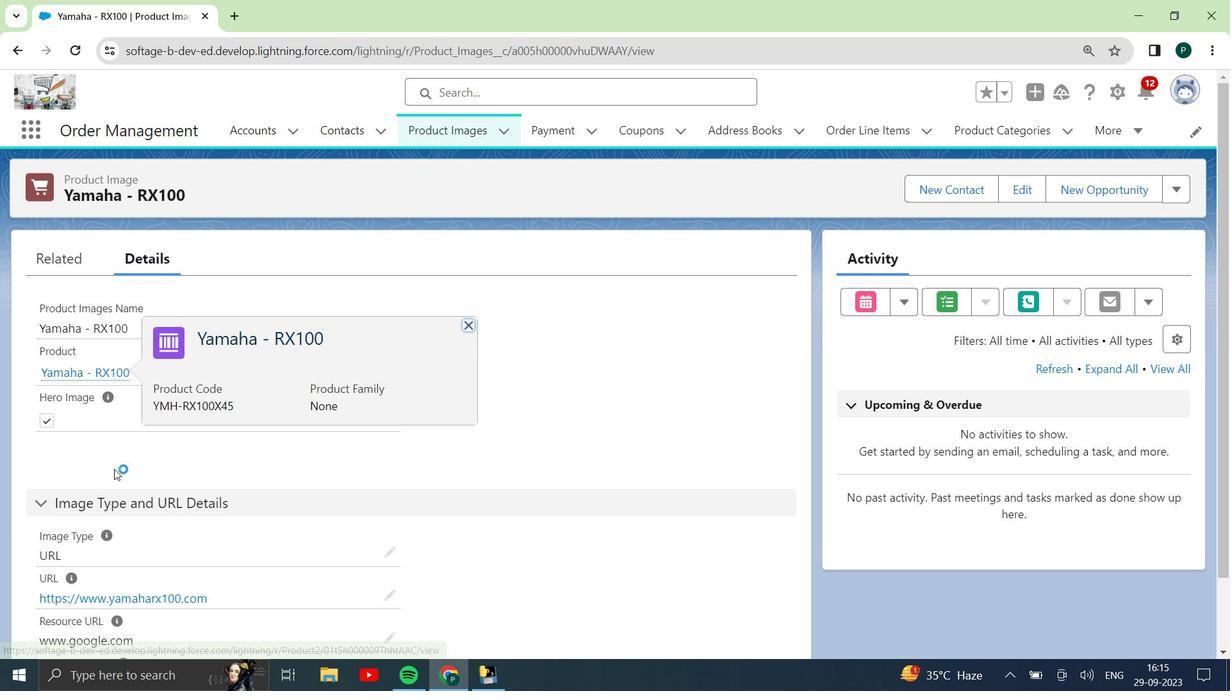 
Action: Mouse scrolled (162, 420) with delta (0, 0)
Screenshot: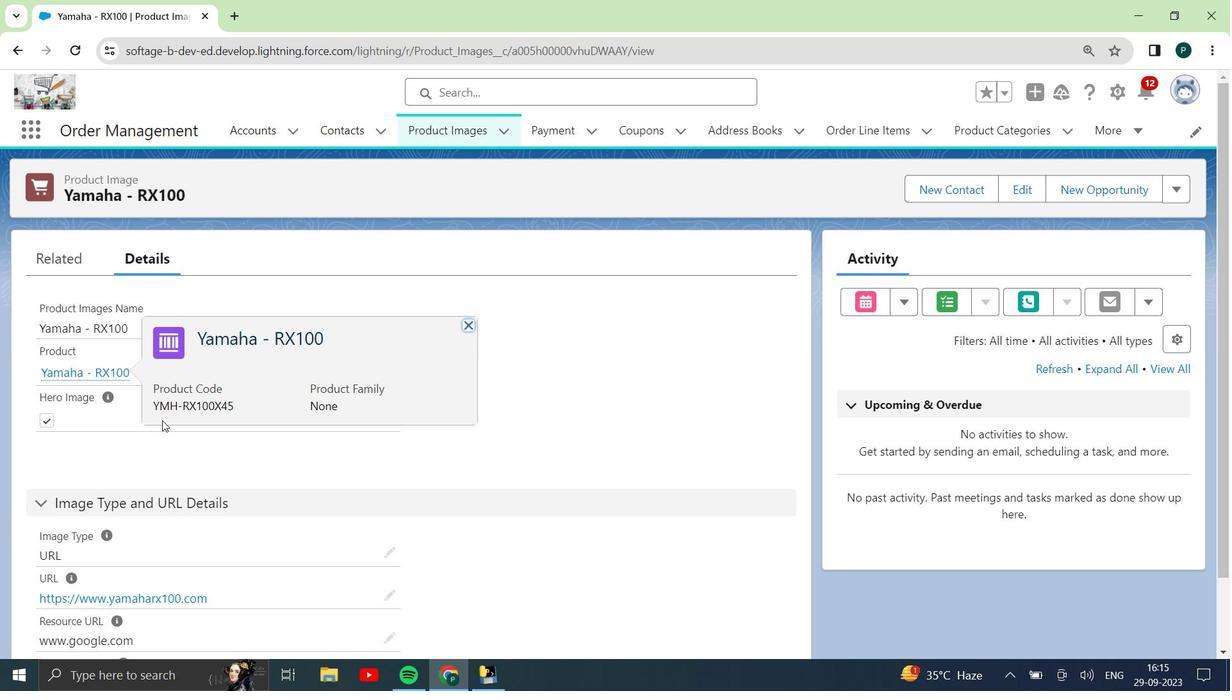 
Action: Mouse scrolled (162, 420) with delta (0, 0)
Screenshot: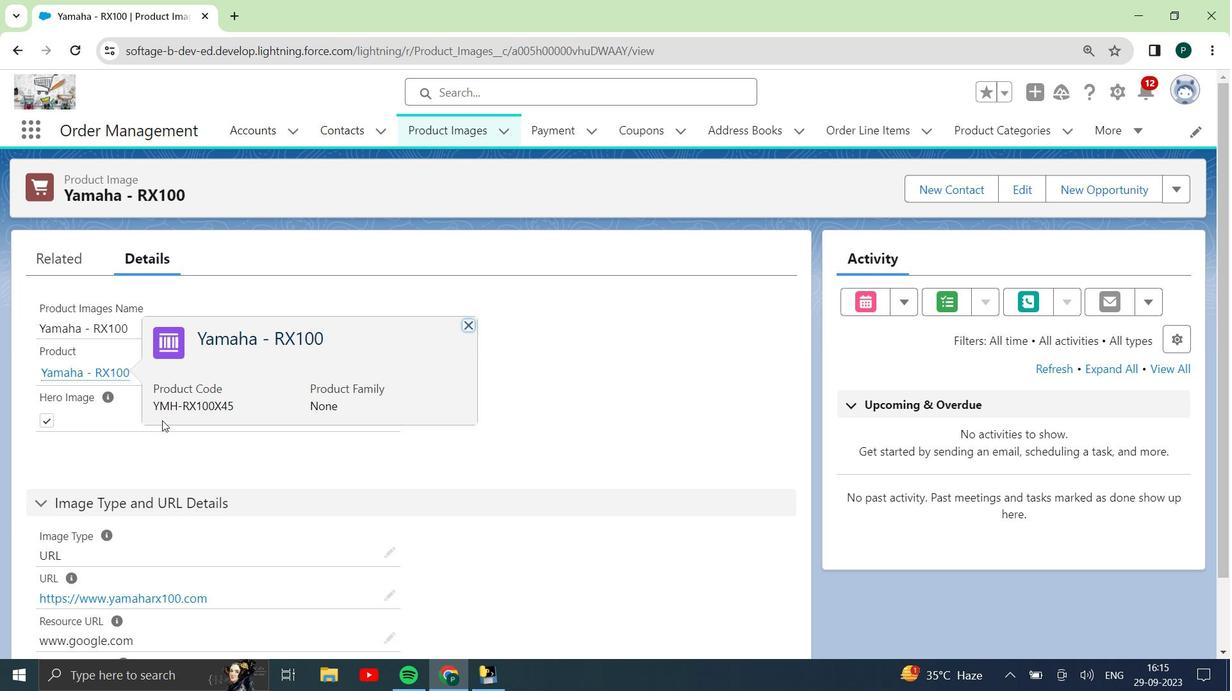 
Action: Mouse scrolled (162, 420) with delta (0, 0)
Screenshot: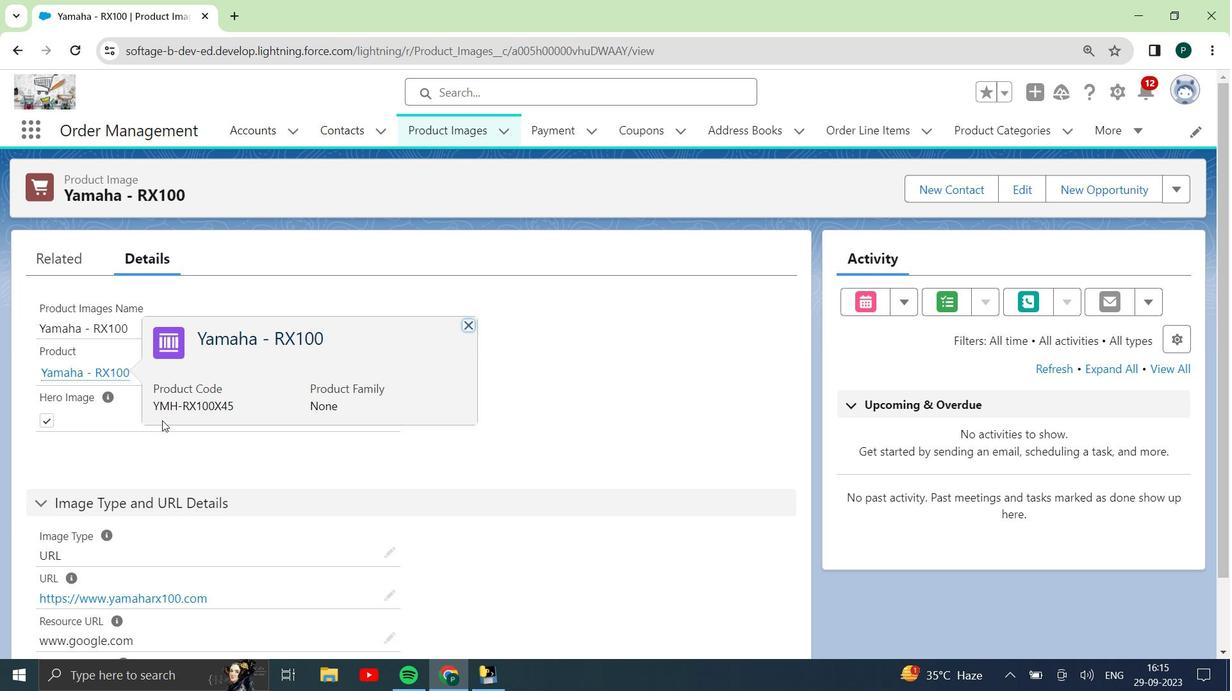 
Action: Mouse scrolled (162, 420) with delta (0, 0)
Screenshot: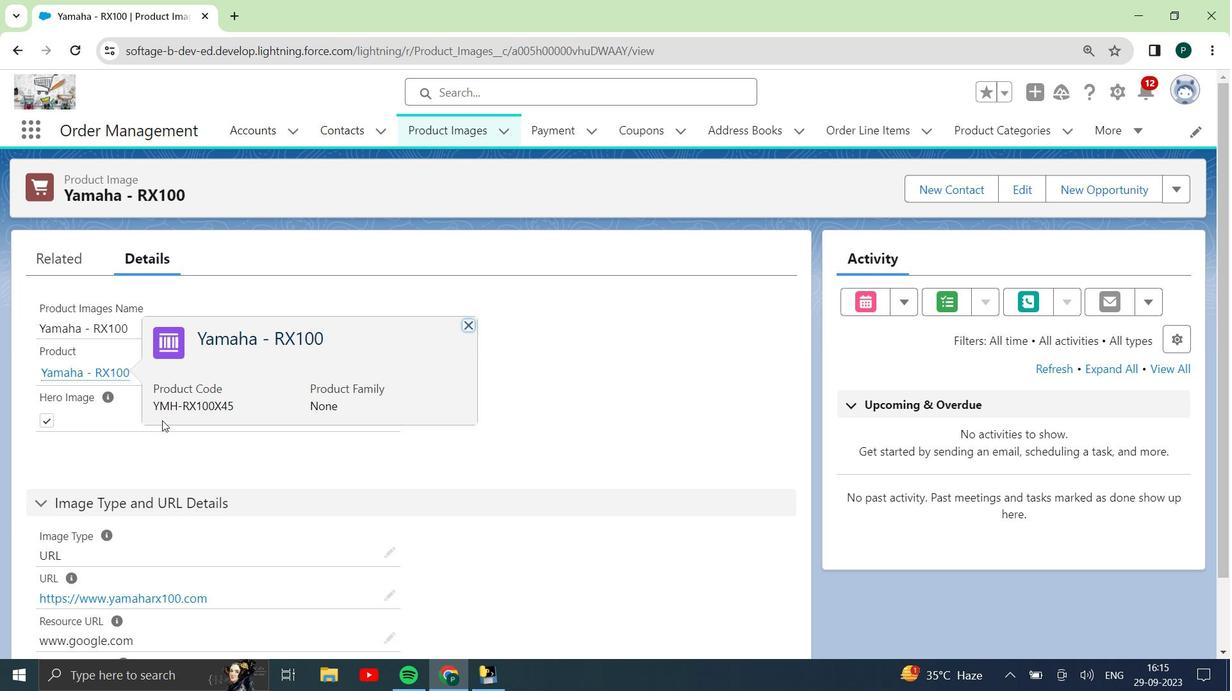 
Action: Mouse scrolled (162, 420) with delta (0, 0)
Screenshot: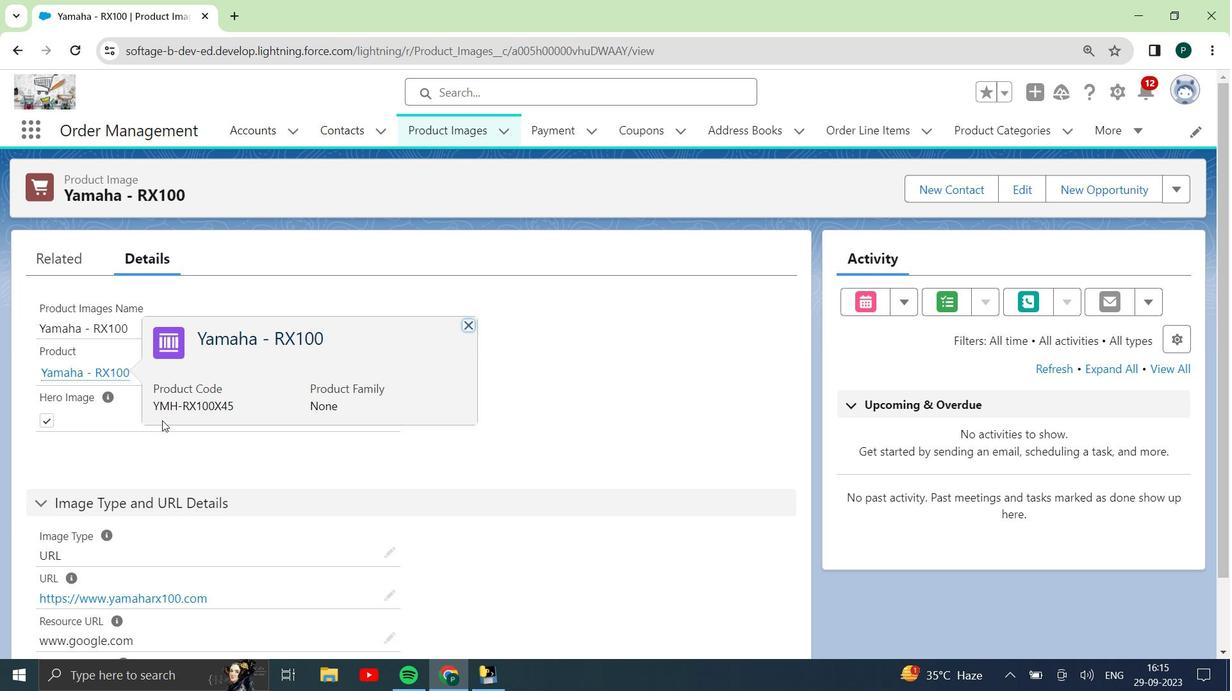
Action: Mouse scrolled (162, 420) with delta (0, 0)
Screenshot: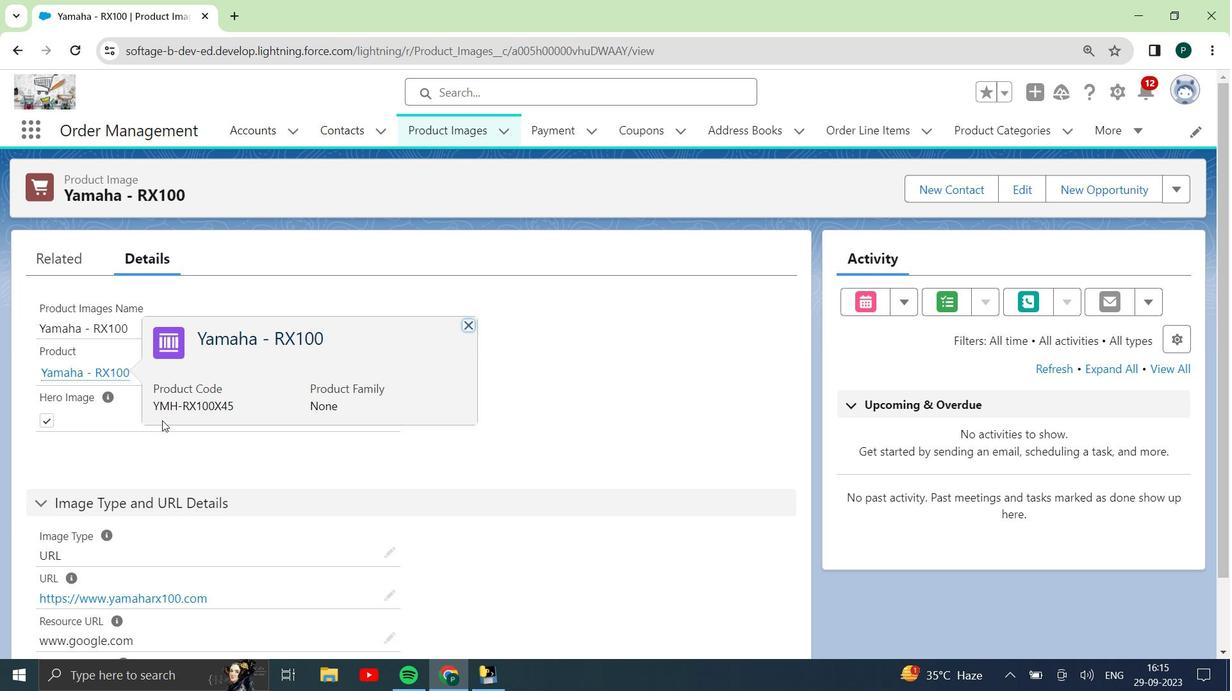 
Action: Mouse scrolled (162, 420) with delta (0, 0)
Screenshot: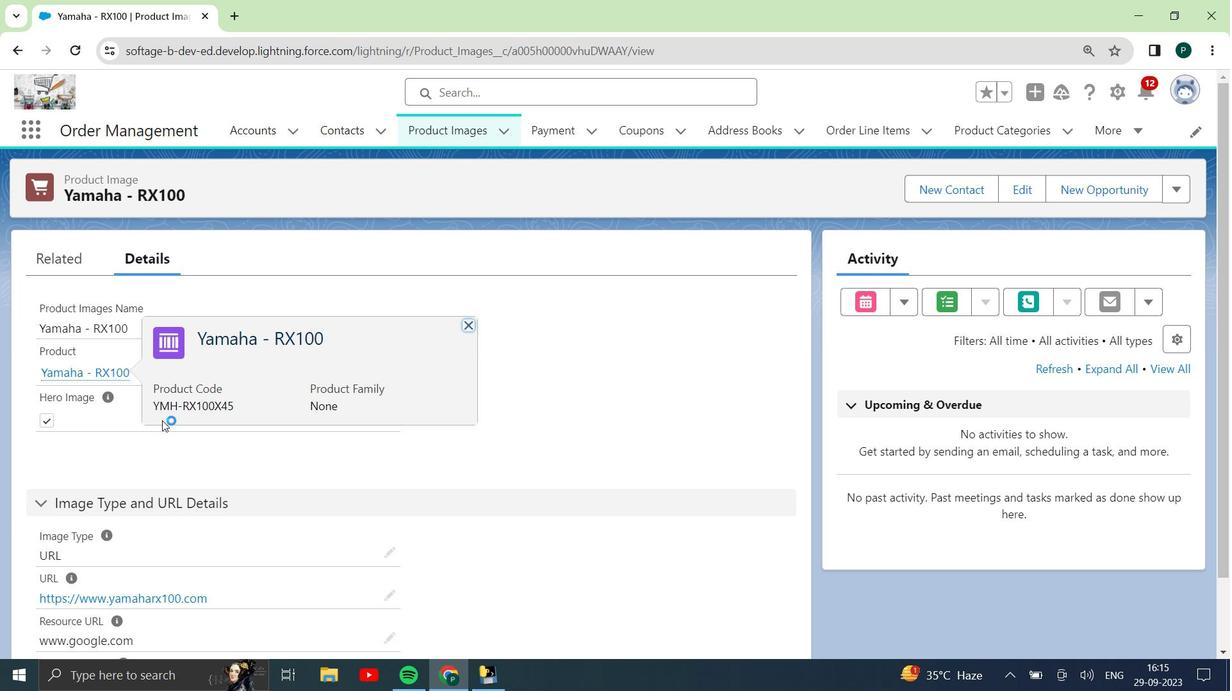 
Action: Mouse scrolled (162, 422) with delta (0, 0)
Screenshot: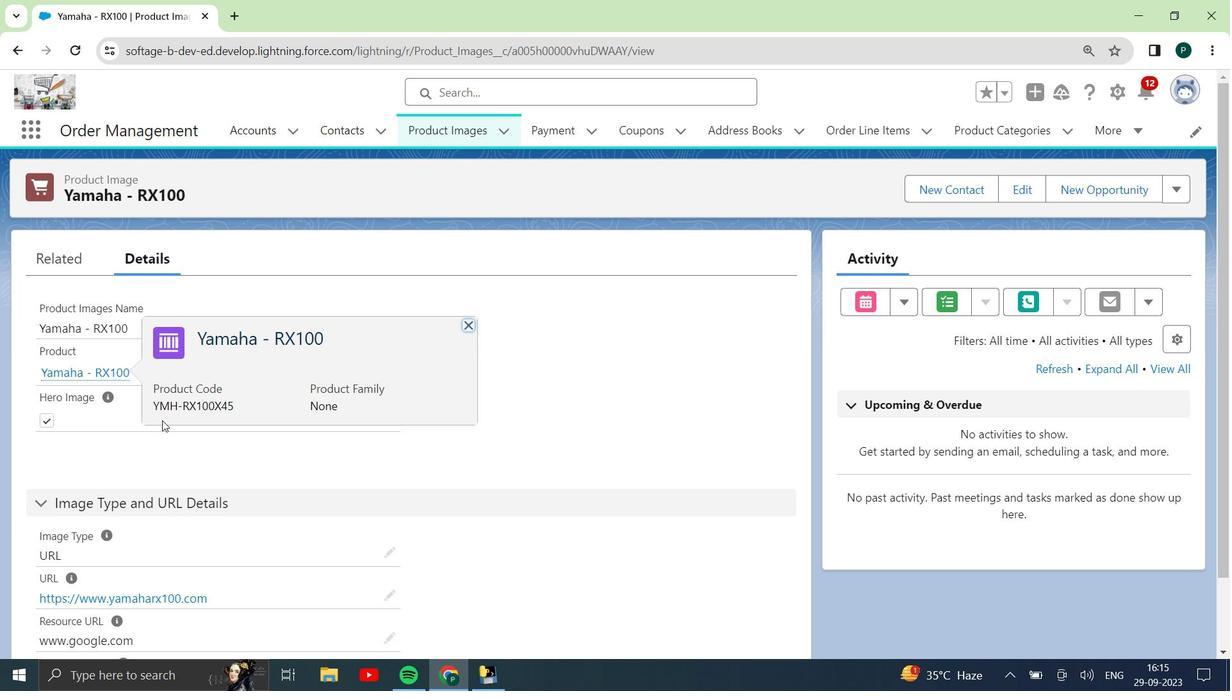 
Action: Mouse scrolled (162, 420) with delta (0, 0)
Screenshot: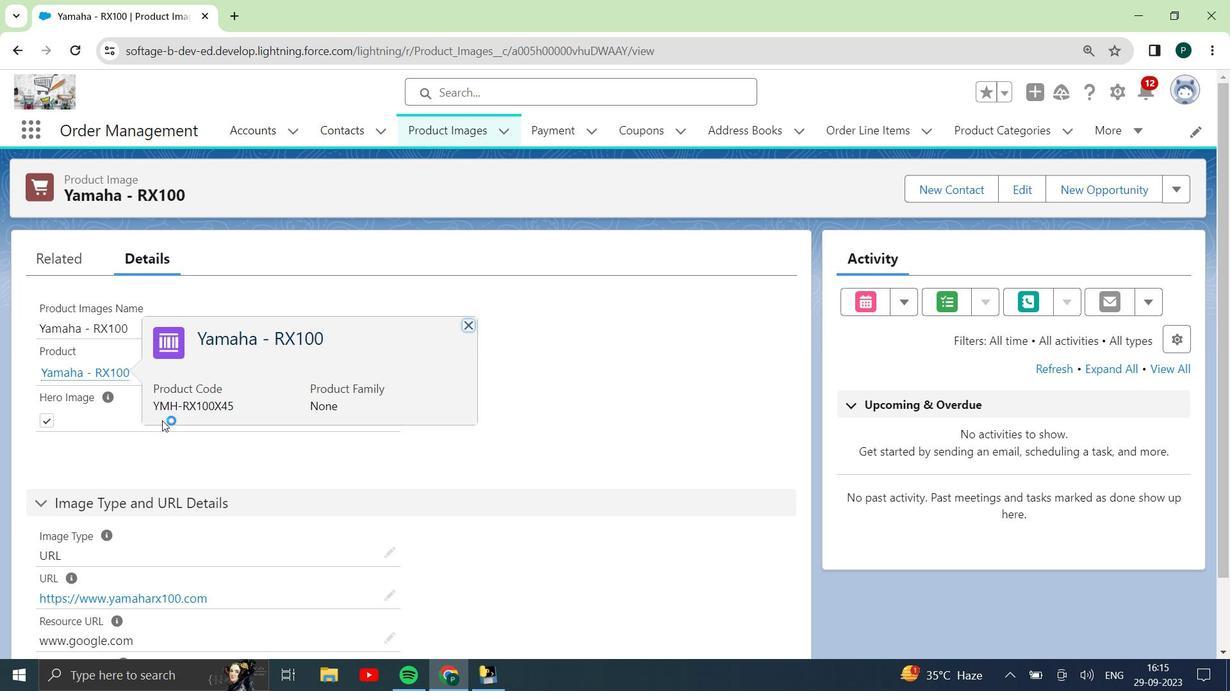 
Action: Mouse moved to (142, 434)
Screenshot: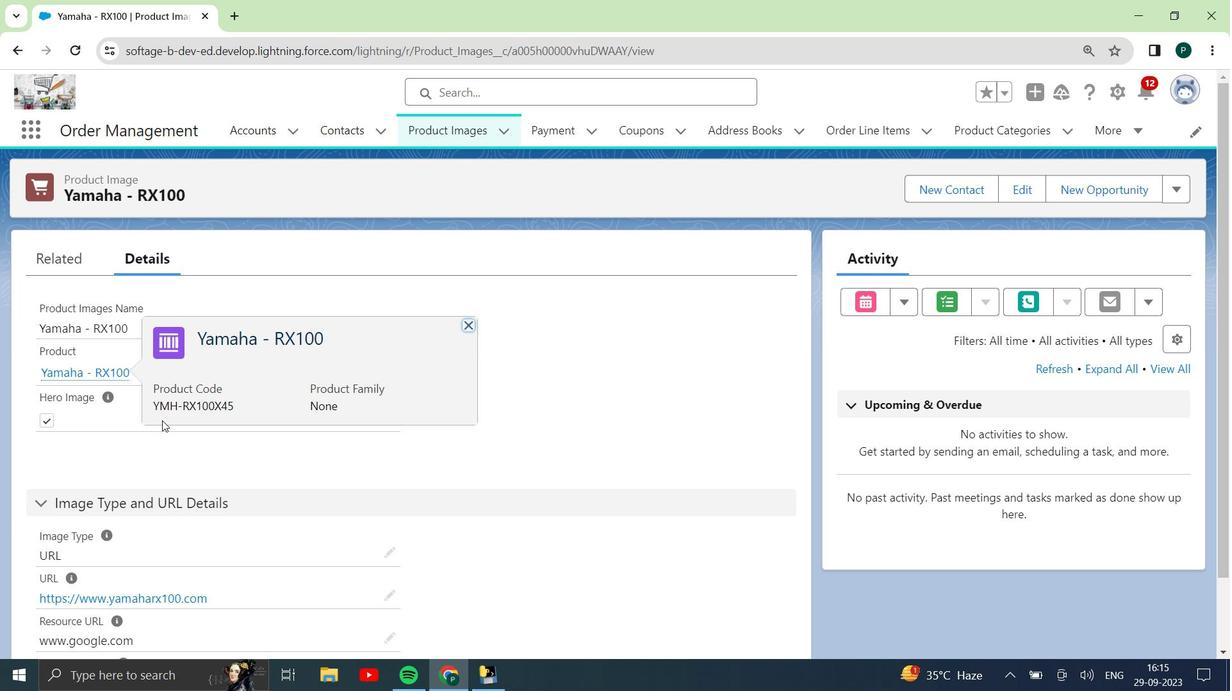 
Action: Mouse scrolled (142, 433) with delta (0, 0)
Screenshot: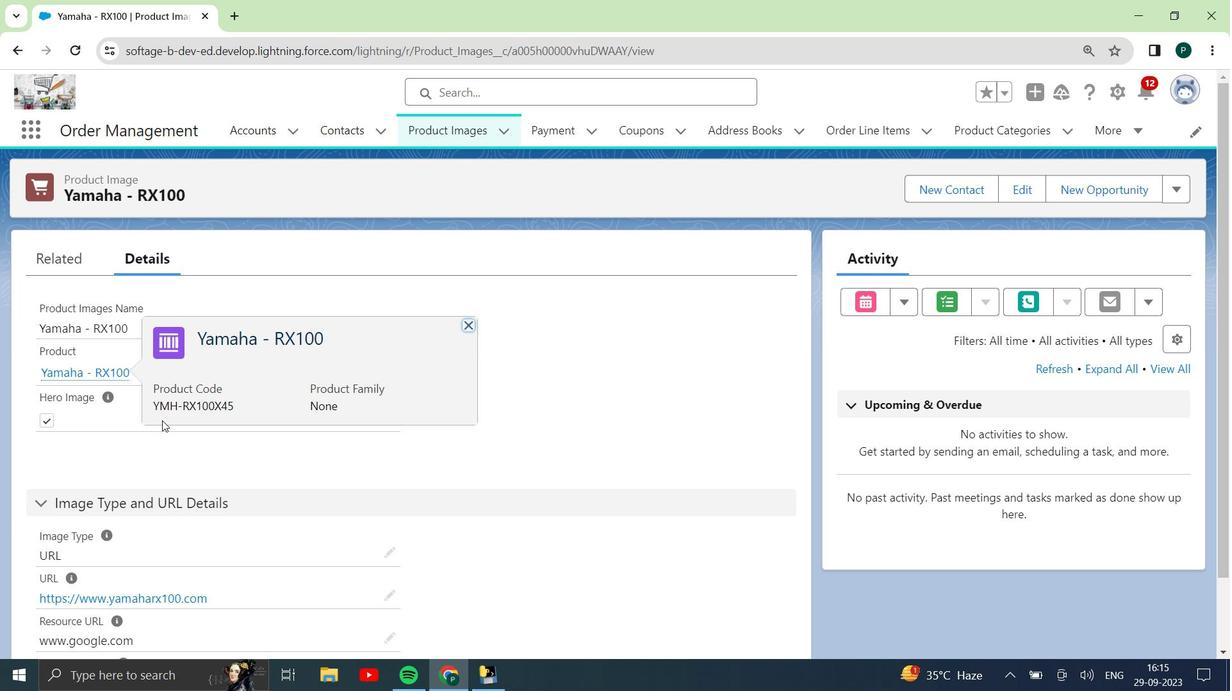 
Action: Mouse moved to (85, 458)
Screenshot: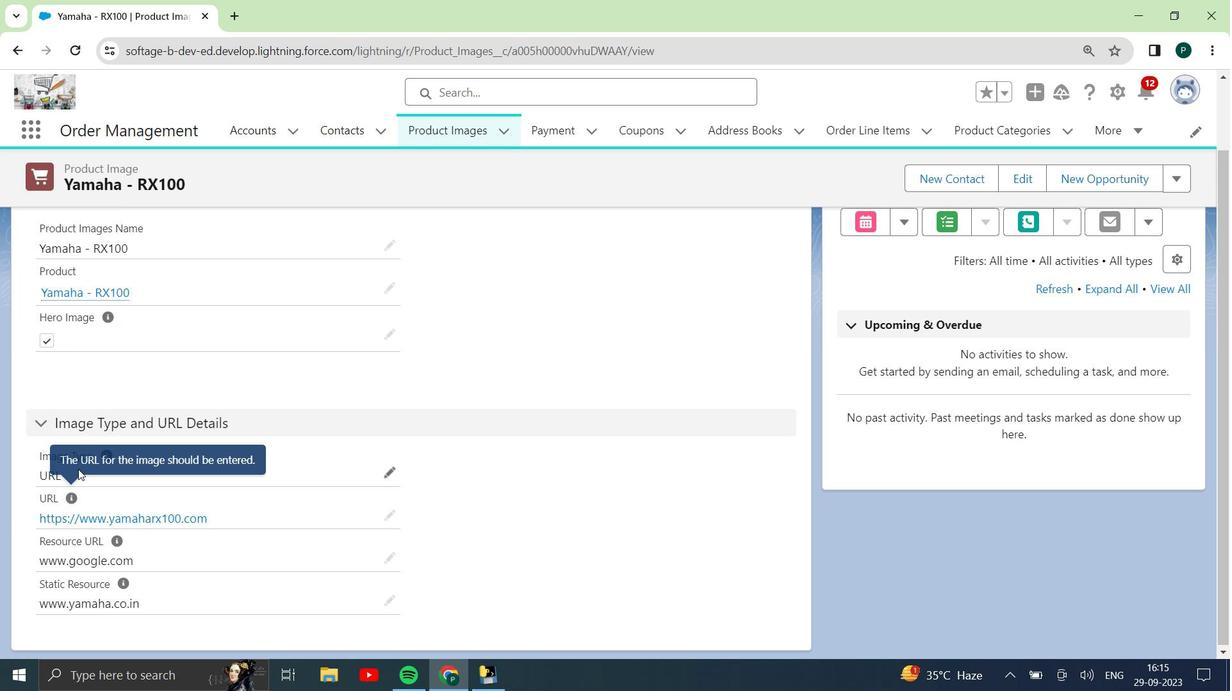 
Action: Mouse scrolled (85, 457) with delta (0, 0)
Screenshot: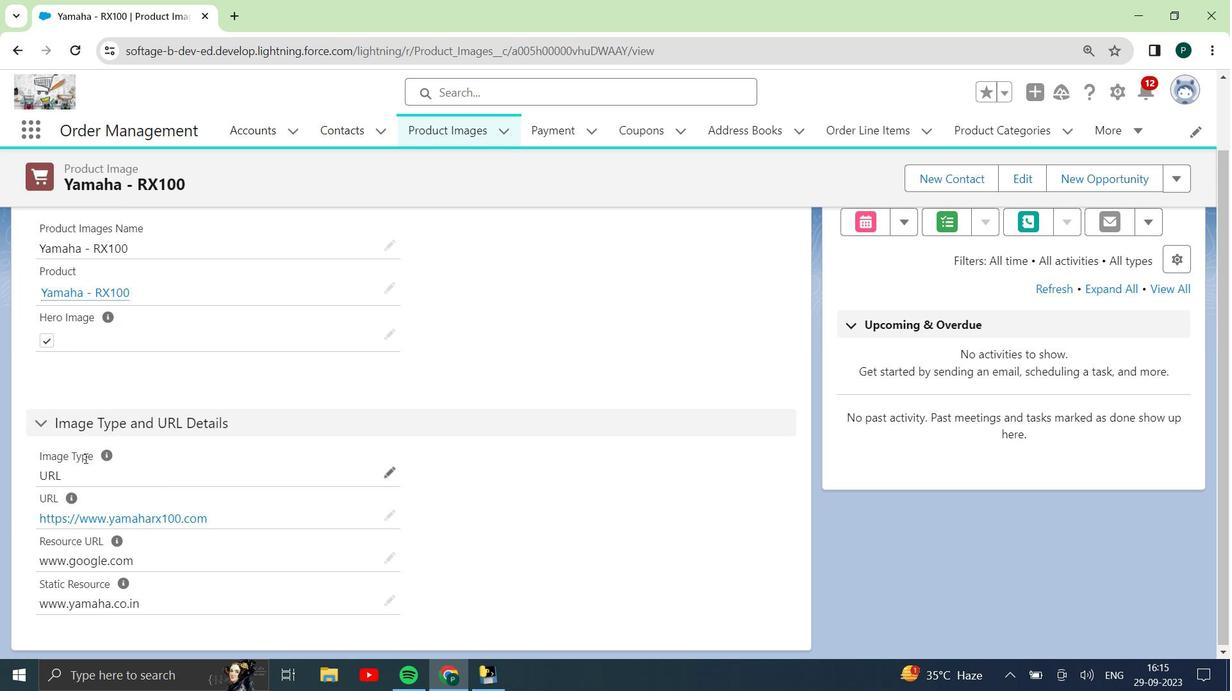 
Action: Mouse scrolled (85, 457) with delta (0, 0)
Screenshot: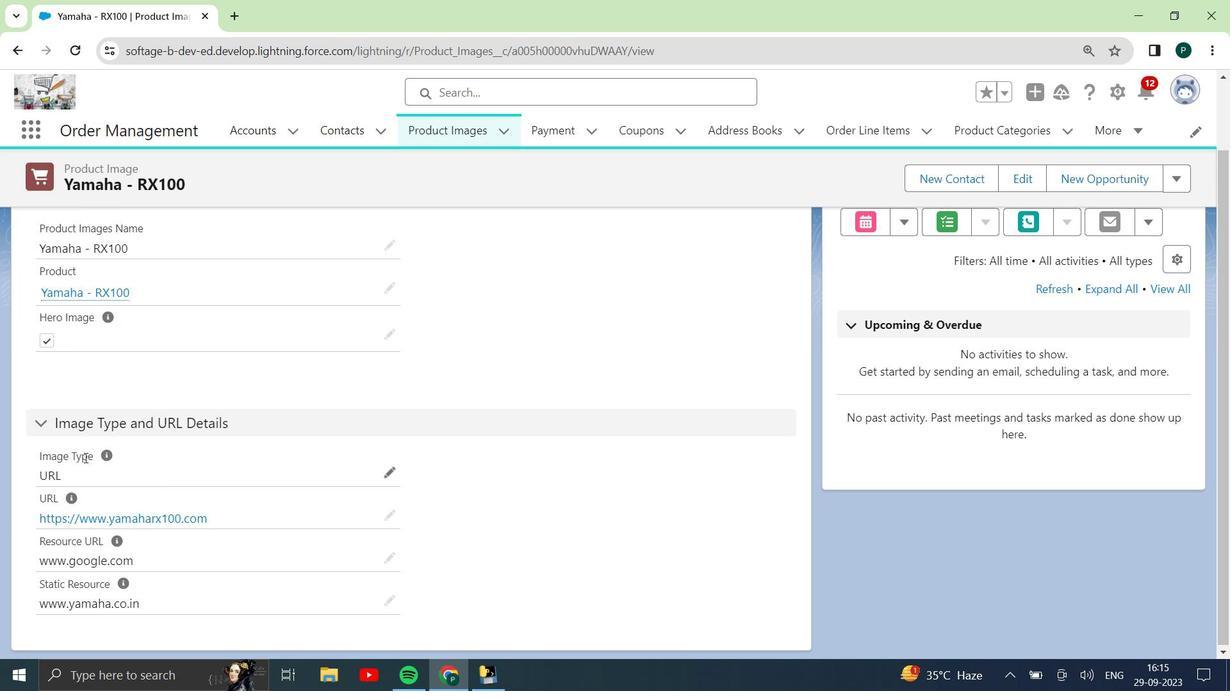 
Action: Mouse moved to (328, 475)
Screenshot: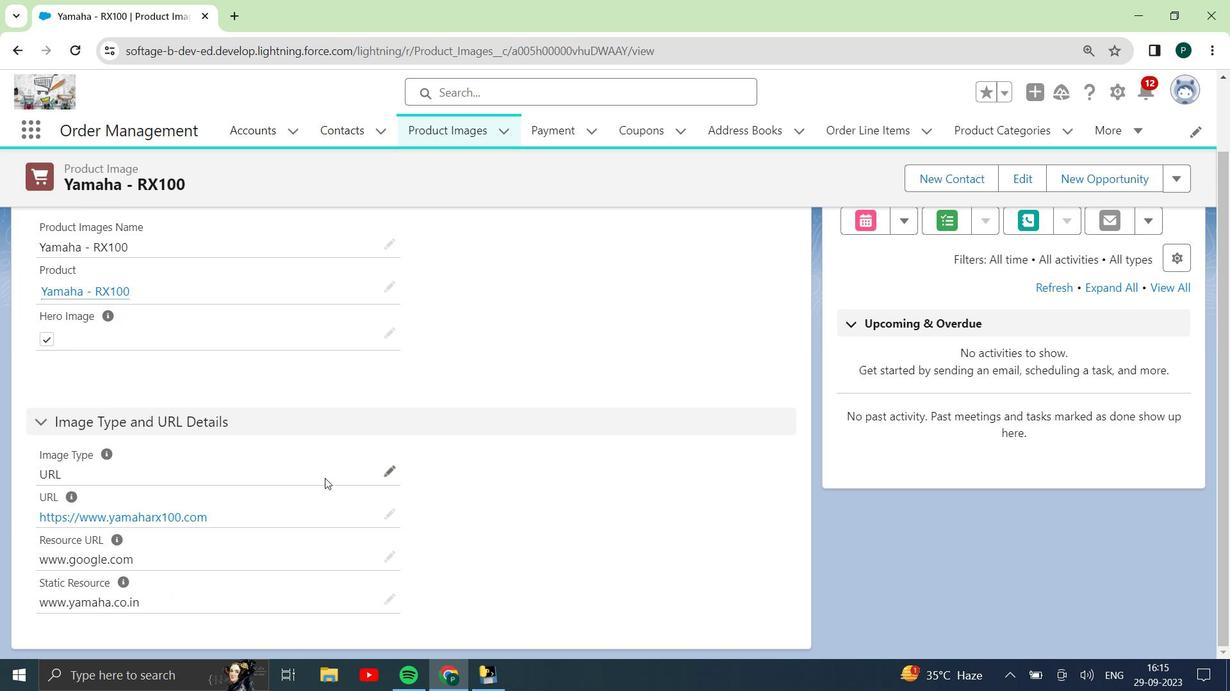 
Action: Mouse scrolled (328, 476) with delta (0, 0)
Screenshot: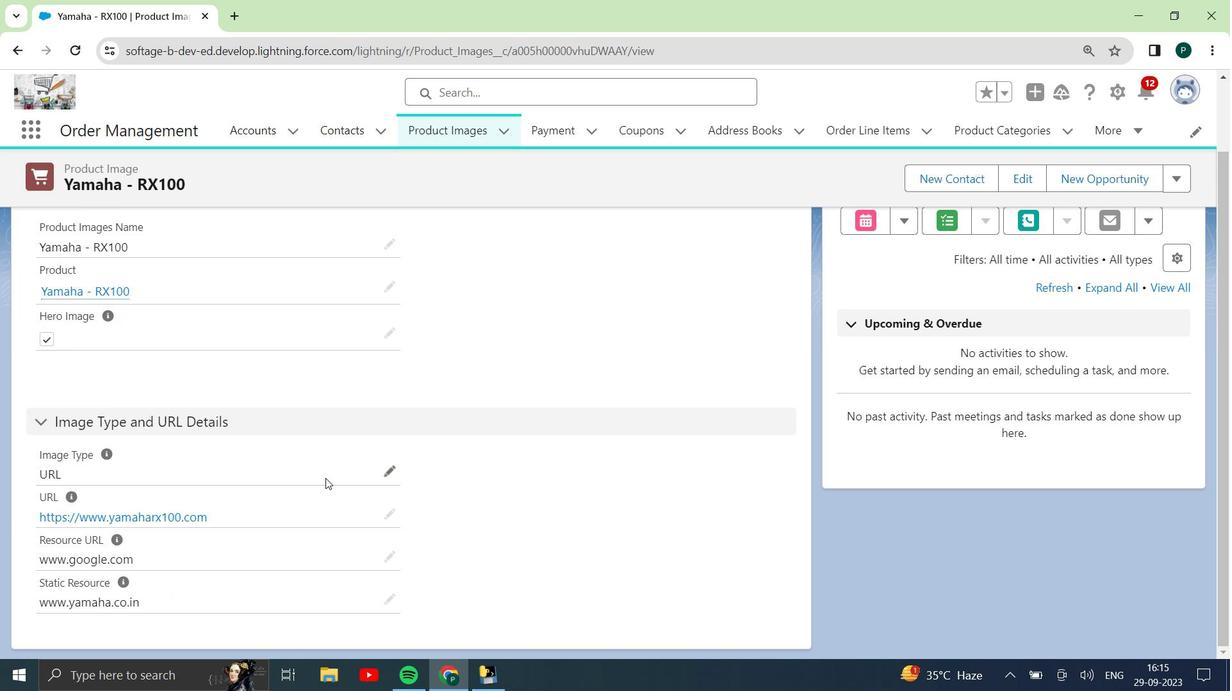 
Action: Mouse moved to (328, 474)
Screenshot: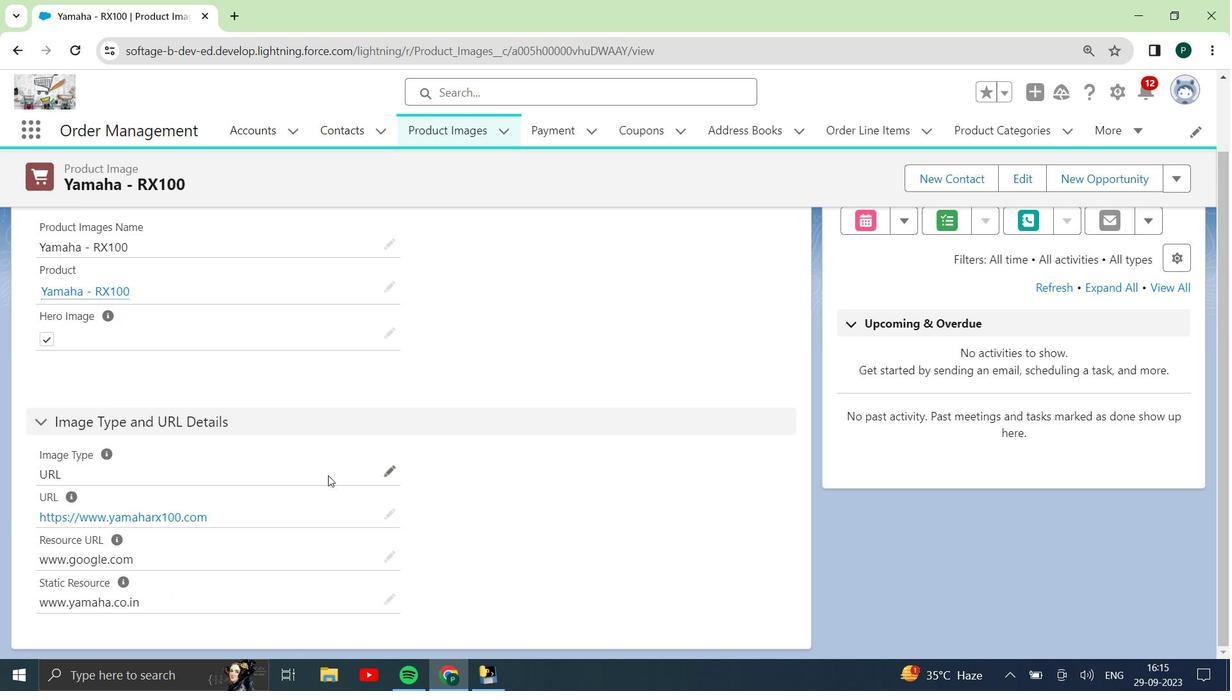 
Action: Mouse scrolled (328, 475) with delta (0, 0)
Screenshot: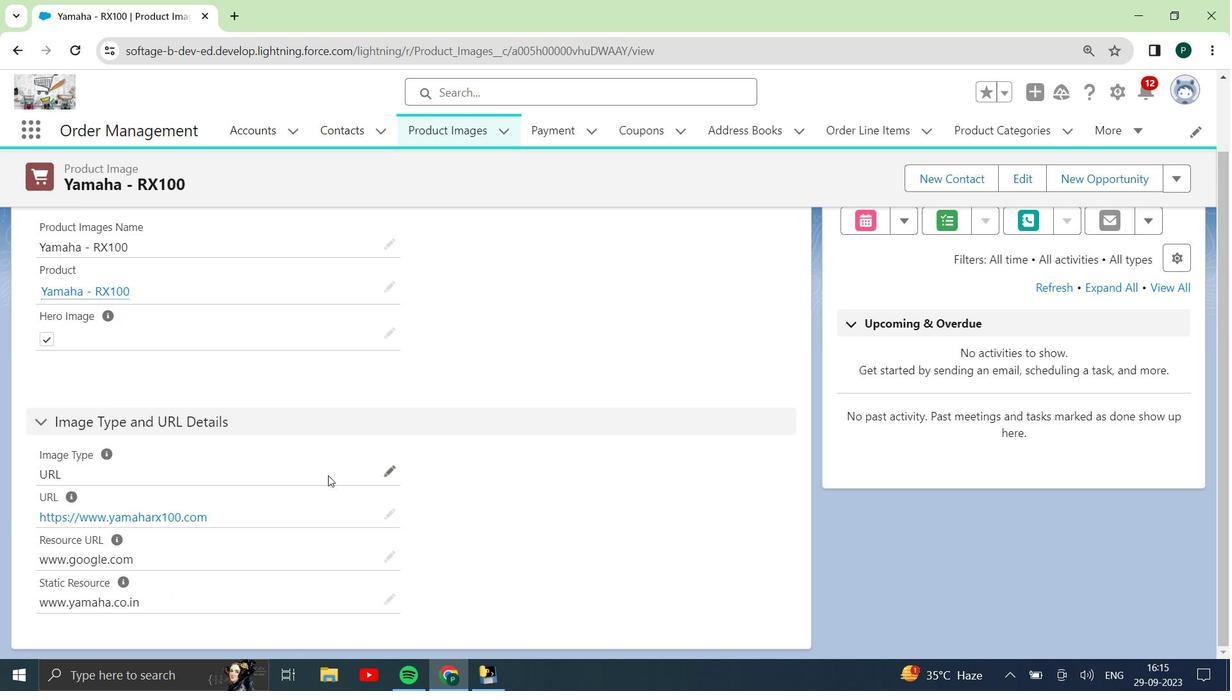 
Action: Mouse moved to (328, 473)
Screenshot: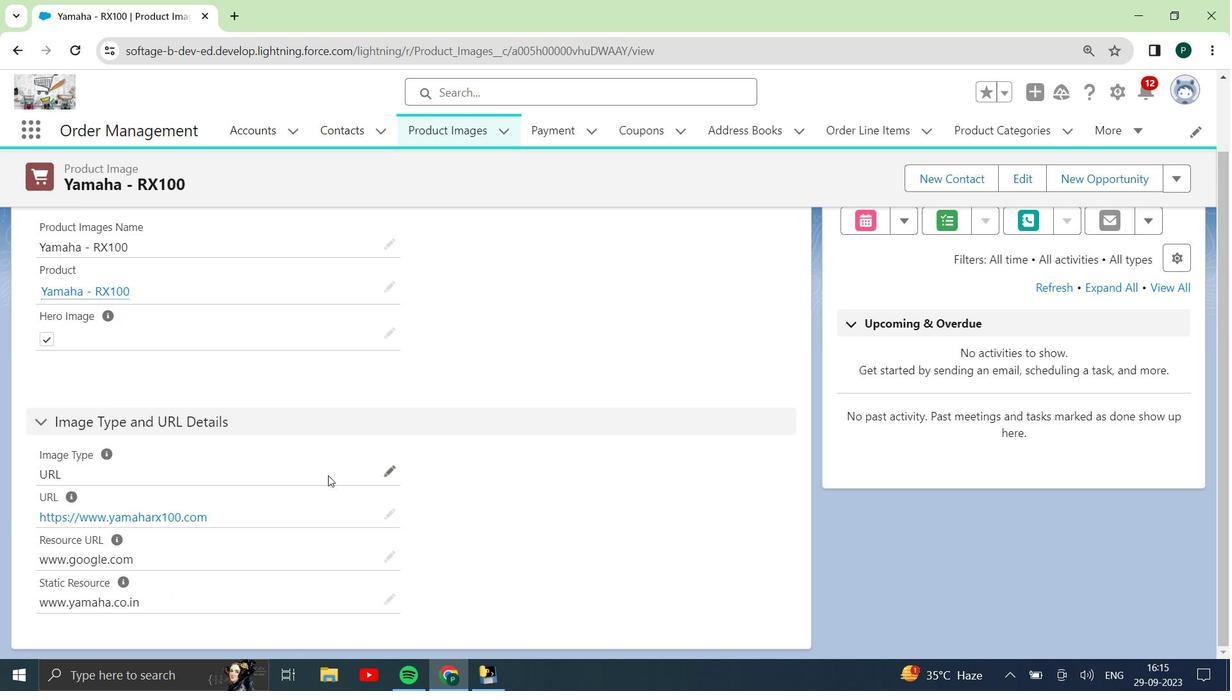 
Action: Mouse scrolled (328, 474) with delta (0, 0)
Screenshot: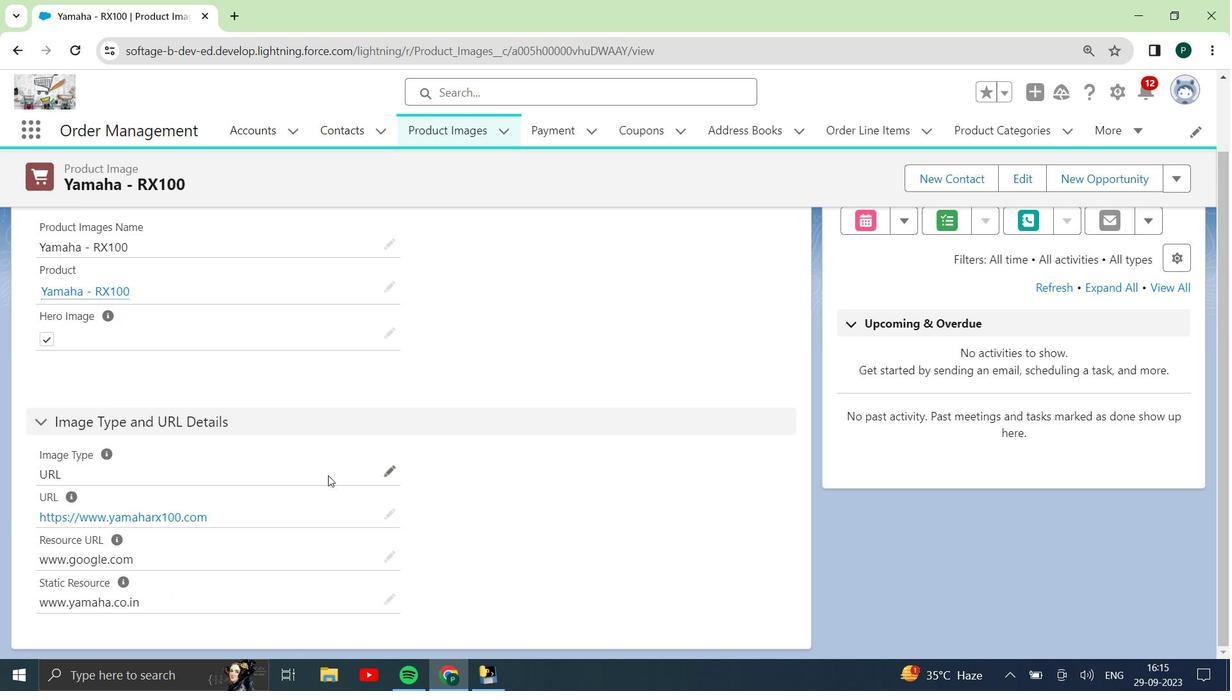 
Action: Mouse moved to (329, 470)
Screenshot: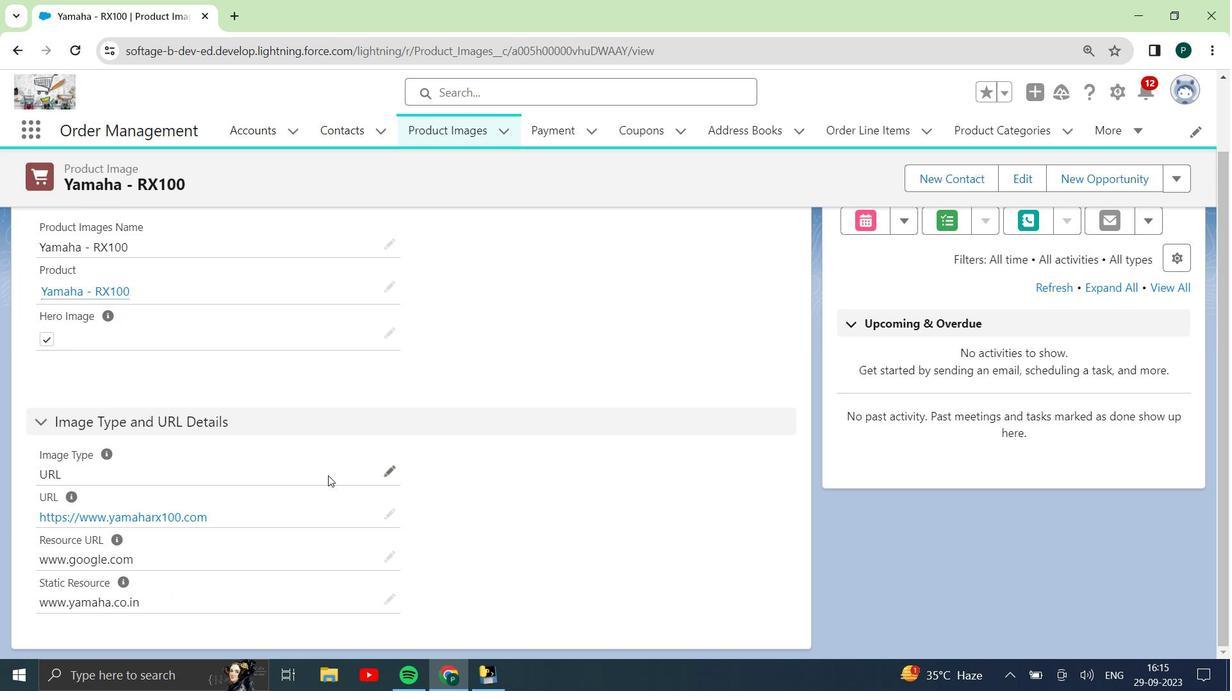 
Action: Mouse scrolled (329, 471) with delta (0, 0)
Screenshot: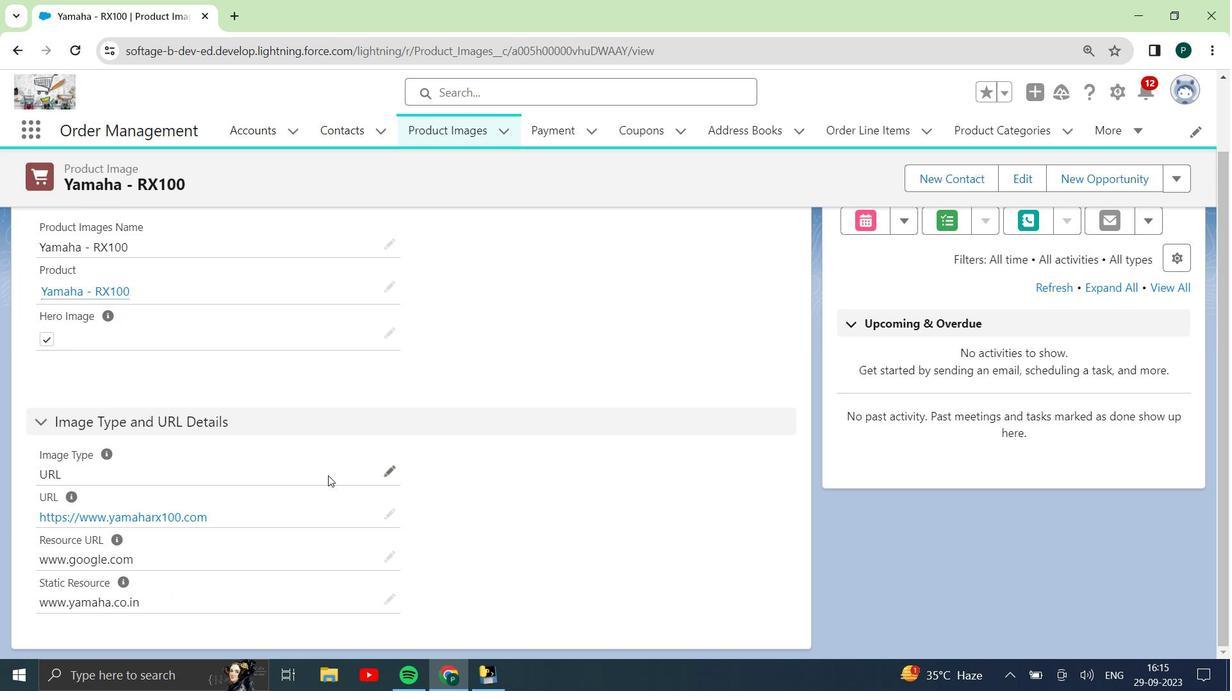 
Action: Mouse moved to (330, 468)
Screenshot: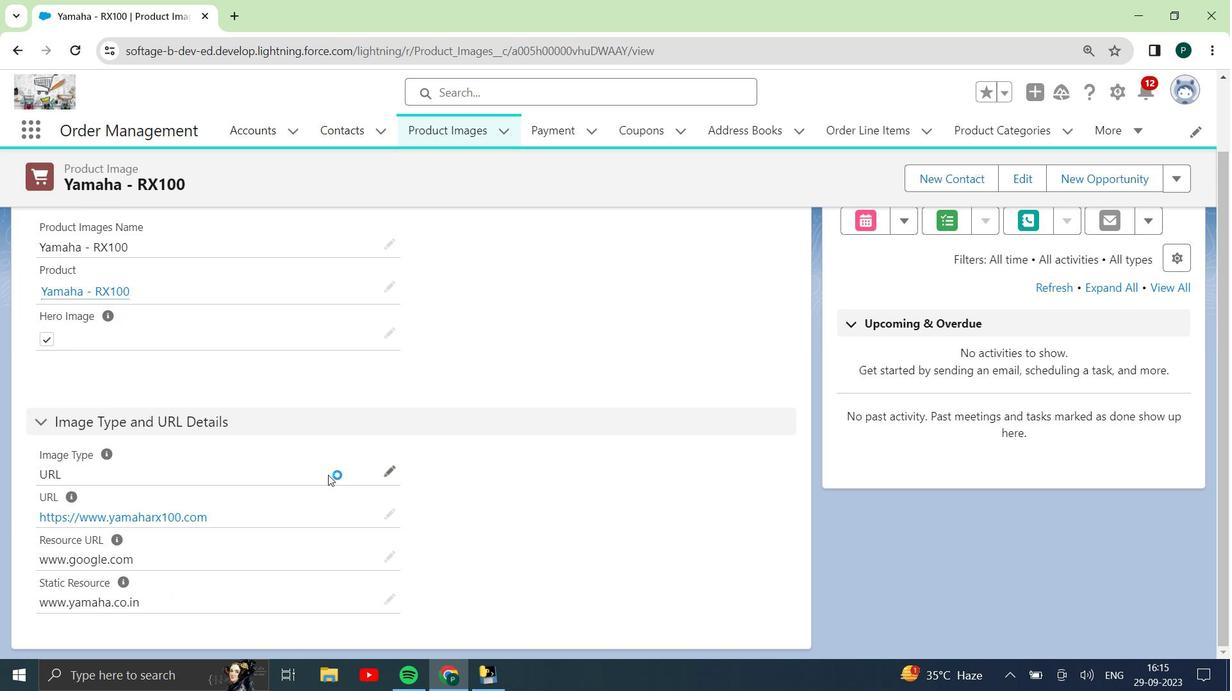 
Action: Mouse scrolled (330, 469) with delta (0, 0)
Screenshot: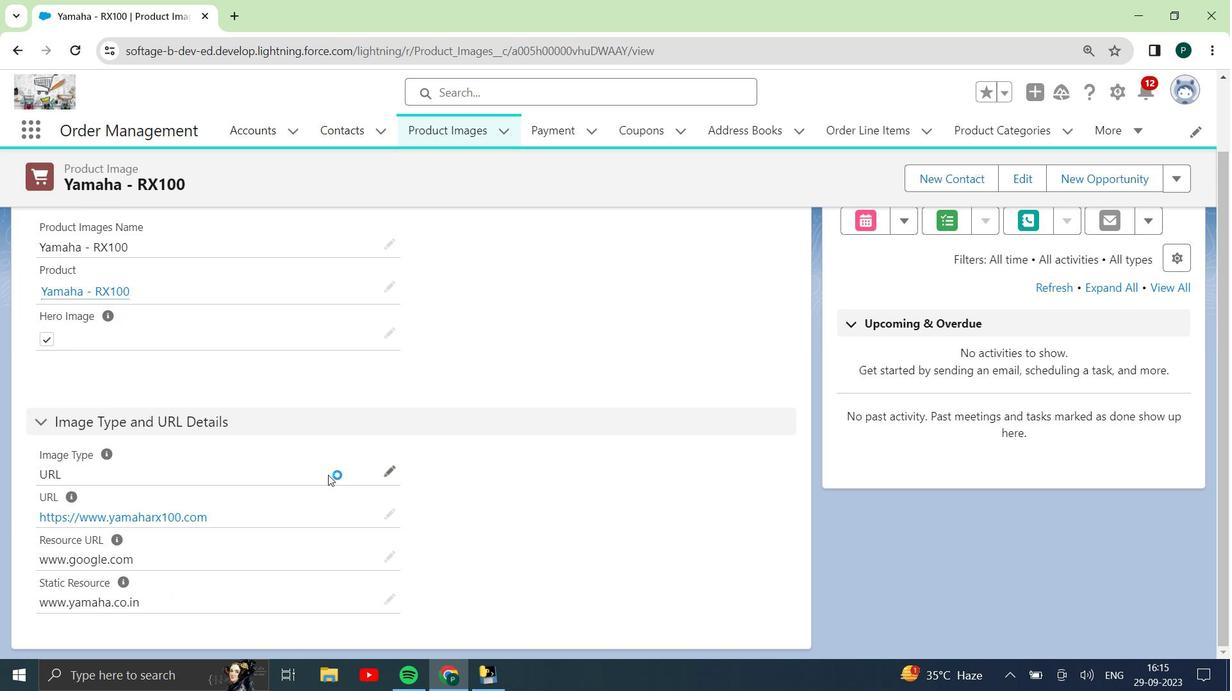 
Action: Mouse moved to (330, 468)
Screenshot: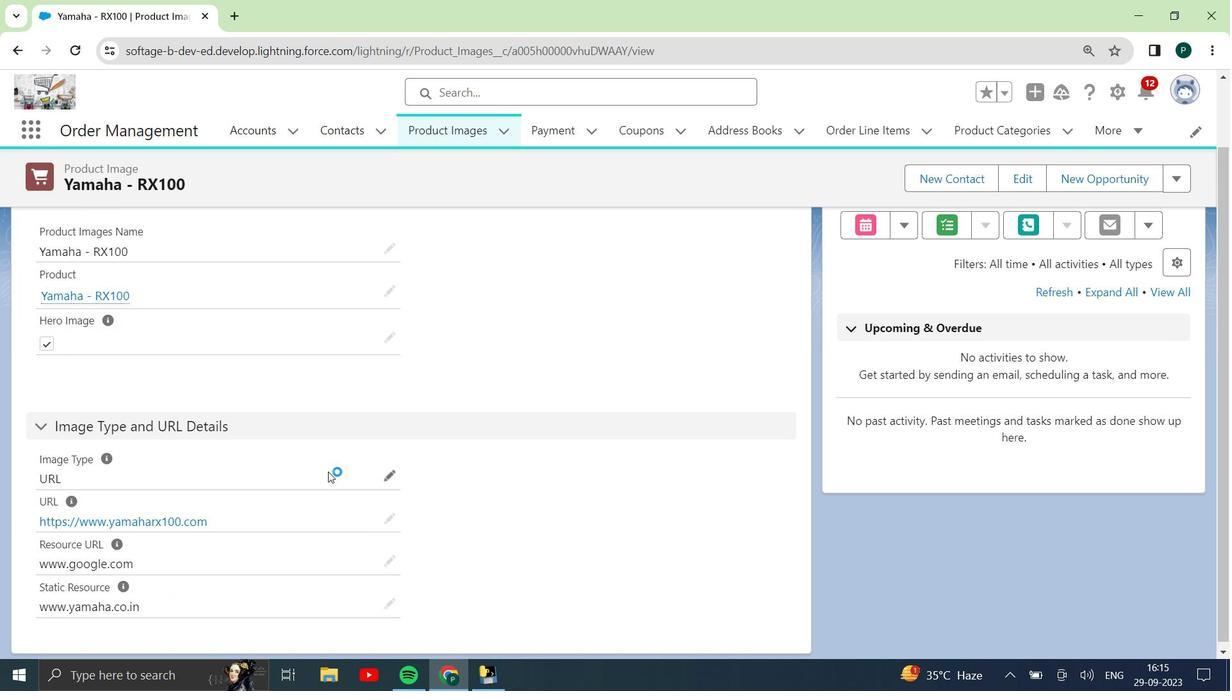 
Action: Mouse scrolled (330, 468) with delta (0, 0)
Screenshot: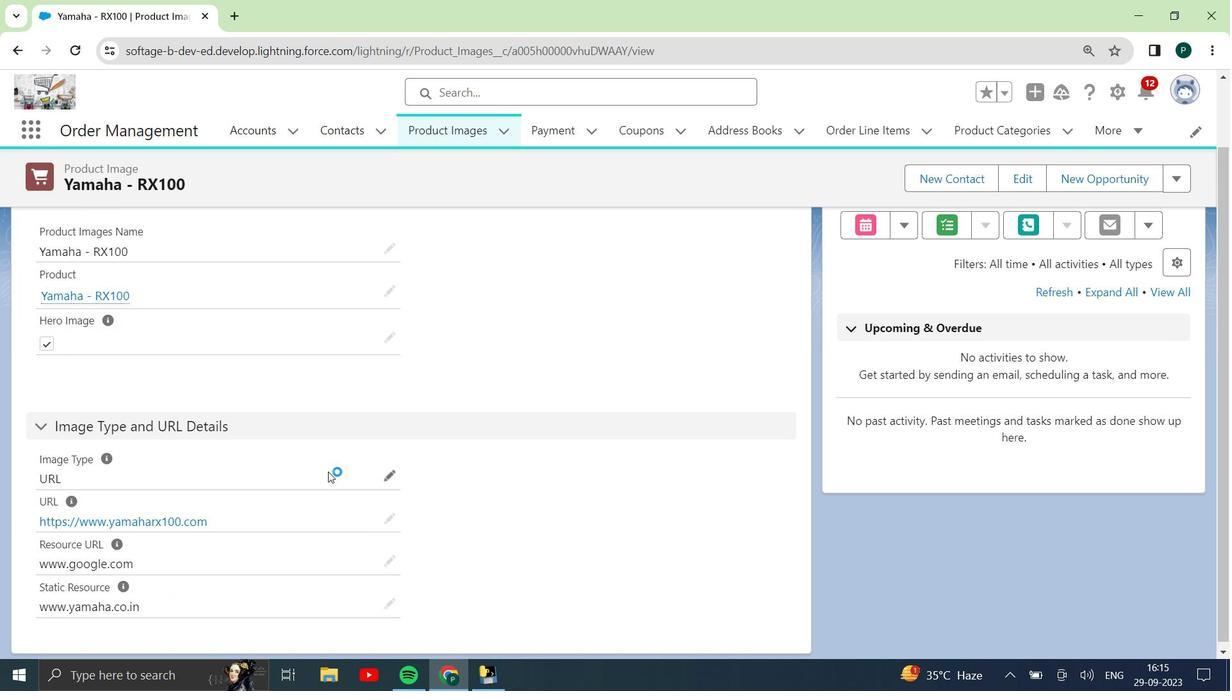 
Action: Mouse moved to (330, 467)
Screenshot: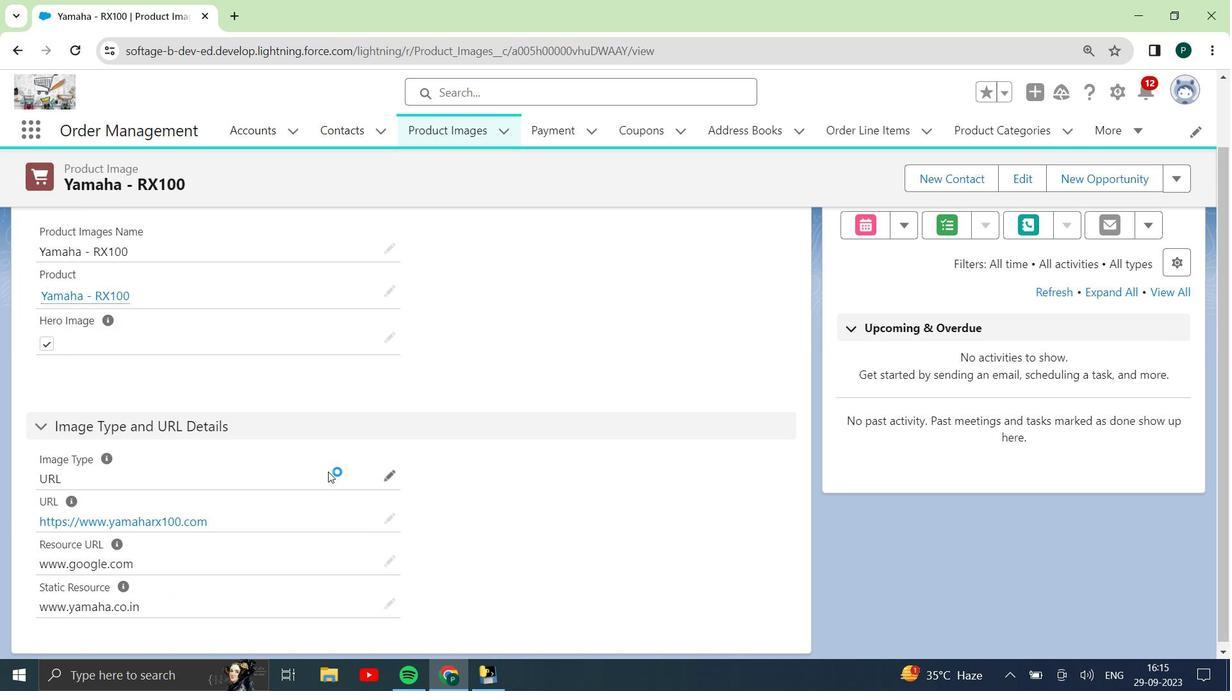 
Action: Mouse scrolled (330, 467) with delta (0, 0)
Screenshot: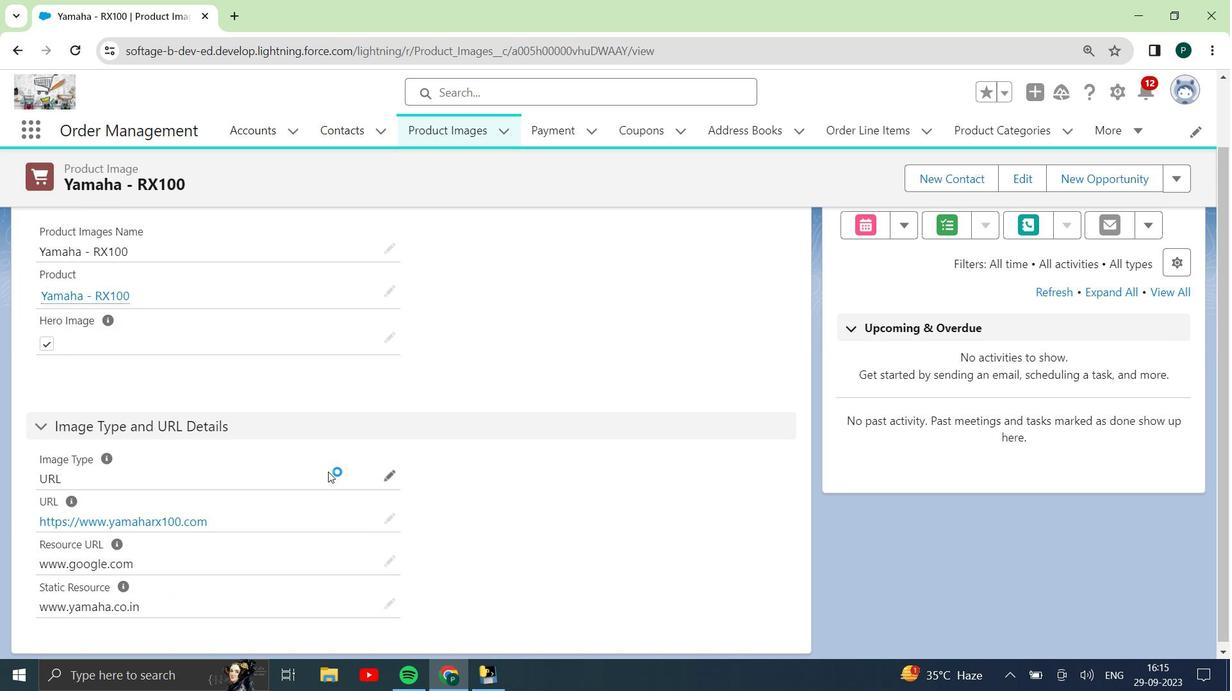 
Action: Mouse moved to (438, 130)
Screenshot: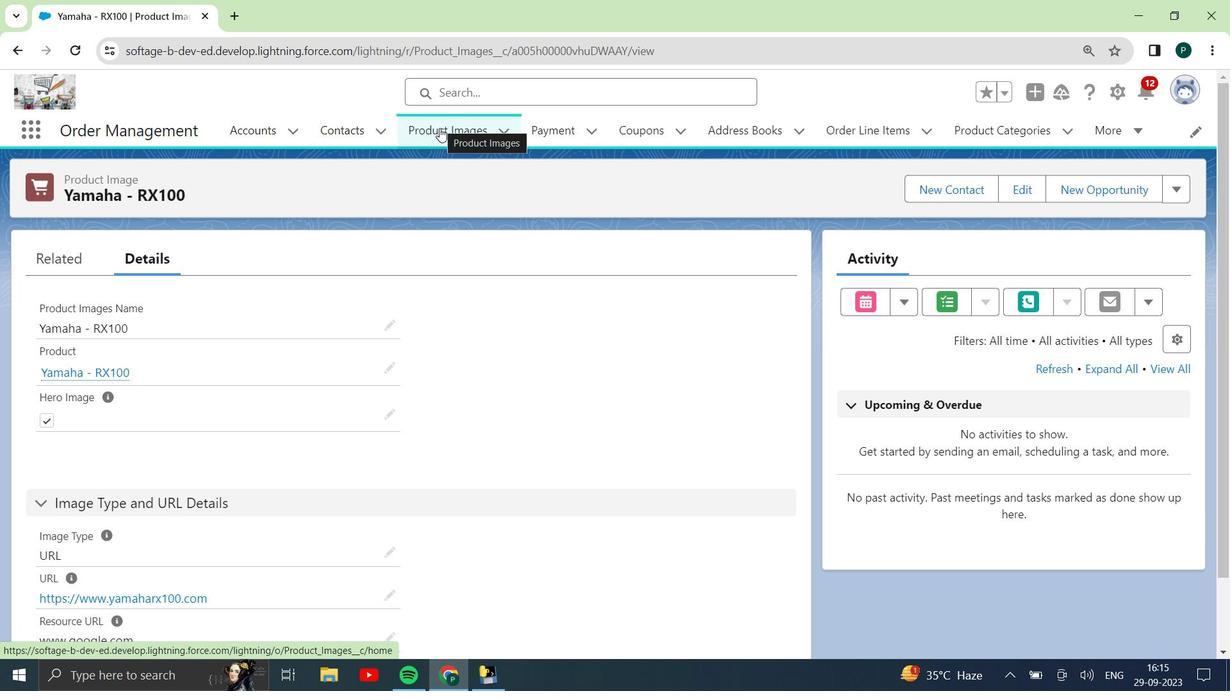 
Action: Mouse pressed left at (438, 130)
Screenshot: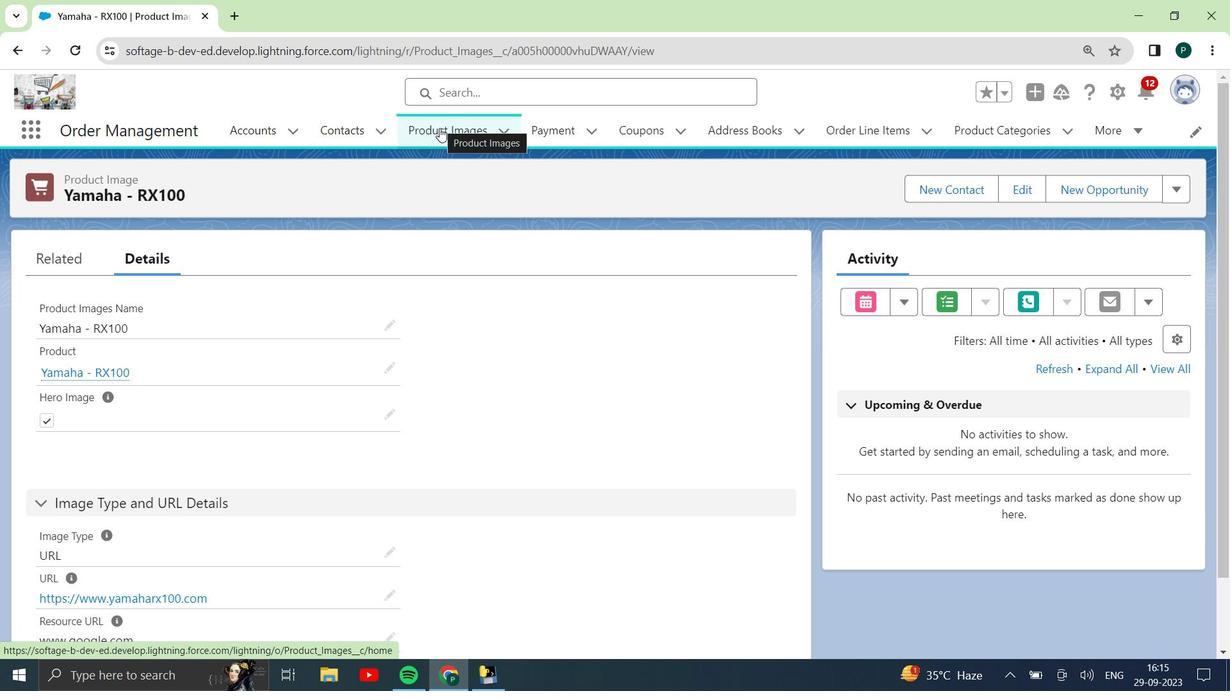 
Action: Mouse moved to (1098, 227)
Screenshot: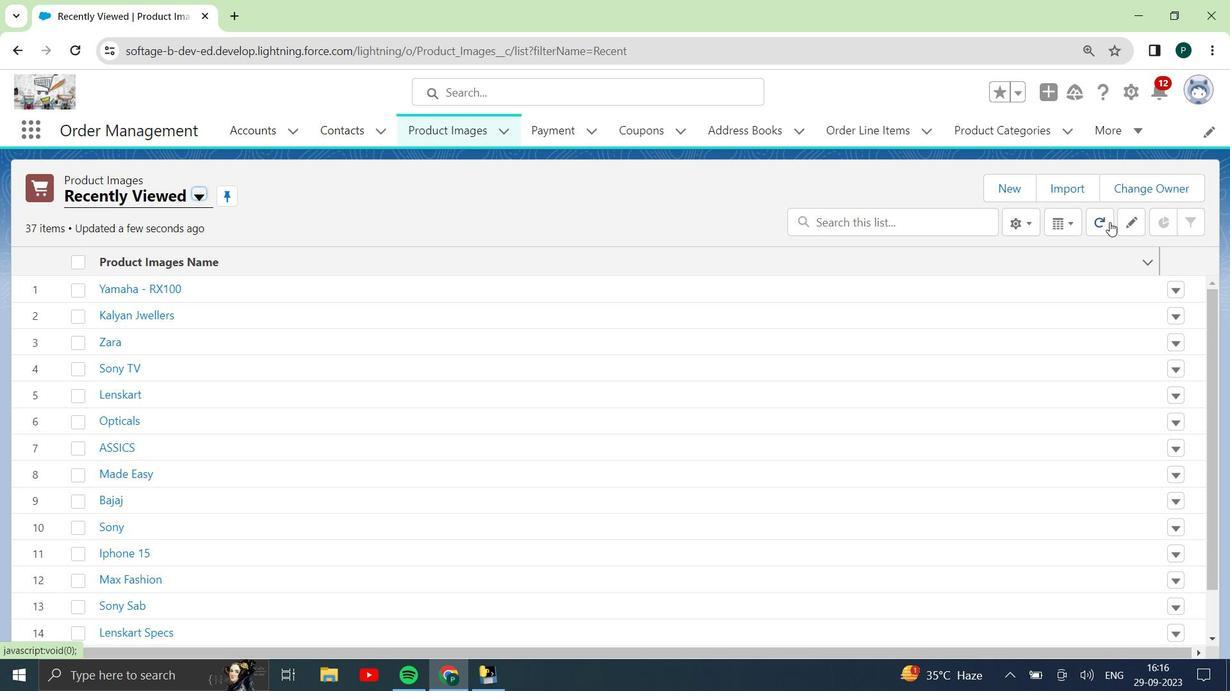 
Action: Mouse pressed left at (1098, 227)
Screenshot: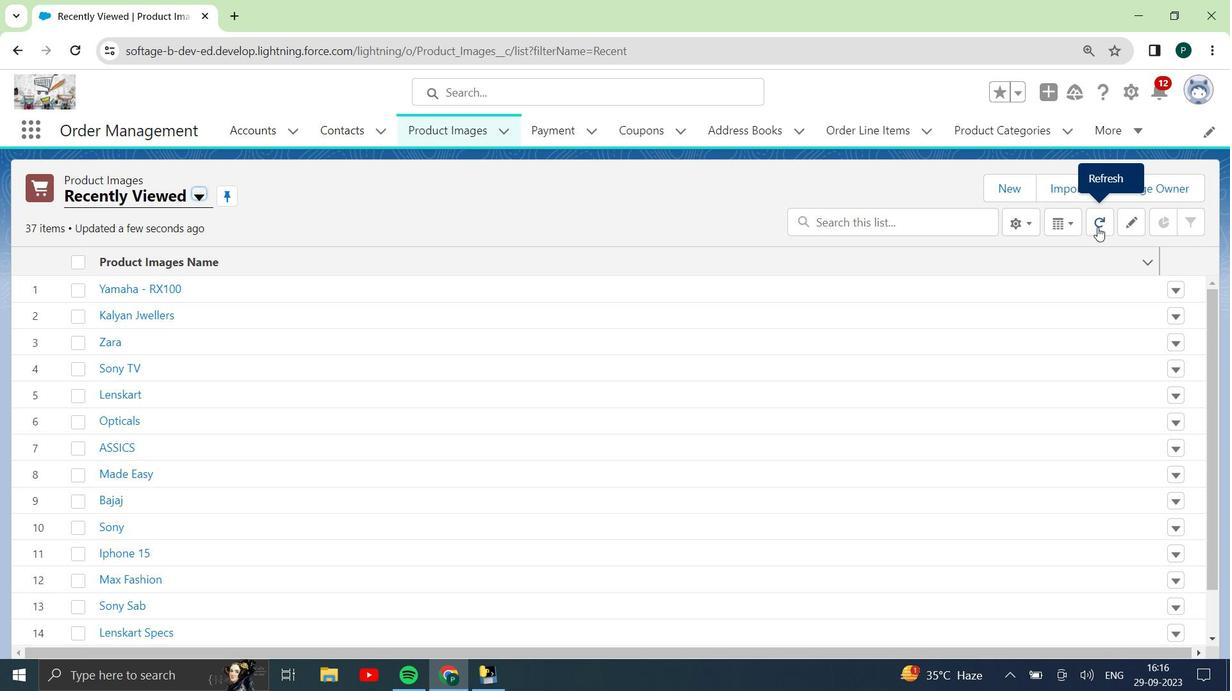 
Action: Mouse moved to (995, 181)
Screenshot: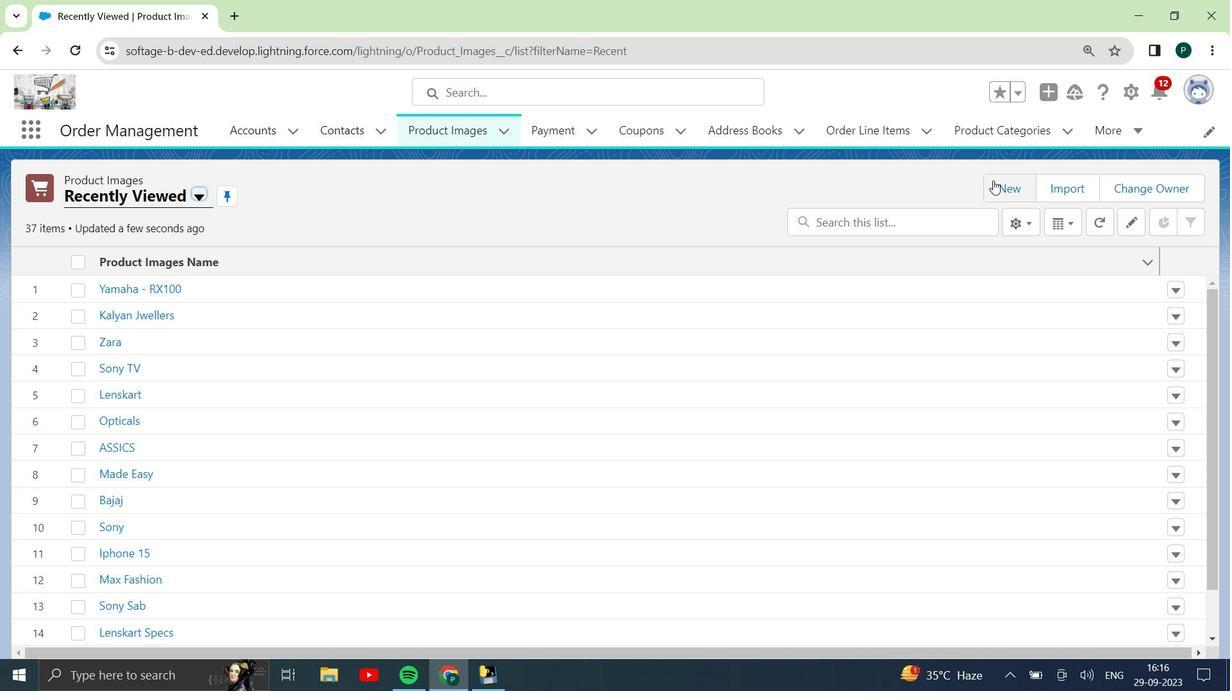 
Action: Mouse pressed left at (995, 181)
Screenshot: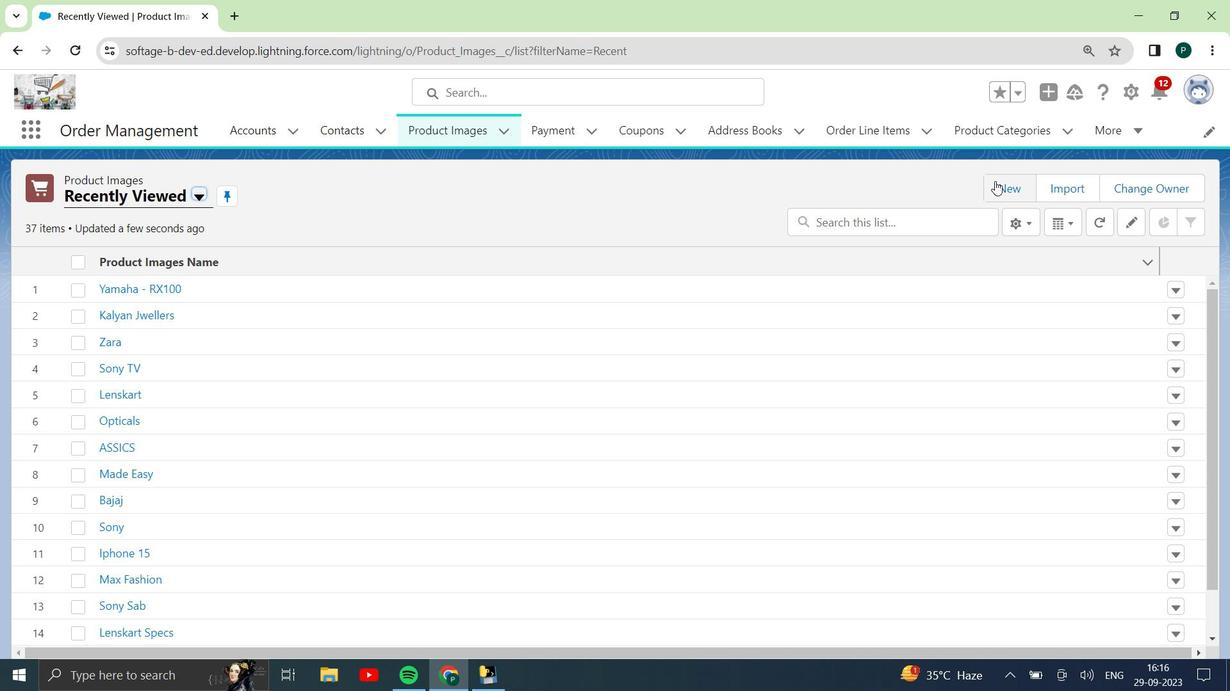 
Action: Mouse moved to (466, 247)
Screenshot: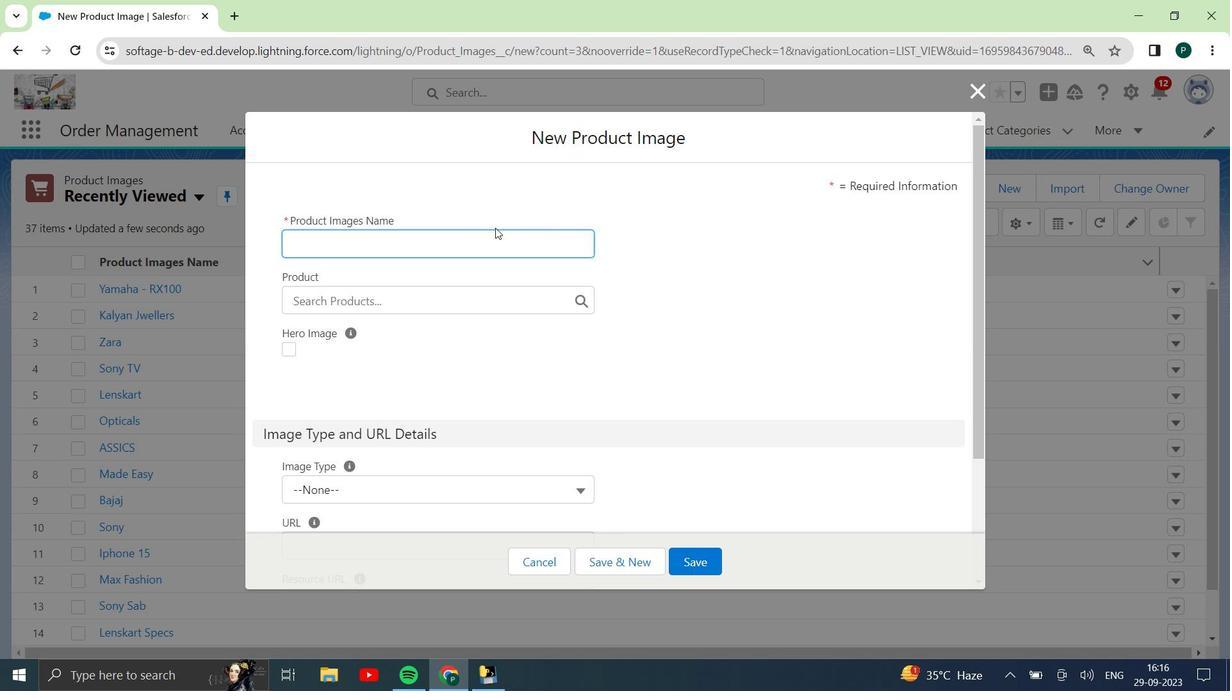 
Action: Mouse pressed left at (466, 247)
Screenshot: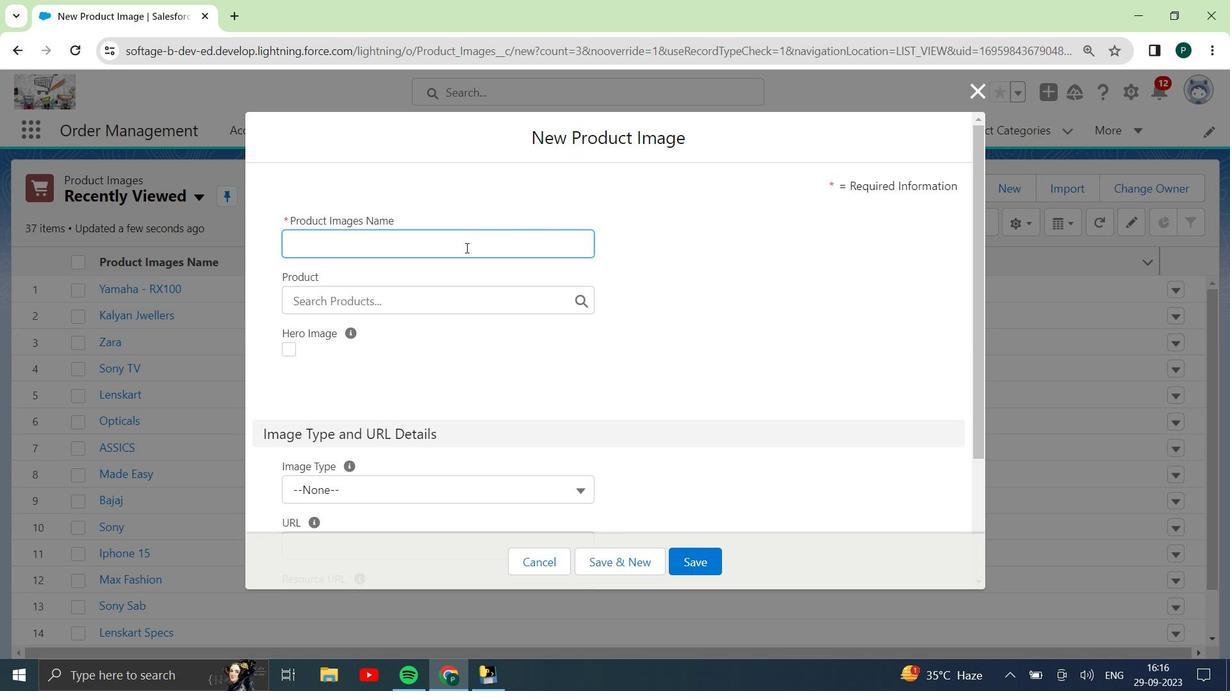
Action: Key pressed <Key.shift><Key.shift><Key.shift><Key.shift>Godrej<Key.space>-<Key.space><Key.shift><Key.shift><Key.shift><Key.shift><Key.shift><Key.shift><Key.shift><Key.shift><Key.shift><Key.shift><Key.shift><Key.shift><Key.shift><Key.shift><Key.shift><Key.shift><Key.shift><Key.shift><Key.shift><Key.shift><Key.shift><Key.shift><Key.shift><Key.shift><Key.shift><Key.shift><Key.shift><Key.shift><Key.shift><Key.shift><Key.shift><Key.shift><Key.shift><Key.shift><Key.shift><Key.shift><Key.shift><Key.shift><Key.shift><Key.shift><Key.shift><Key.shift><Key.shift><Key.shift><Key.shift><Key.shift><Key.shift><Key.shift><Key.shift><Key.shift><Key.shift><Key.shift><Key.shift><Key.shift><Key.shift><Key.shift><Key.shift><Key.shift><Key.shift><Key.shift><Key.shift><Key.shift><Key.shift><Key.shift><Key.shift><Key.shift><Key.shift><Key.shift><Key.shift><Key.shift><Key.shift><Key.shift><Key.shift><Key.shift><Key.shift><Key.shift><Key.shift><Key.shift><Key.shift><Key.shift><Key.shift><Key.shift><Key.shift><Key.shift><Key.shift><Key.shift><Key.shift><Key.shift><Key.shift><Key.shift><Key.shift><Key.shift><Key.shift><Key.shift><Key.shift><Key.shift><Key.shift><Key.shift><Key.shift><Key.shift><Key.shift><Key.shift><Key.shift><Key.shift><Key.shift><Key.shift><Key.shift><Key.shift><Key.shift><Key.shift><Key.shift><Key.shift><Key.shift><Key.shift><Key.shift><Key.shift><Key.shift><Key.shift><Key.shift><Key.shift><Key.shift><Key.shift><Key.shift><Key.shift><Key.shift><Key.shift><Key.shift><Key.shift><Key.shift><Key.shift><Key.shift><Key.shift><Key.shift><Key.shift><Key.shift><Key.shift><Key.shift><Key.shift><Key.shift><Key.shift><Key.shift><Key.shift><Key.shift><Key.shift><Key.shift><Key.shift><Key.shift><Key.shift><Key.shift><Key.shift><Key.shift><Key.shift><Key.shift><Key.shift><Key.shift><Key.shift><Key.shift><Key.shift><Key.shift><Key.shift><Key.shift><Key.shift><Key.shift><Key.shift><Key.shift><Key.shift><Key.shift><Key.shift><Key.shift><Key.shift><Key.shift><Key.shift><Key.shift><Key.shift><Key.shift><Key.shift><Key.shift><Key.shift><Key.shift><Key.shift><Key.shift><Key.shift><Key.shift><Key.shift><Key.shift><Key.shift><Key.shift><Key.shift><Key.shift><Key.shift><Key.shift><Key.shift><Key.shift><Key.shift><Key.shift><Key.shift><Key.shift><Key.shift><Key.shift><Key.shift><Key.shift><Key.shift><Key.shift><Key.shift><Key.shift><Key.shift><Key.shift><Key.shift><Key.shift><Key.shift><Key.shift><Key.shift><Key.shift><Key.shift><Key.shift><Key.shift><Key.shift><Key.shift><Key.shift><Key.shift><Key.shift><Key.shift><Key.shift><Key.shift><Key.shift><Key.shift><Key.shift><Key.shift><Key.shift><Key.shift><Key.shift><Key.shift><Key.shift><Key.shift><Key.shift><Key.shift><Key.shift><Key.shift><Key.shift><Key.shift><Key.shift><Key.shift><Key.shift><Key.shift><Key.shift><Key.shift><Key.shift><Key.shift><Key.shift><Key.shift><Key.shift><Key.shift><Key.shift><Key.shift><Key.shift><Key.shift><Key.shift><Key.shift><Key.shift><Key.shift><Key.shift><Key.shift><Key.shift><Key.shift><Key.shift><Key.shift><Key.shift><Key.shift><Key.shift><Key.shift><Key.shift><Key.shift><Key.shift><Key.shift><Key.shift><Key.shift><Key.shift><Key.shift><Key.shift><Key.shift><Key.shift><Key.shift><Key.shift><Key.shift><Key.shift><Key.shift><Key.shift><Key.shift><Key.shift><Key.shift><Key.shift><Key.shift><Key.shift><Key.shift><Key.shift><Key.shift><Key.shift><Key.shift><Key.shift><Key.shift><Key.shift><Key.shift><Key.shift><Key.shift><Key.shift><Key.shift><Key.shift><Key.shift><Key.shift><Key.shift><Key.shift><Key.shift><Key.shift><Key.shift><Key.shift><Key.shift><Key.shift><Key.shift><Key.shift><Key.shift><Key.shift><Key.shift><Key.shift><Key.shift><Key.shift><Key.shift><Key.shift><Key.shift><Key.shift><Key.shift>Wardrobe
Screenshot: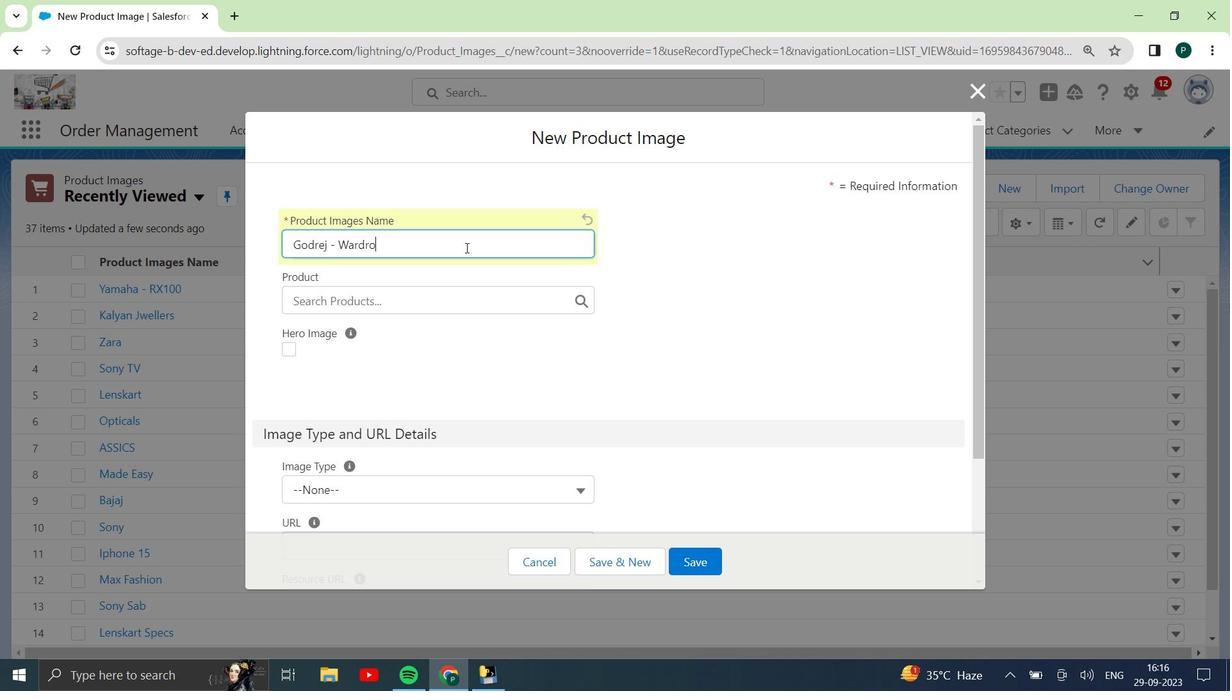 
Action: Mouse moved to (452, 299)
Screenshot: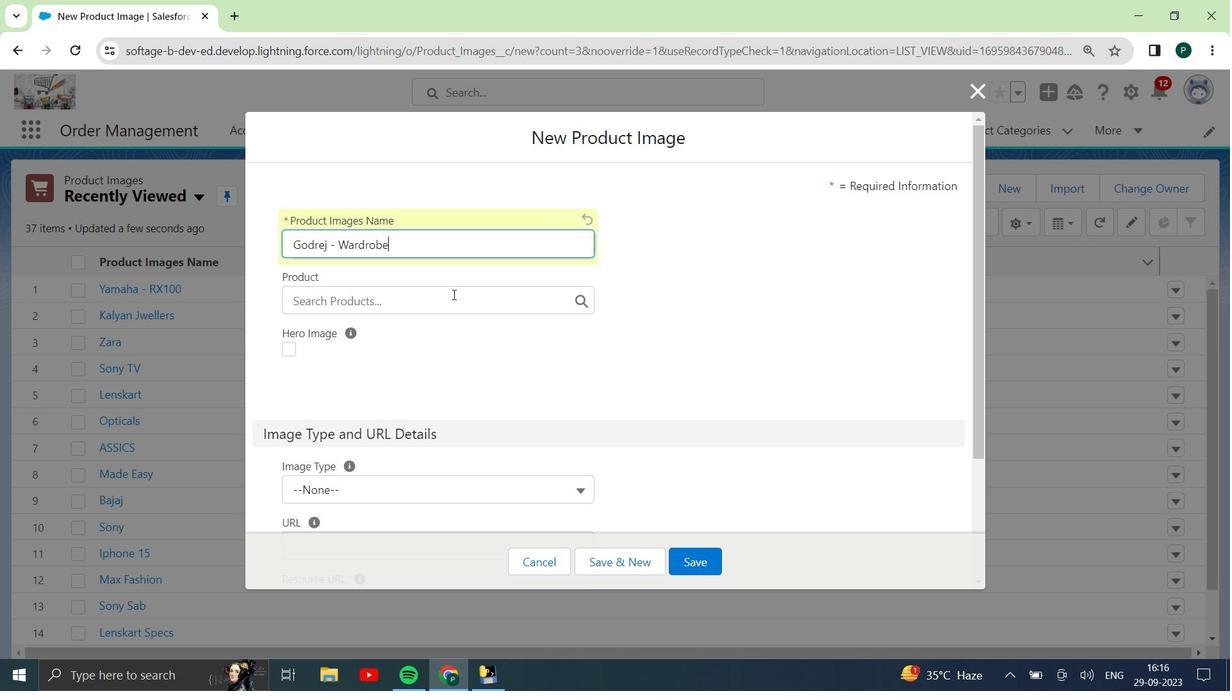 
Action: Mouse pressed left at (452, 299)
Screenshot: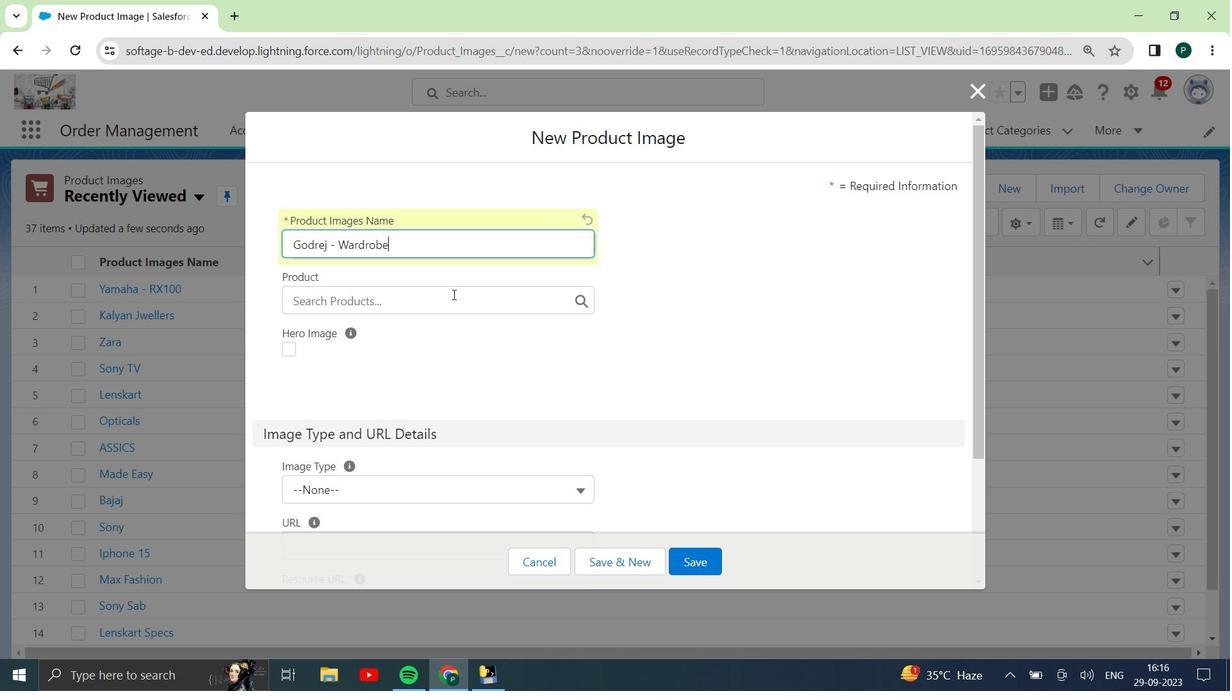 
Action: Mouse moved to (380, 485)
Screenshot: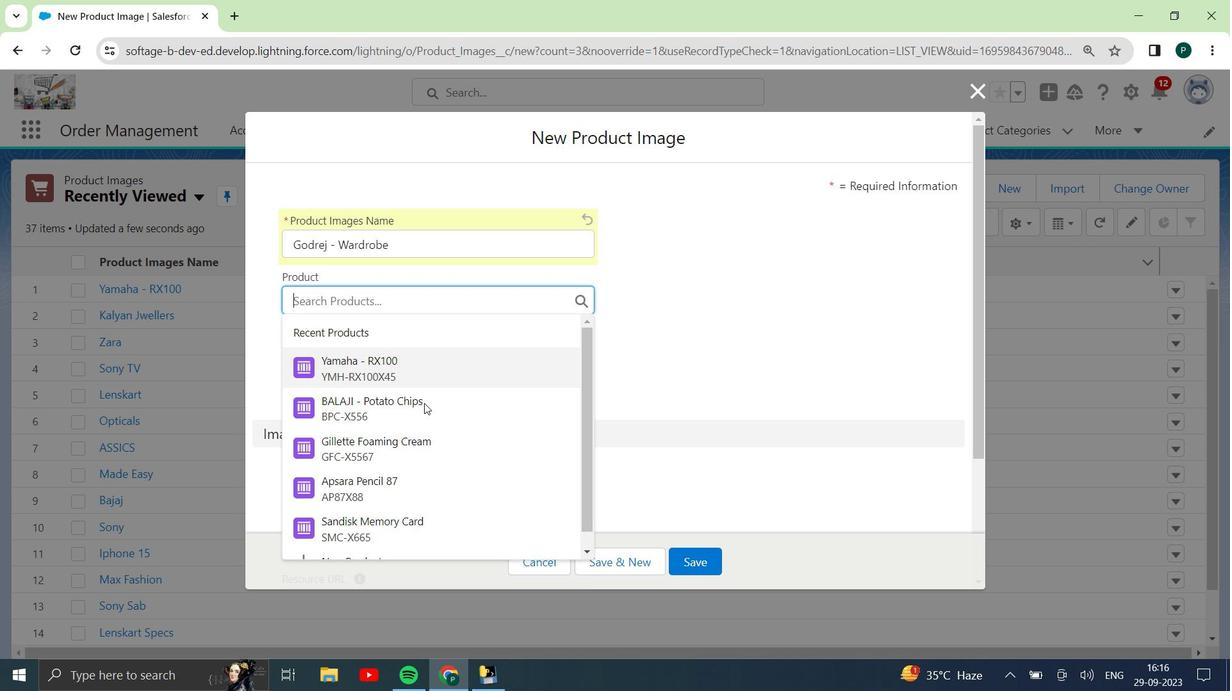 
Action: Mouse scrolled (380, 484) with delta (0, 0)
Screenshot: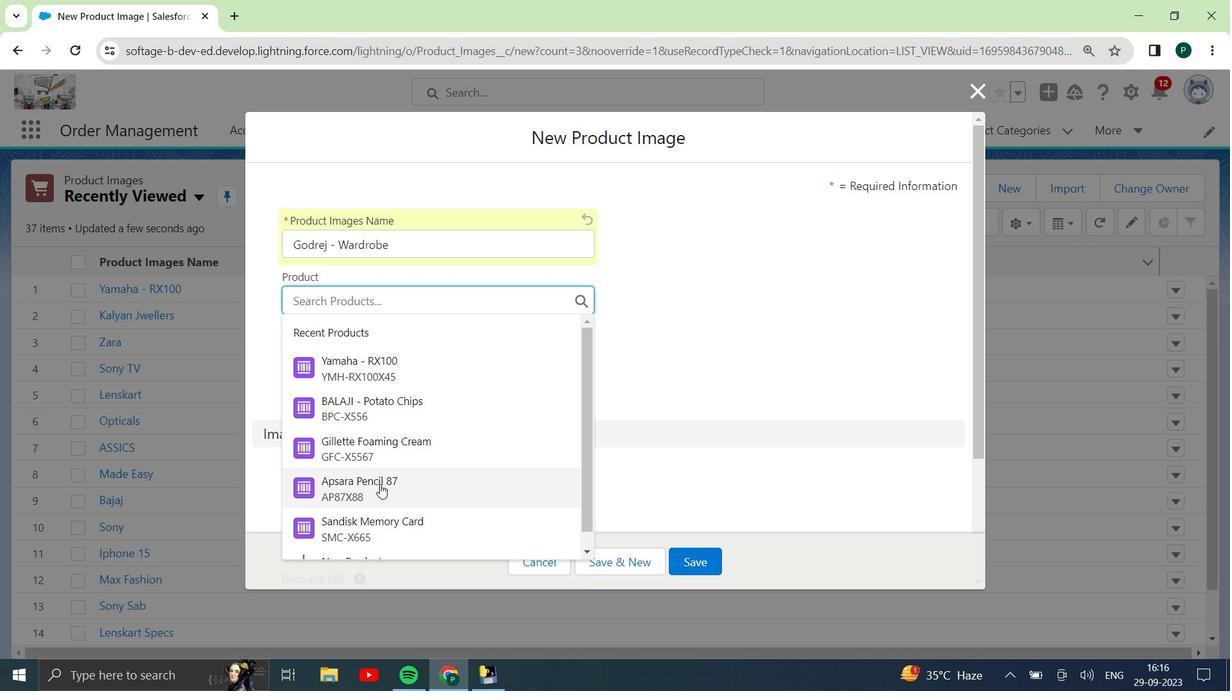 
Action: Mouse scrolled (380, 484) with delta (0, 0)
Screenshot: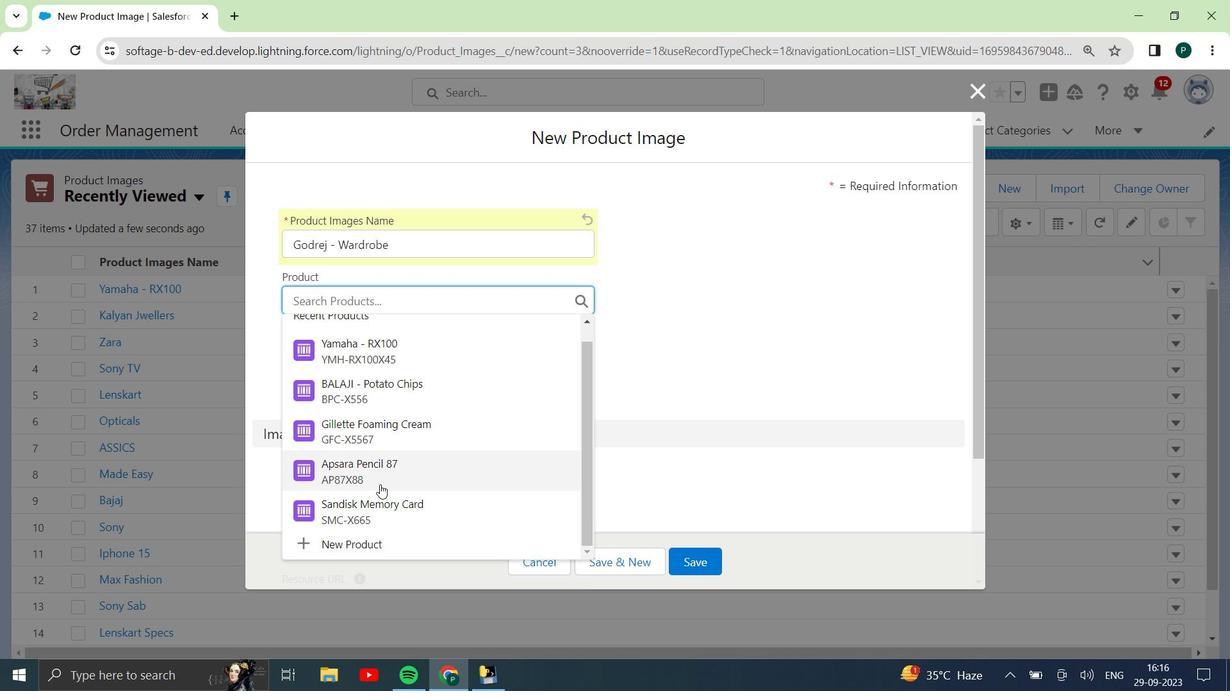 
Action: Mouse moved to (367, 541)
Screenshot: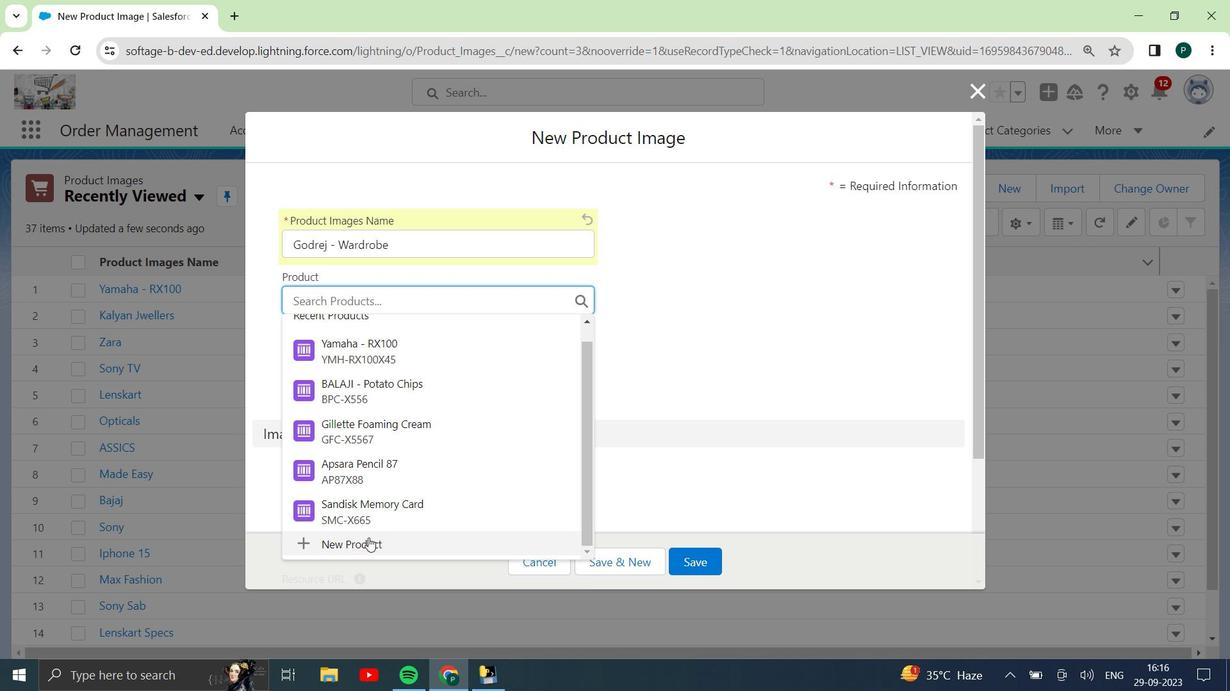 
Action: Mouse pressed left at (367, 541)
Screenshot: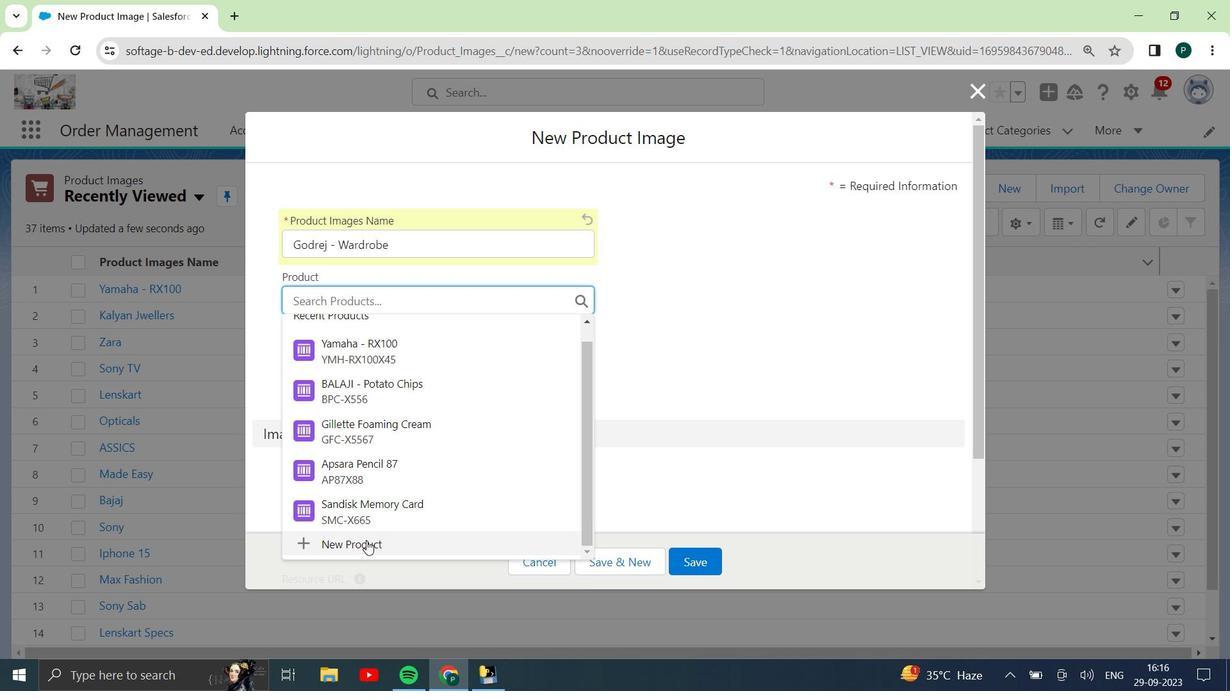 
Action: Mouse moved to (461, 253)
Screenshot: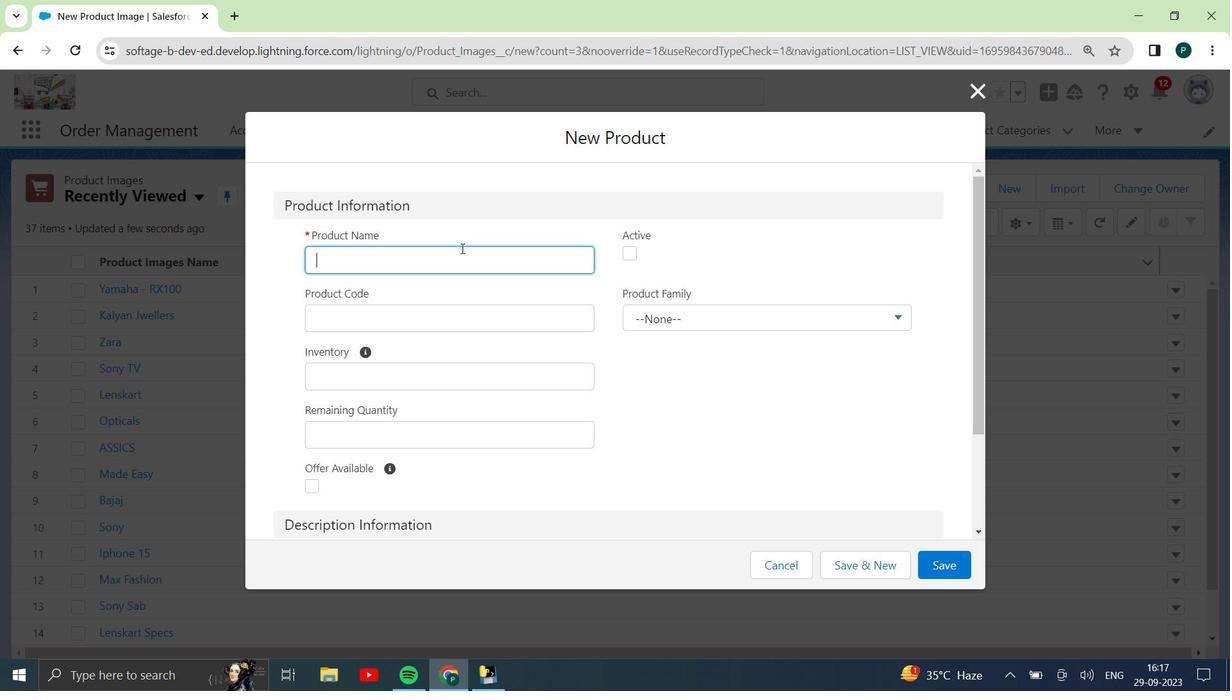 
Action: Key pressed <Key.shift>Godrej<Key.space>-<Key.space><Key.shift>wa<Key.backspace><Key.backspace><Key.shift>Wardrobe
Screenshot: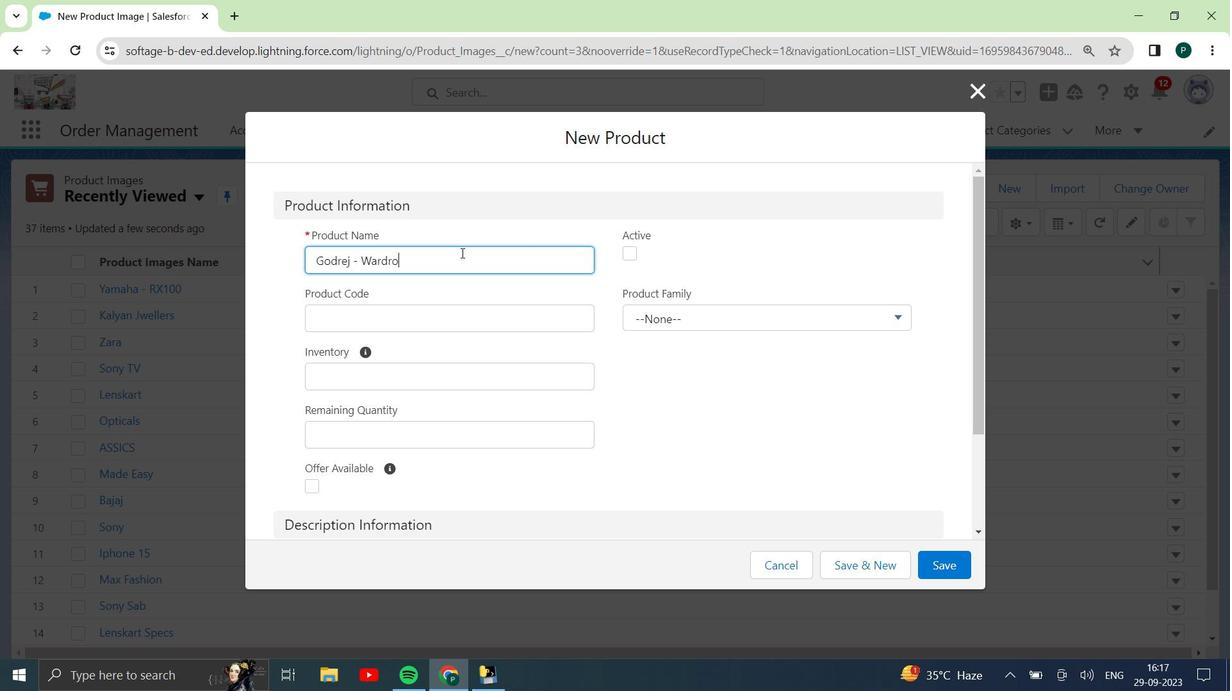 
Action: Mouse moved to (636, 258)
Screenshot: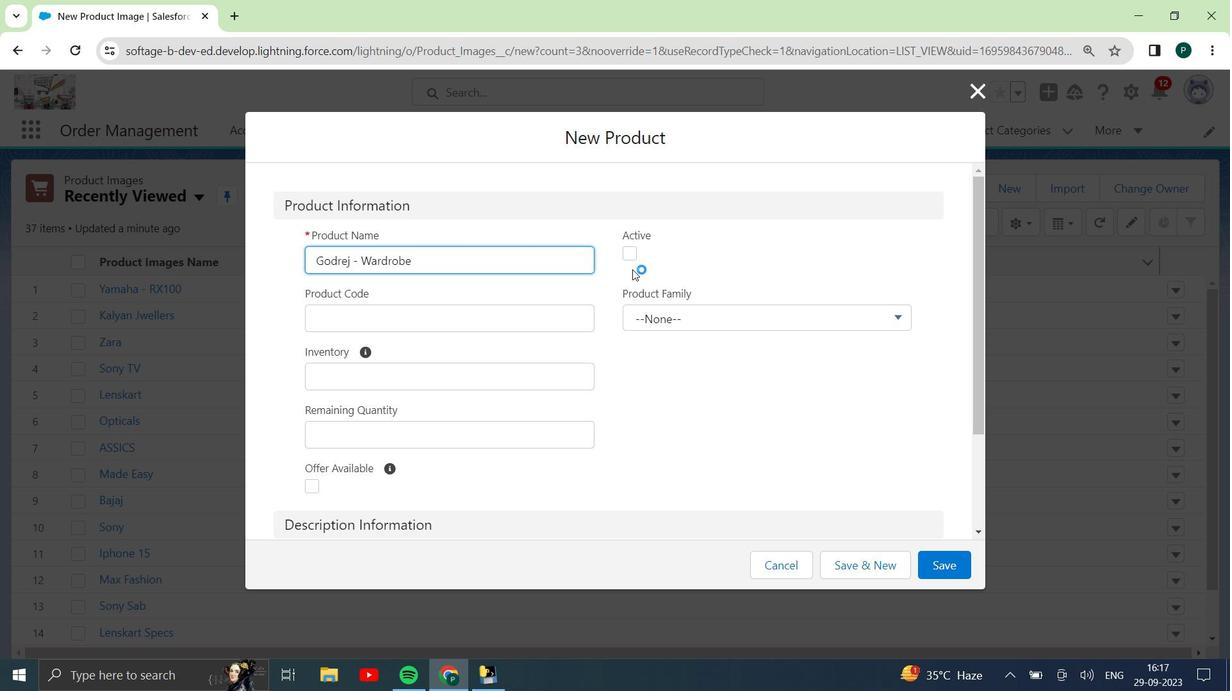 
Action: Mouse pressed left at (636, 258)
Screenshot: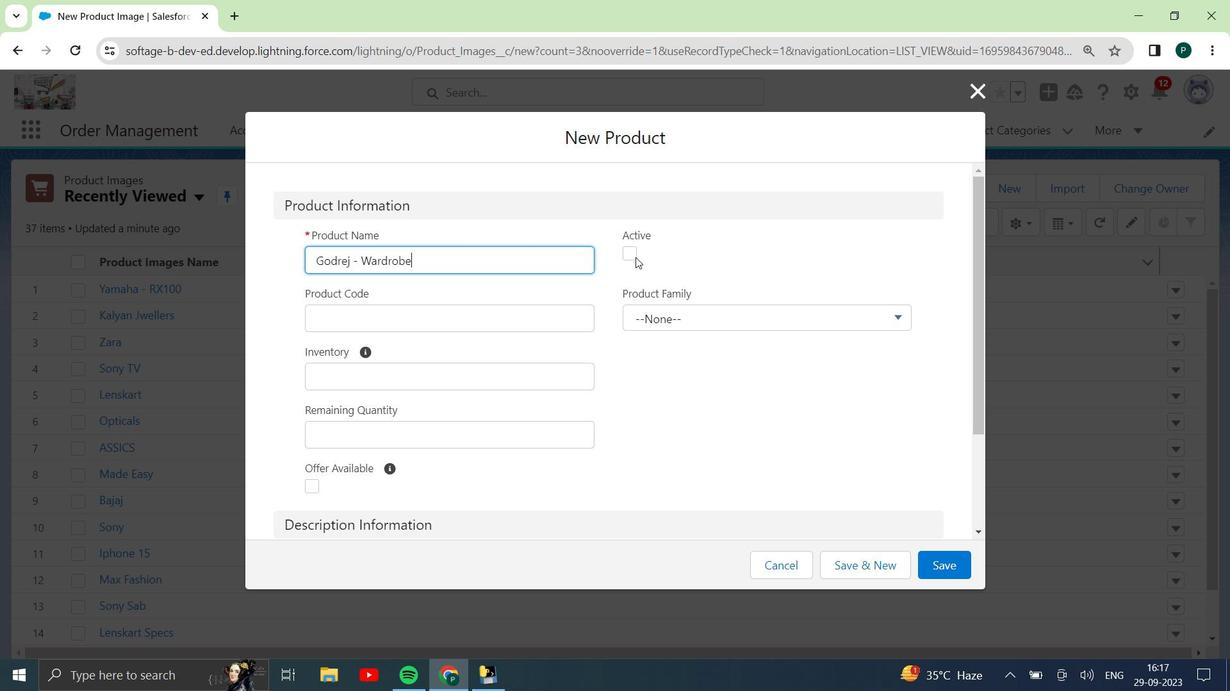 
Action: Mouse moved to (311, 486)
Screenshot: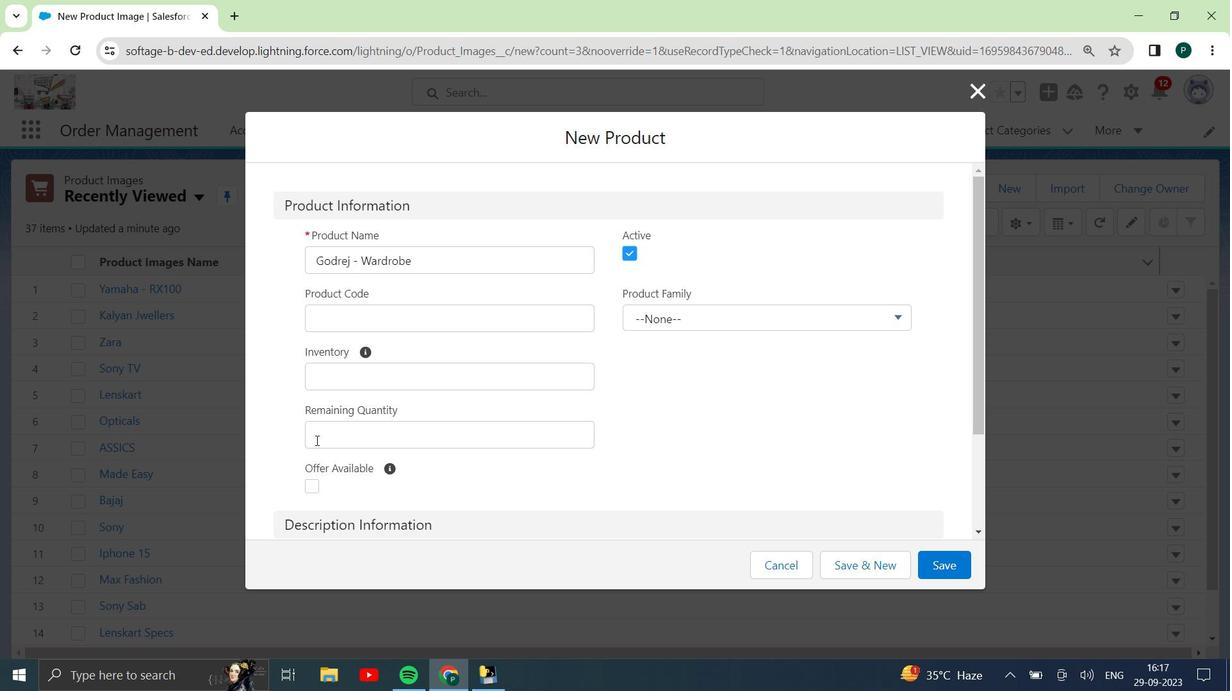 
Action: Mouse pressed left at (311, 486)
Screenshot: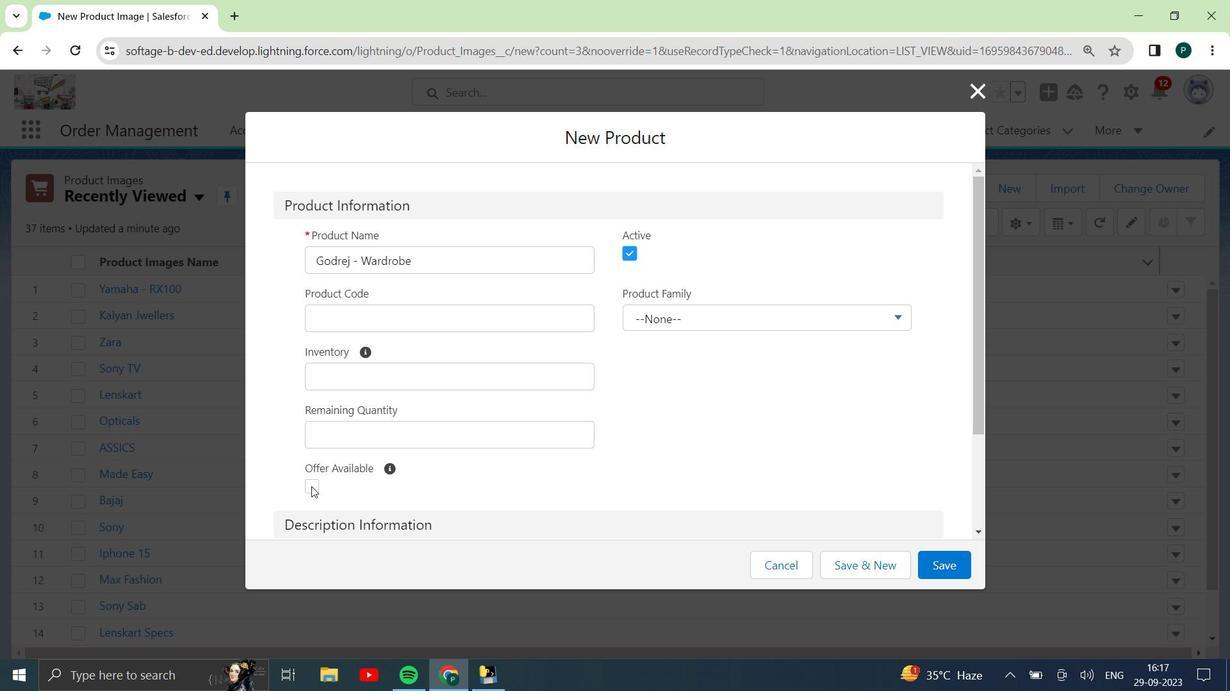 
Action: Mouse moved to (732, 324)
Screenshot: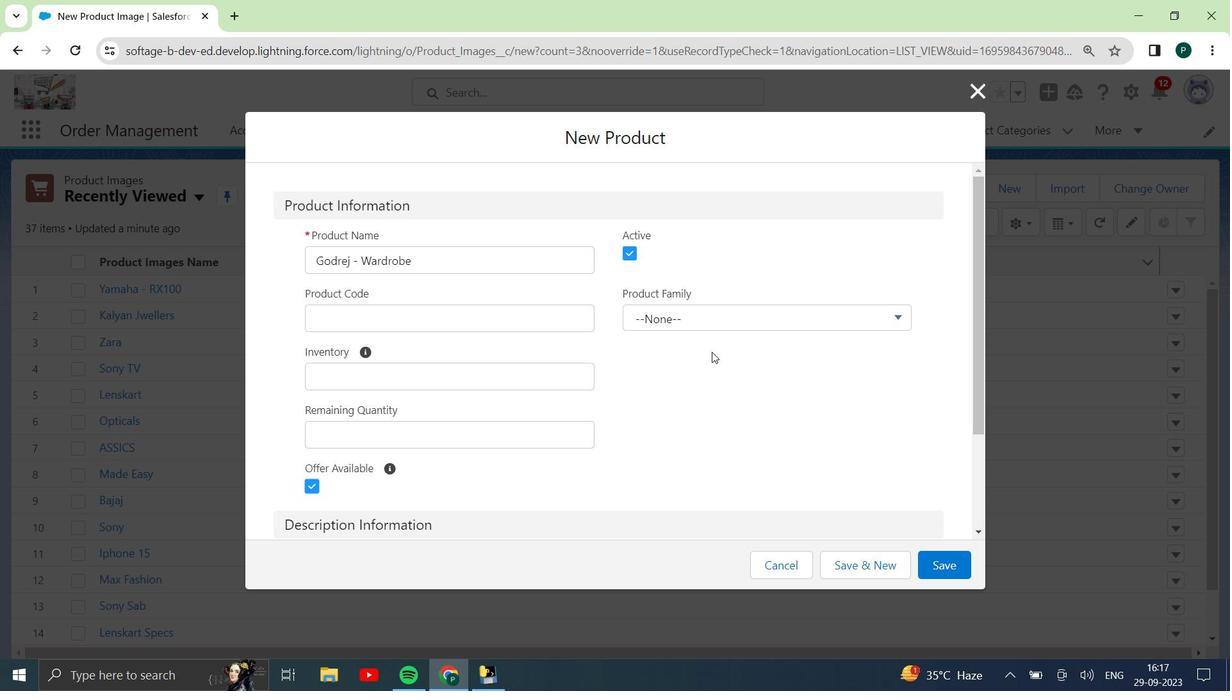 
Action: Mouse pressed left at (732, 324)
Screenshot: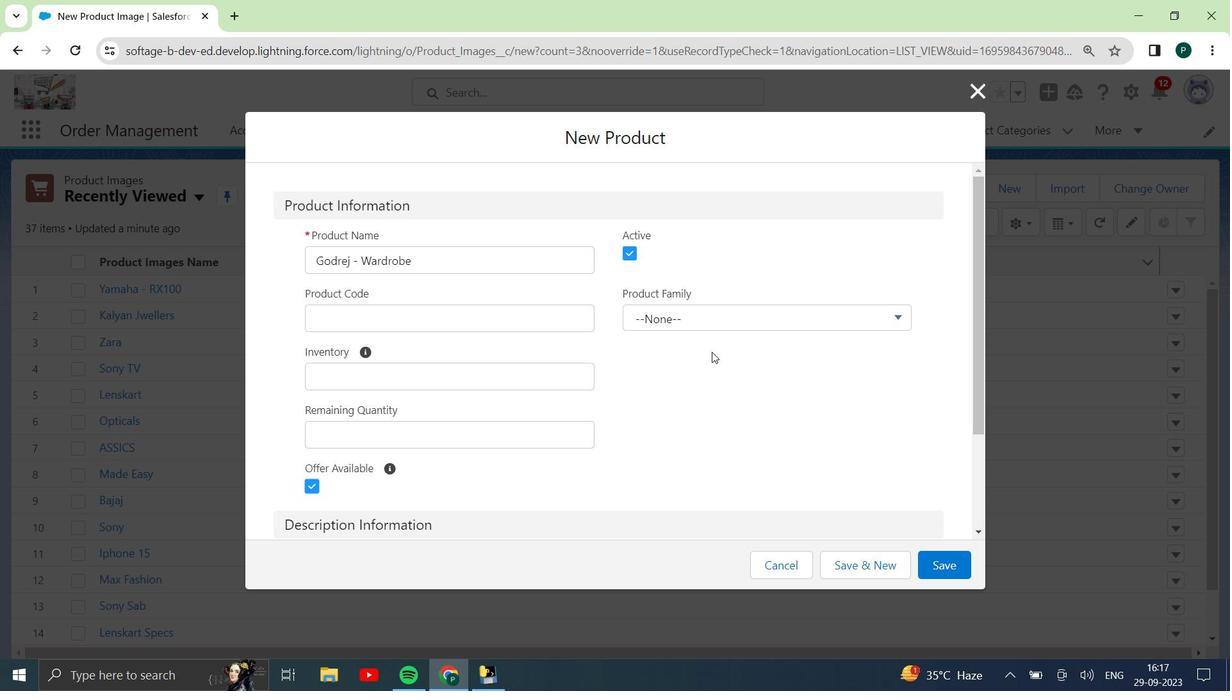 
Action: Mouse moved to (734, 383)
Screenshot: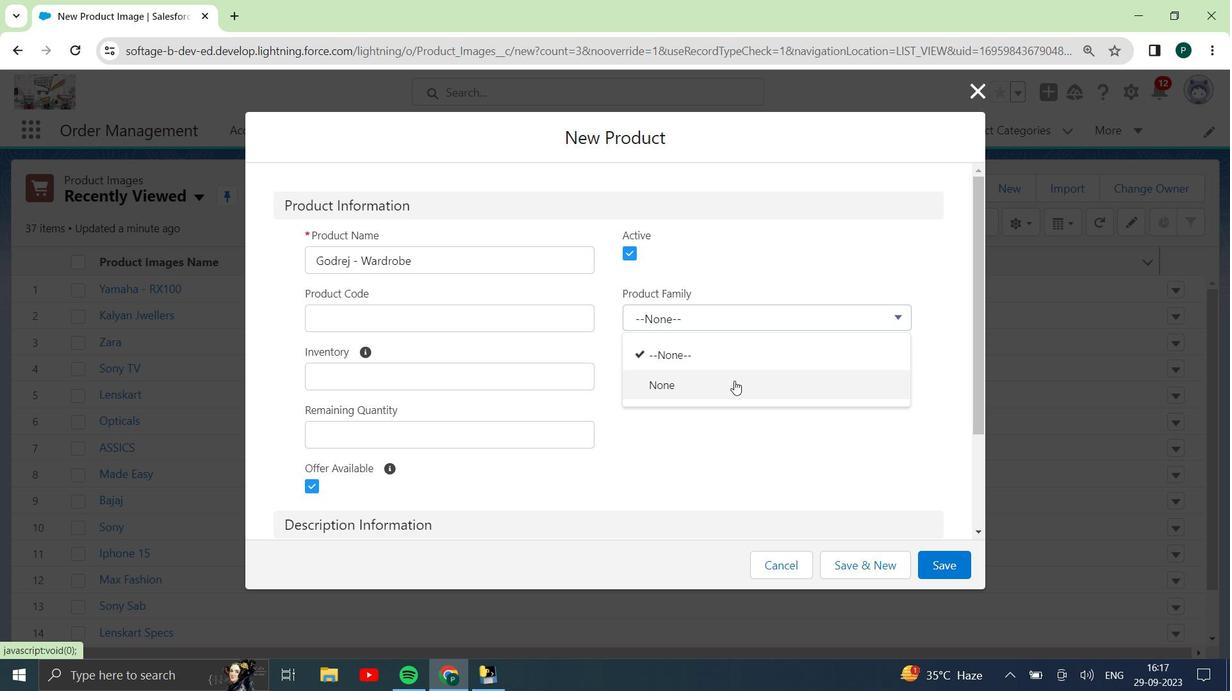 
Action: Mouse pressed left at (734, 383)
Screenshot: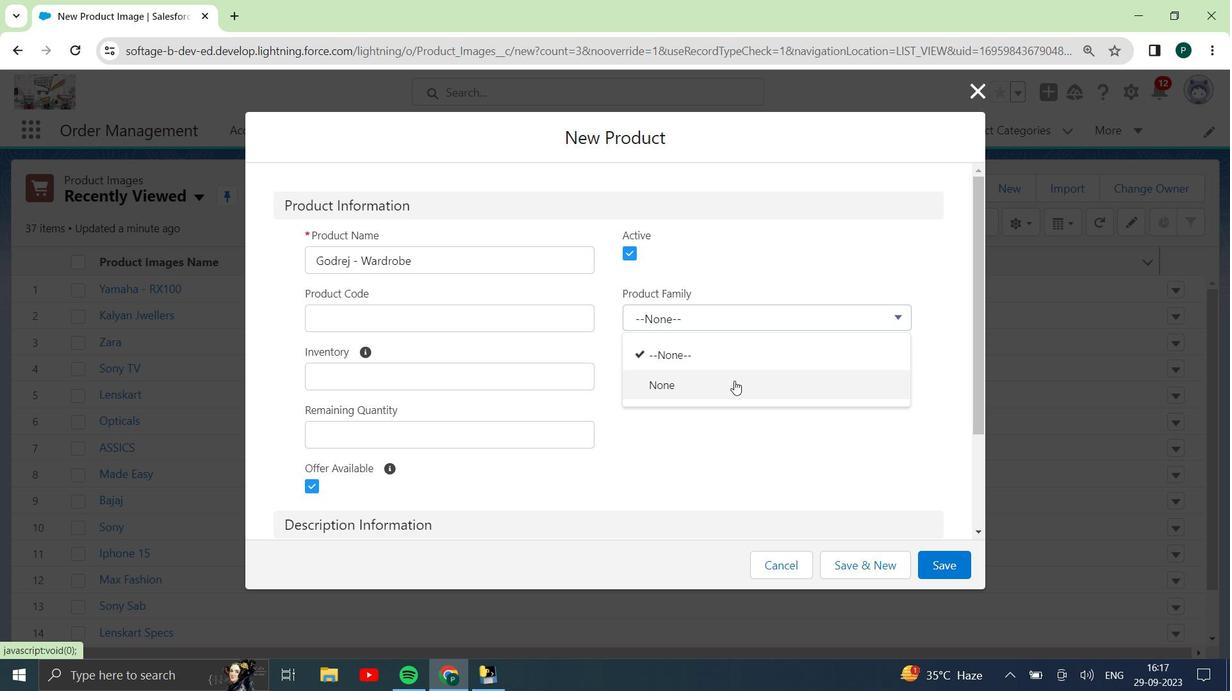 
Action: Mouse moved to (483, 322)
Screenshot: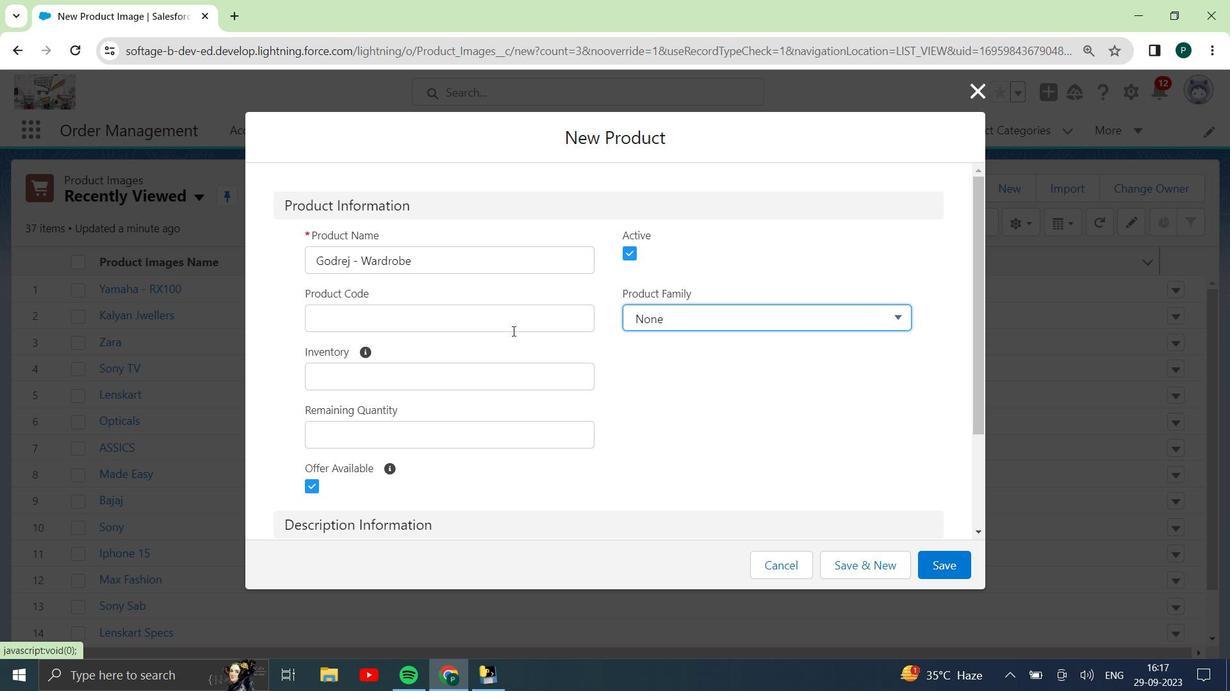 
Action: Mouse pressed left at (483, 322)
Screenshot: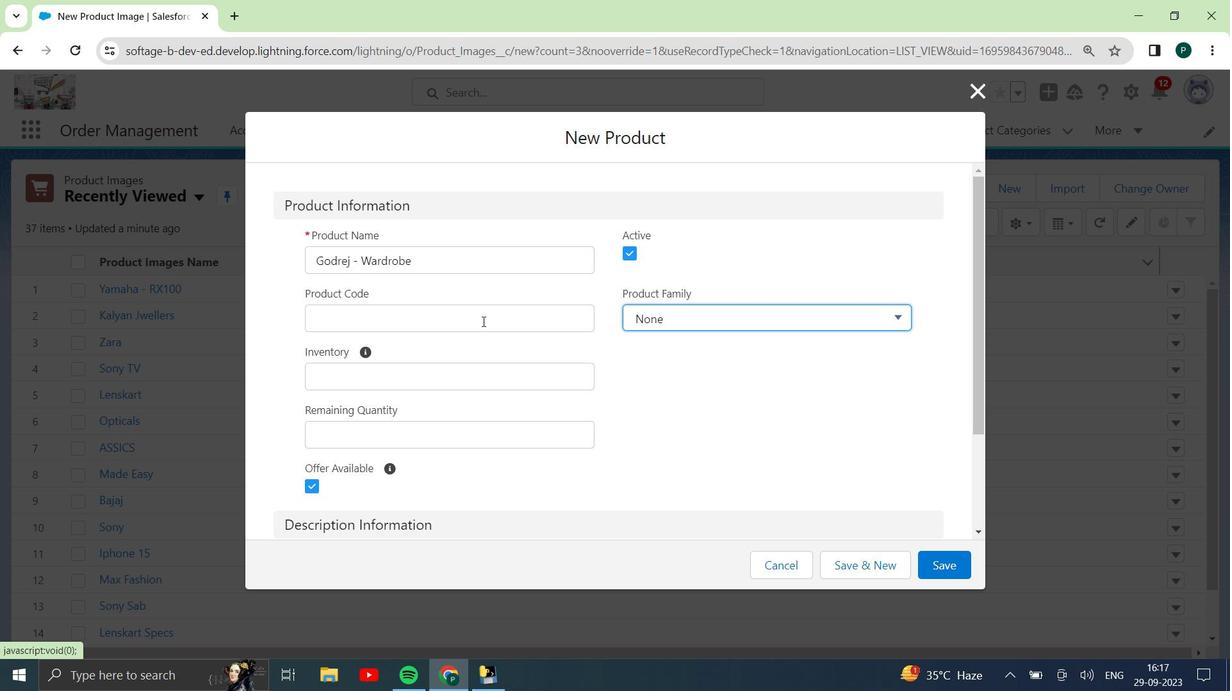 
Action: Key pressed 7<Key.backspace><Key.shift><Key.shift><Key.shift><Key.shift><Key.shift><Key.shift><Key.shift><Key.shift><Key.shift><Key.shift><Key.shift><Key.shift><Key.shift><Key.shift><Key.shift><Key.shift><Key.shift><Key.shift>Gw<Key.backspace><Key.shift>W-<Key.shift>X667
Screenshot: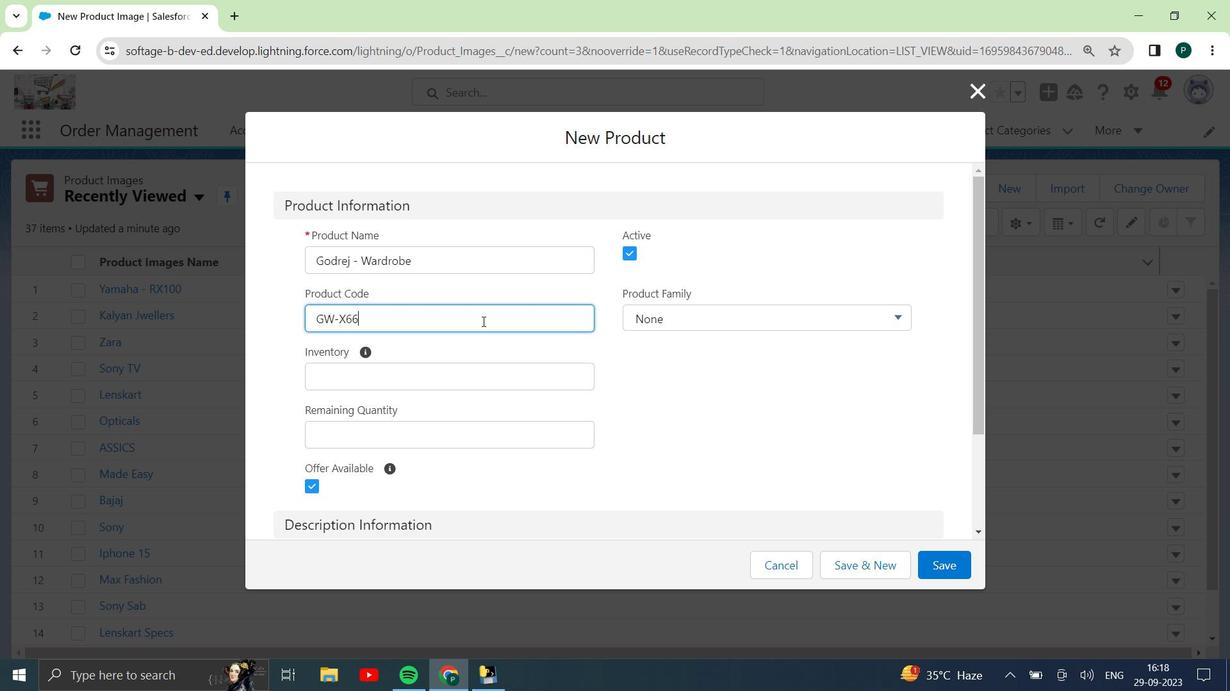
Action: Mouse moved to (786, 317)
Screenshot: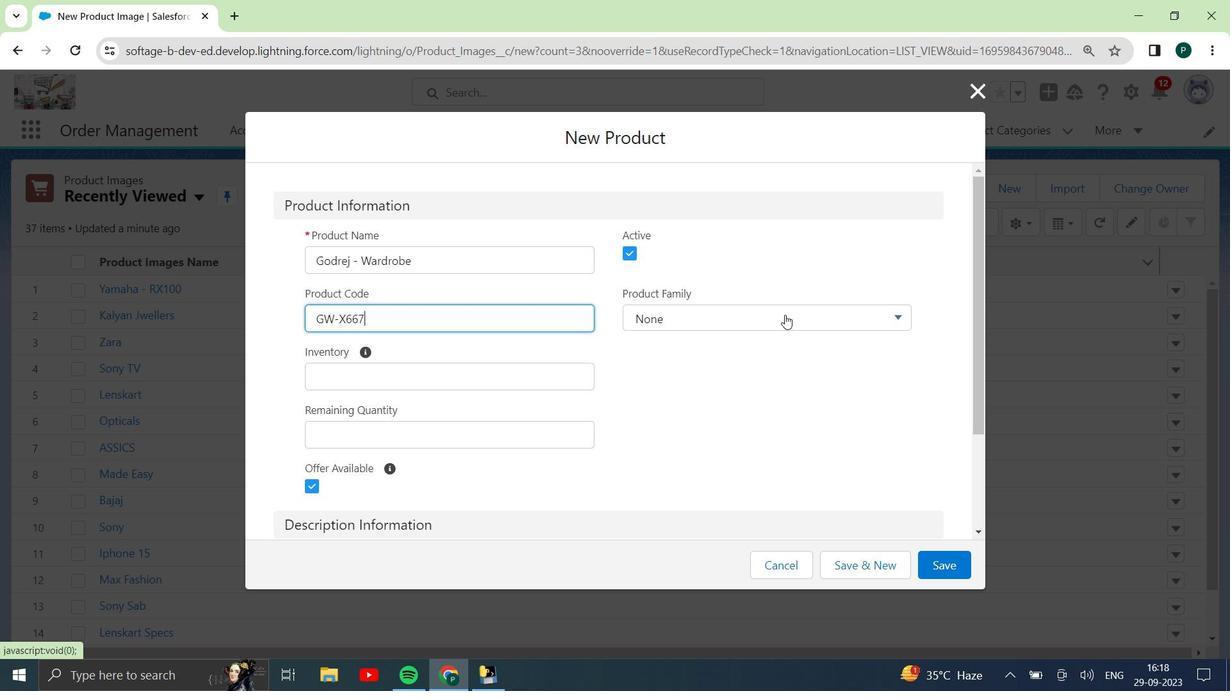 
Action: Mouse pressed left at (786, 317)
Screenshot: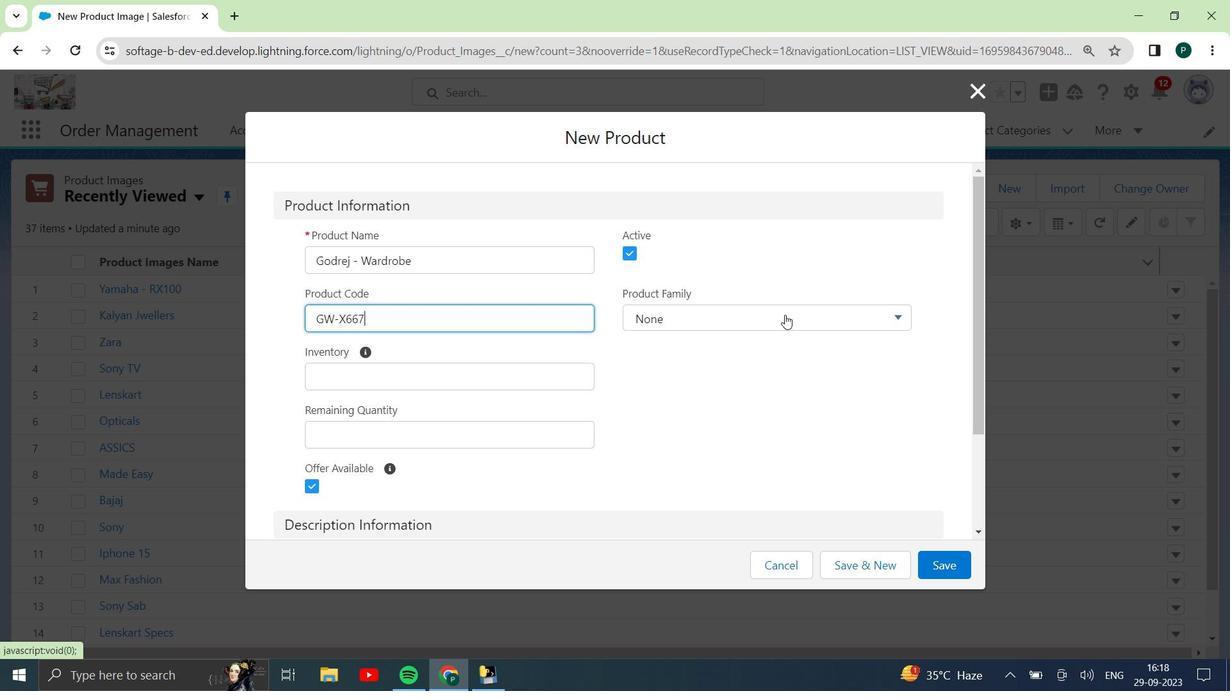 
Action: Mouse moved to (737, 385)
Screenshot: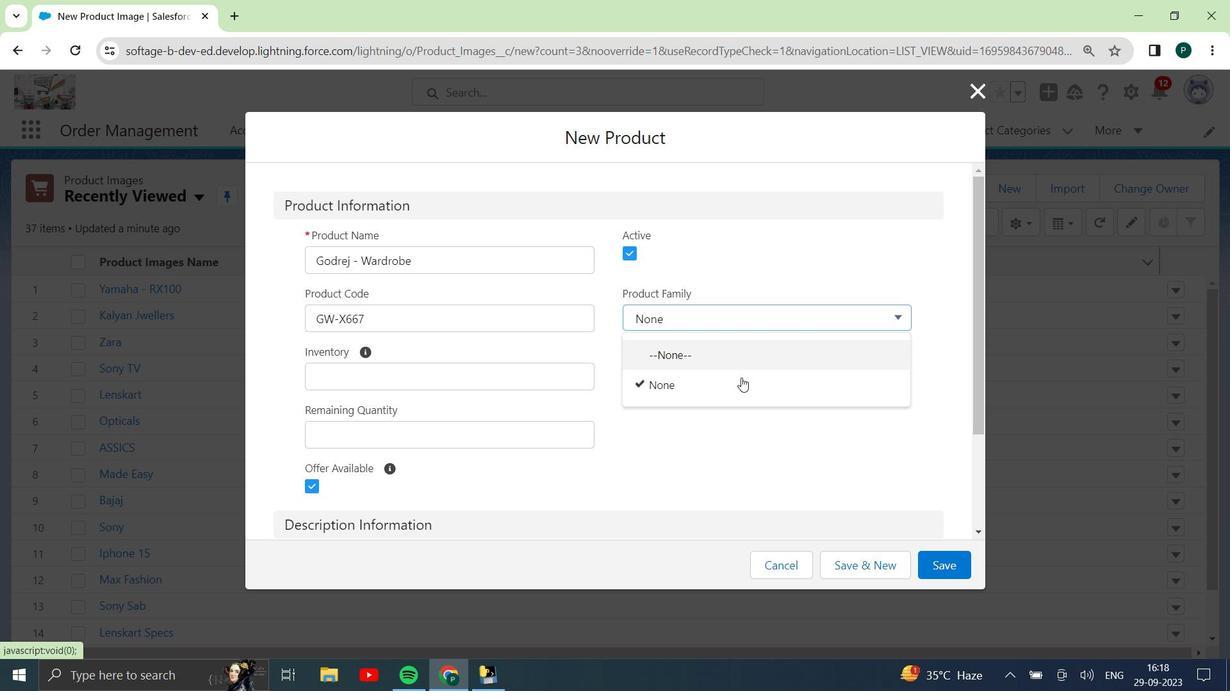
Action: Mouse pressed left at (737, 385)
Screenshot: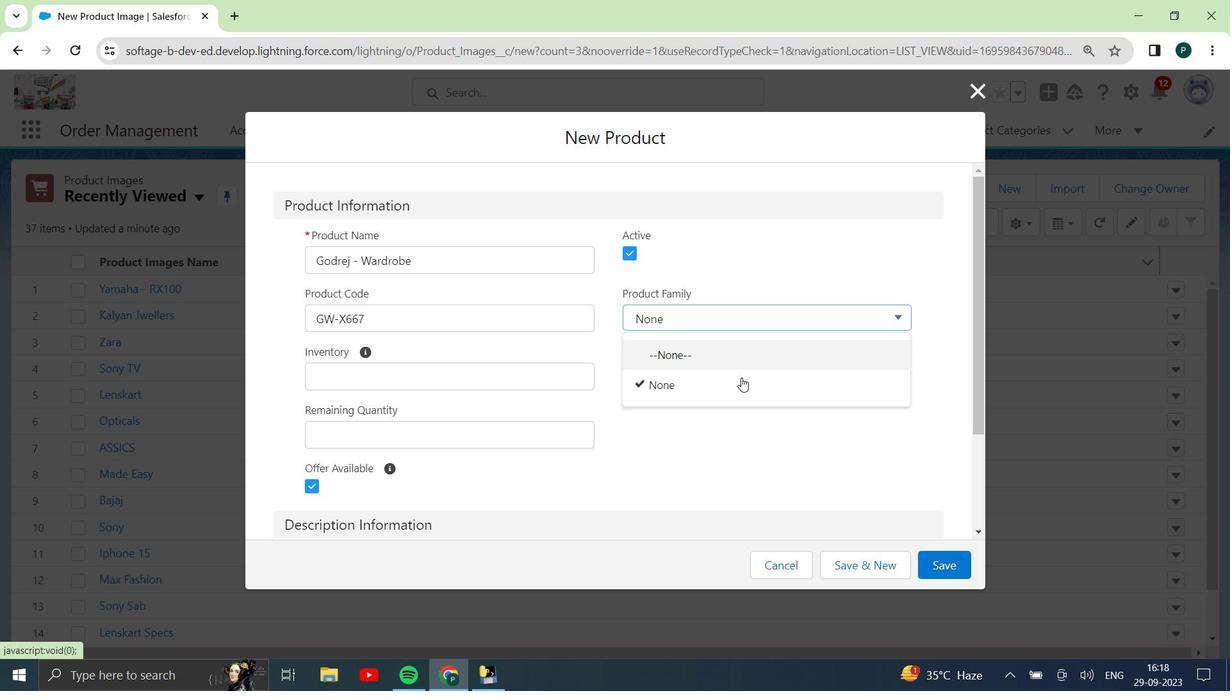 
Action: Mouse moved to (489, 370)
Screenshot: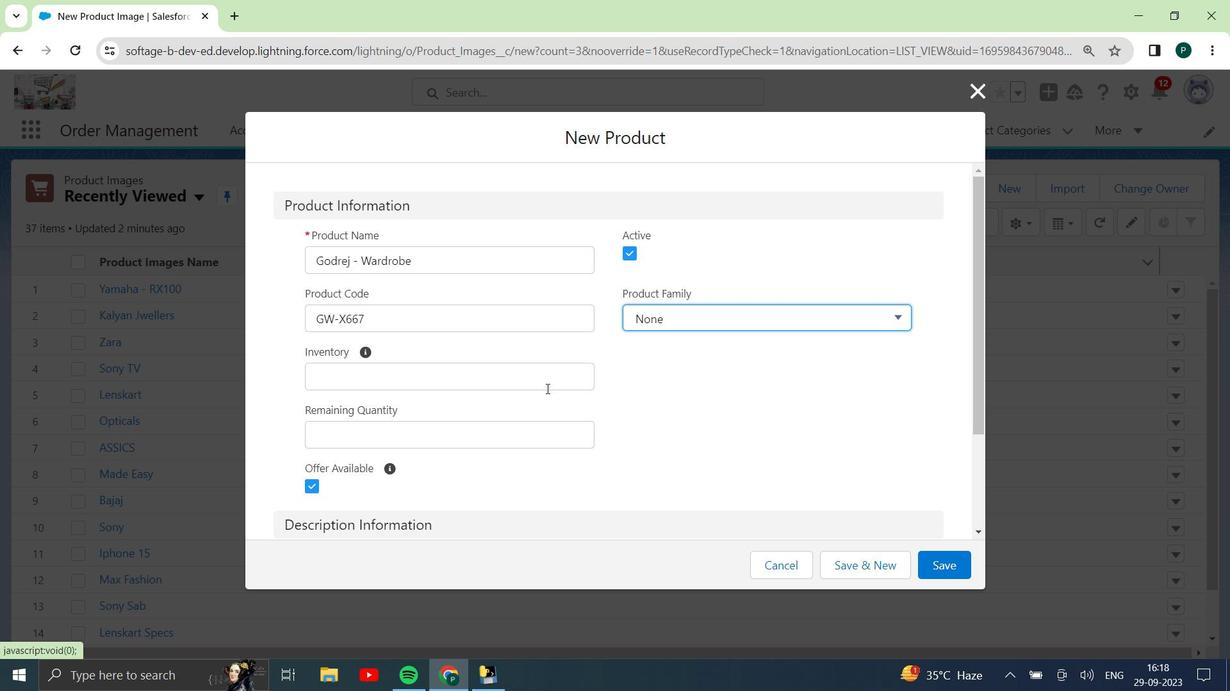 
Action: Mouse pressed left at (489, 370)
Screenshot: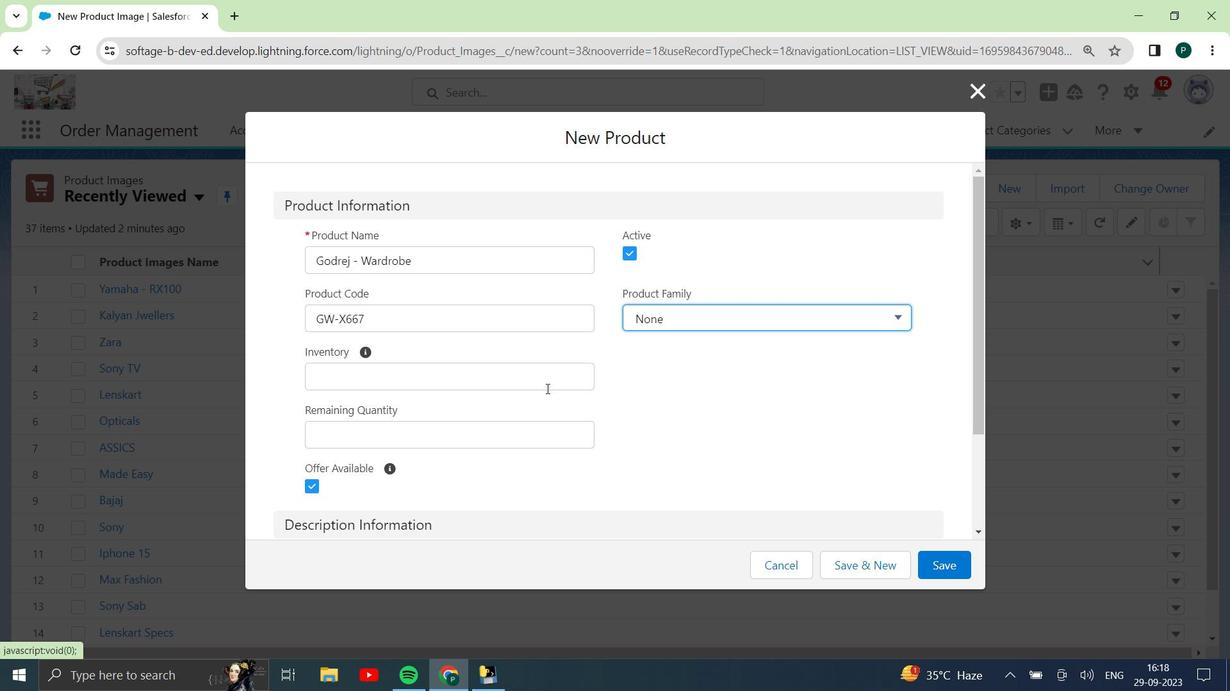 
Action: Key pressed 1785
Screenshot: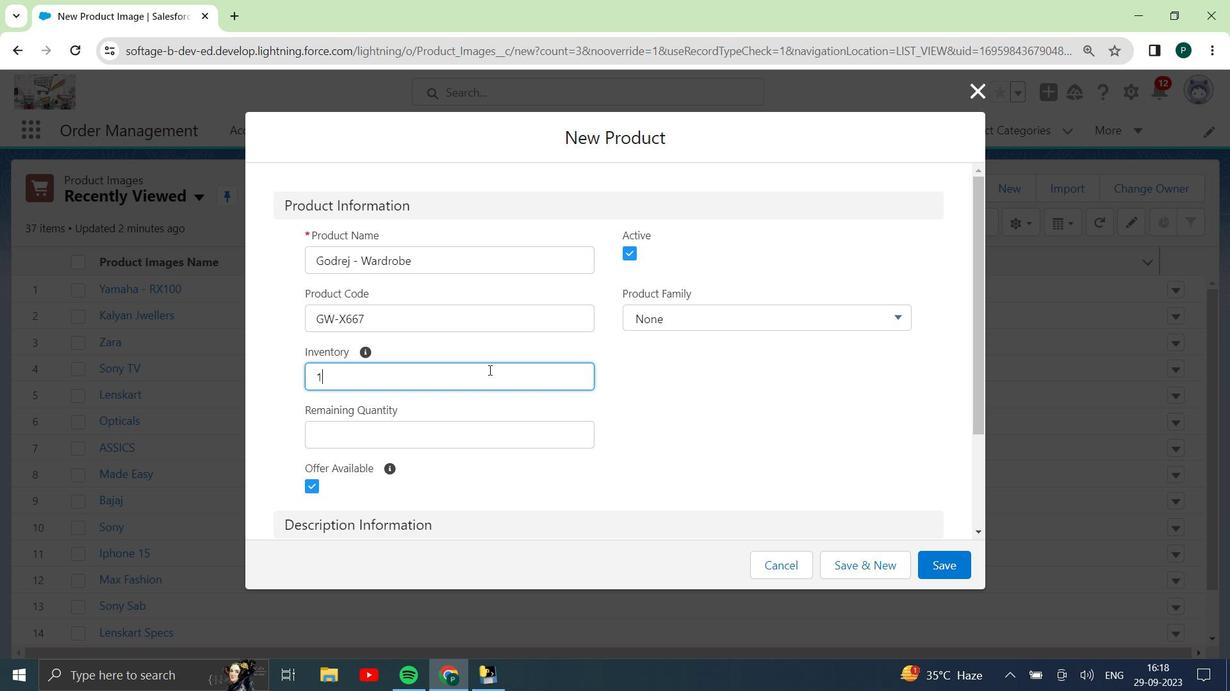 
Action: Mouse moved to (402, 444)
Screenshot: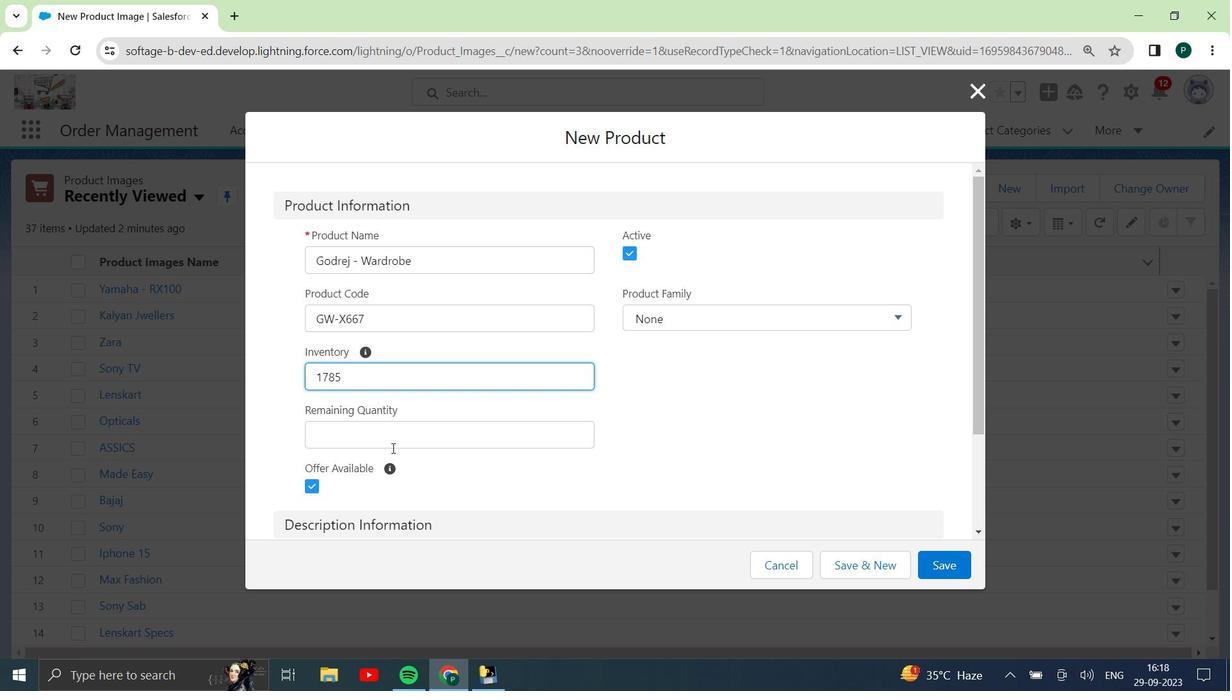 
Action: Mouse pressed left at (402, 444)
Screenshot: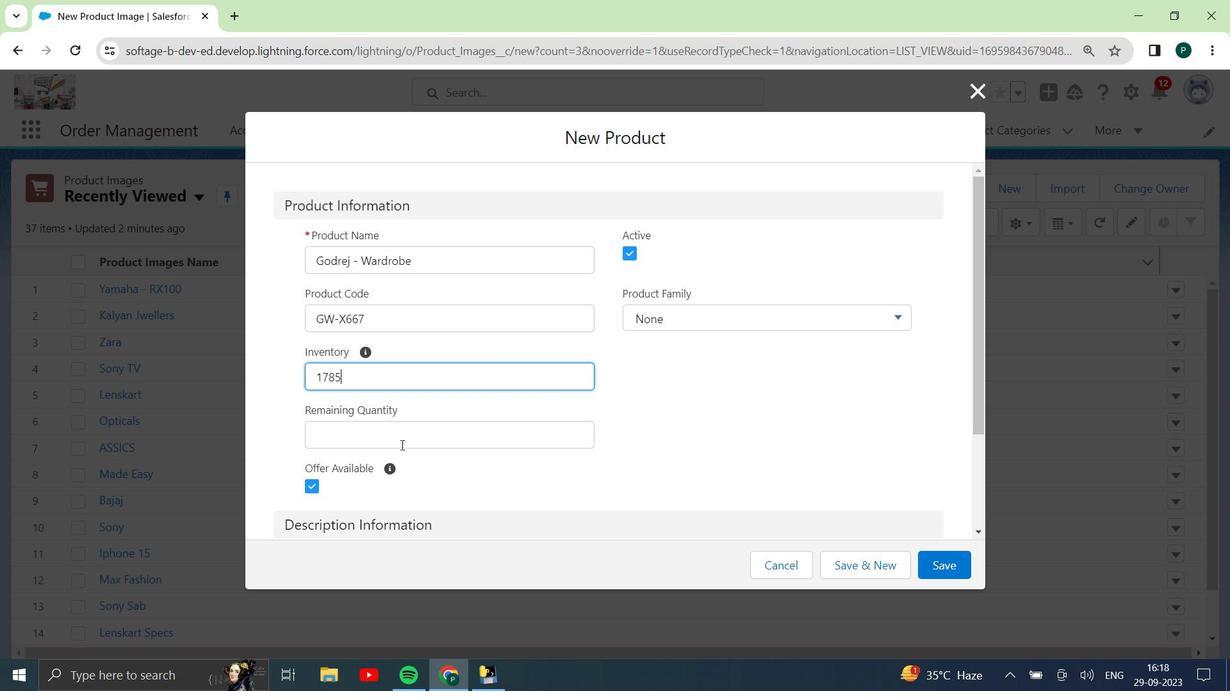 
Action: Key pressed 8845<Key.backspace>
Screenshot: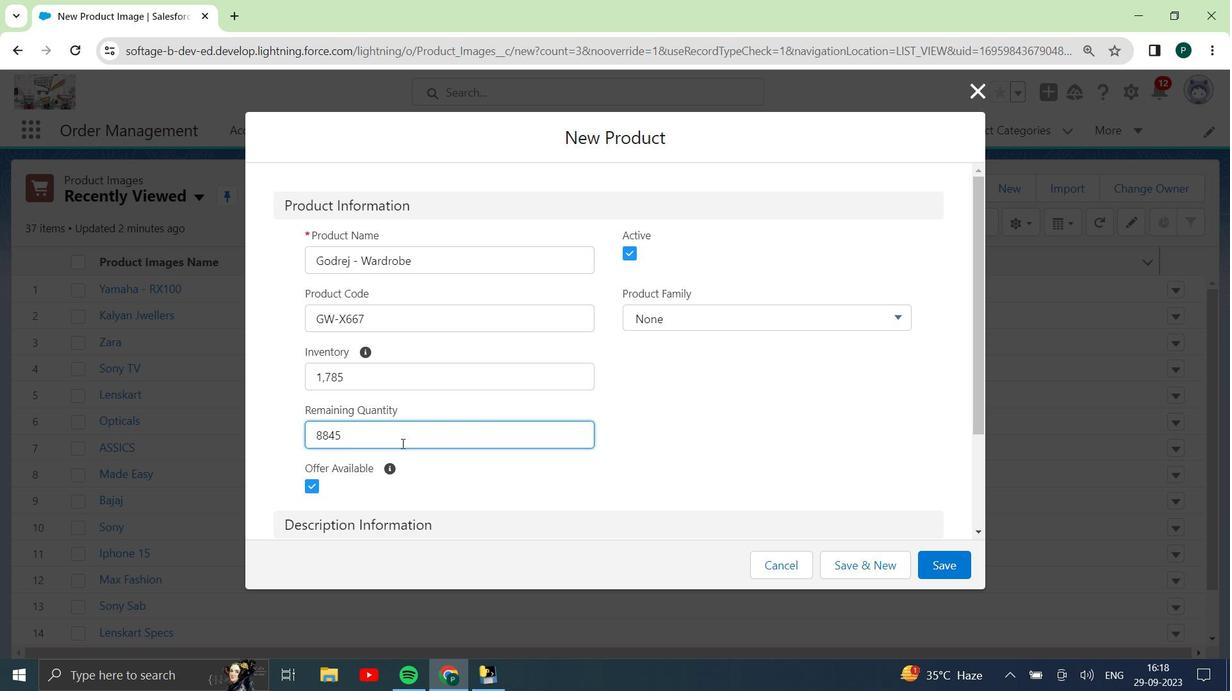 
Action: Mouse moved to (488, 374)
Screenshot: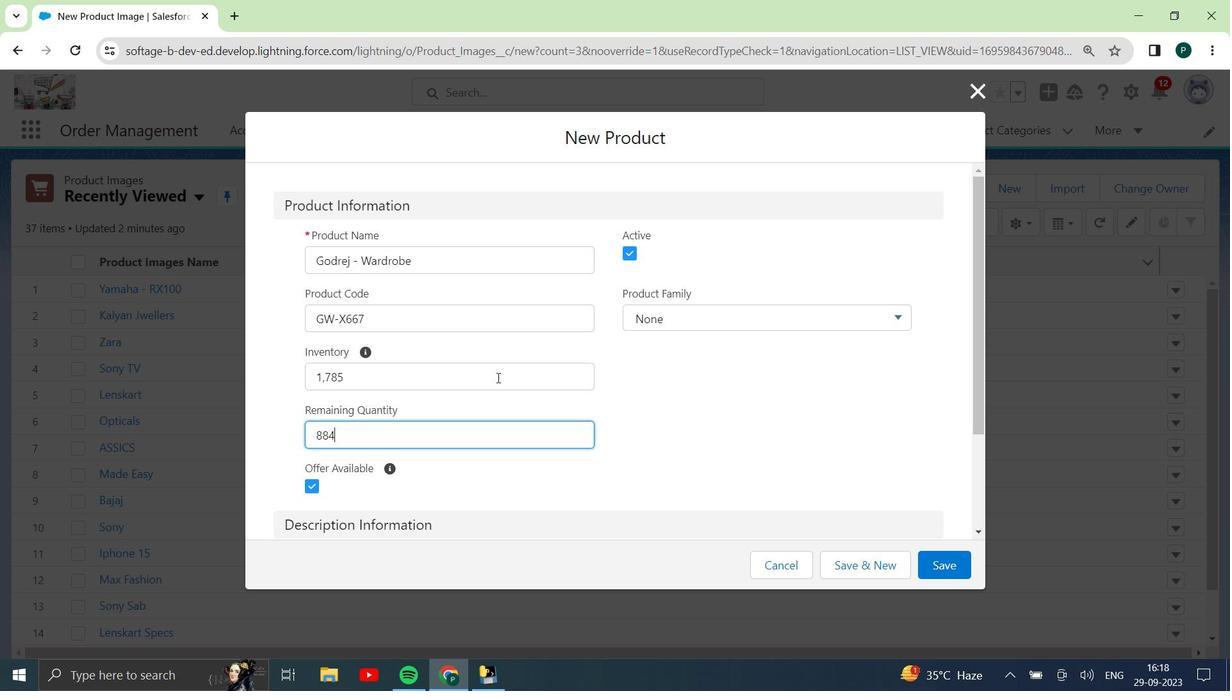 
Action: Mouse scrolled (488, 373) with delta (0, 0)
Screenshot: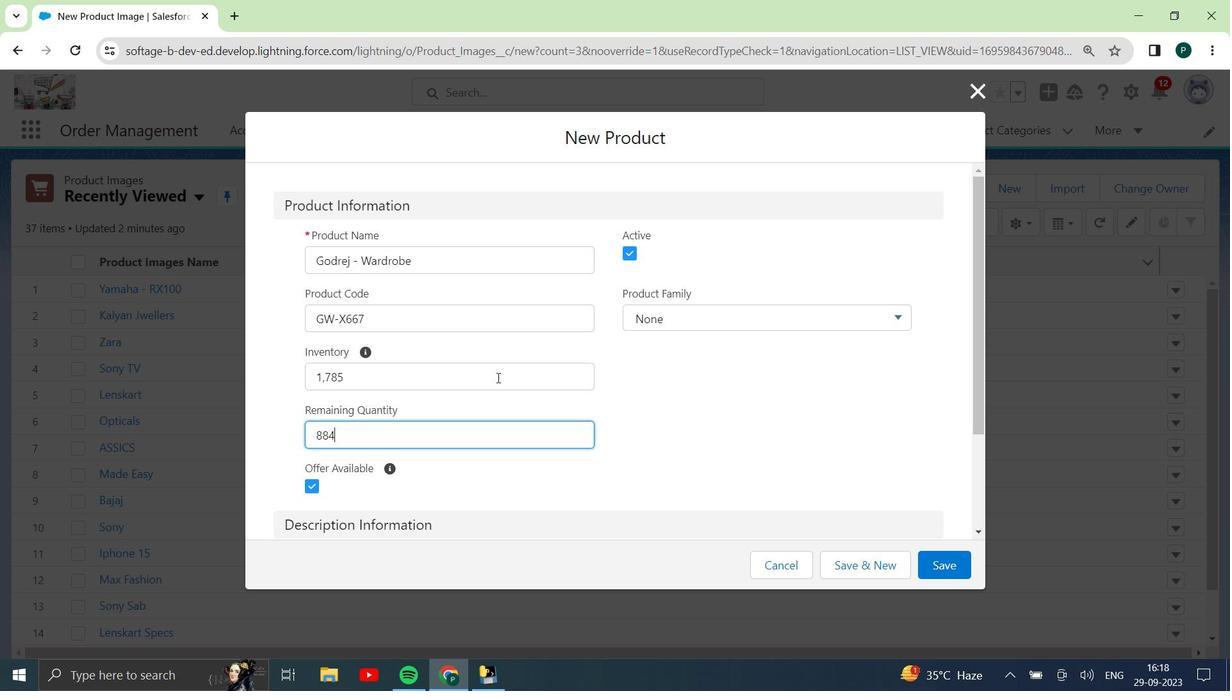 
Action: Mouse moved to (413, 477)
Screenshot: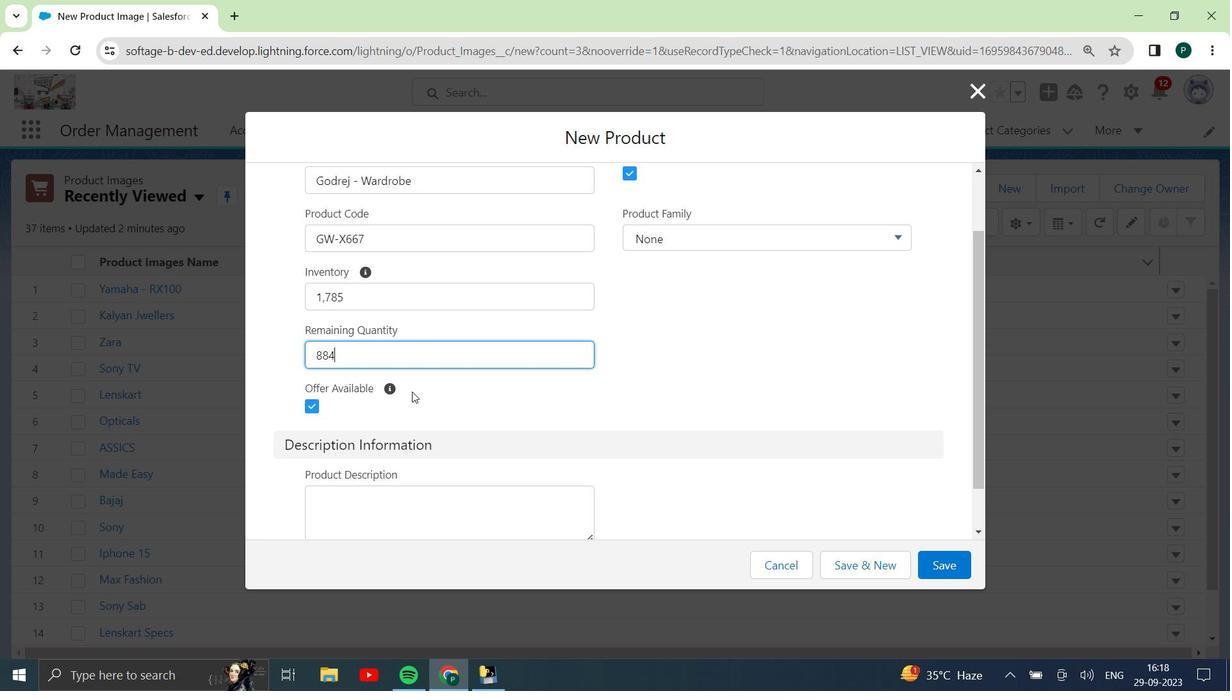 
Action: Mouse scrolled (413, 476) with delta (0, 0)
Screenshot: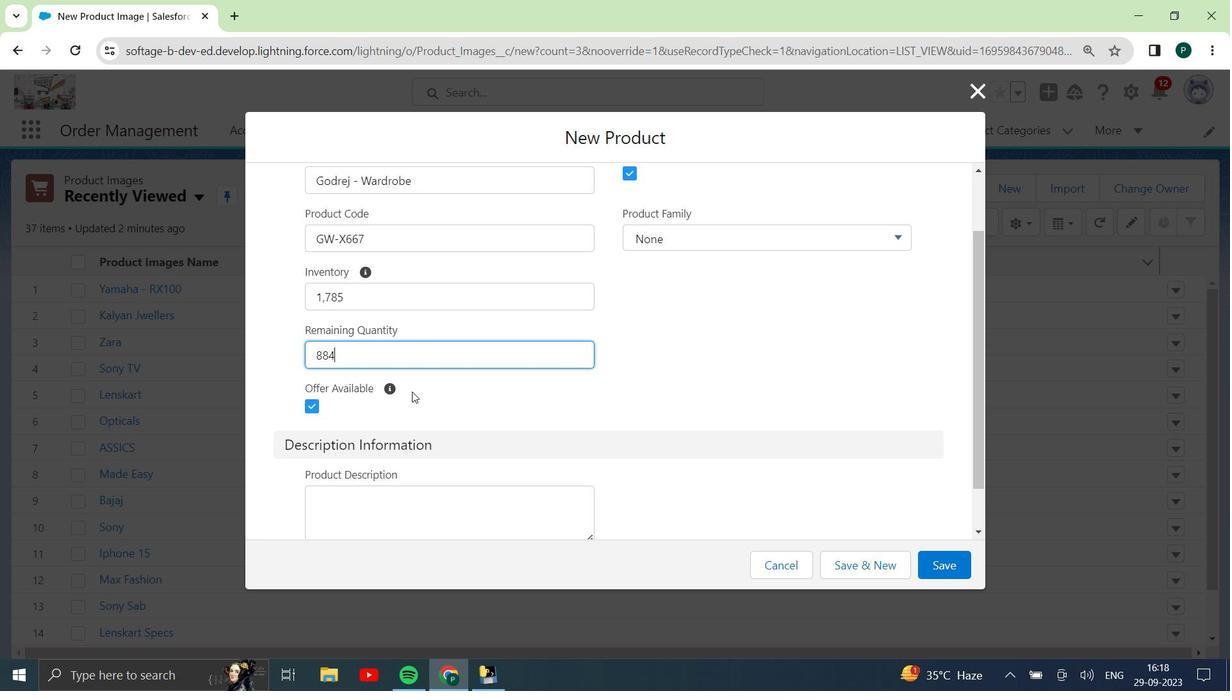 
Action: Mouse moved to (440, 475)
Screenshot: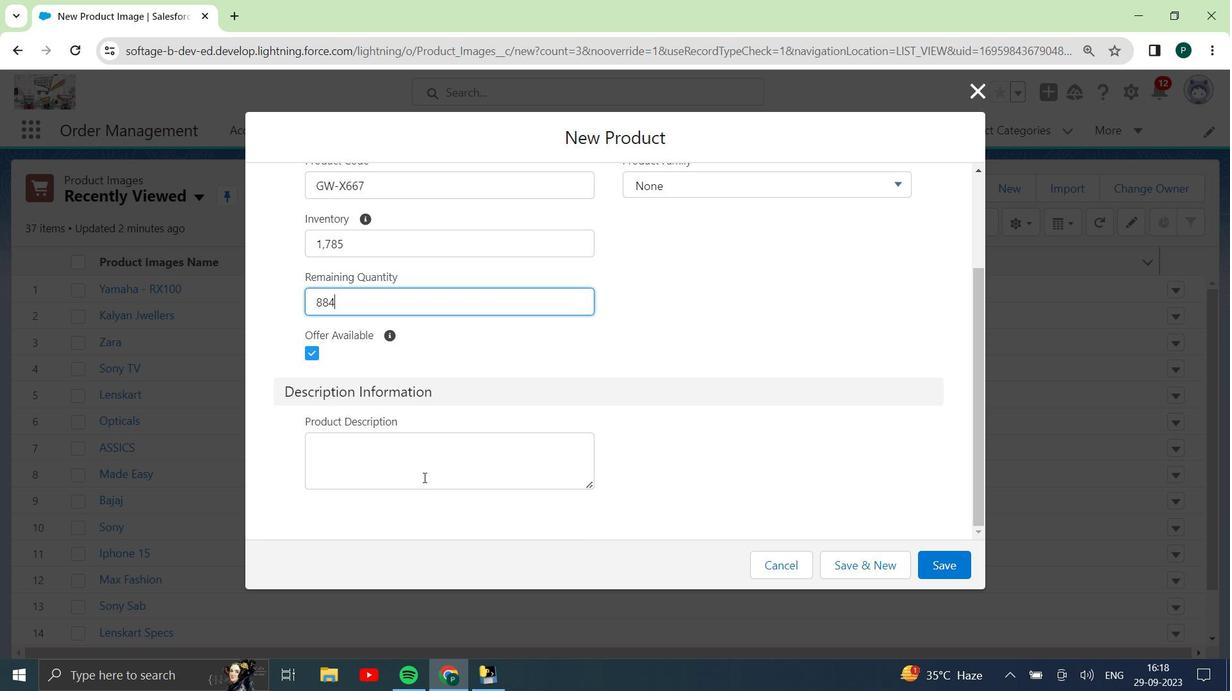 
Action: Mouse pressed left at (440, 475)
Screenshot: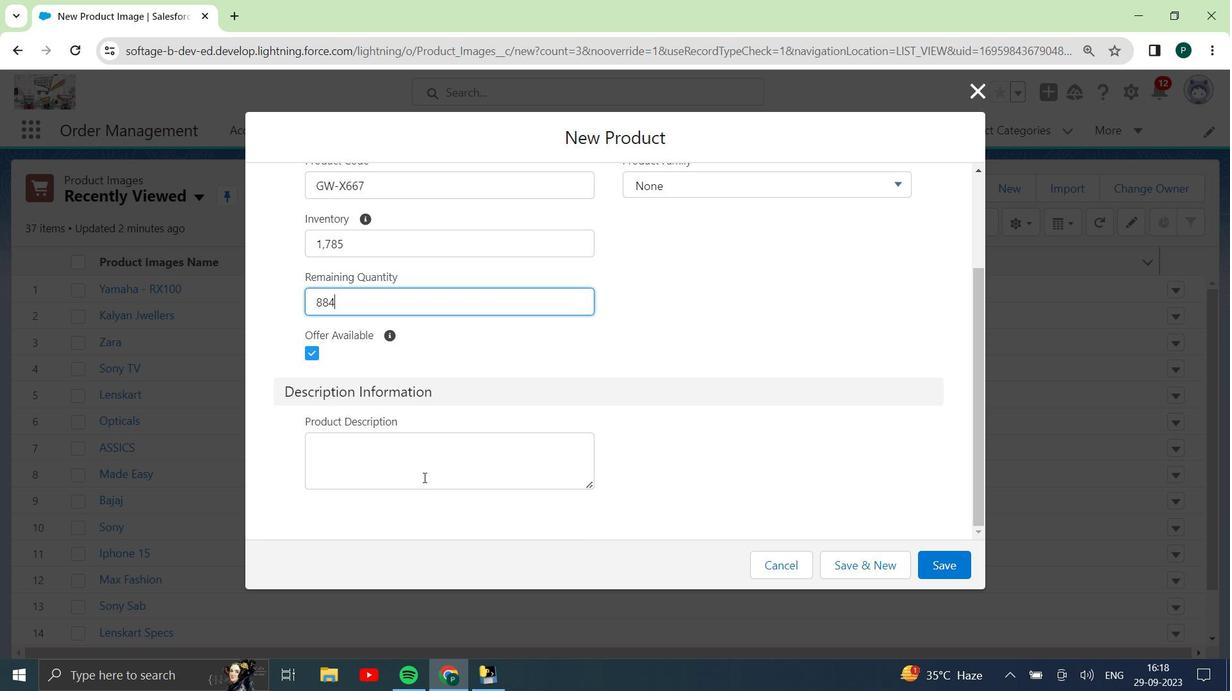 
Action: Mouse moved to (442, 470)
Screenshot: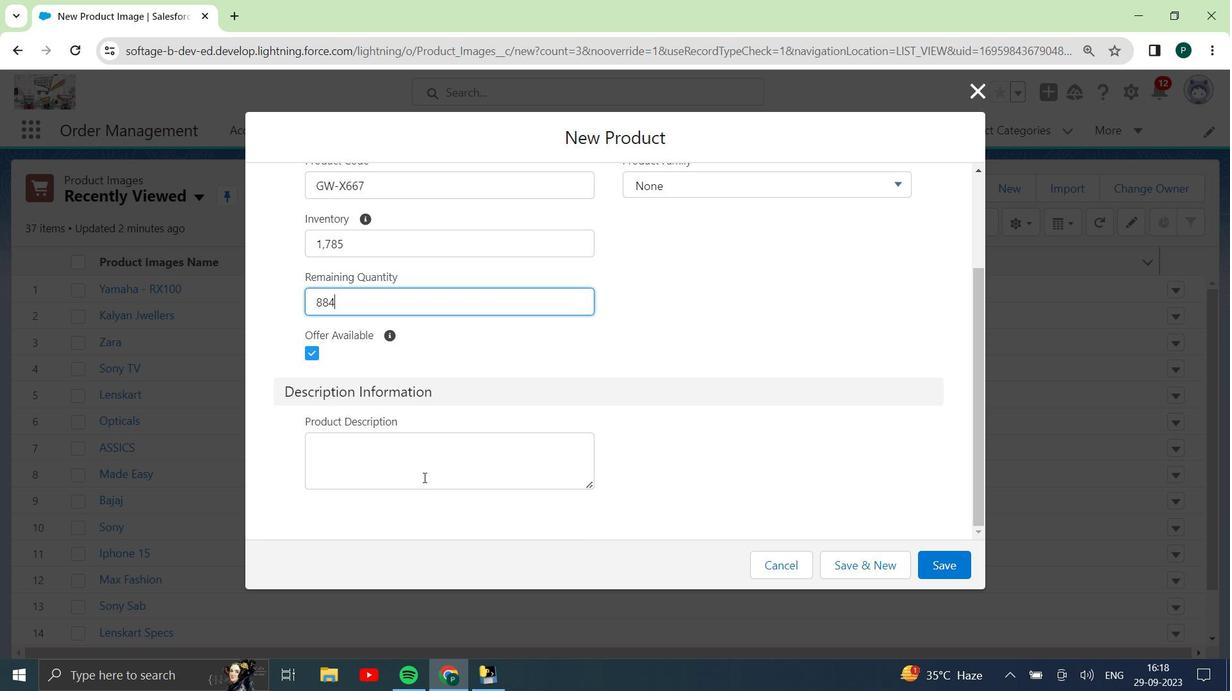 
Action: Key pressed <Key.shift>GW-<Key.shift><Key.shift><Key.shift><Key.shift><Key.shift><Key.shift><Key.shift><Key.shift><Key.shift>X667<Key.space>is<Key.space>new<Key.space>wardrobe<Key.space>of<Key.space>g<Key.backspace><Key.shift>Godrej<Key.space>company,<Key.space>will<Key.space>be<Key.space>aba<Key.backspace><Key.backspace>vailable<Key.space>on<Key.space>the<Key.space>sg<Key.backspace>howroom.
